 Task: Buy 2 Shaving Lotions for Women's from Shave & Hair Removal section under best seller category for shipping address: Melody Gonzalez, 1982 Bartlett Avenue, Southfield, Michigan 48076, Cell Number 2485598029. Pay from credit card ending with 5759, CVV 953
Action: Mouse moved to (18, 109)
Screenshot: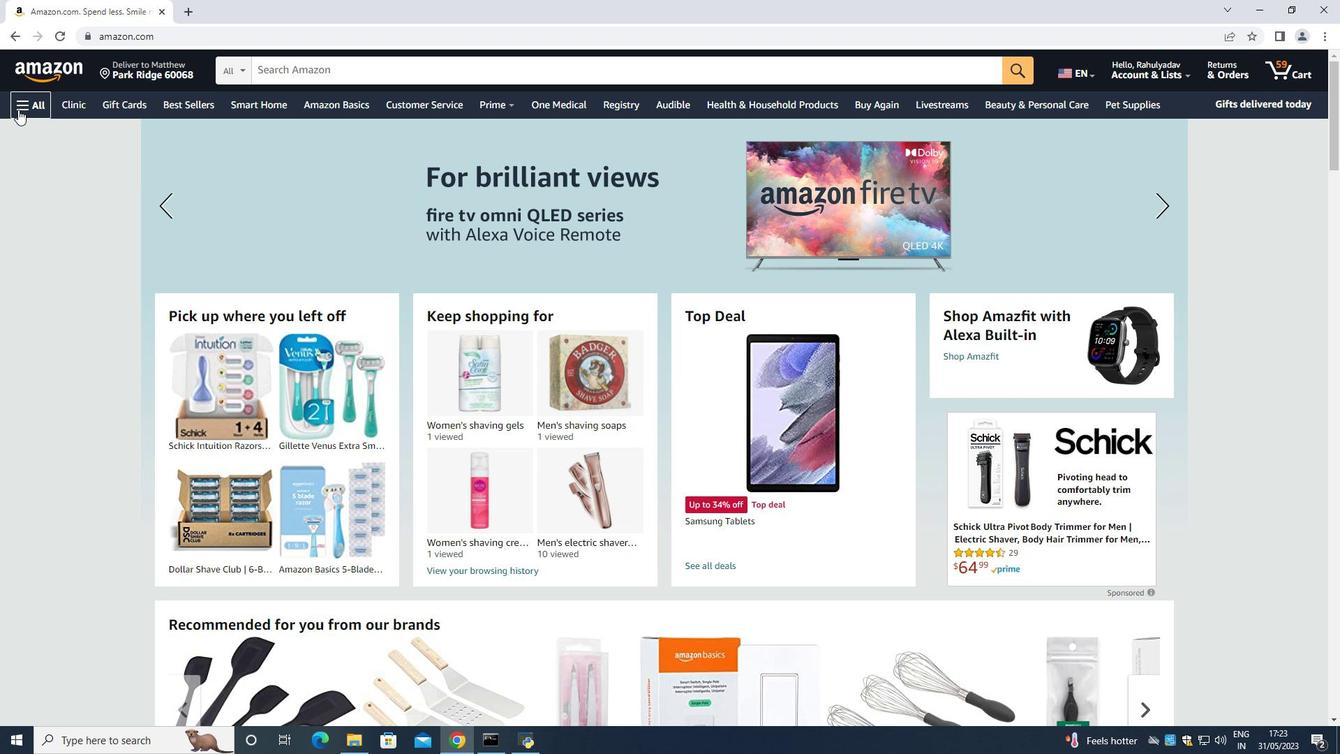 
Action: Mouse pressed left at (18, 109)
Screenshot: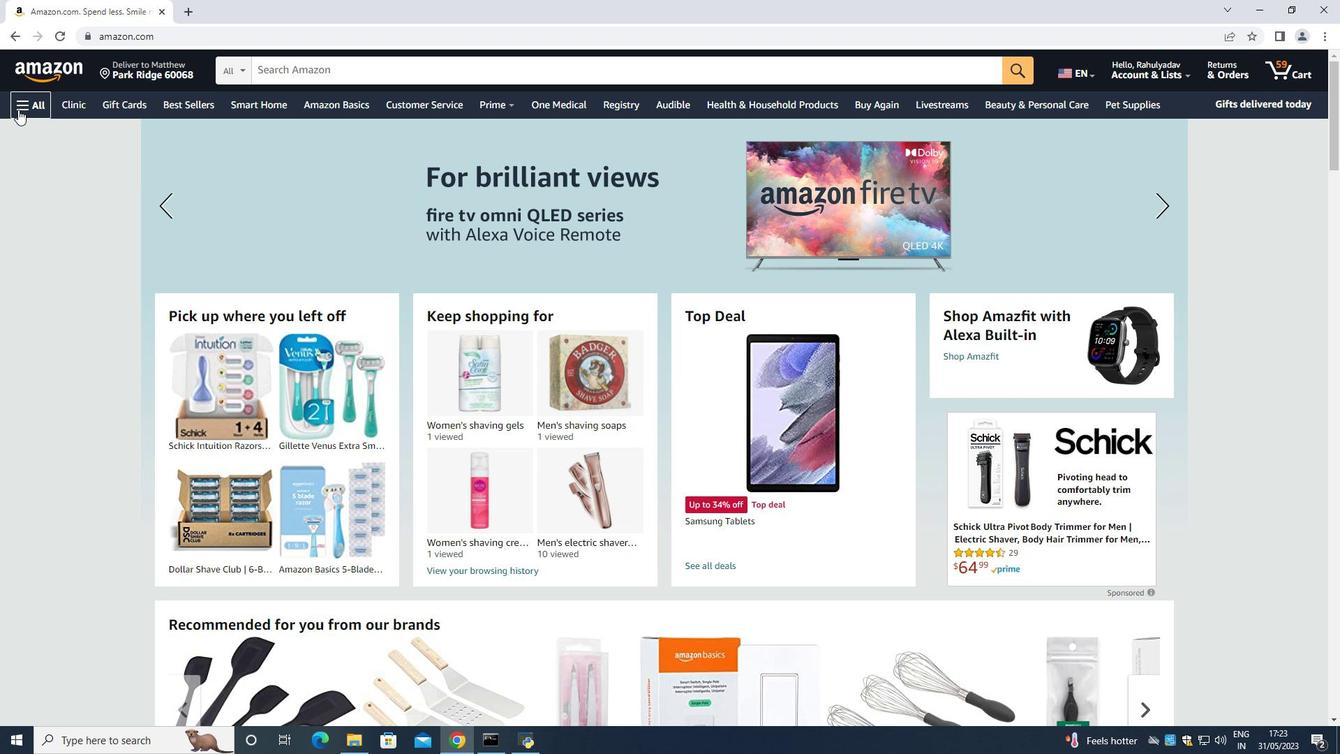 
Action: Mouse moved to (43, 143)
Screenshot: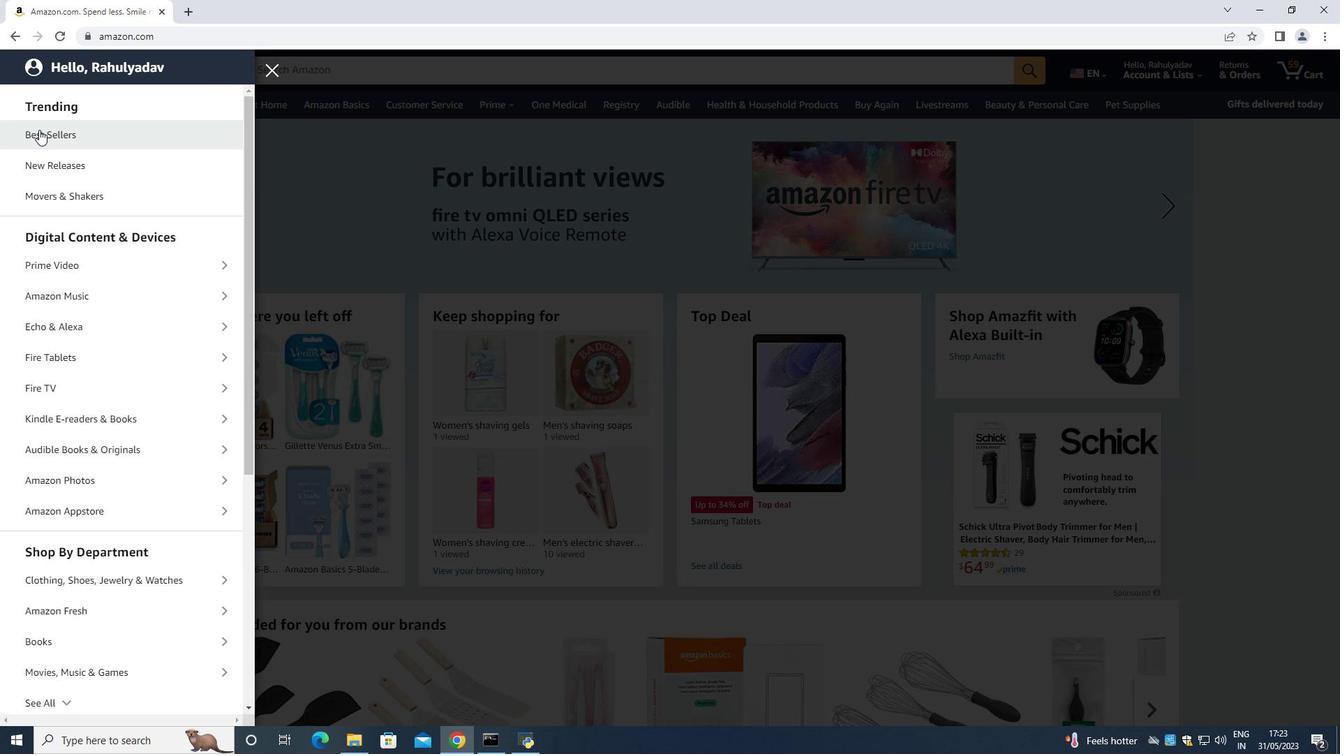 
Action: Mouse pressed left at (43, 143)
Screenshot: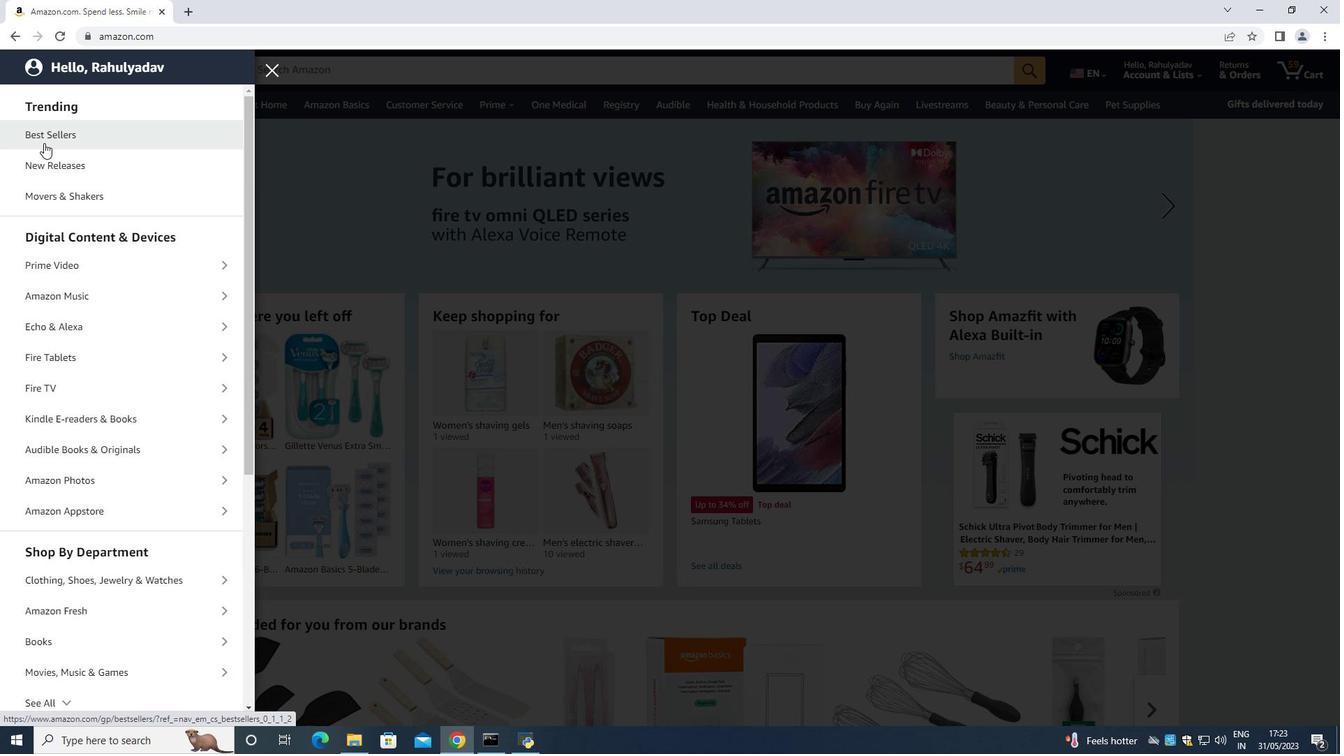 
Action: Mouse moved to (377, 71)
Screenshot: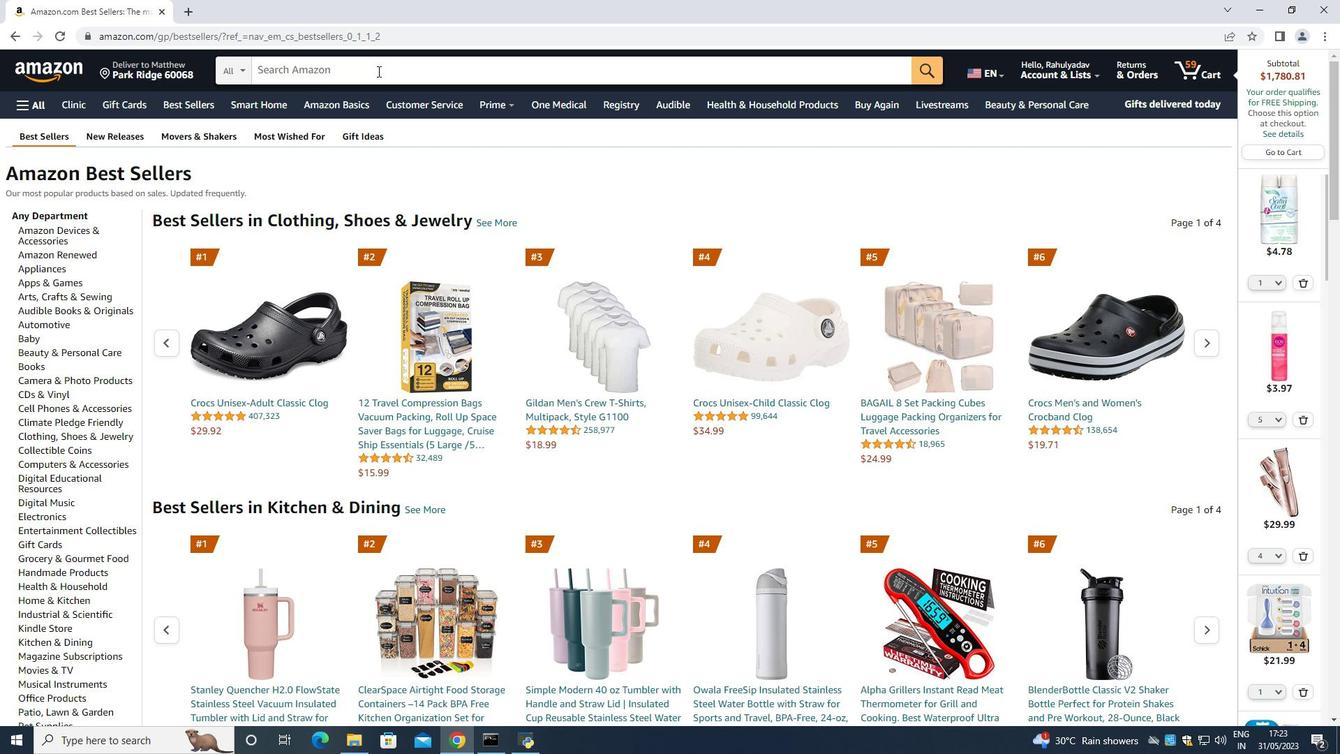 
Action: Mouse pressed left at (377, 71)
Screenshot: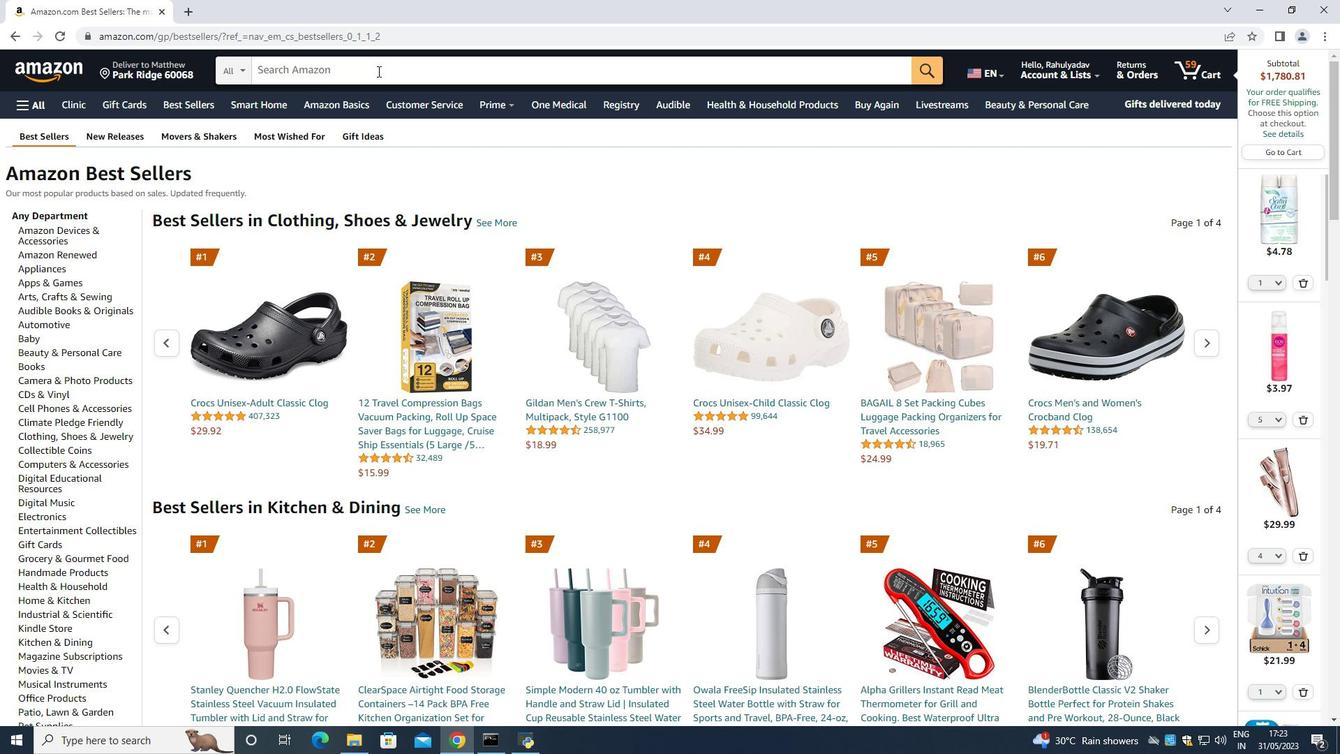 
Action: Mouse moved to (377, 71)
Screenshot: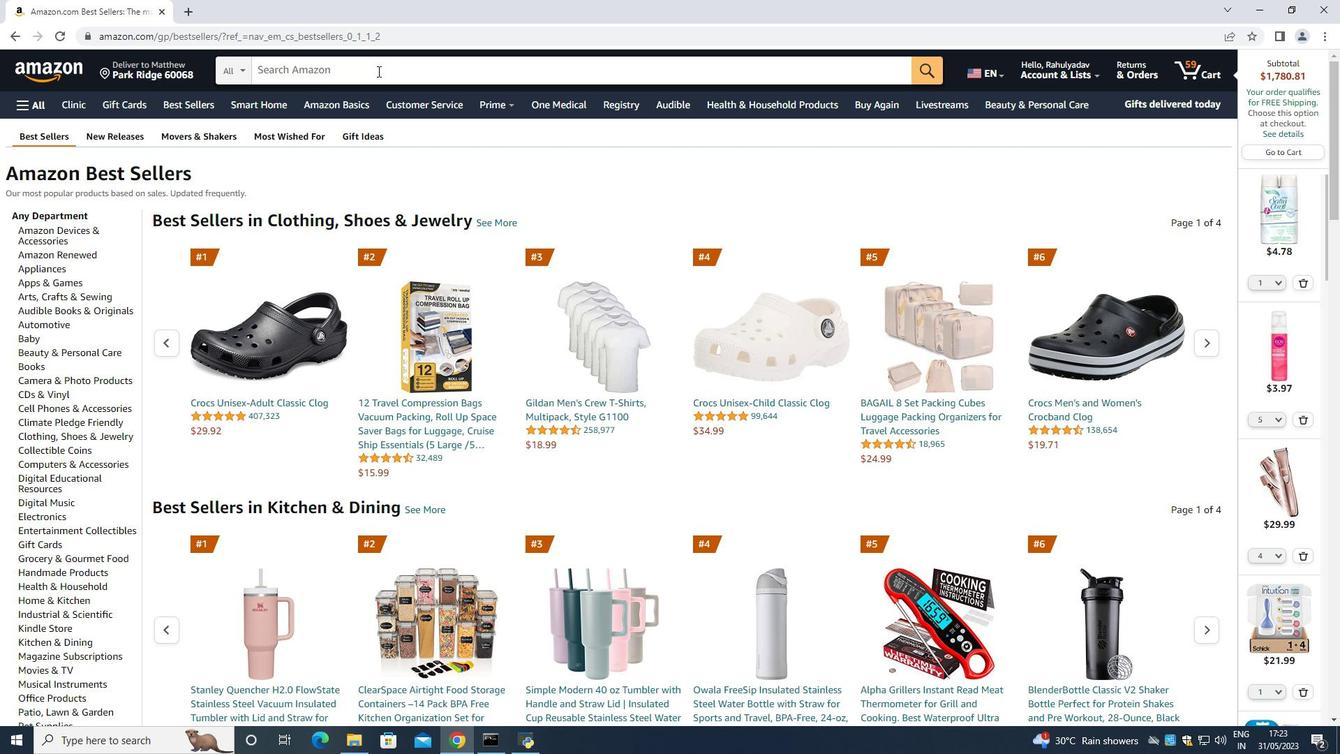 
Action: Key pressed <Key.shift>s<Key.backspace><Key.shift><Key.shift><Key.shift><Key.shift><Key.shift><Key.shift><Key.shift><Key.shift>Shaving<Key.space><Key.shift><Key.shift>Lotions<Key.space><Key.shift><Key.shift><Key.shift><Key.shift><Key.shift>For<Key.space><Key.shift>Women<Key.space><Key.enter>
Screenshot: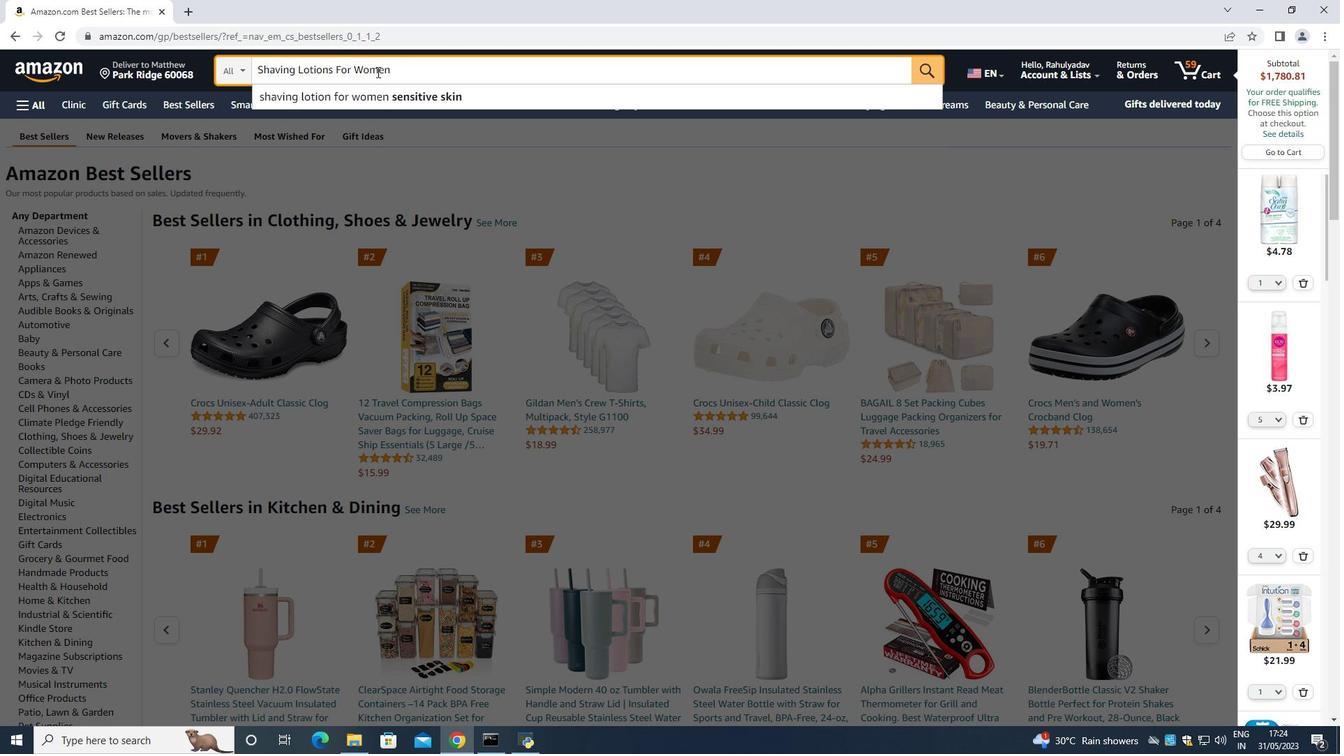 
Action: Mouse moved to (409, 124)
Screenshot: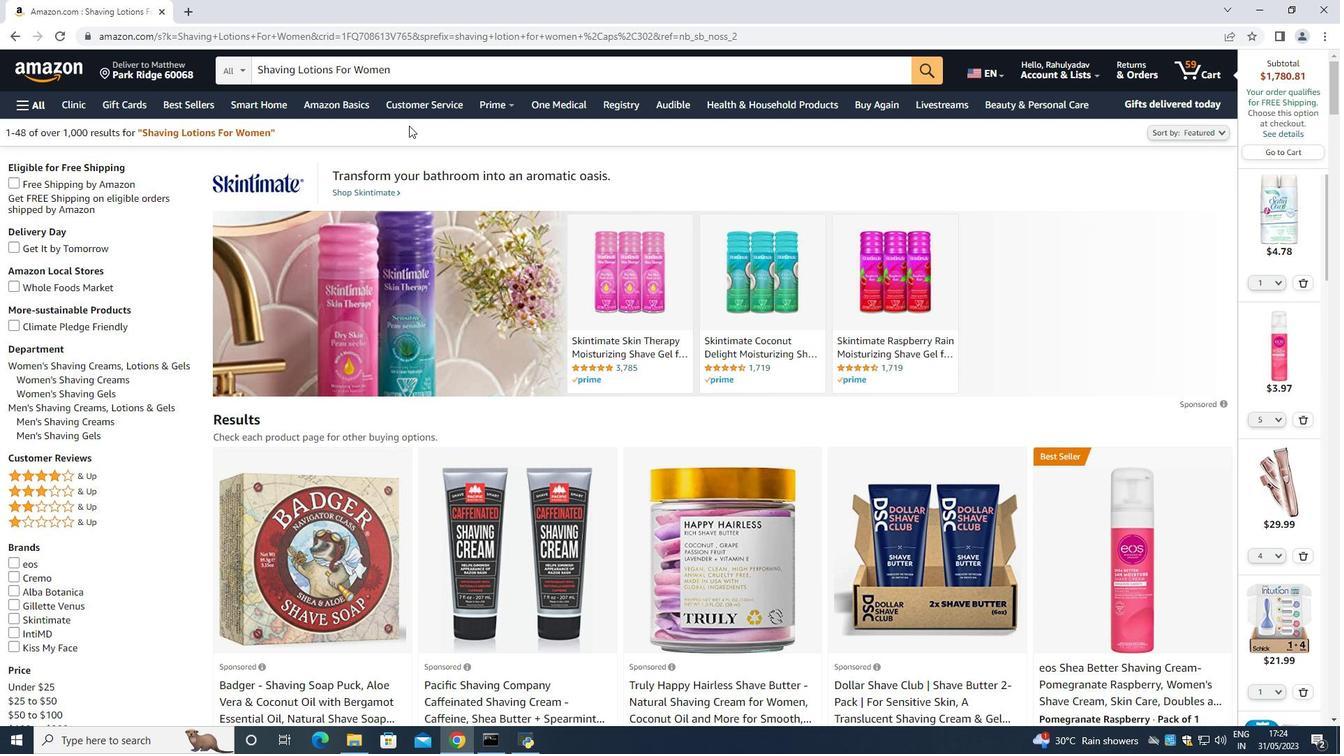
Action: Mouse scrolled (409, 123) with delta (0, 0)
Screenshot: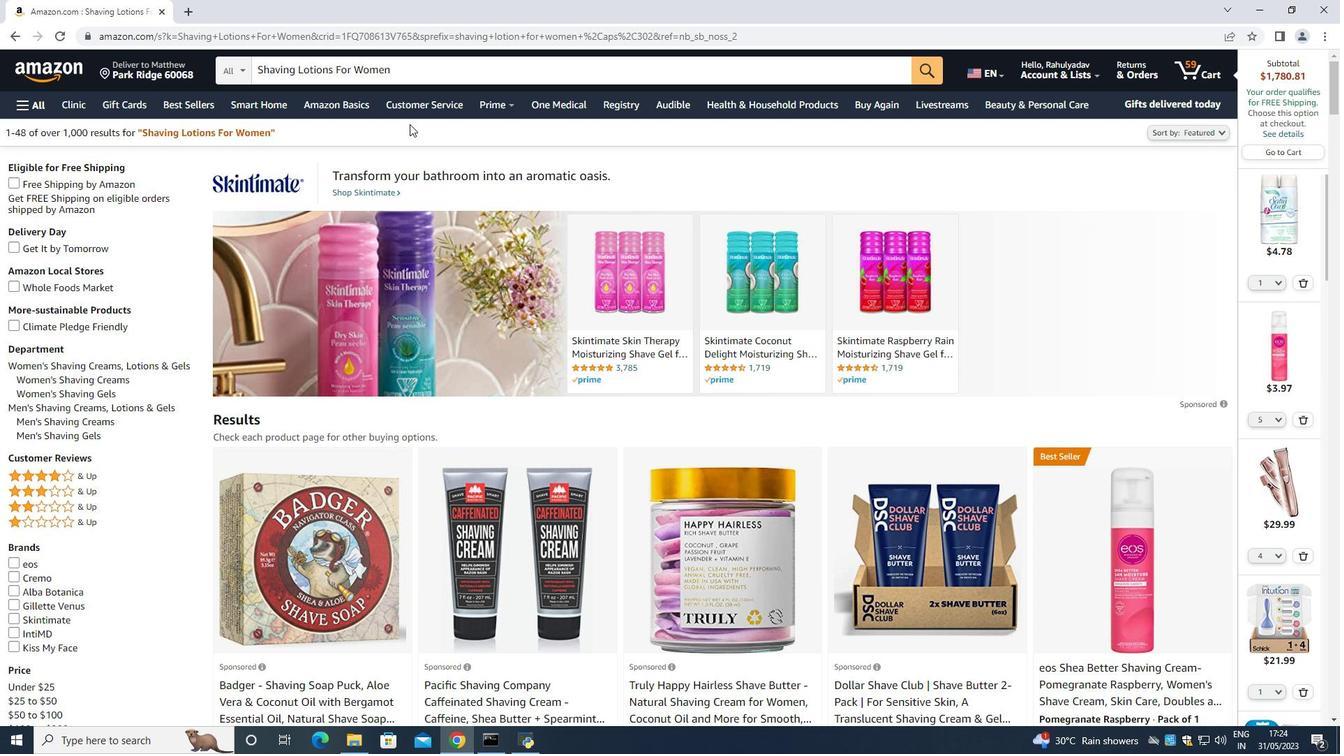 
Action: Mouse scrolled (409, 123) with delta (0, 0)
Screenshot: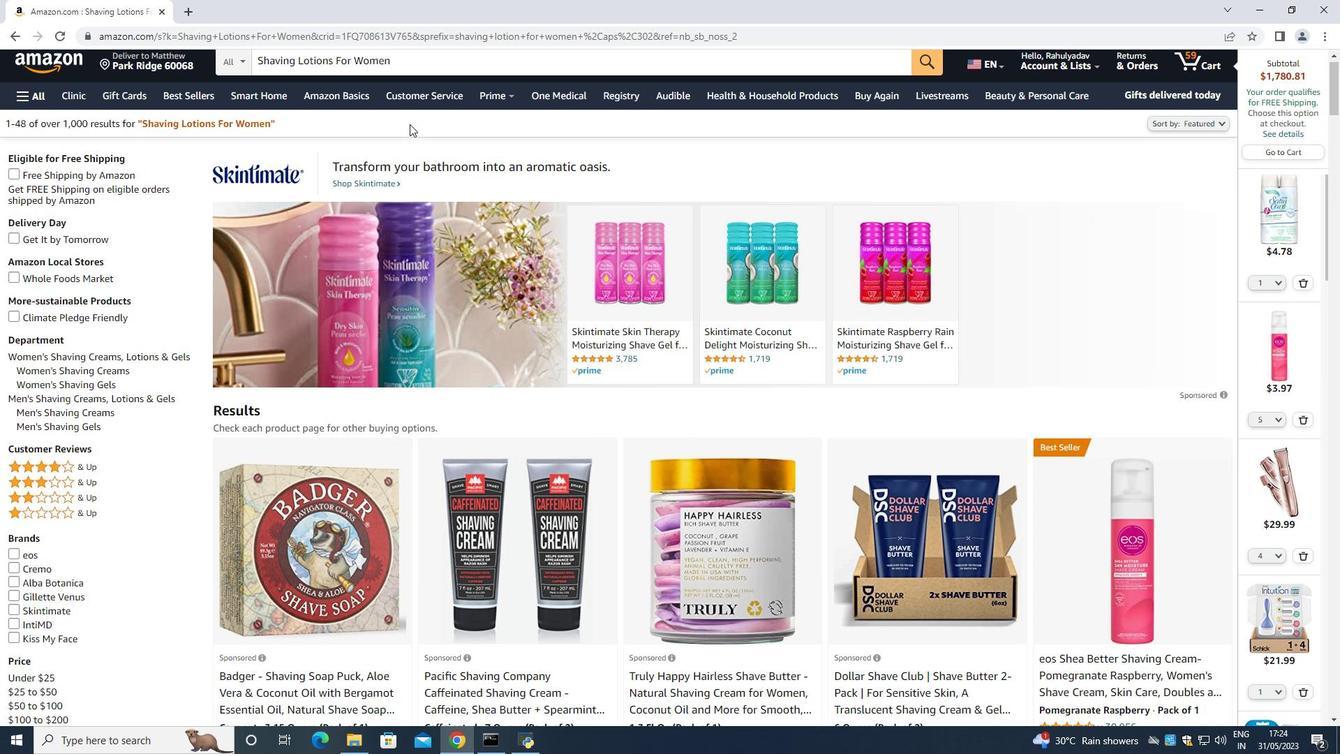 
Action: Mouse scrolled (409, 123) with delta (0, 0)
Screenshot: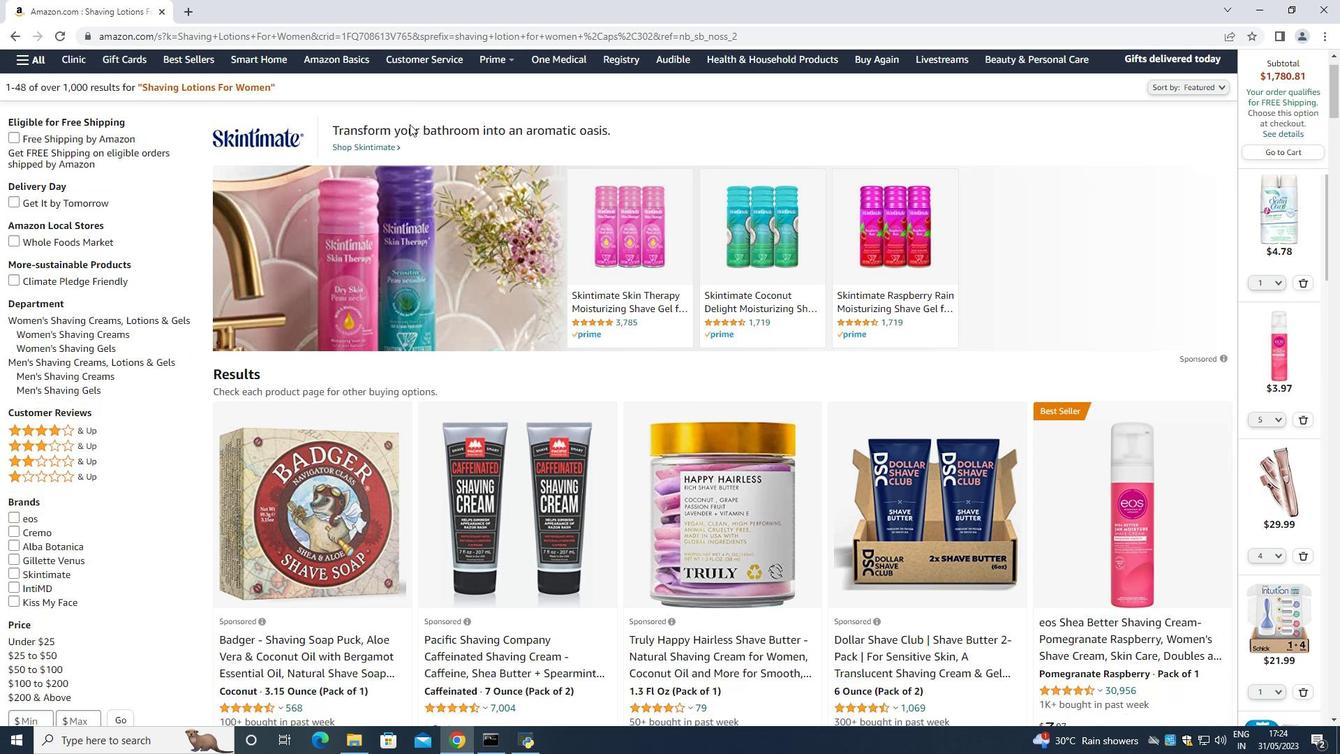 
Action: Mouse moved to (701, 323)
Screenshot: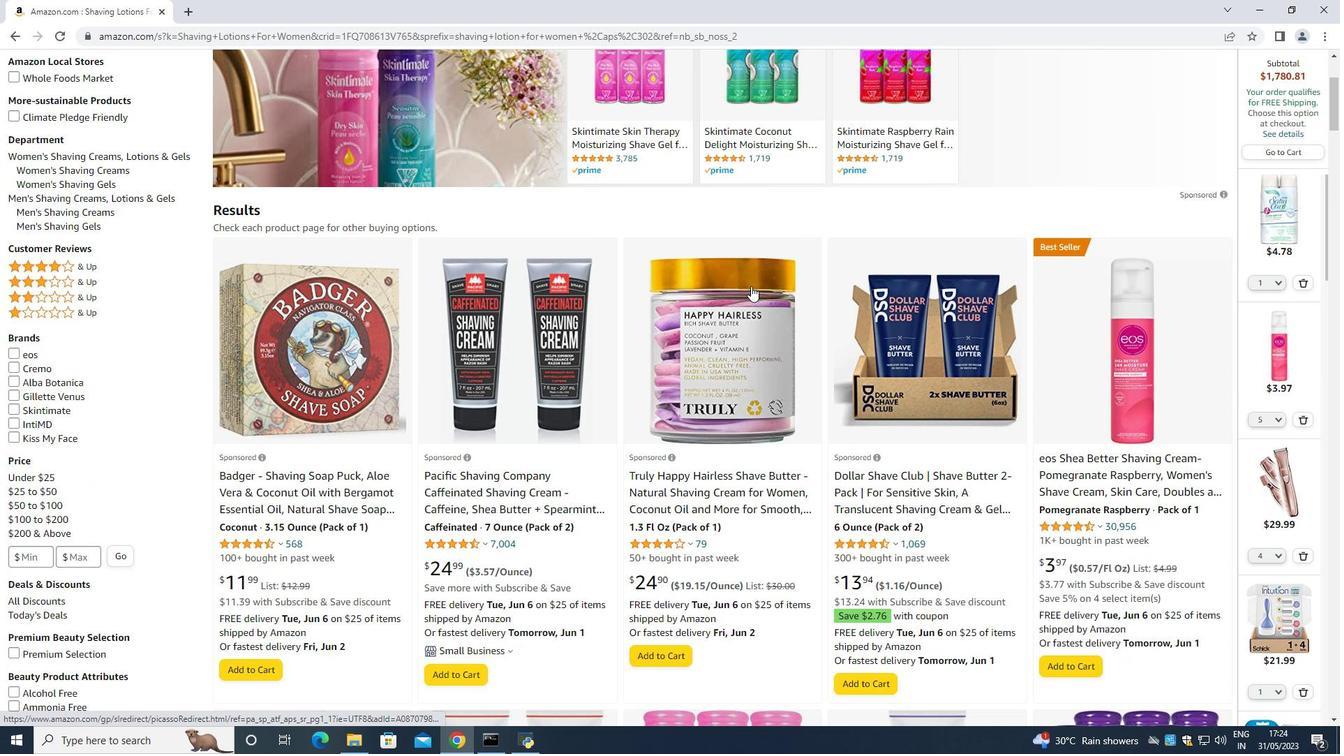 
Action: Mouse scrolled (701, 323) with delta (0, 0)
Screenshot: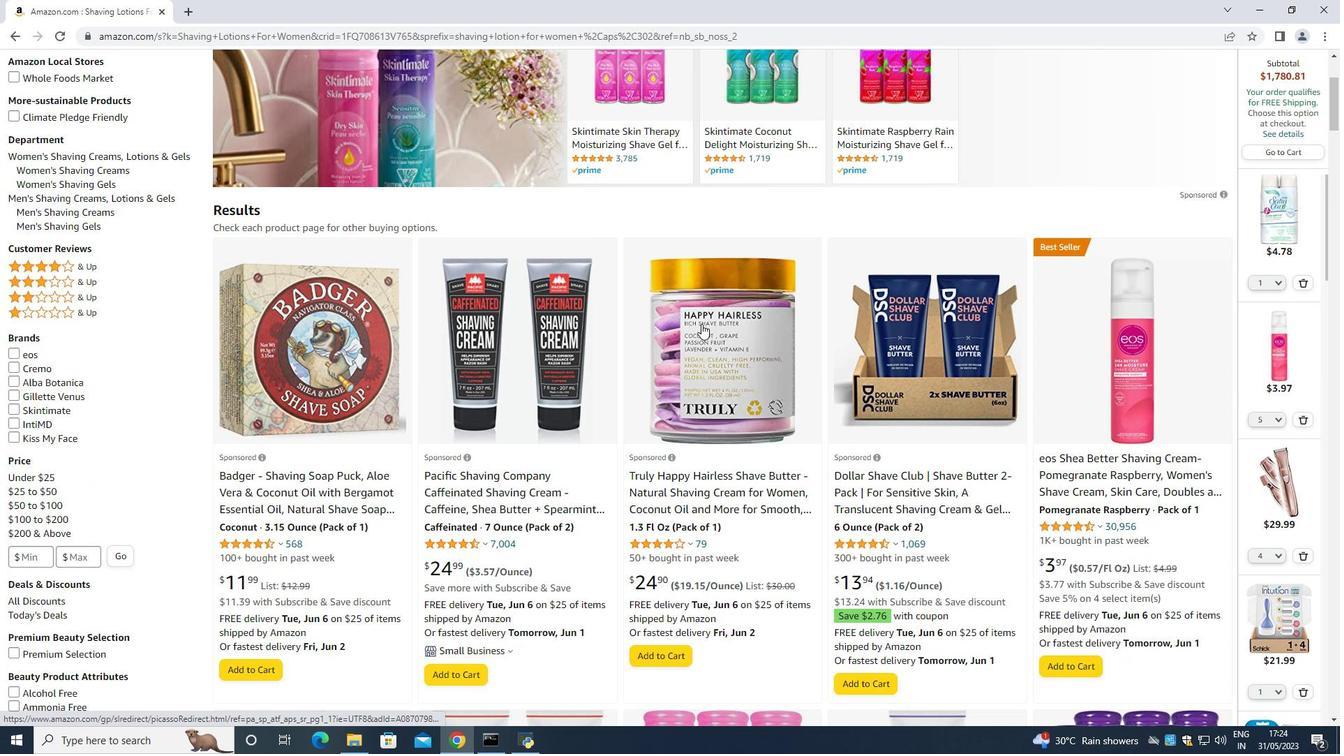 
Action: Mouse scrolled (701, 323) with delta (0, 0)
Screenshot: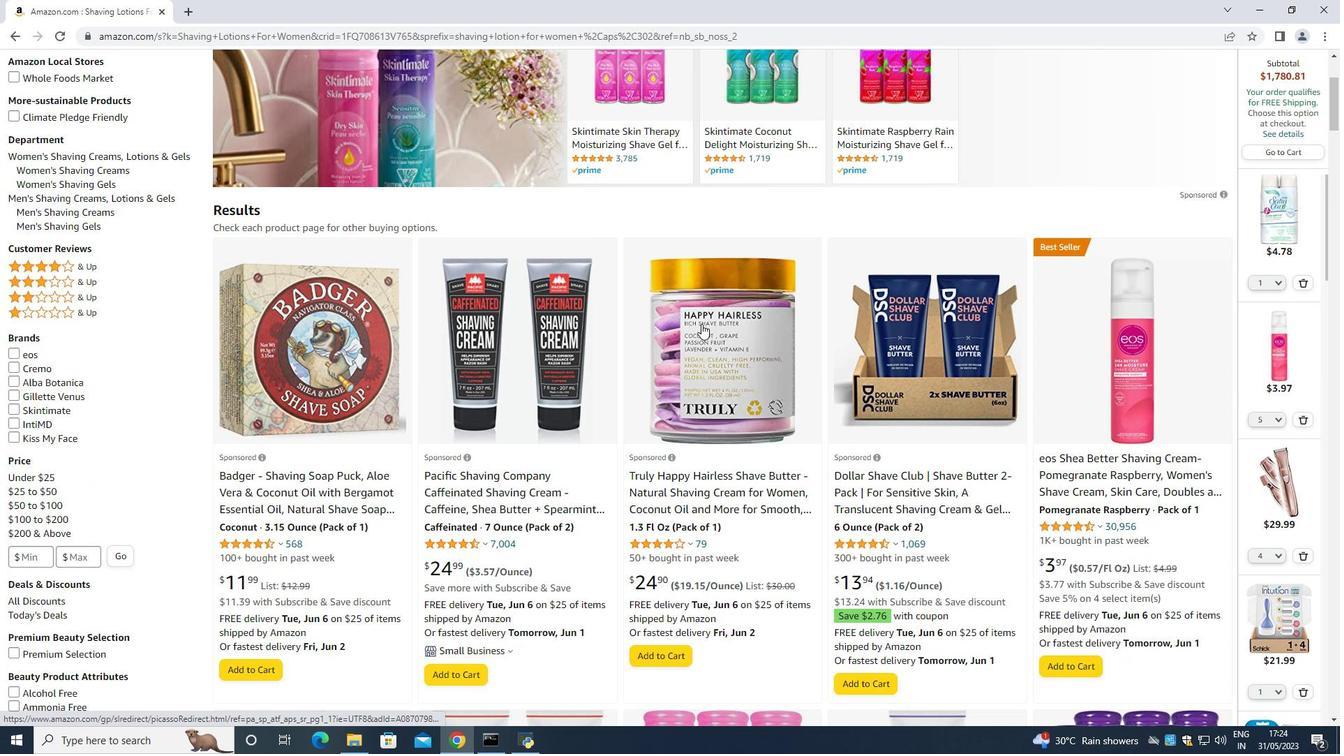 
Action: Mouse moved to (751, 332)
Screenshot: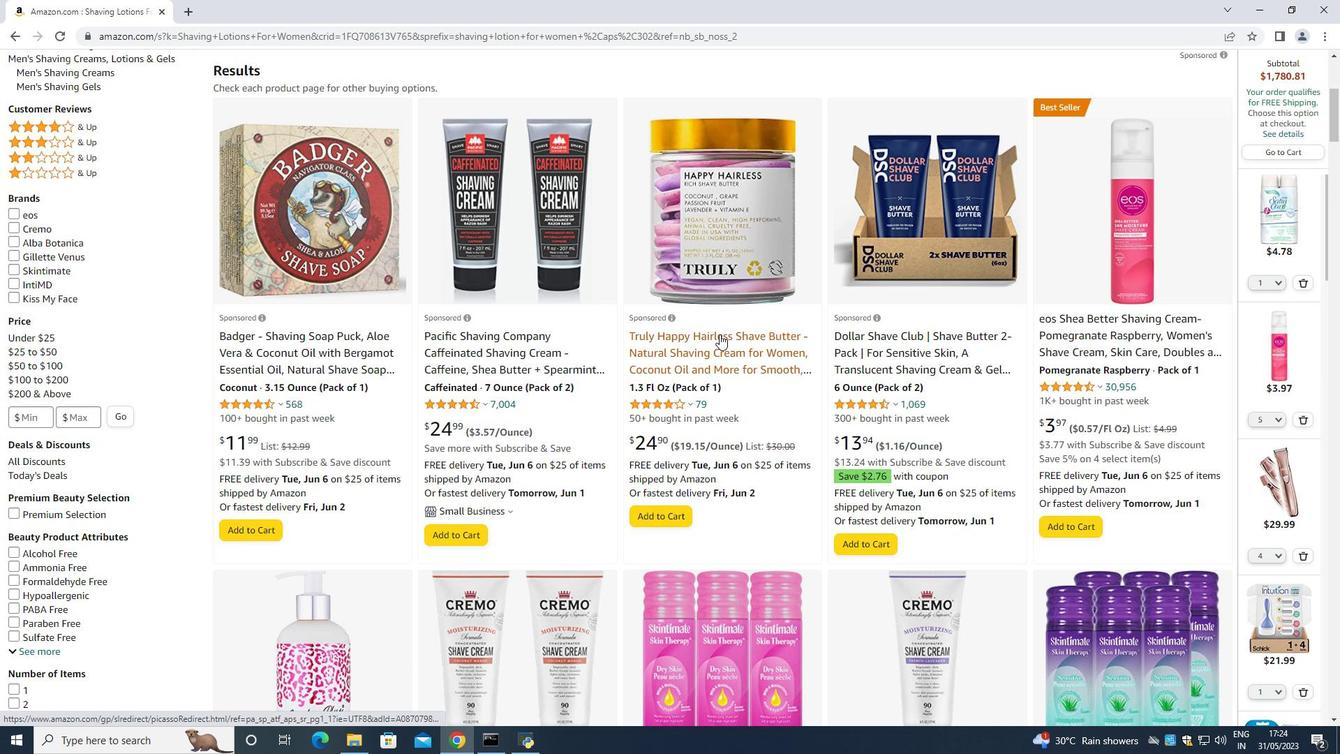 
Action: Mouse scrolled (728, 333) with delta (0, 0)
Screenshot: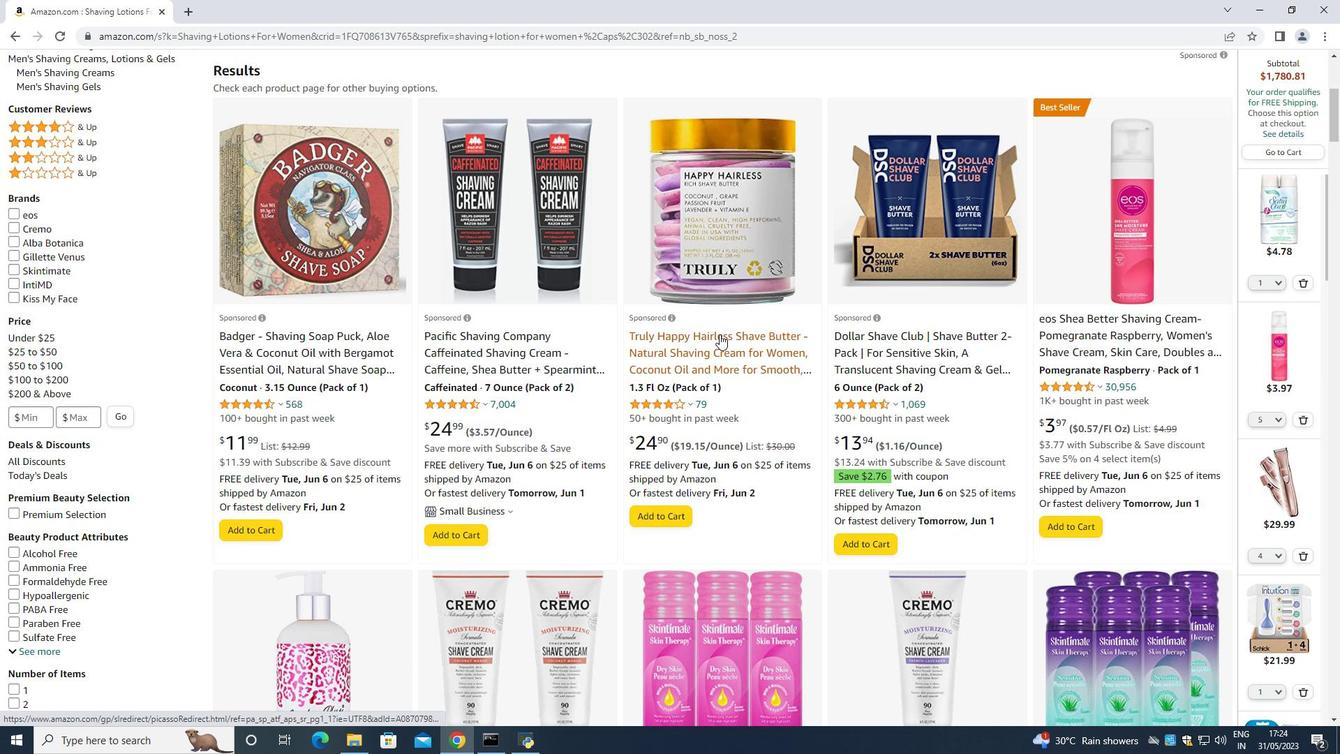 
Action: Mouse moved to (1109, 139)
Screenshot: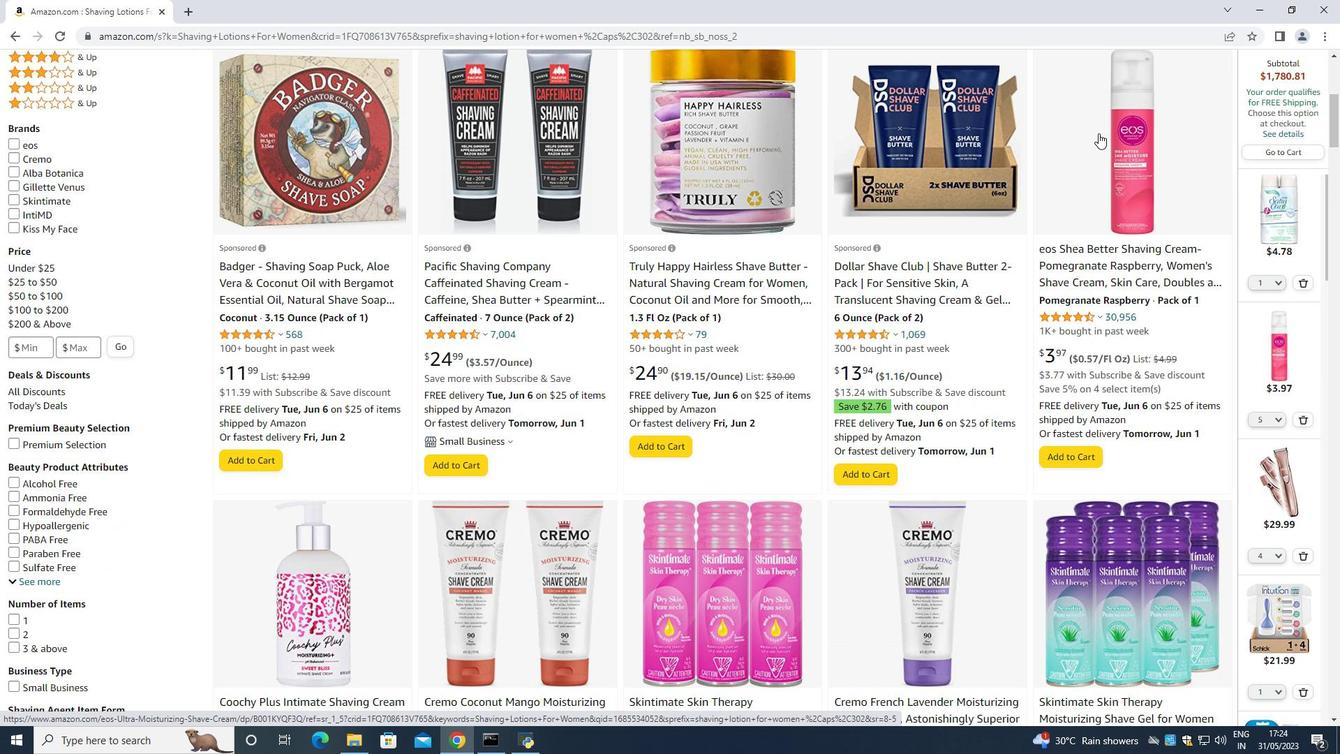 
Action: Mouse scrolled (1109, 140) with delta (0, 0)
Screenshot: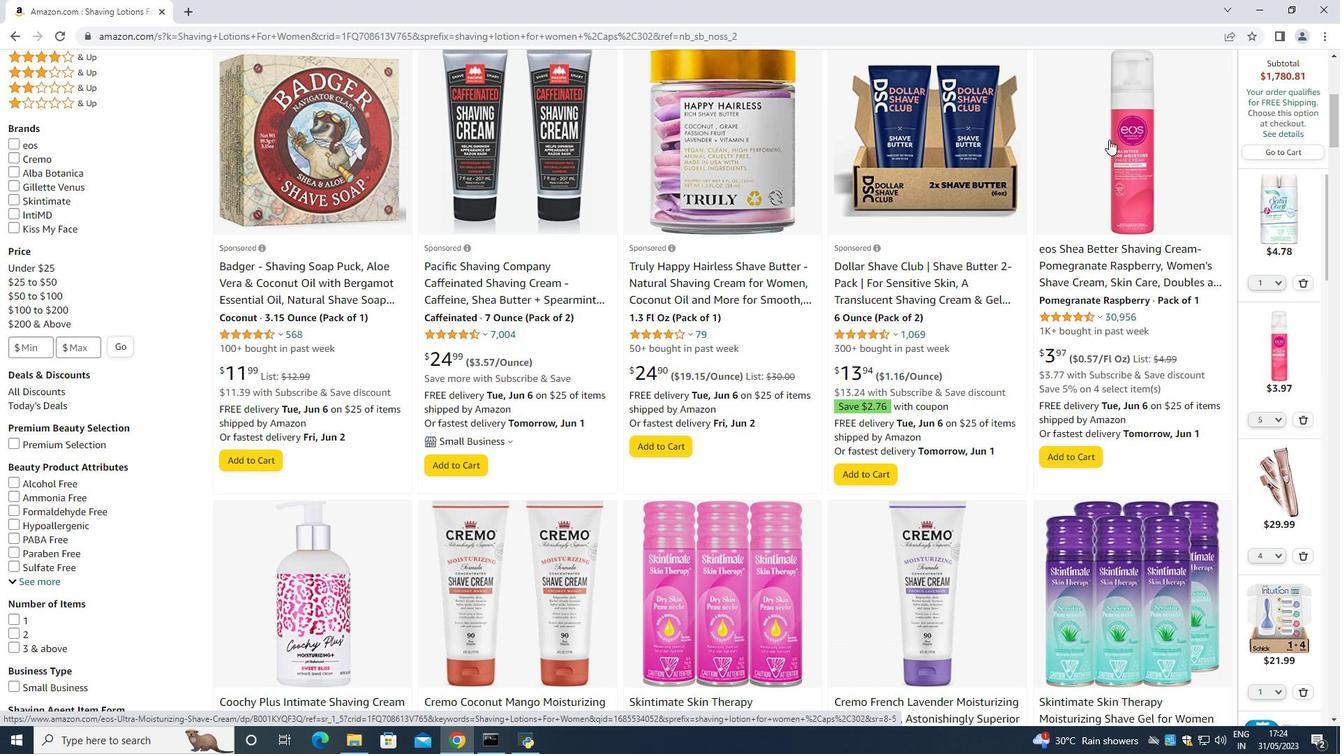 
Action: Mouse scrolled (1109, 140) with delta (0, 0)
Screenshot: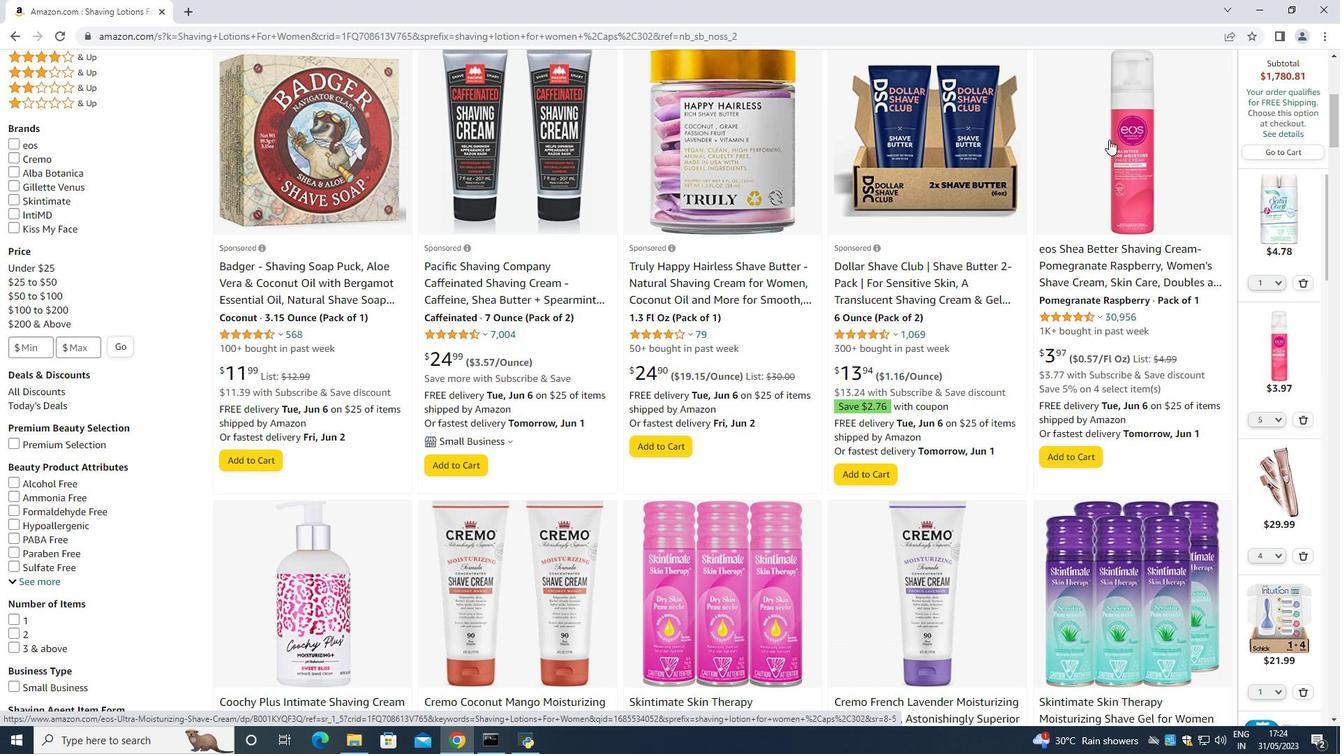 
Action: Mouse scrolled (1109, 140) with delta (0, 0)
Screenshot: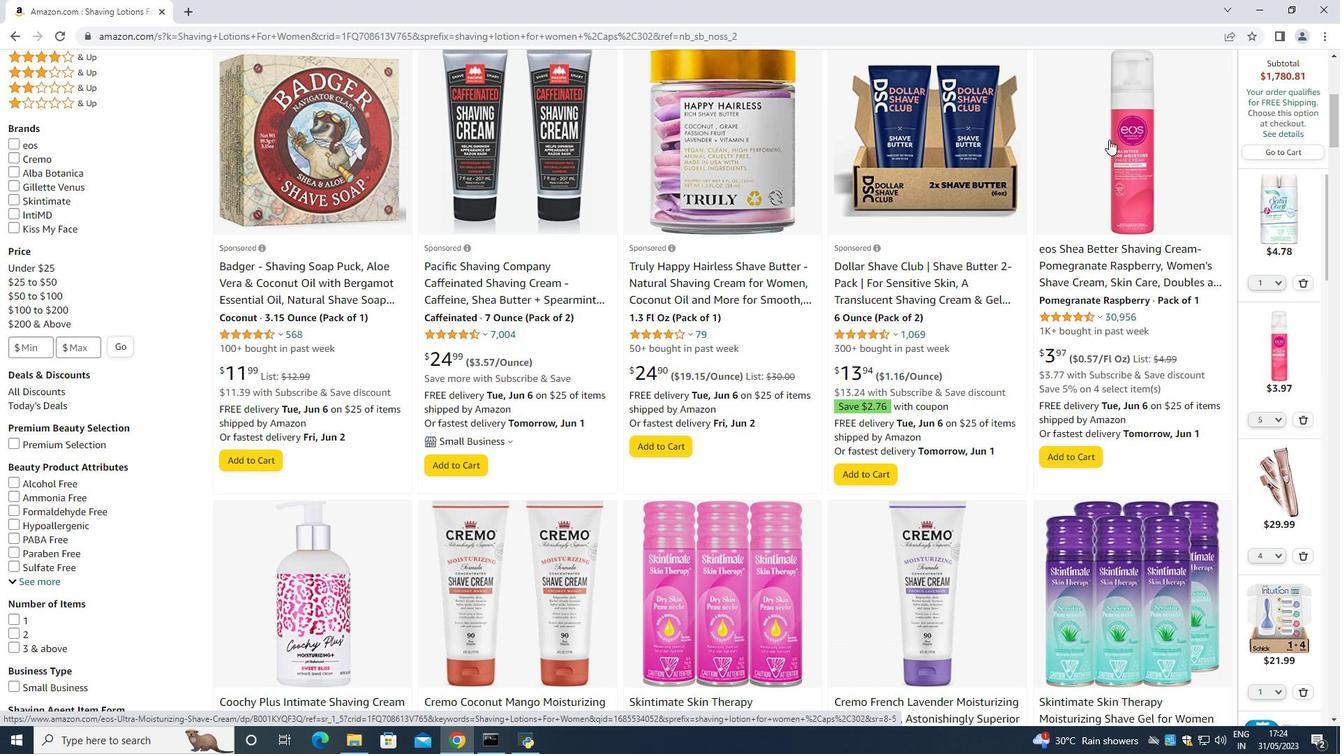 
Action: Mouse scrolled (1109, 140) with delta (0, 0)
Screenshot: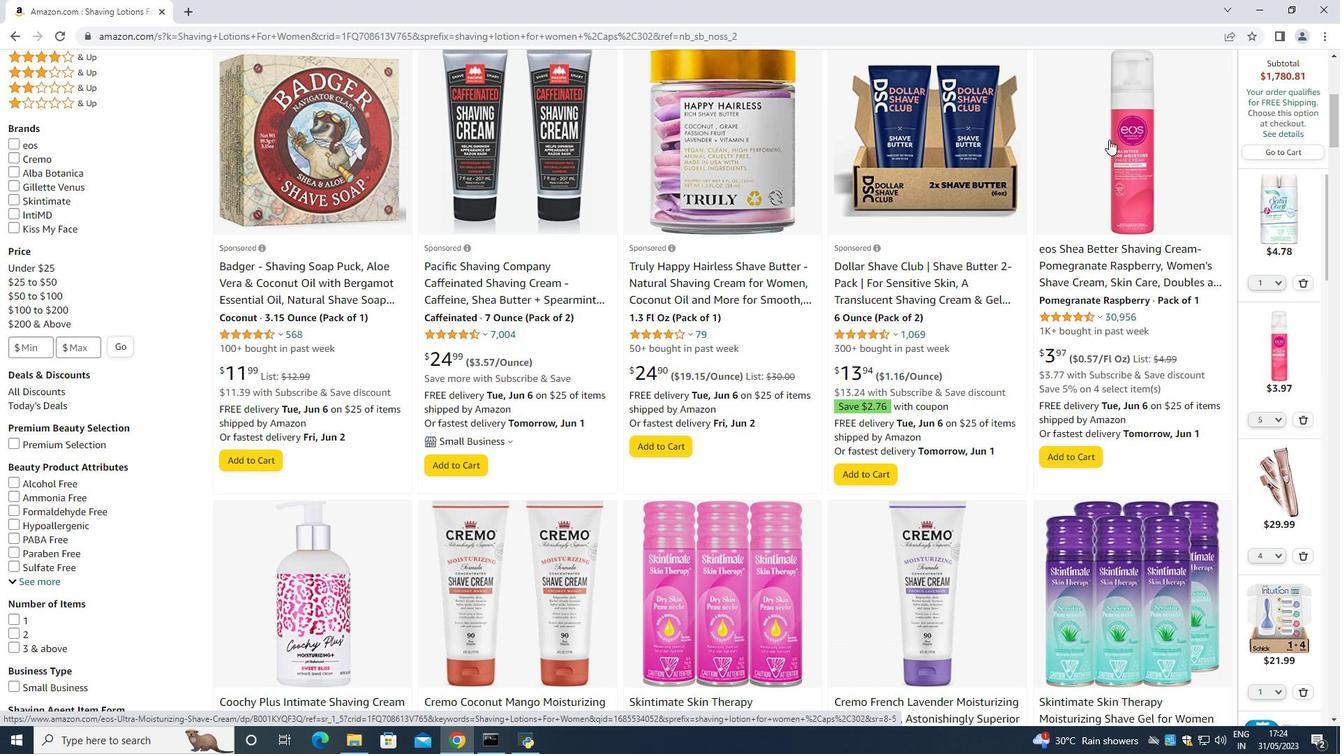 
Action: Mouse moved to (779, 336)
Screenshot: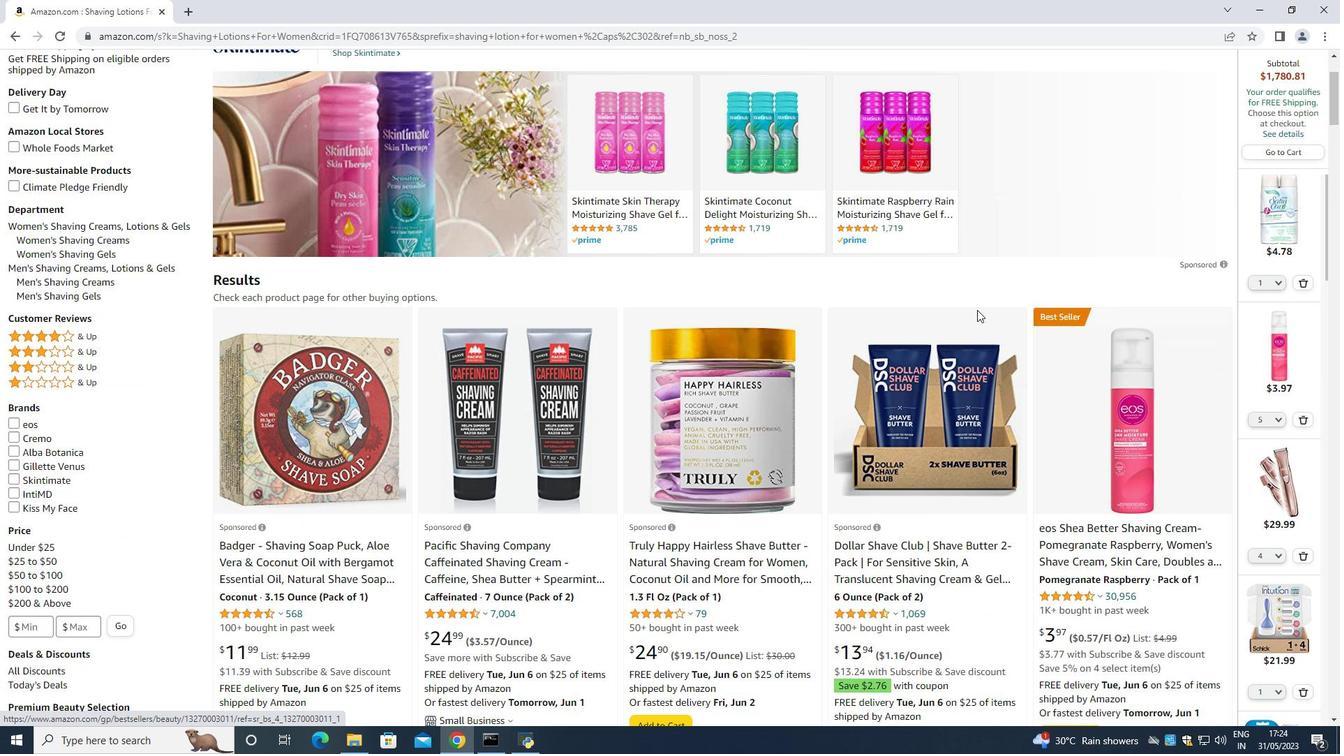 
Action: Mouse scrolled (779, 335) with delta (0, 0)
Screenshot: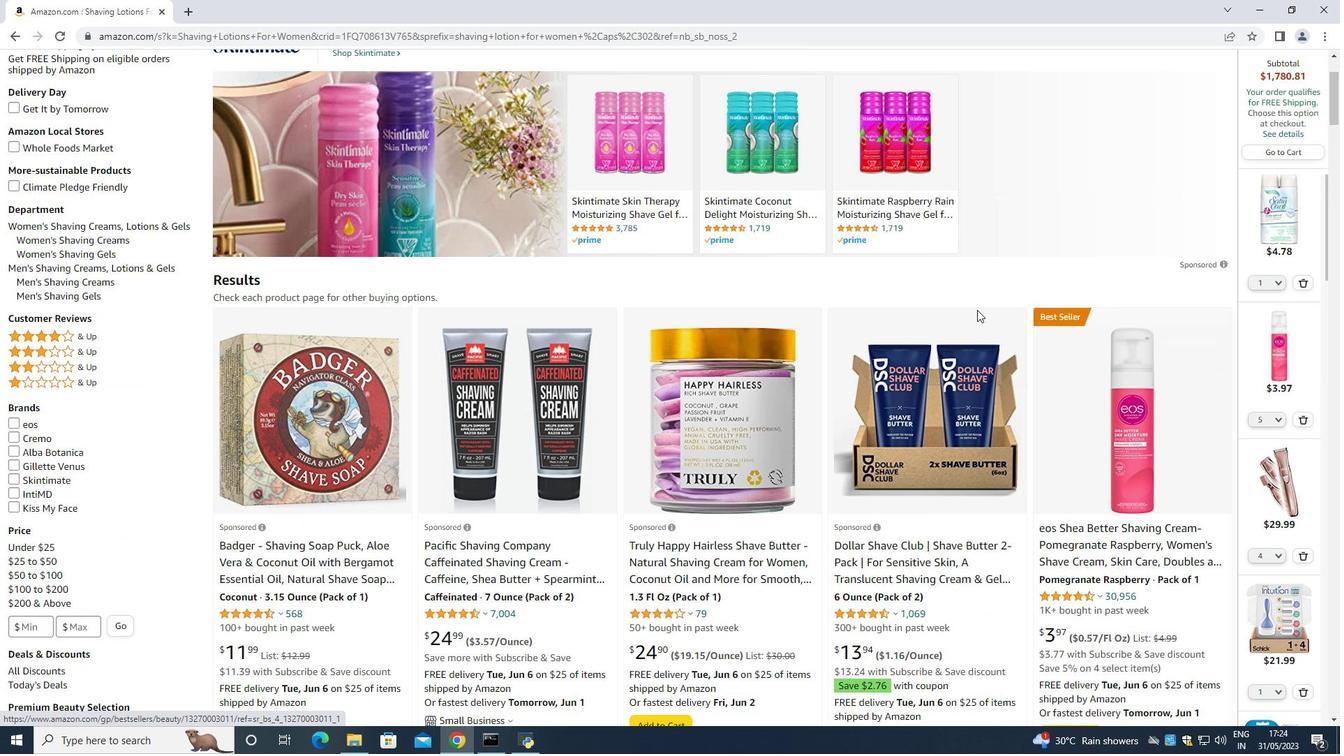 
Action: Mouse scrolled (779, 335) with delta (0, 0)
Screenshot: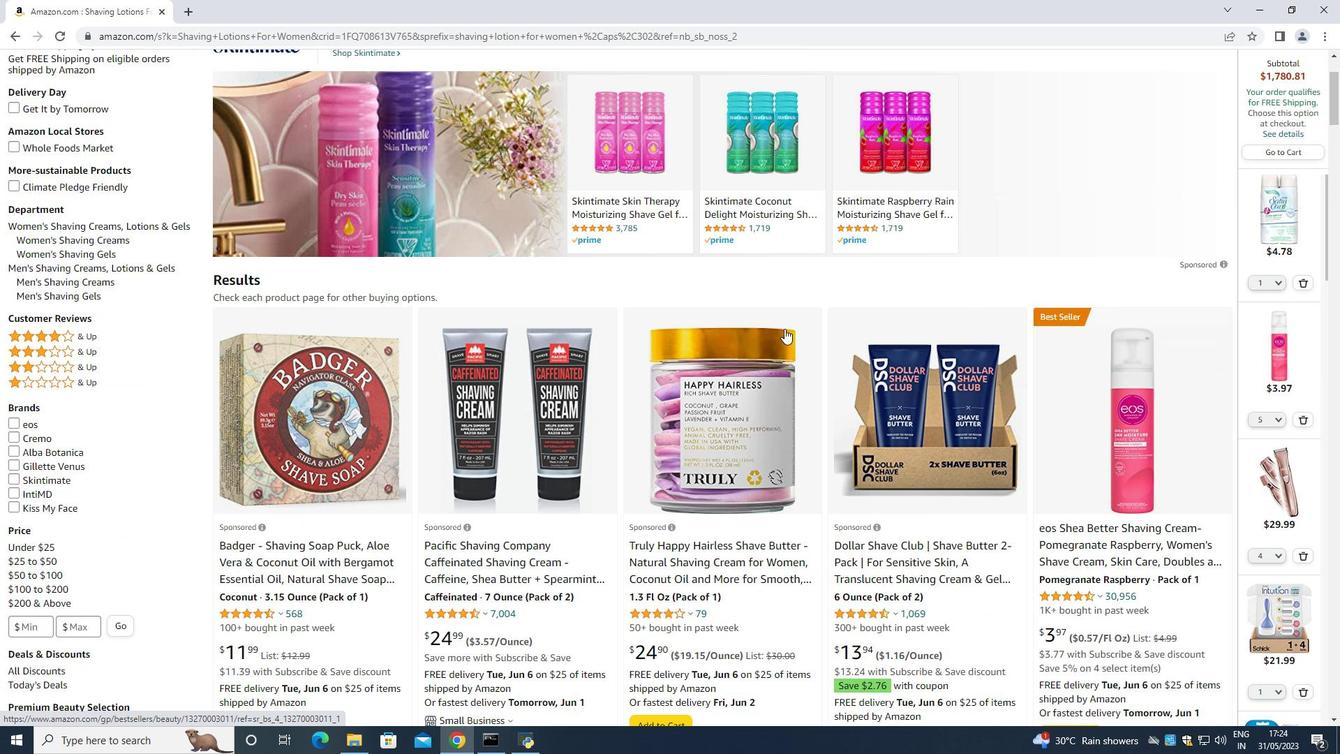 
Action: Mouse scrolled (779, 335) with delta (0, 0)
Screenshot: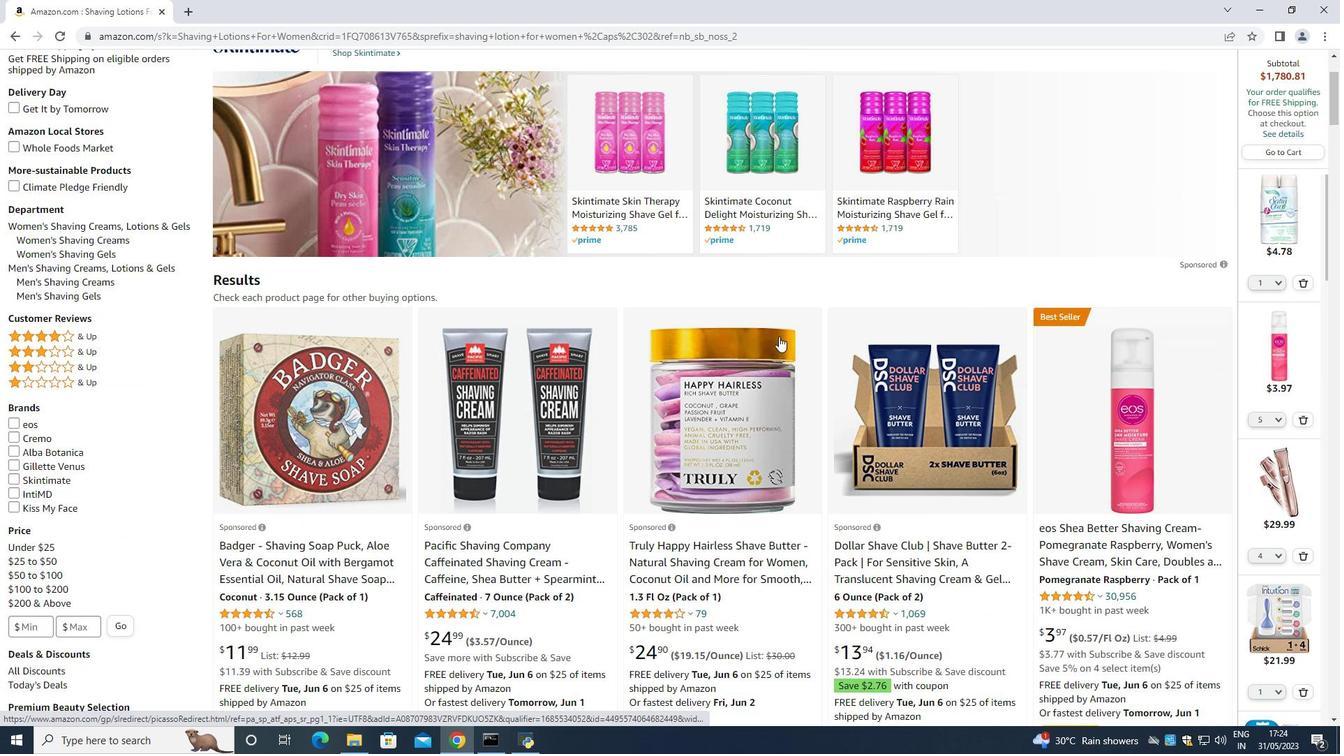 
Action: Mouse scrolled (779, 335) with delta (0, 0)
Screenshot: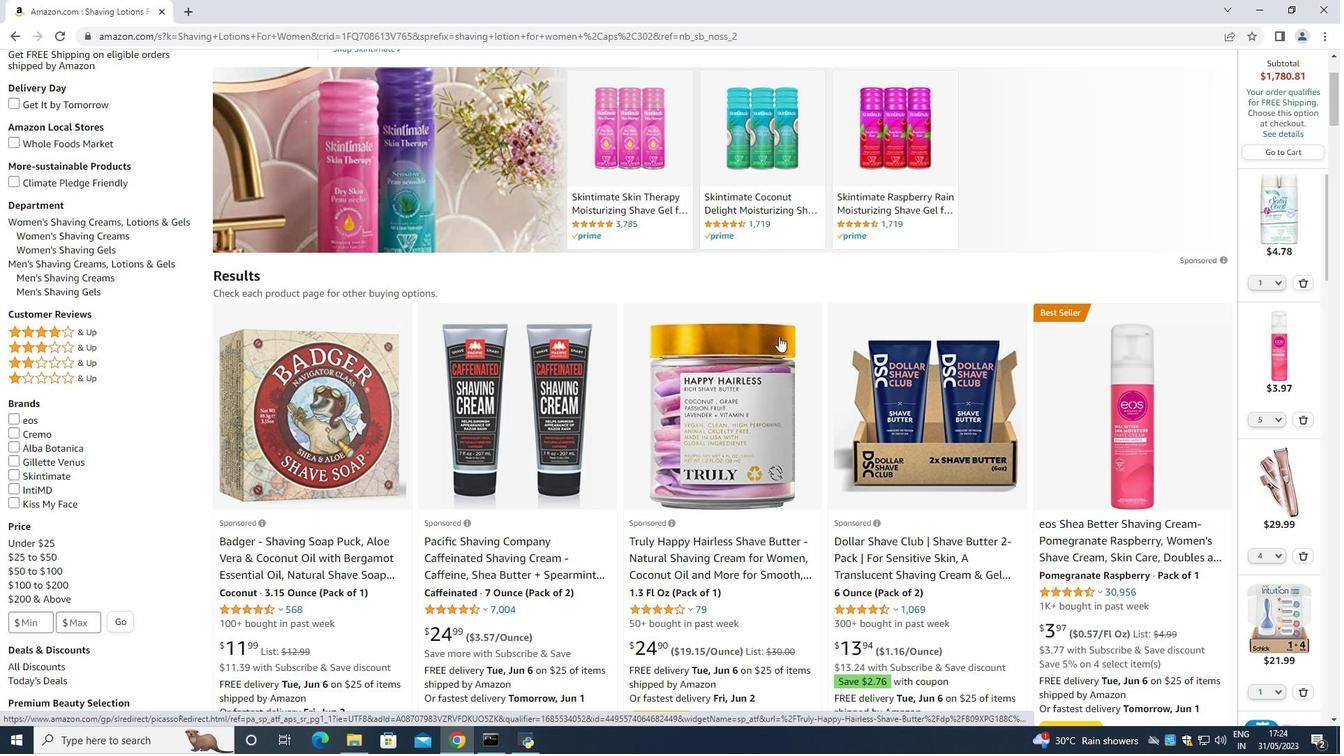 
Action: Mouse scrolled (779, 335) with delta (0, 0)
Screenshot: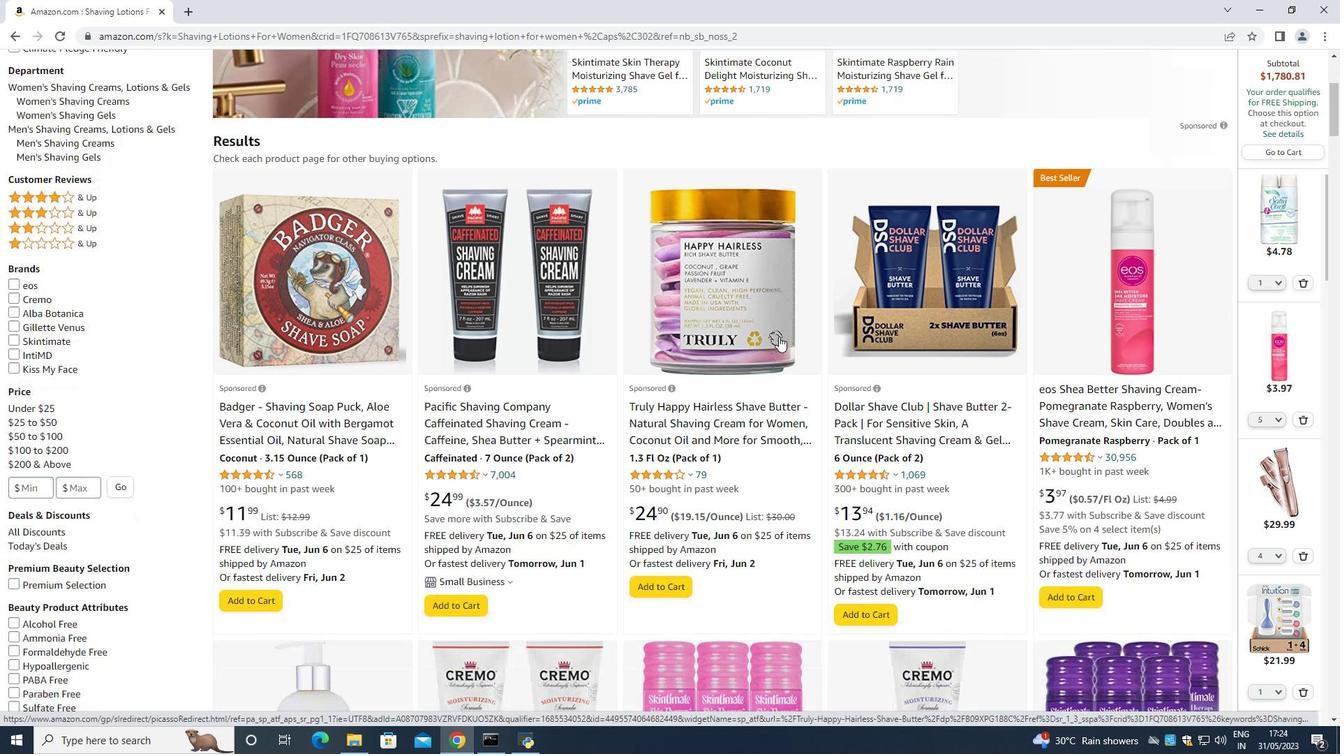 
Action: Mouse scrolled (779, 335) with delta (0, 0)
Screenshot: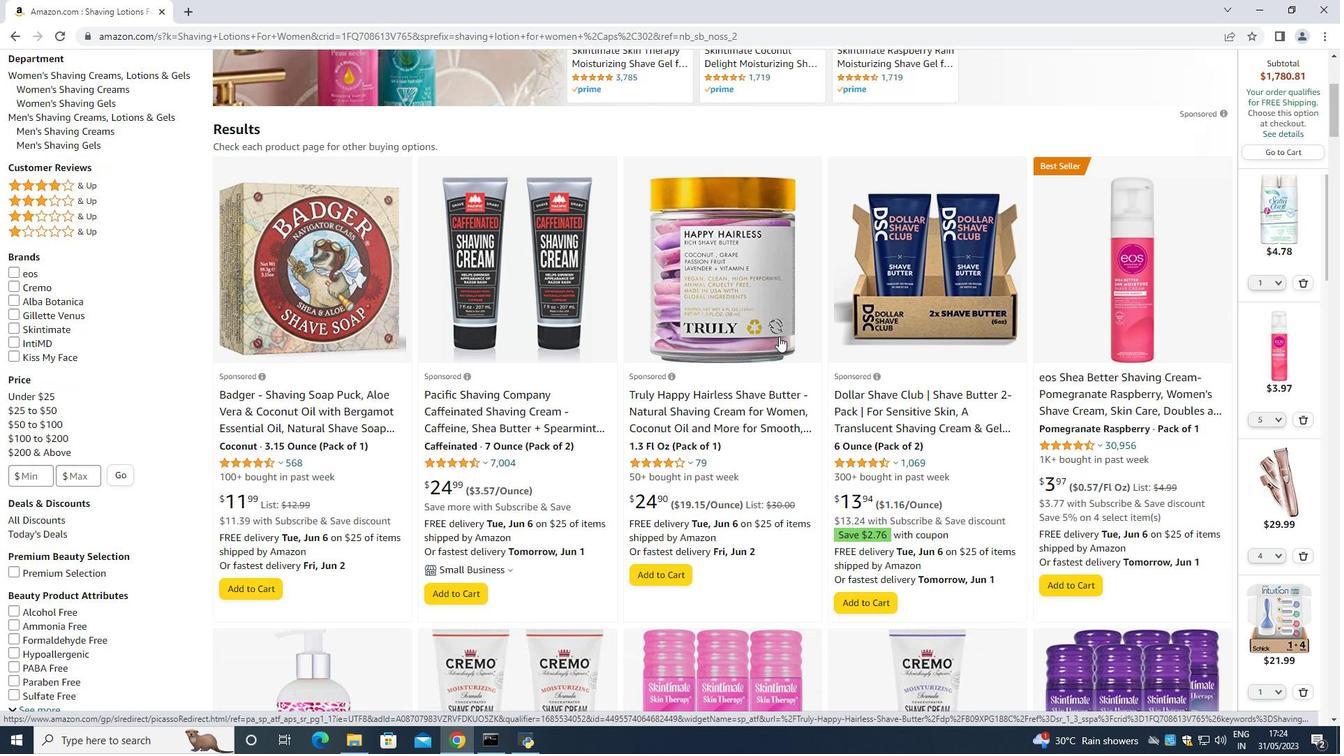 
Action: Mouse moved to (778, 336)
Screenshot: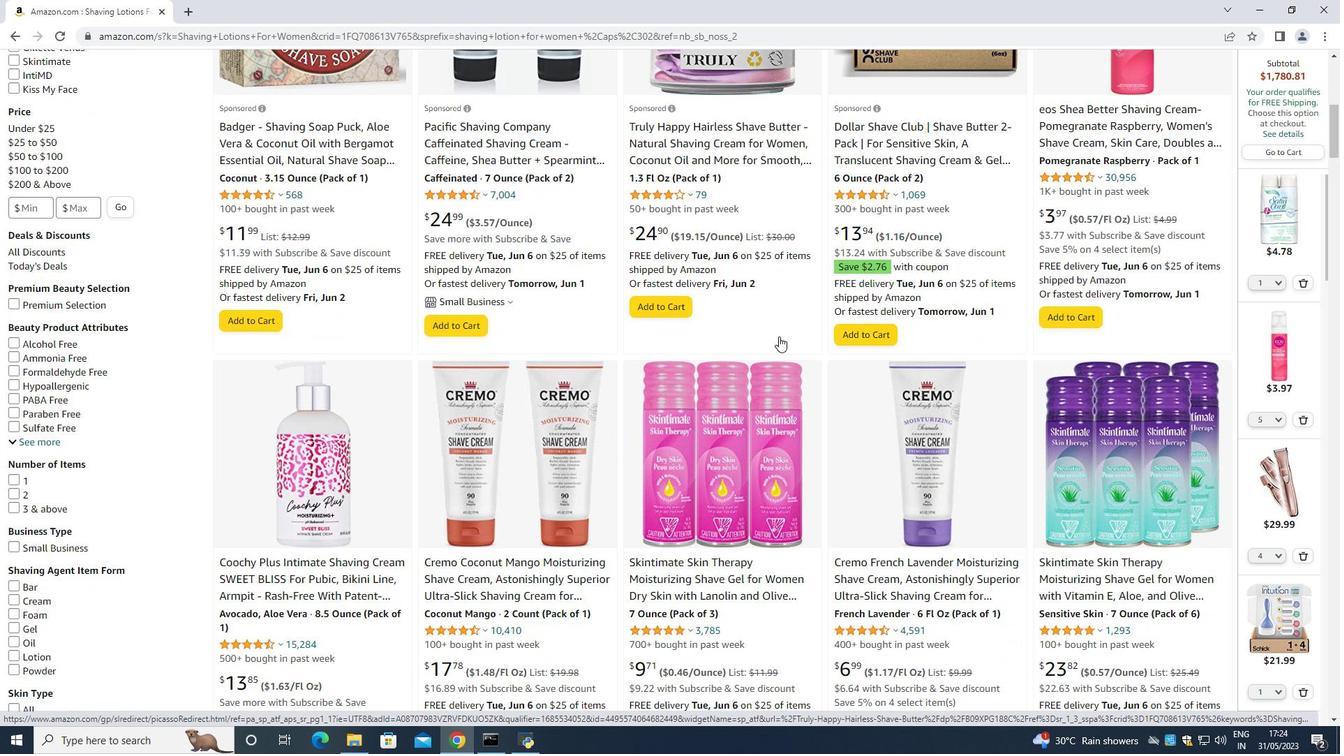 
Action: Mouse scrolled (778, 335) with delta (0, 0)
Screenshot: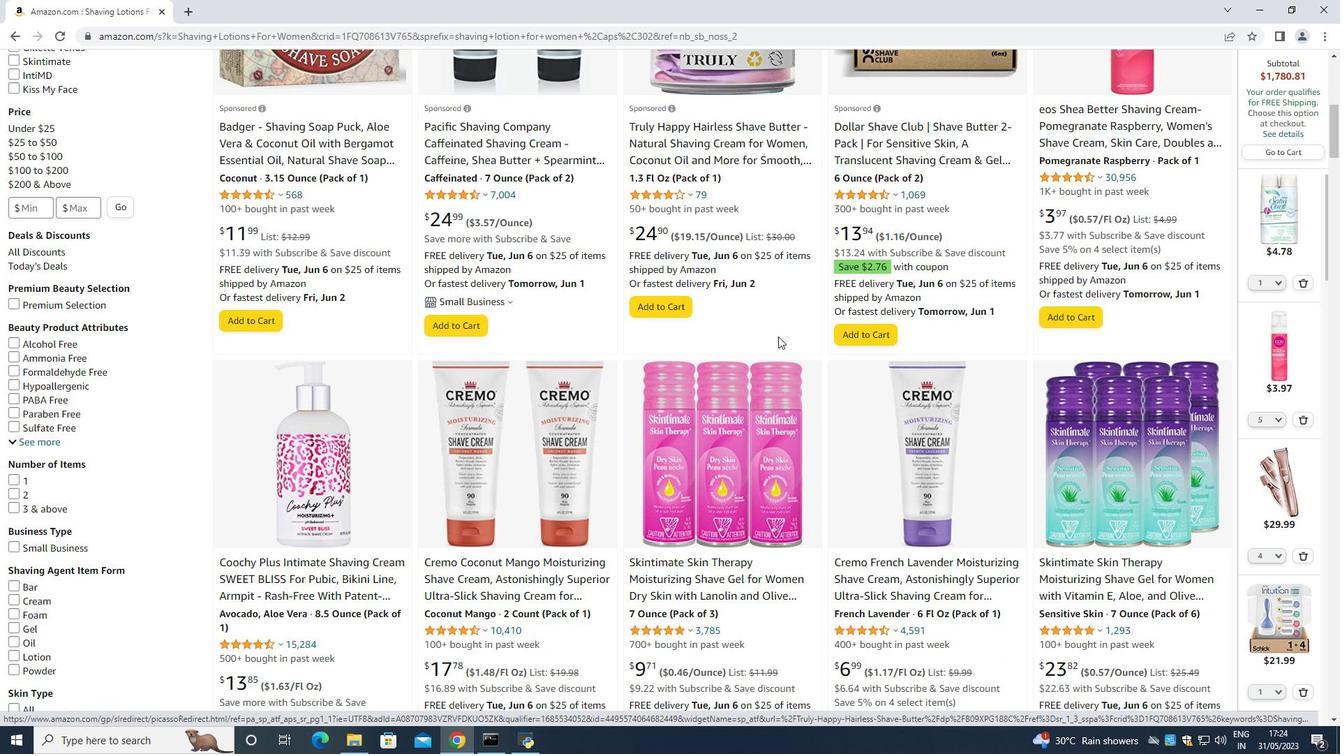 
Action: Mouse moved to (777, 337)
Screenshot: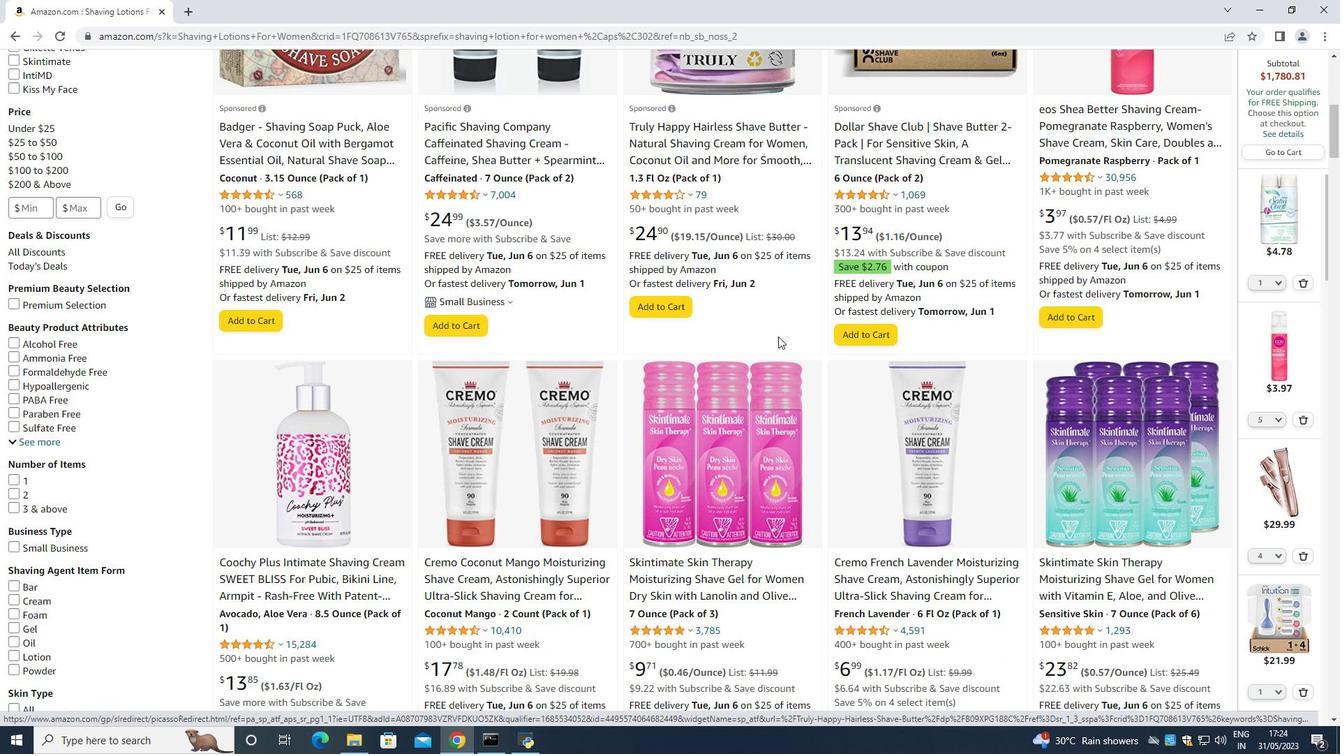 
Action: Mouse scrolled (777, 336) with delta (0, 0)
Screenshot: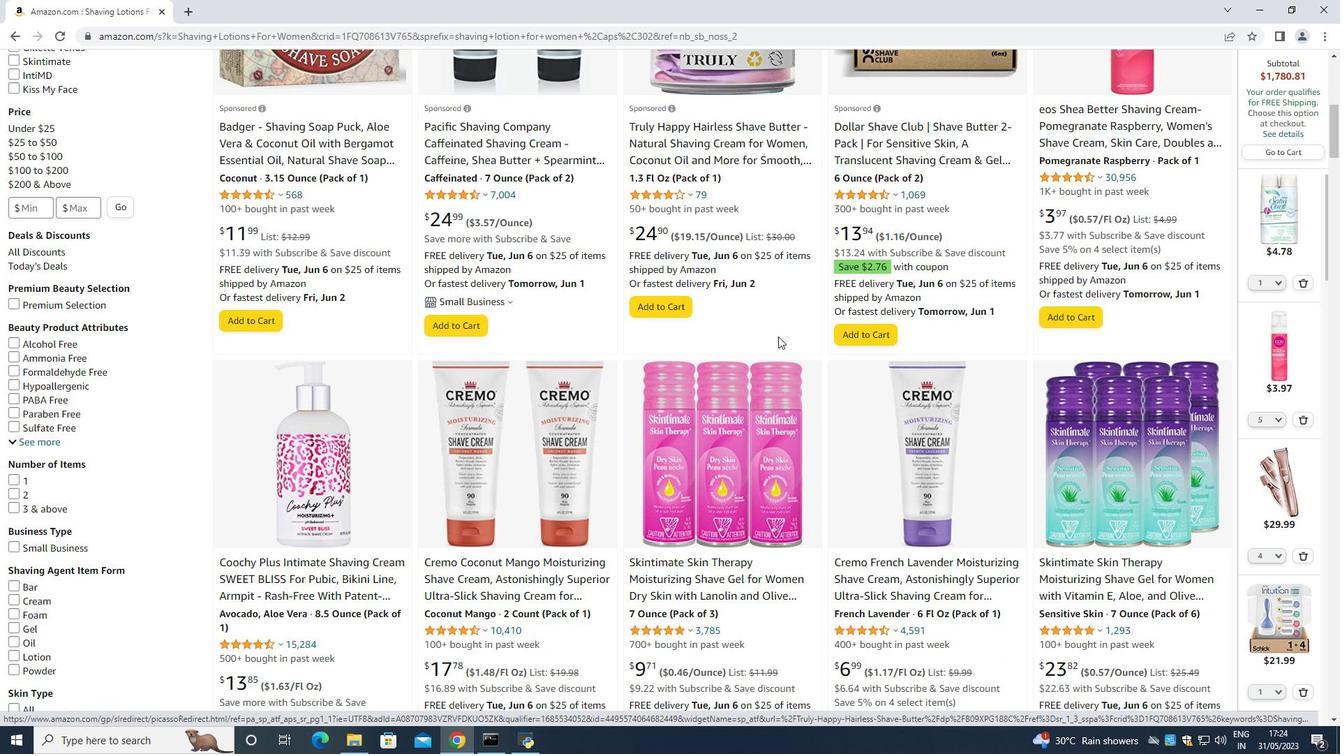 
Action: Mouse moved to (777, 338)
Screenshot: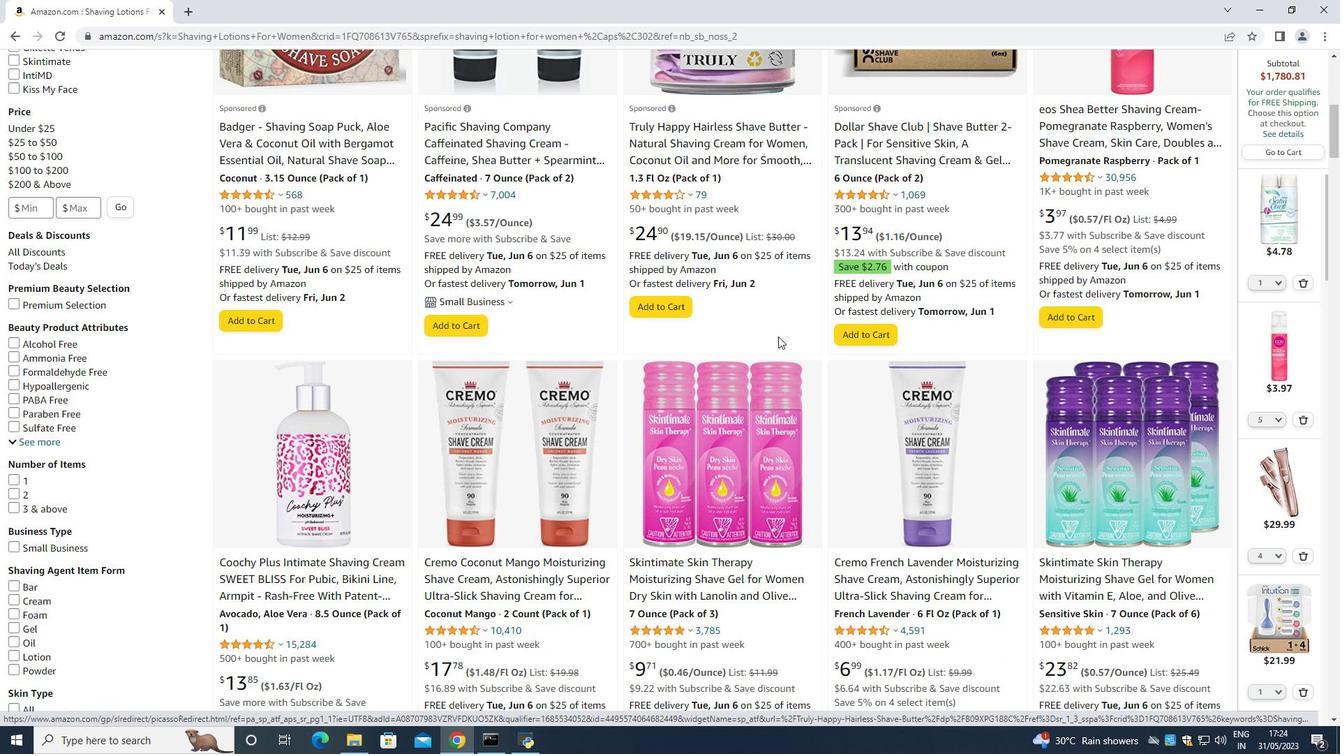
Action: Mouse scrolled (777, 337) with delta (0, 0)
Screenshot: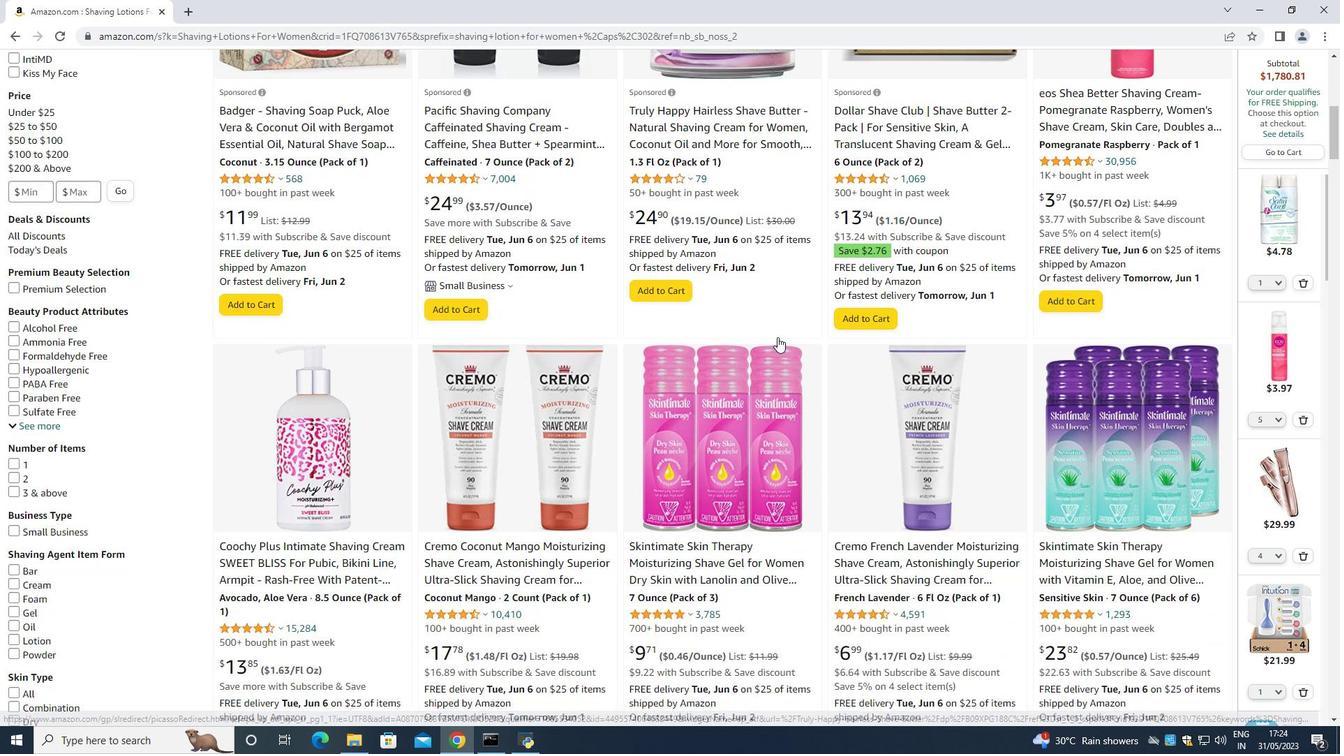 
Action: Mouse scrolled (777, 337) with delta (0, 0)
Screenshot: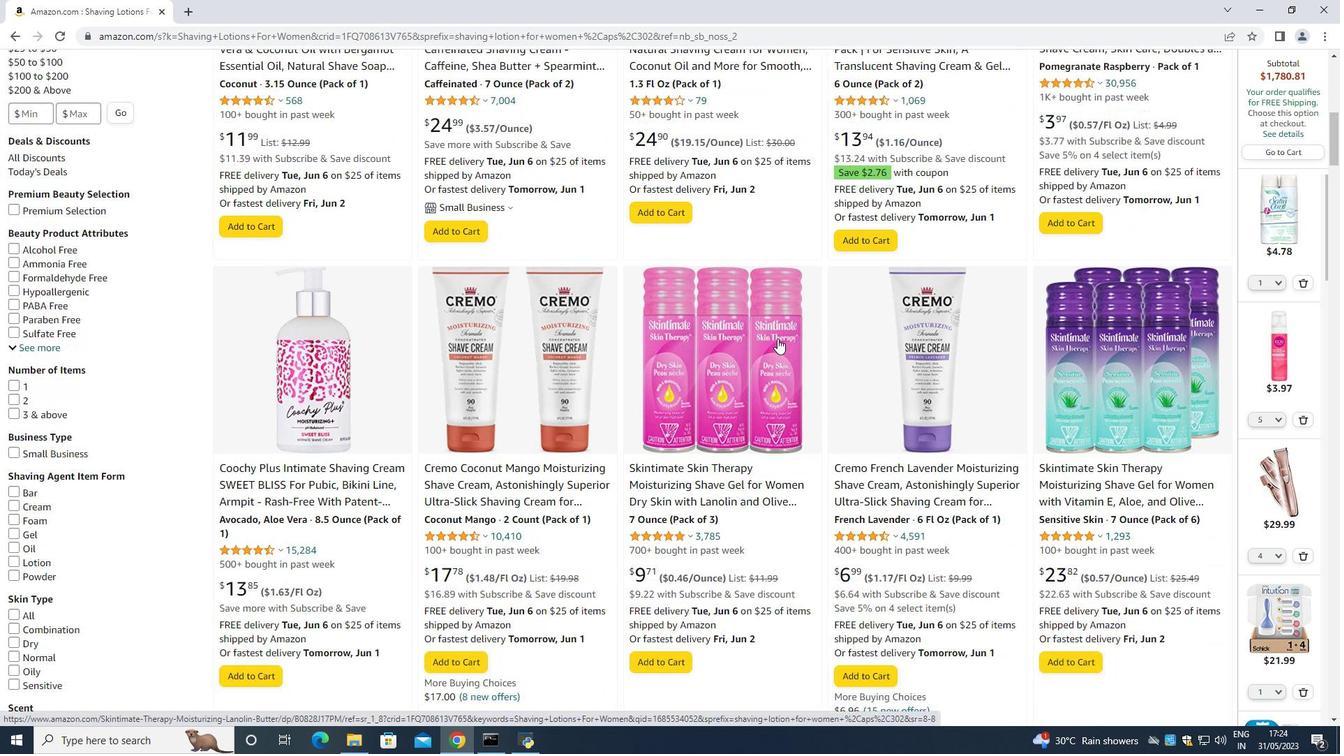 
Action: Mouse scrolled (777, 337) with delta (0, 0)
Screenshot: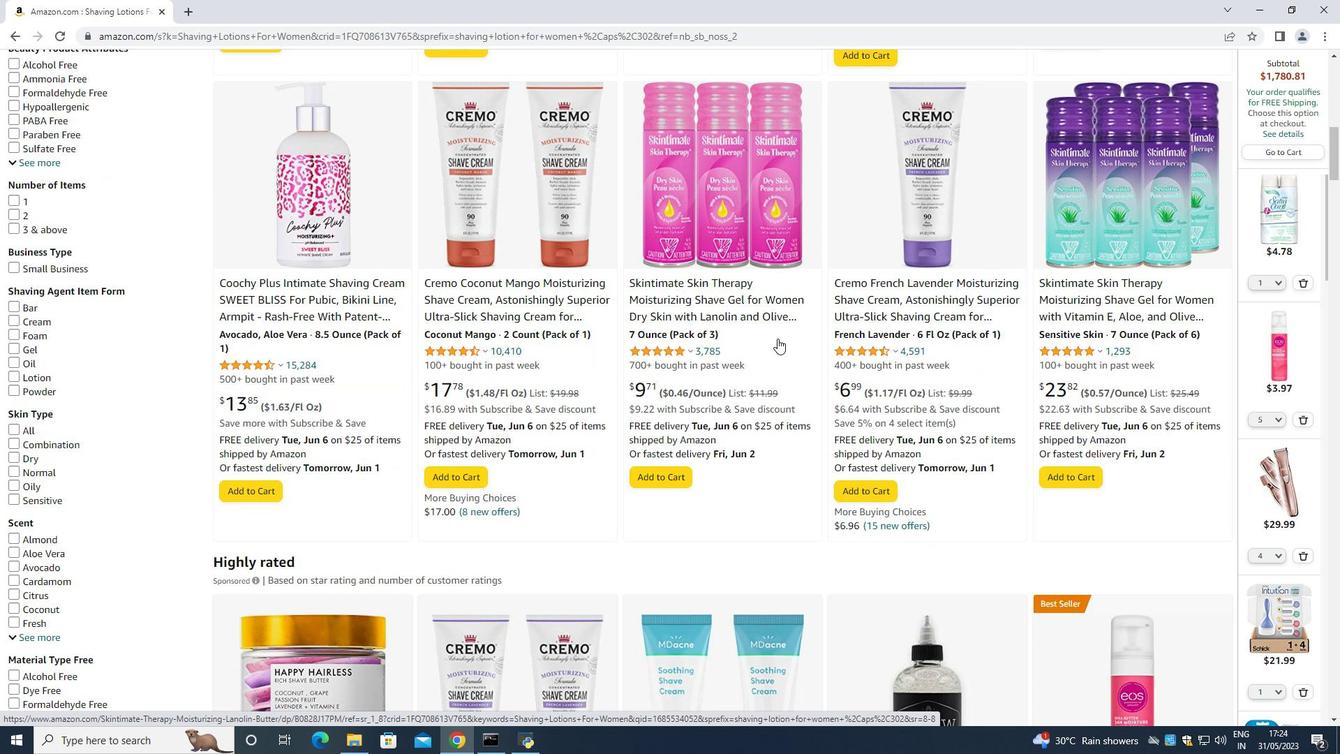 
Action: Mouse scrolled (777, 337) with delta (0, 0)
Screenshot: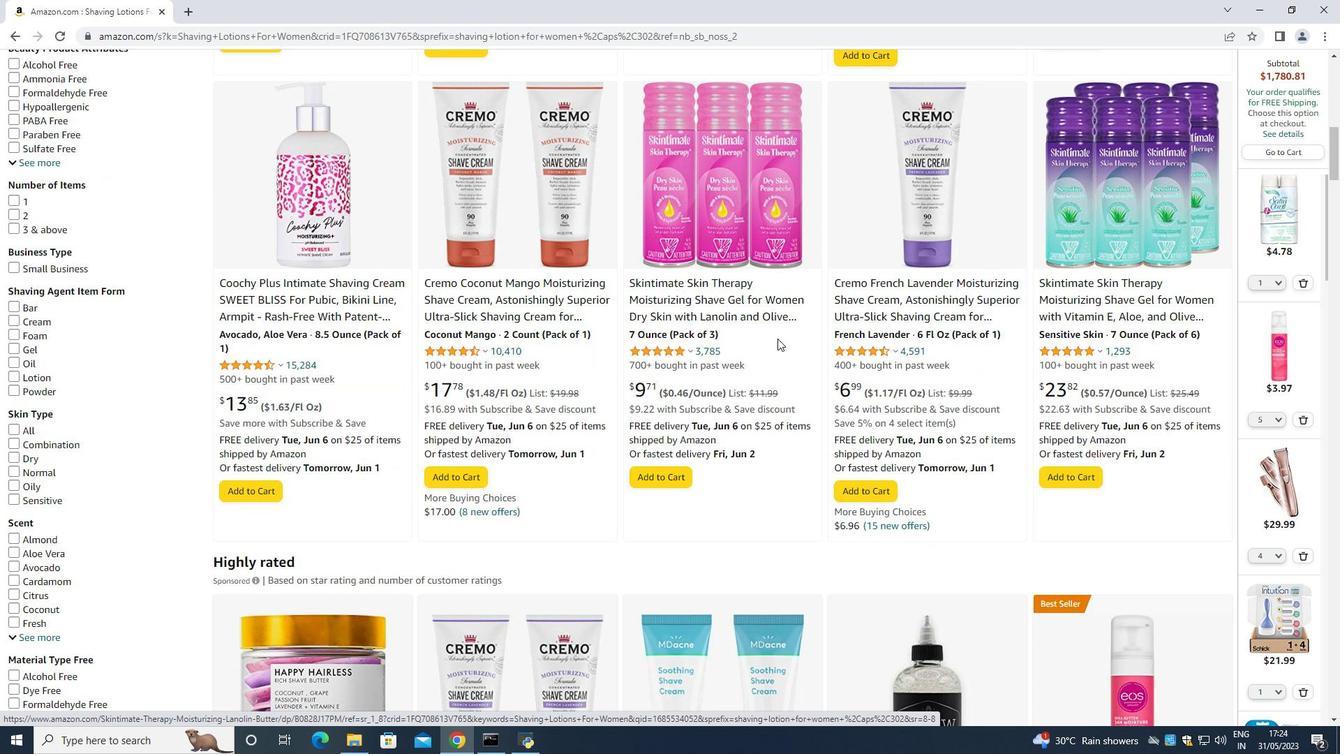 
Action: Mouse scrolled (777, 337) with delta (0, 0)
Screenshot: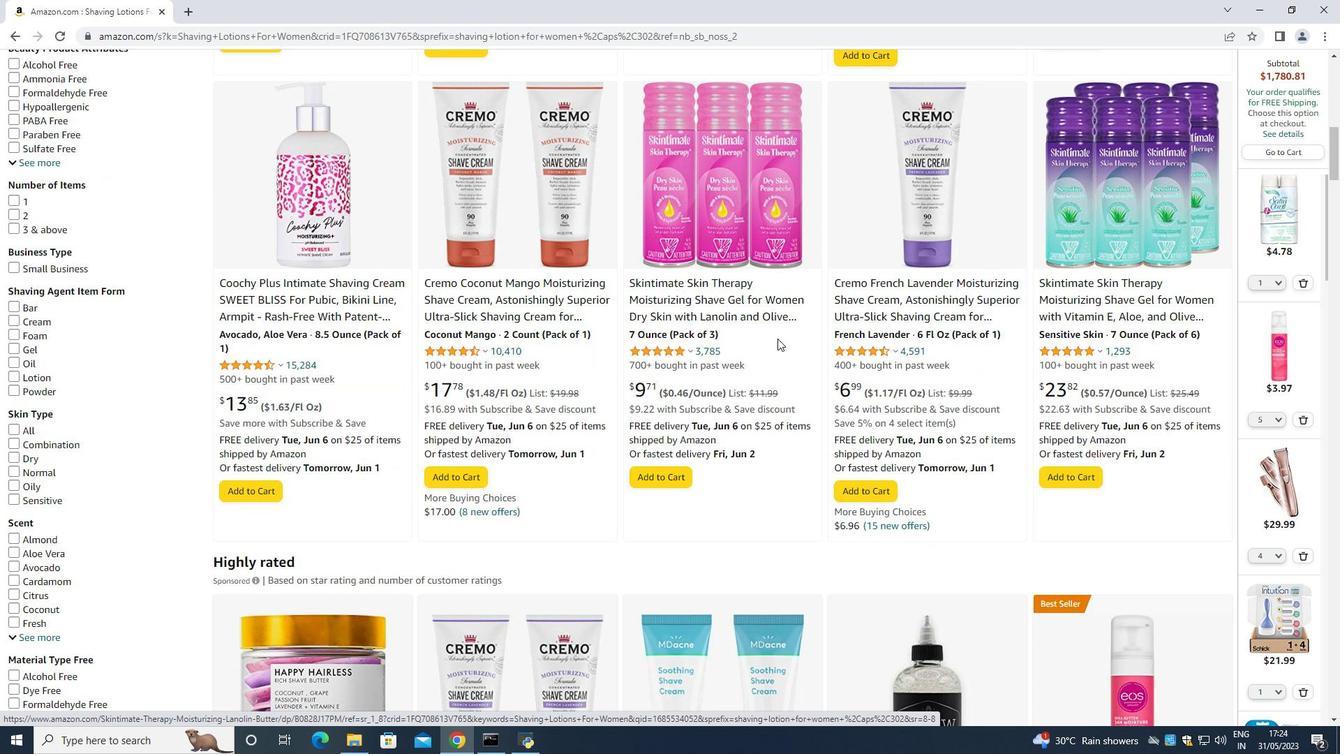 
Action: Mouse moved to (776, 341)
Screenshot: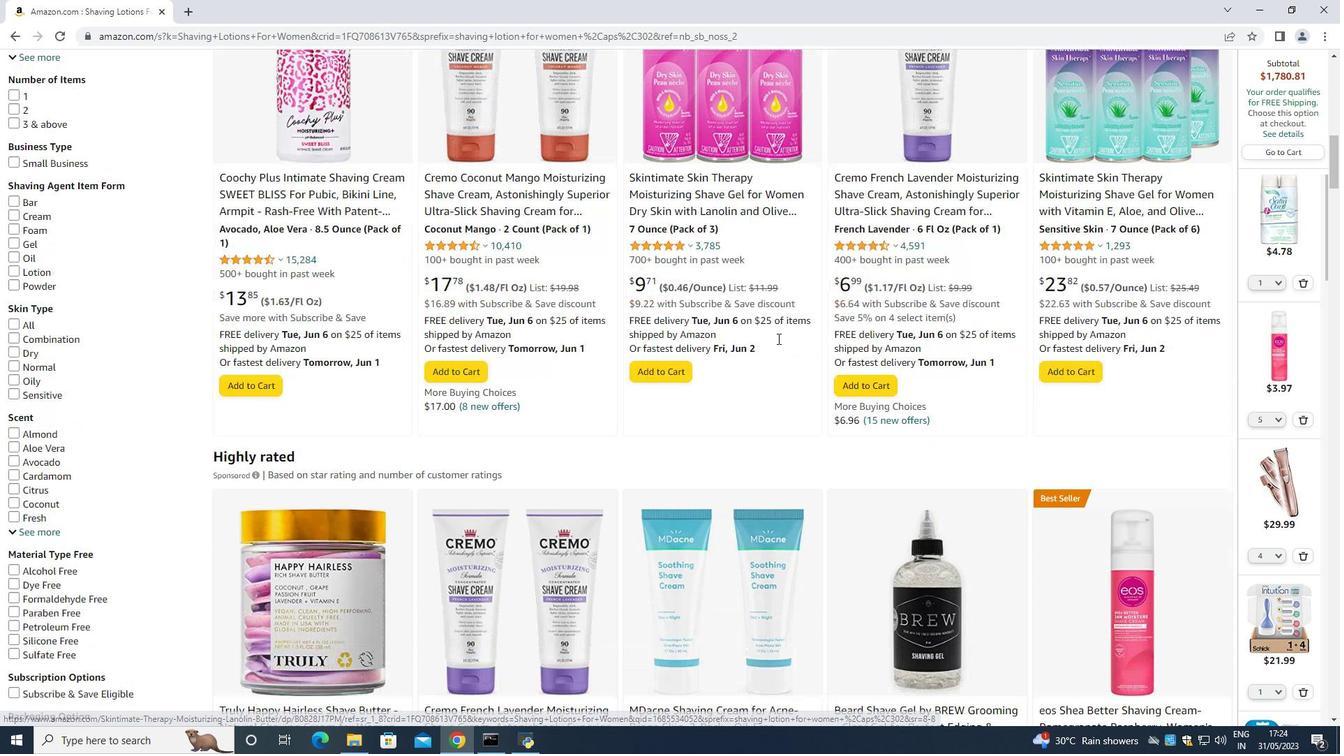 
Action: Mouse scrolled (776, 340) with delta (0, 0)
Screenshot: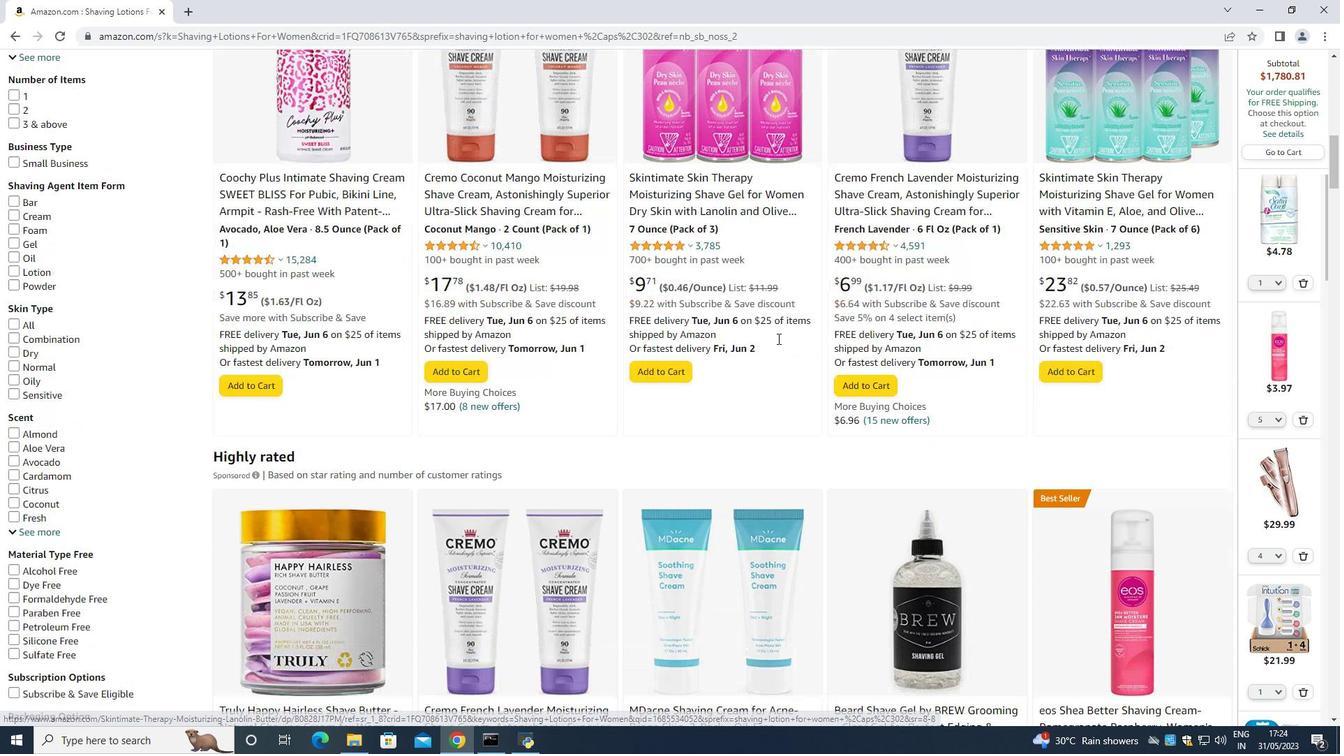
Action: Mouse scrolled (776, 340) with delta (0, 0)
Screenshot: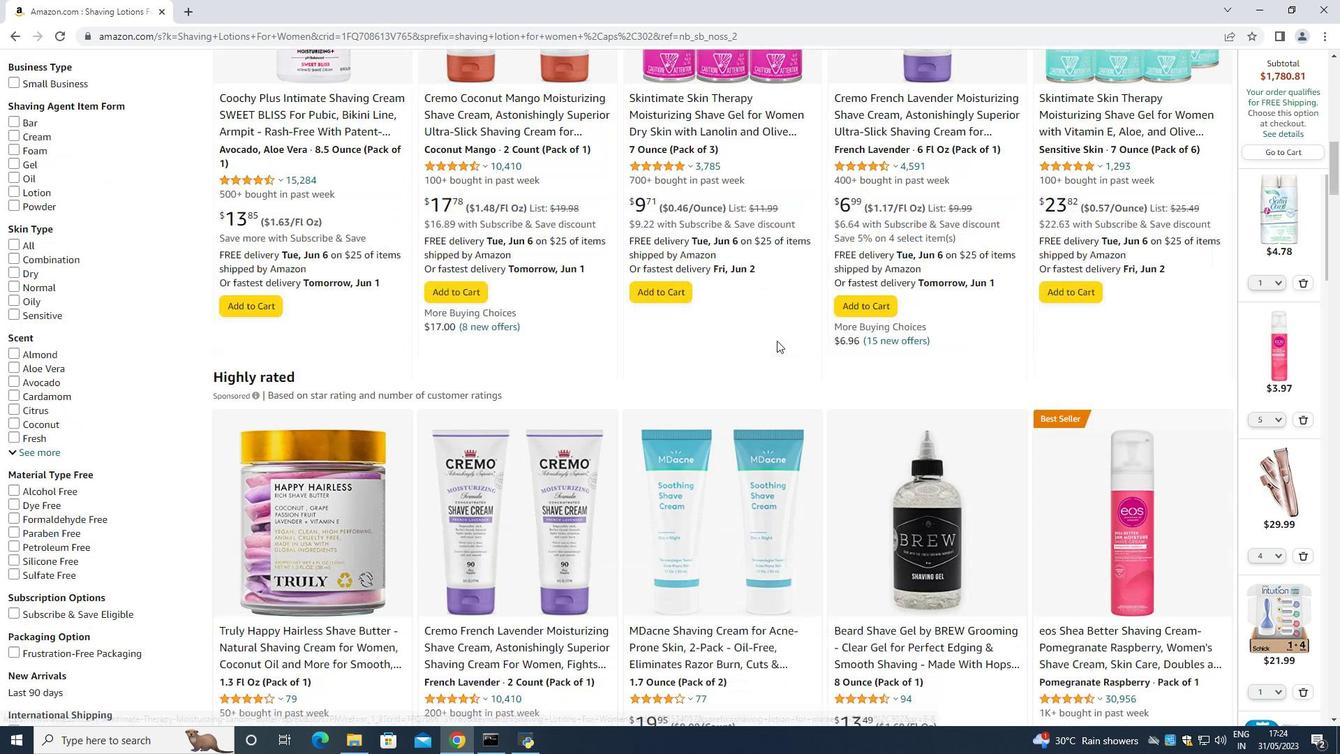 
Action: Mouse moved to (776, 343)
Screenshot: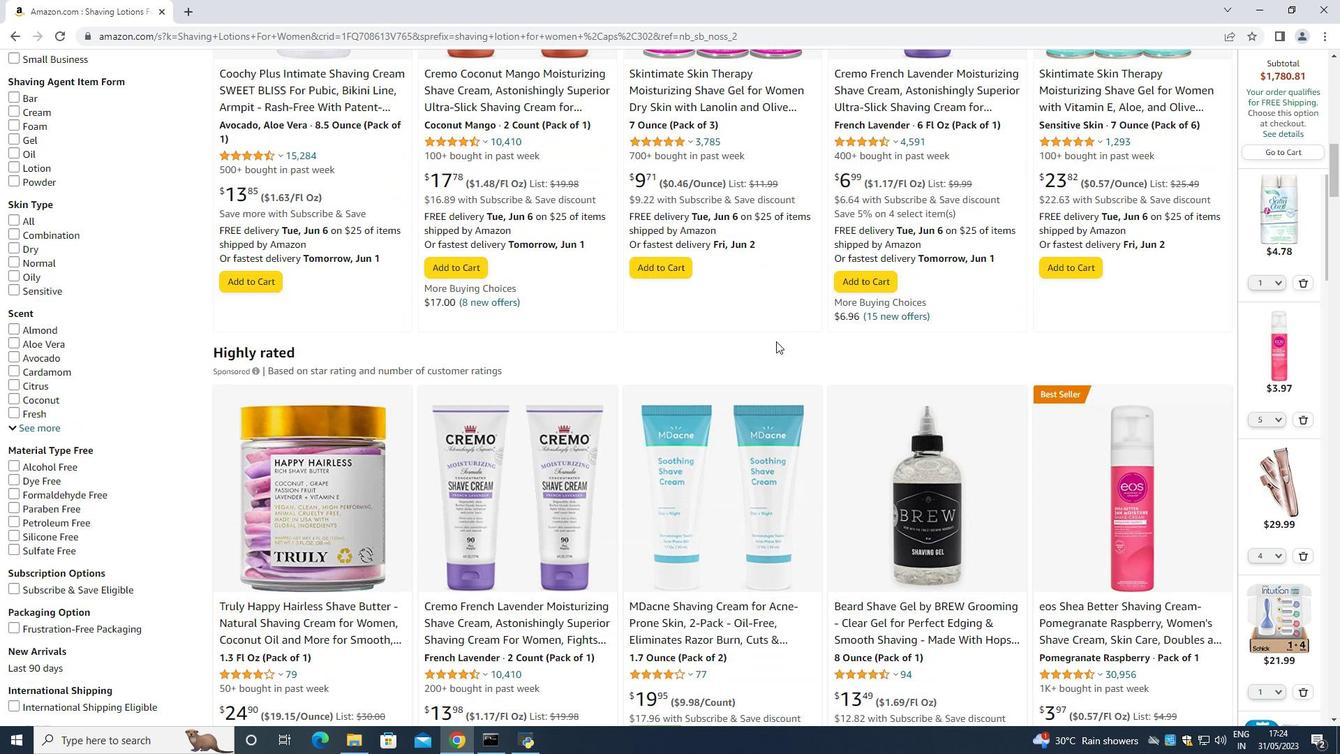 
Action: Mouse scrolled (775, 341) with delta (0, 0)
Screenshot: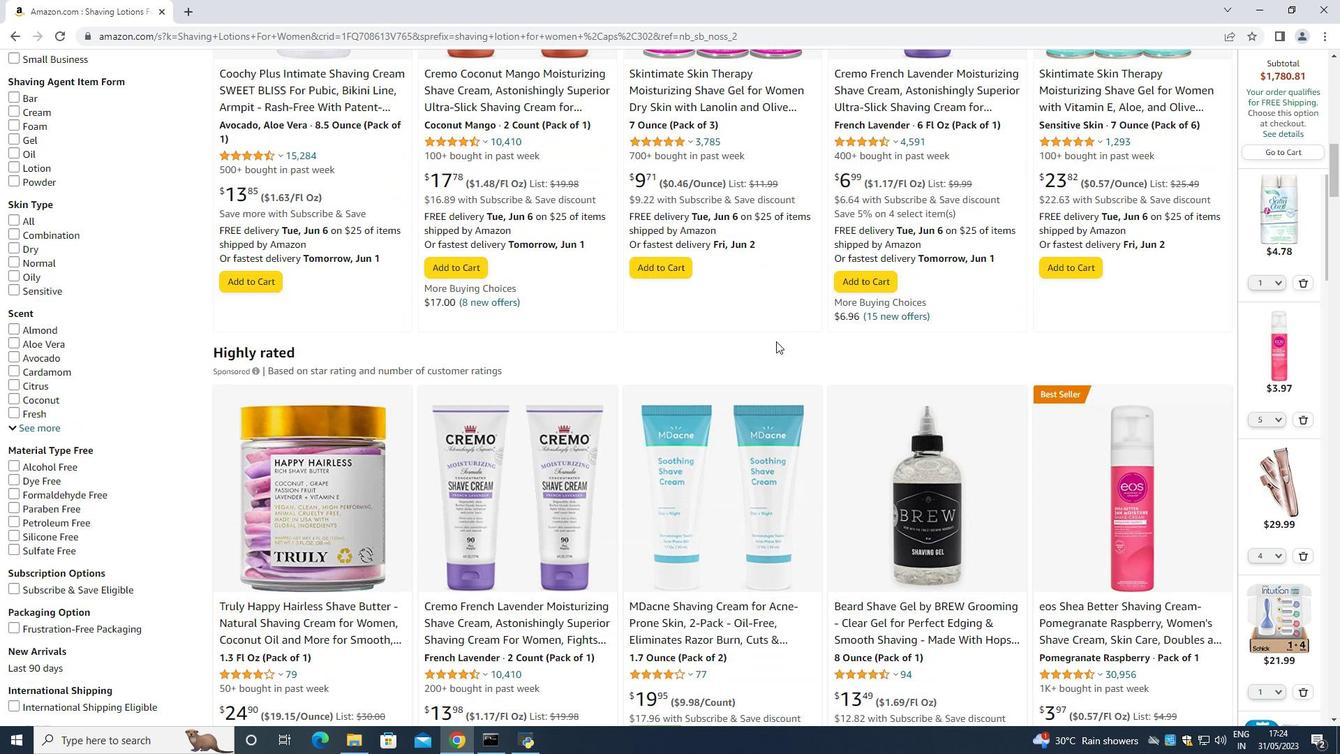 
Action: Mouse moved to (777, 343)
Screenshot: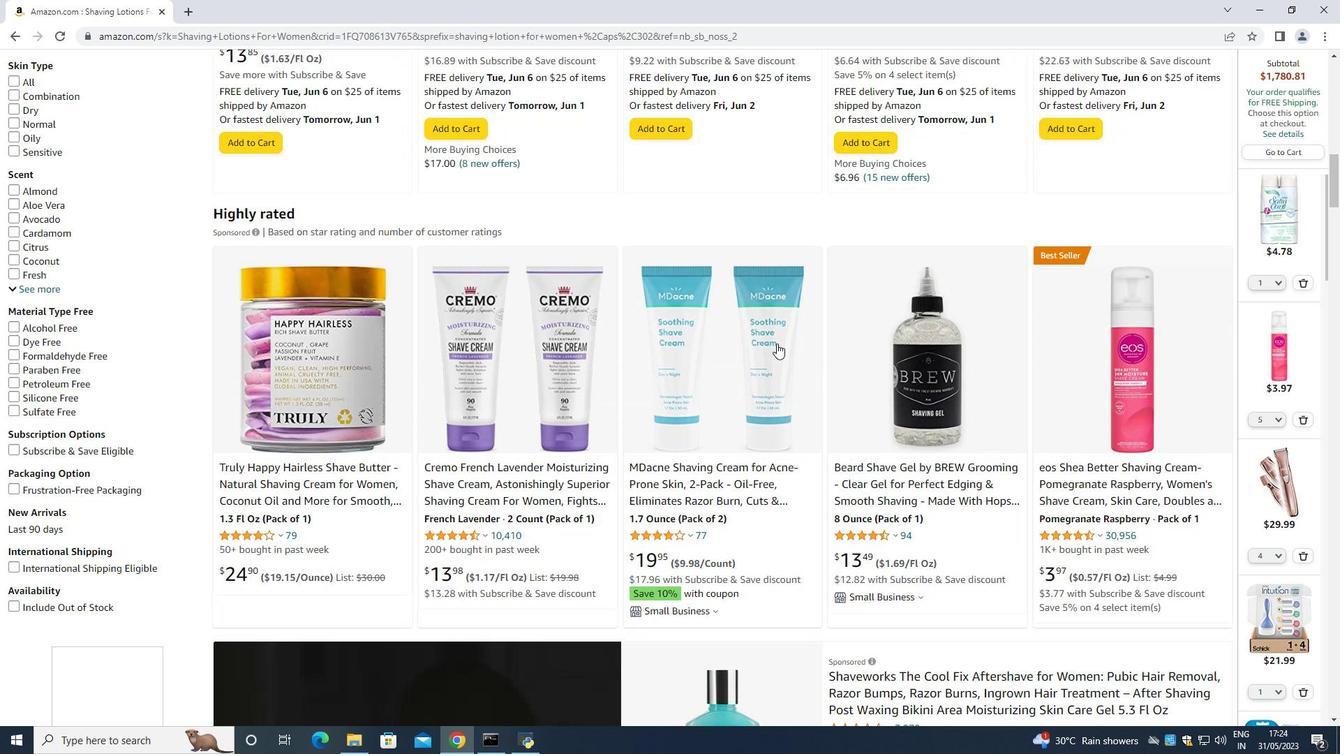 
Action: Mouse scrolled (777, 342) with delta (0, 0)
Screenshot: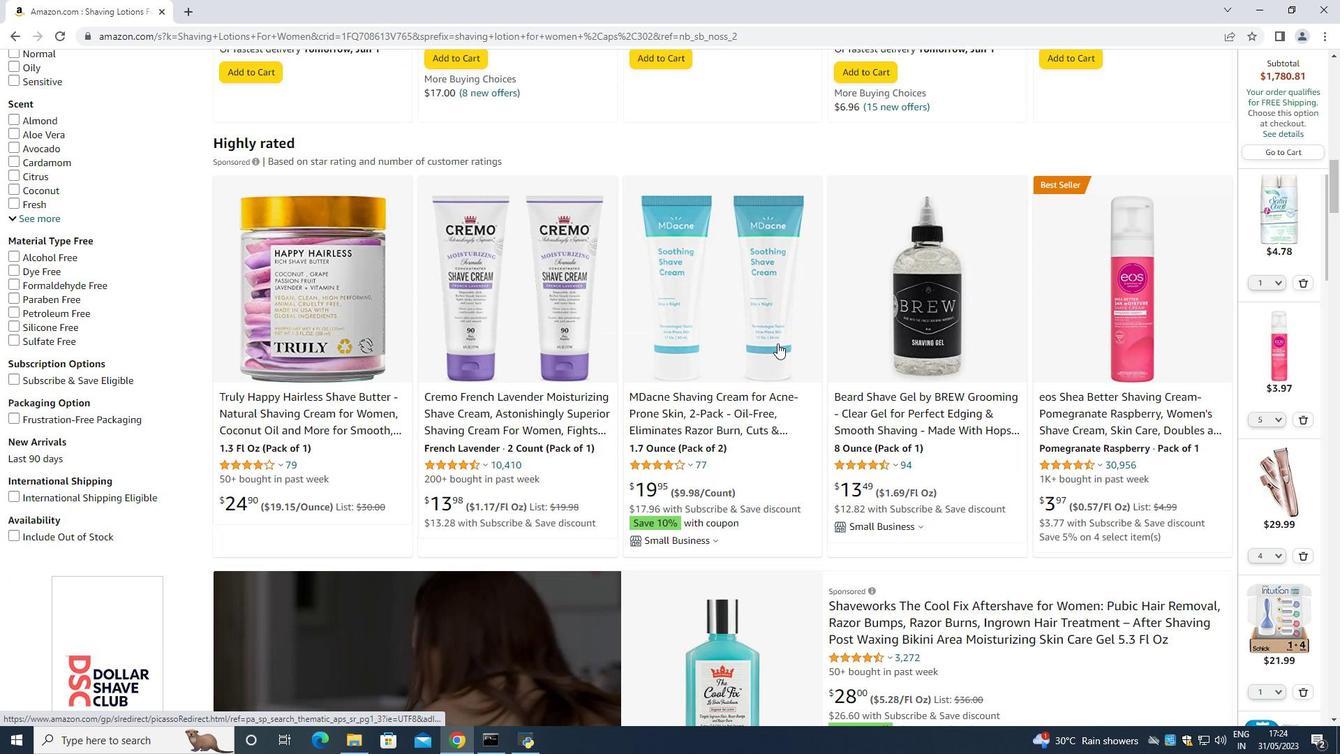
Action: Mouse scrolled (777, 342) with delta (0, 0)
Screenshot: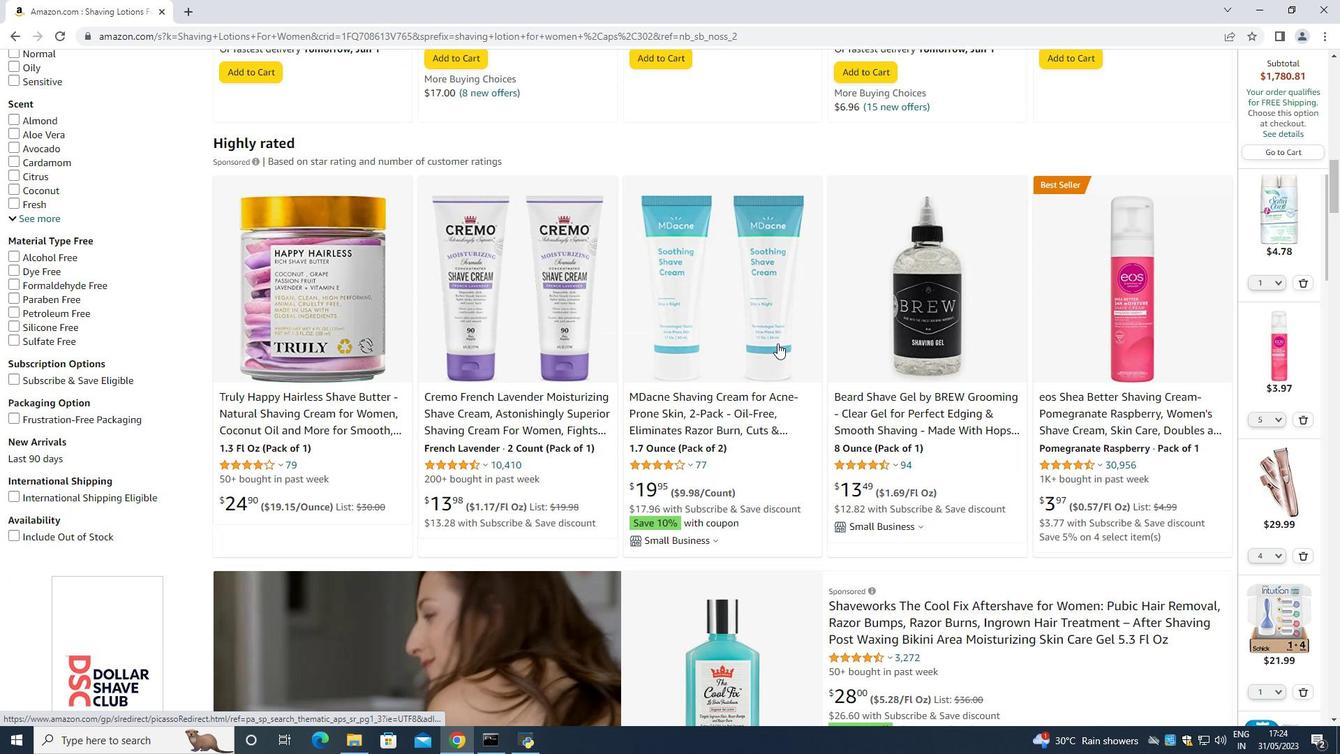 
Action: Mouse scrolled (777, 342) with delta (0, 0)
Screenshot: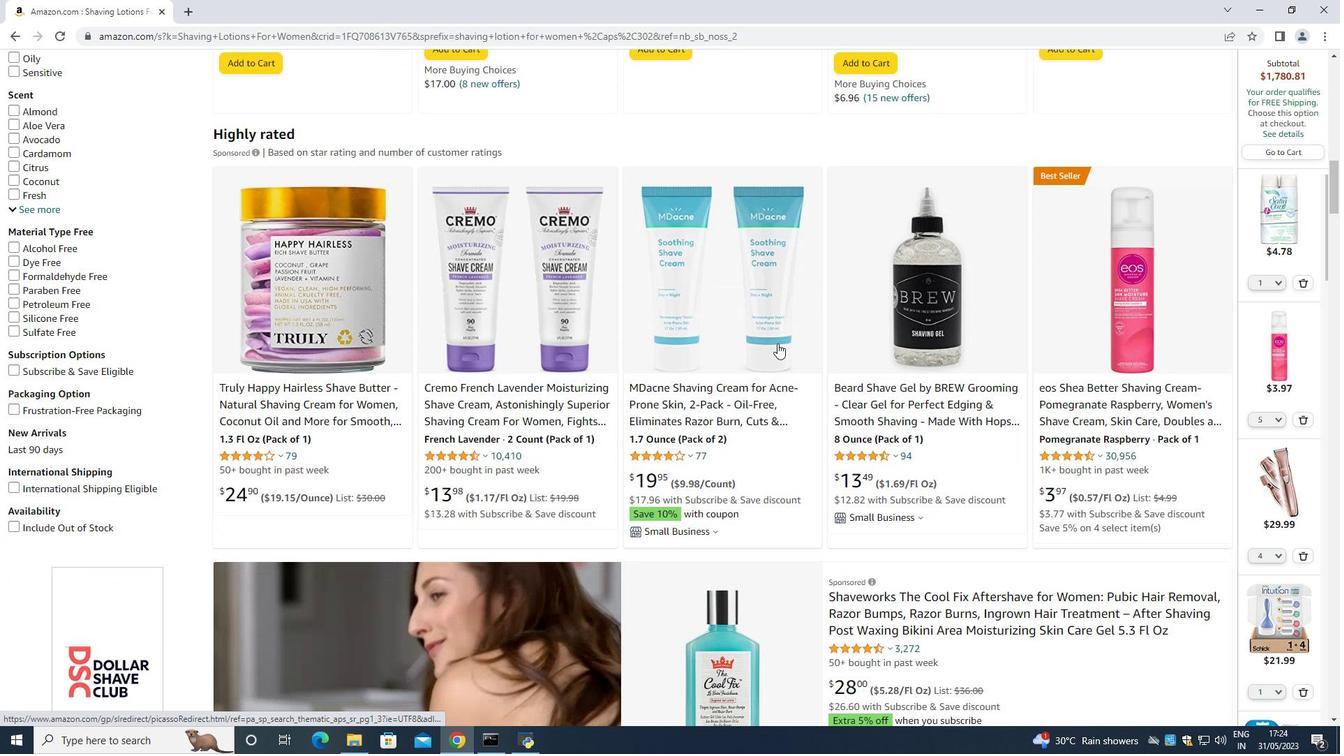 
Action: Mouse scrolled (777, 342) with delta (0, 0)
Screenshot: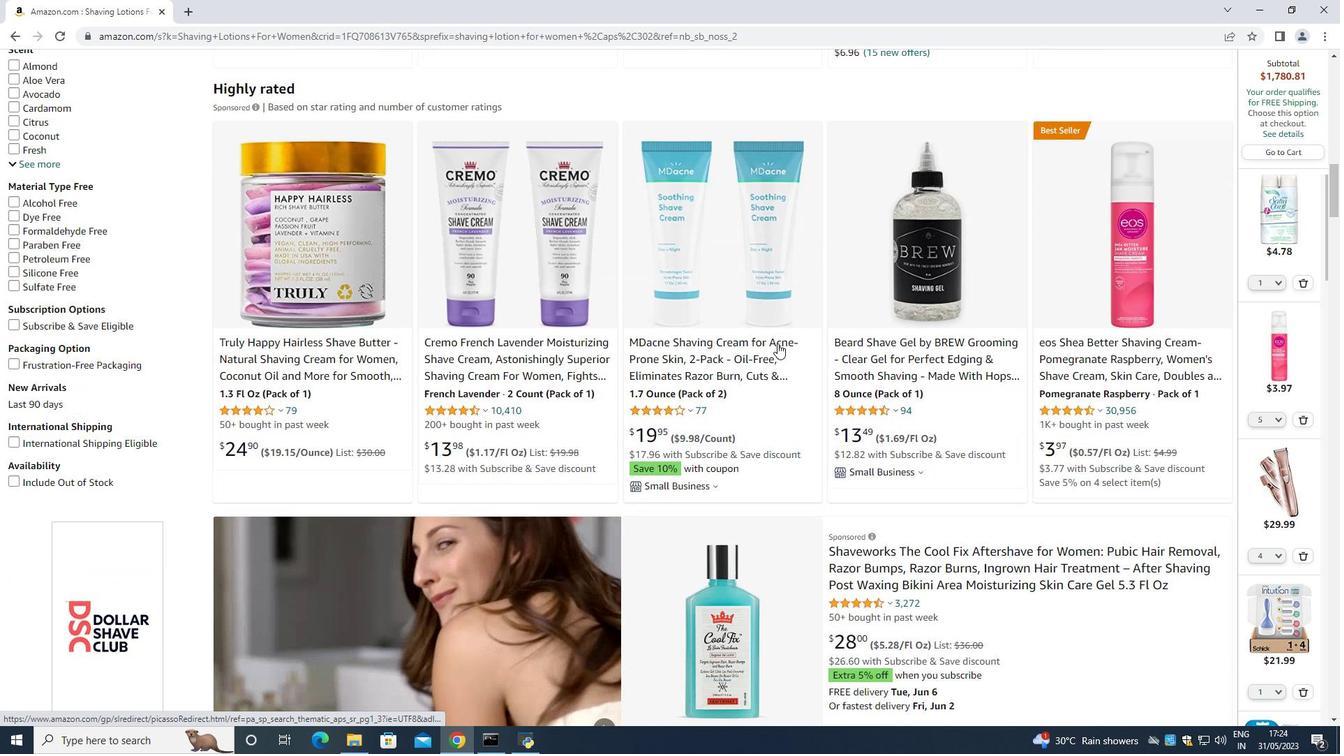 
Action: Mouse moved to (782, 332)
Screenshot: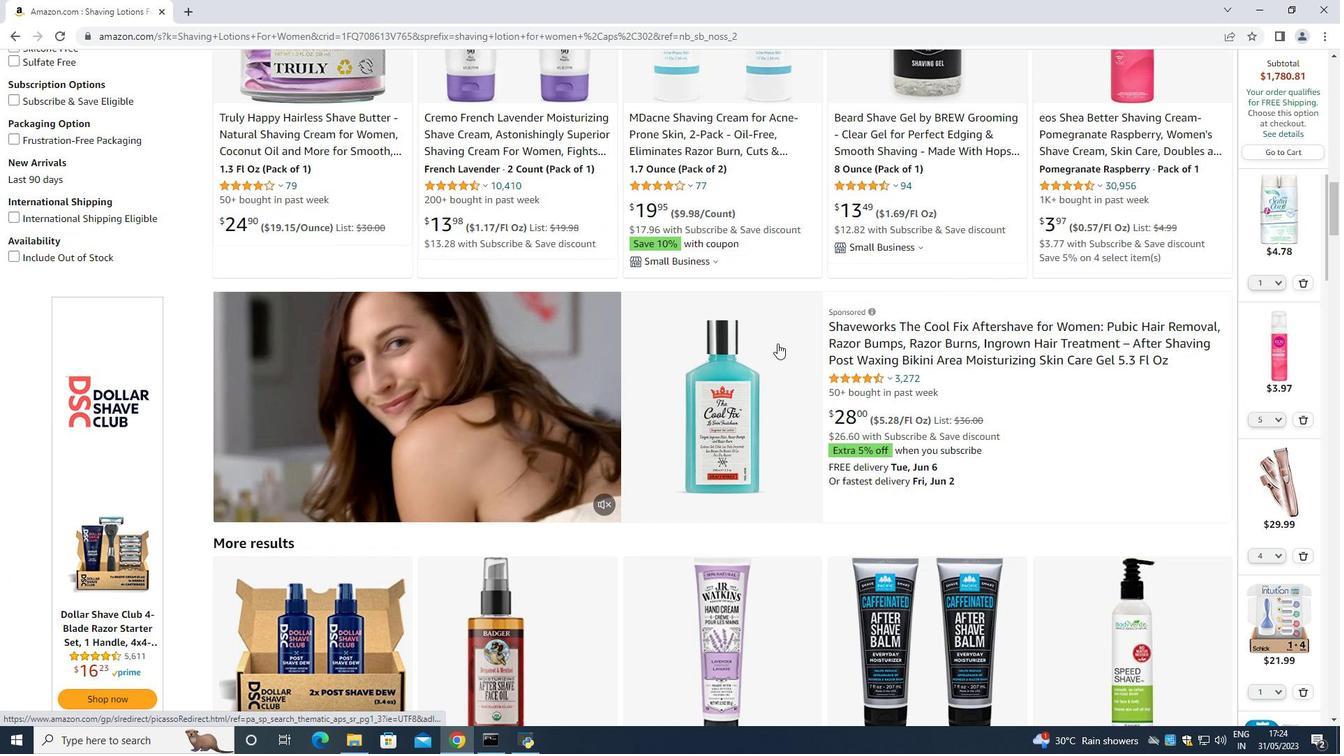
Action: Mouse scrolled (782, 331) with delta (0, 0)
Screenshot: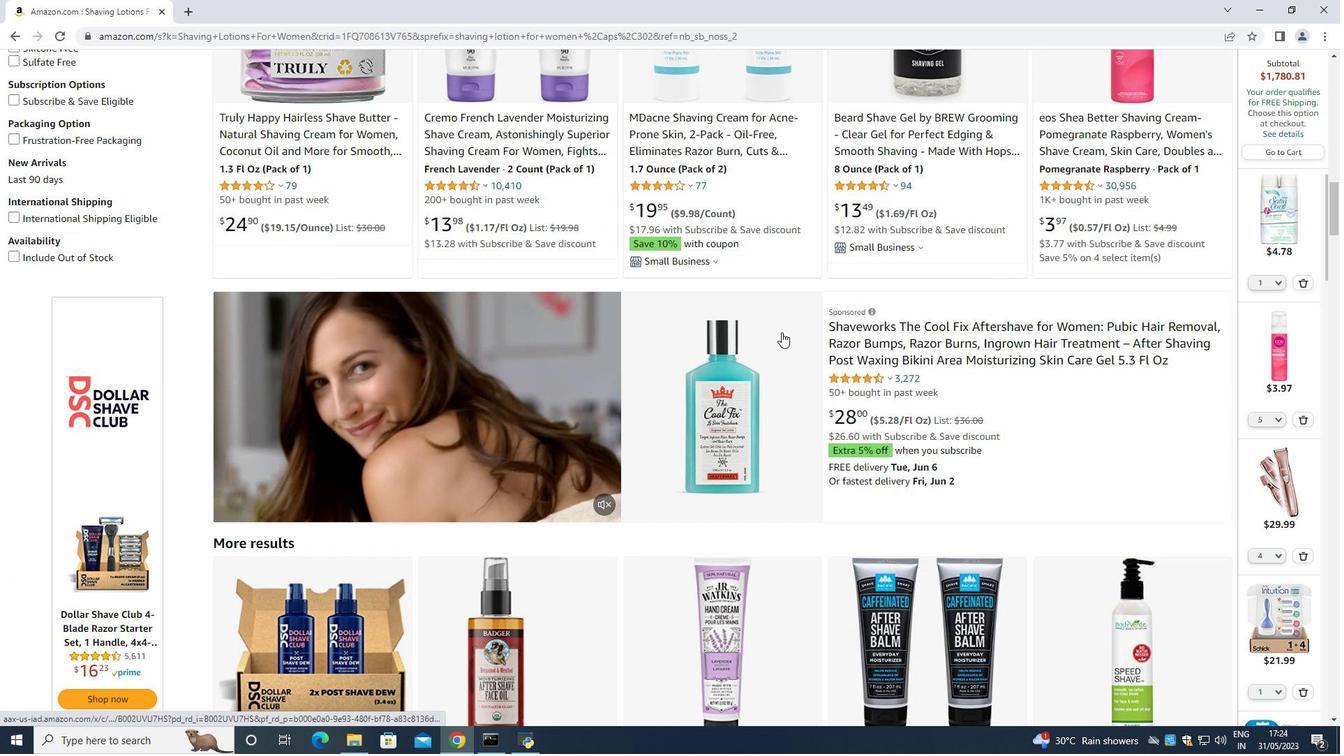 
Action: Mouse scrolled (782, 331) with delta (0, 0)
Screenshot: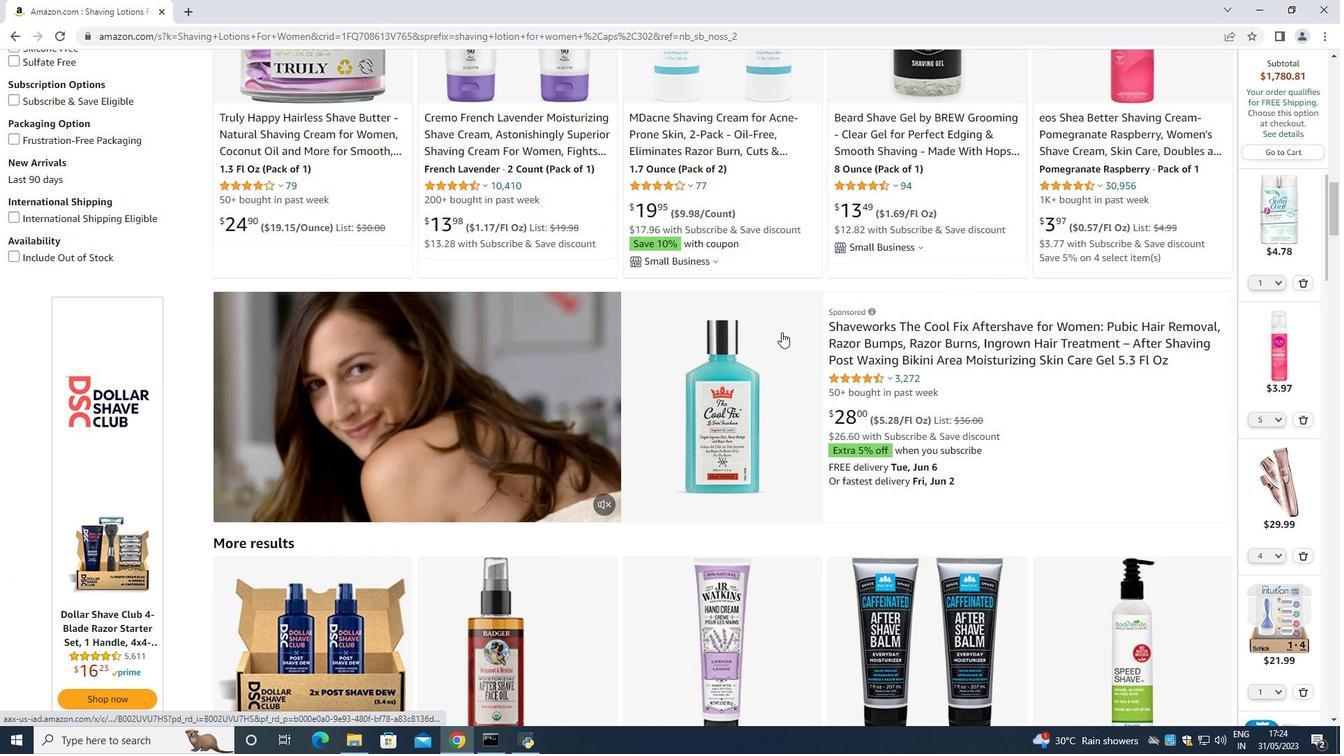 
Action: Mouse scrolled (782, 331) with delta (0, 0)
Screenshot: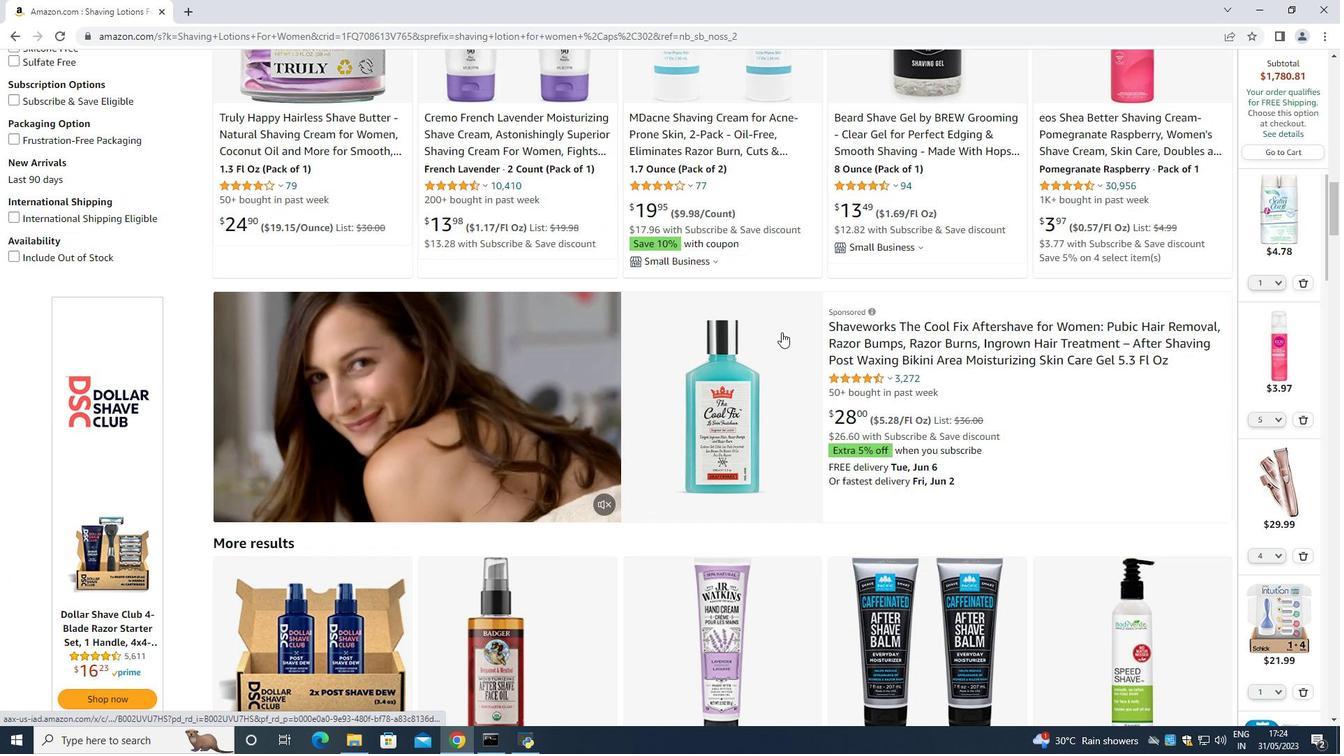 
Action: Mouse scrolled (782, 331) with delta (0, 0)
Screenshot: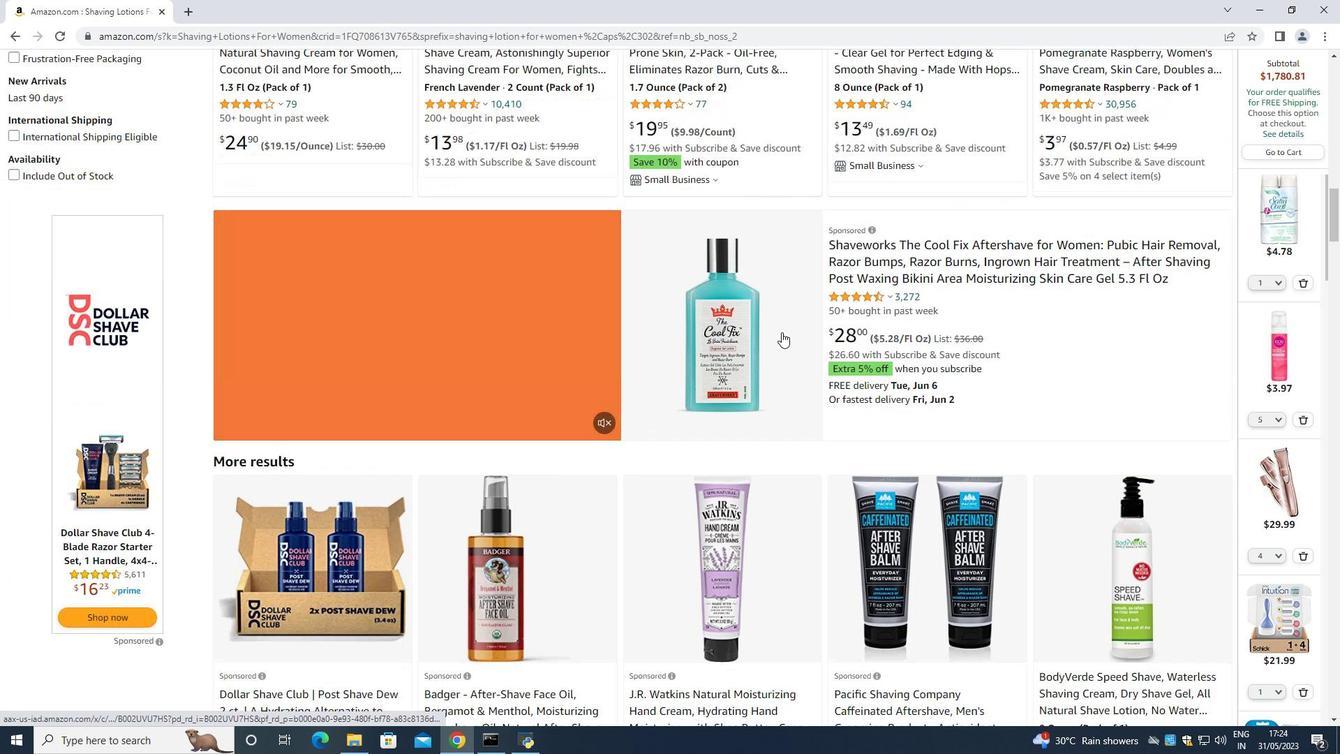 
Action: Mouse scrolled (782, 331) with delta (0, 0)
Screenshot: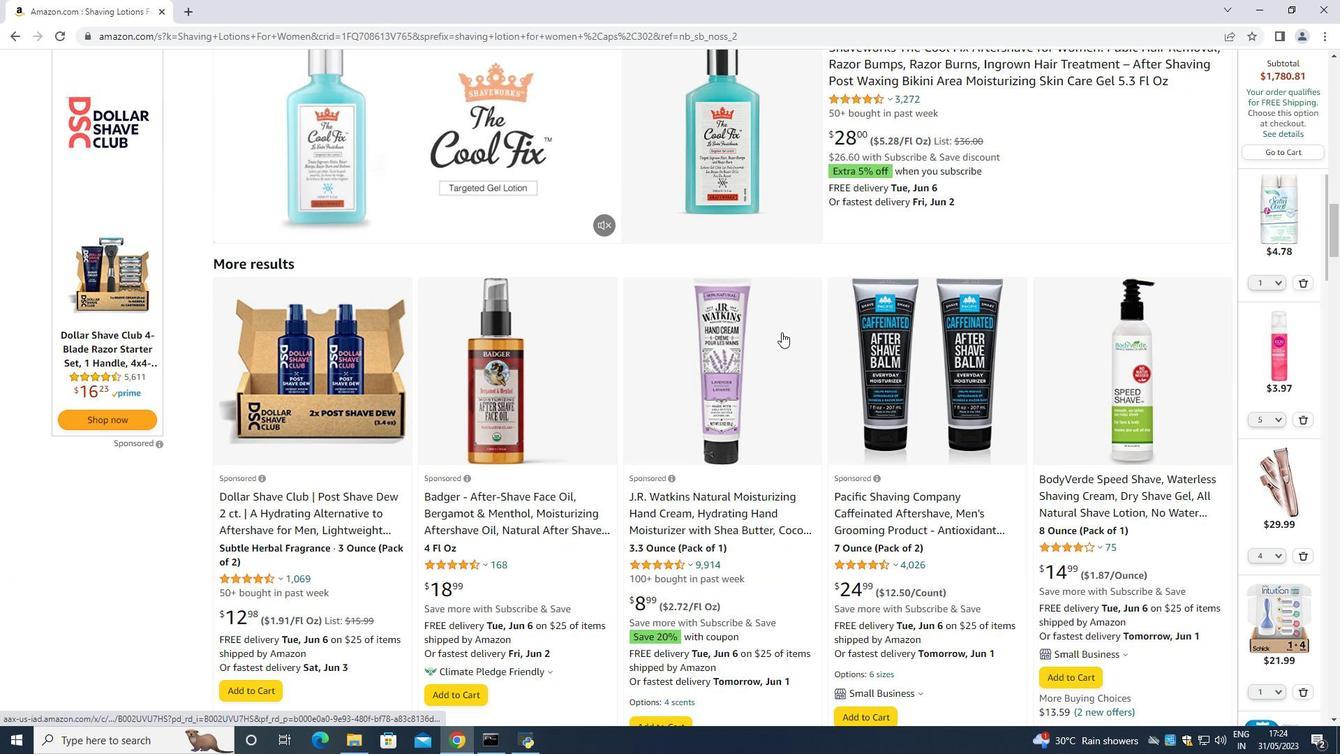 
Action: Mouse scrolled (782, 331) with delta (0, 0)
Screenshot: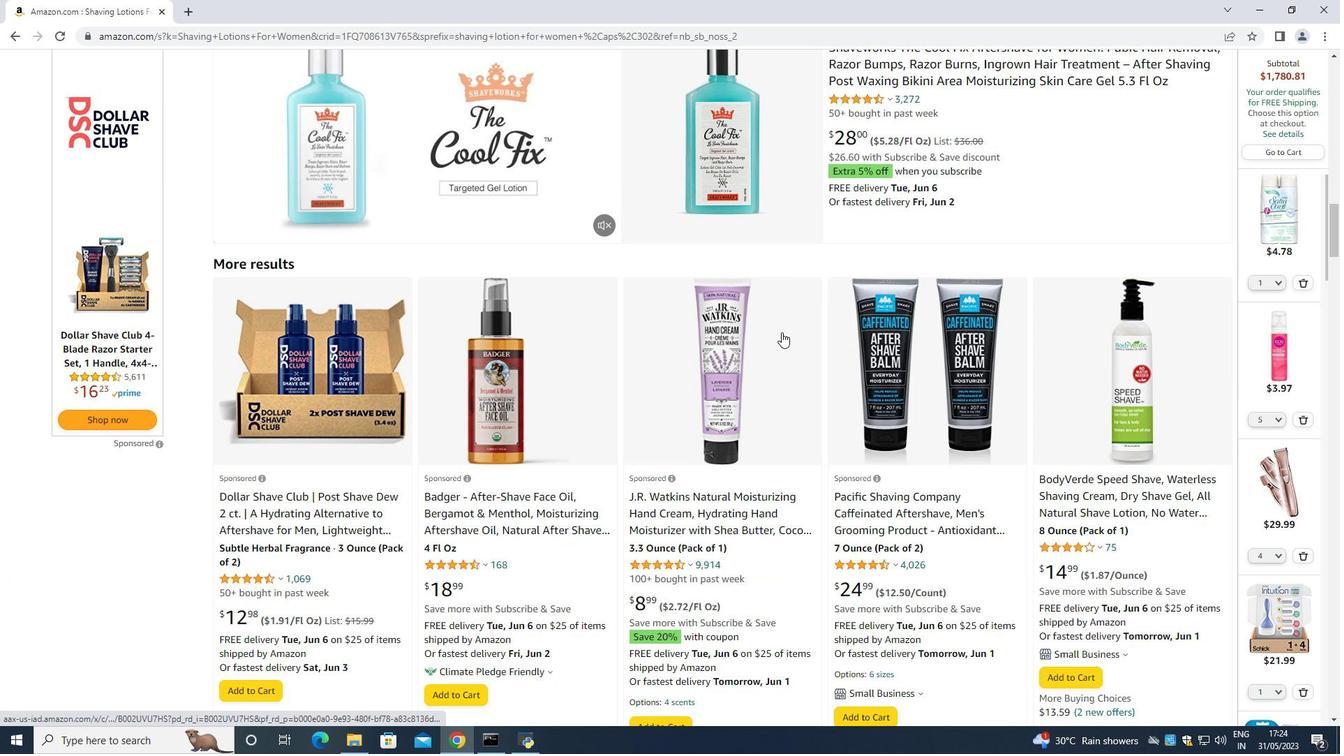 
Action: Mouse scrolled (782, 331) with delta (0, 0)
Screenshot: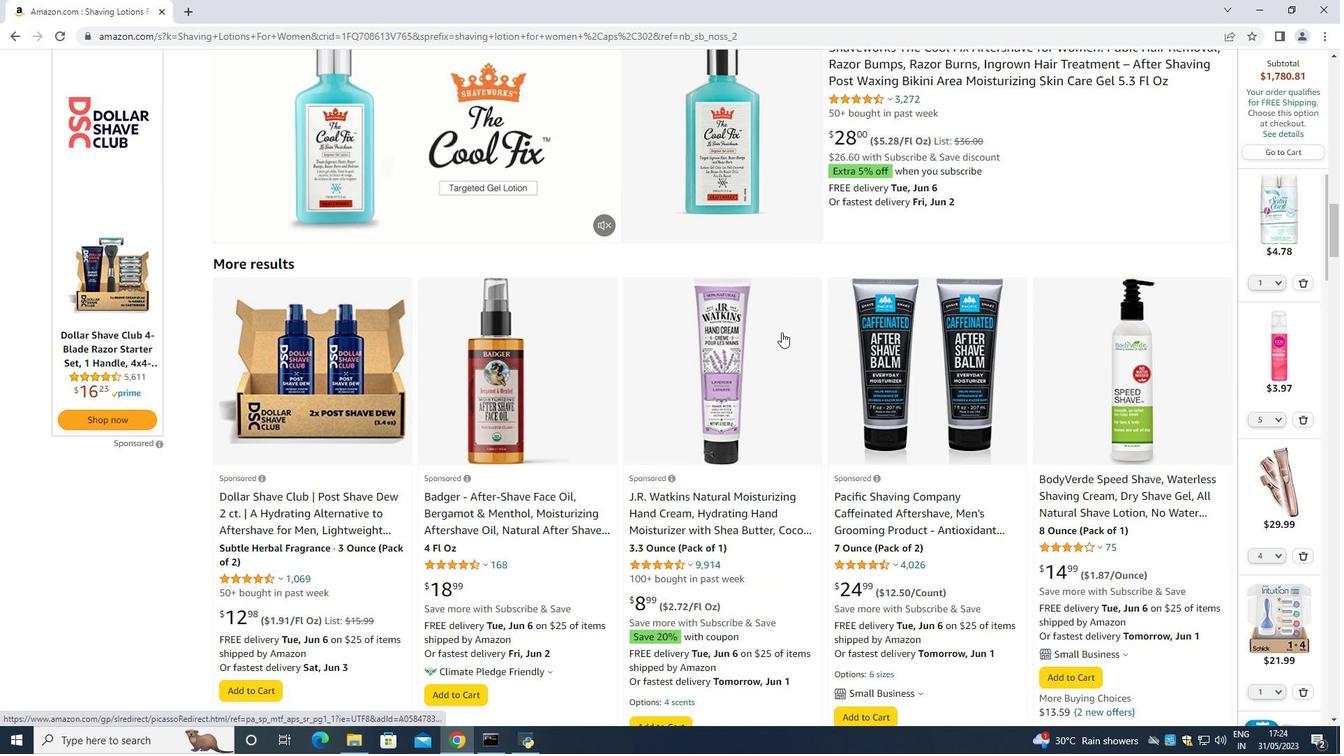 
Action: Mouse scrolled (782, 331) with delta (0, 0)
Screenshot: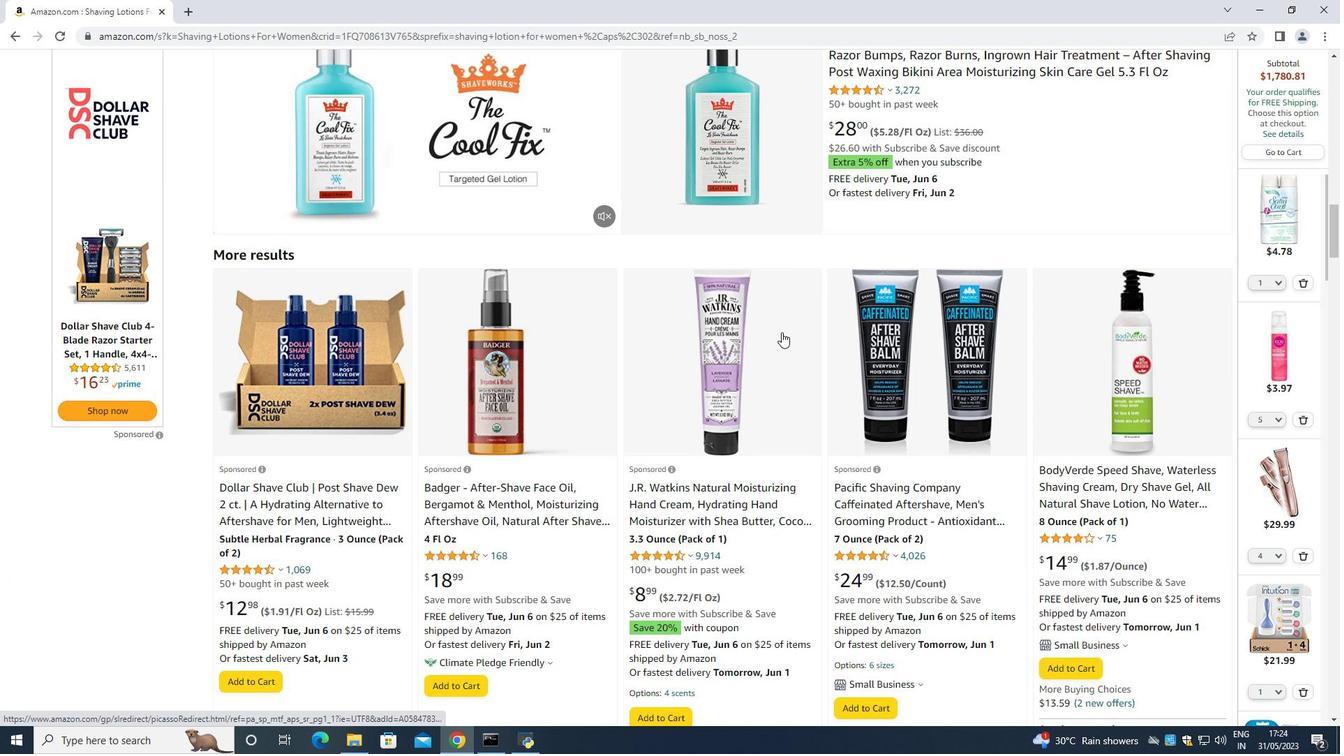 
Action: Mouse scrolled (782, 331) with delta (0, 0)
Screenshot: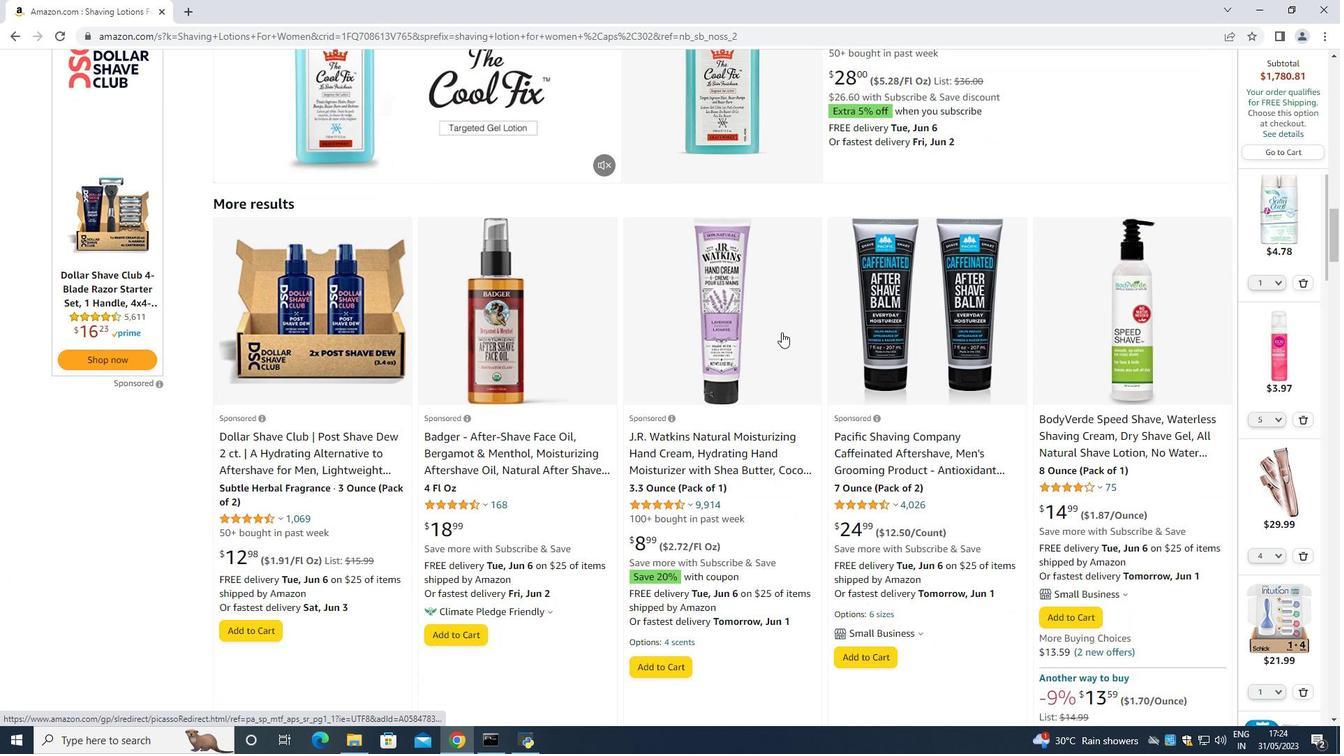 
Action: Mouse scrolled (782, 331) with delta (0, 0)
Screenshot: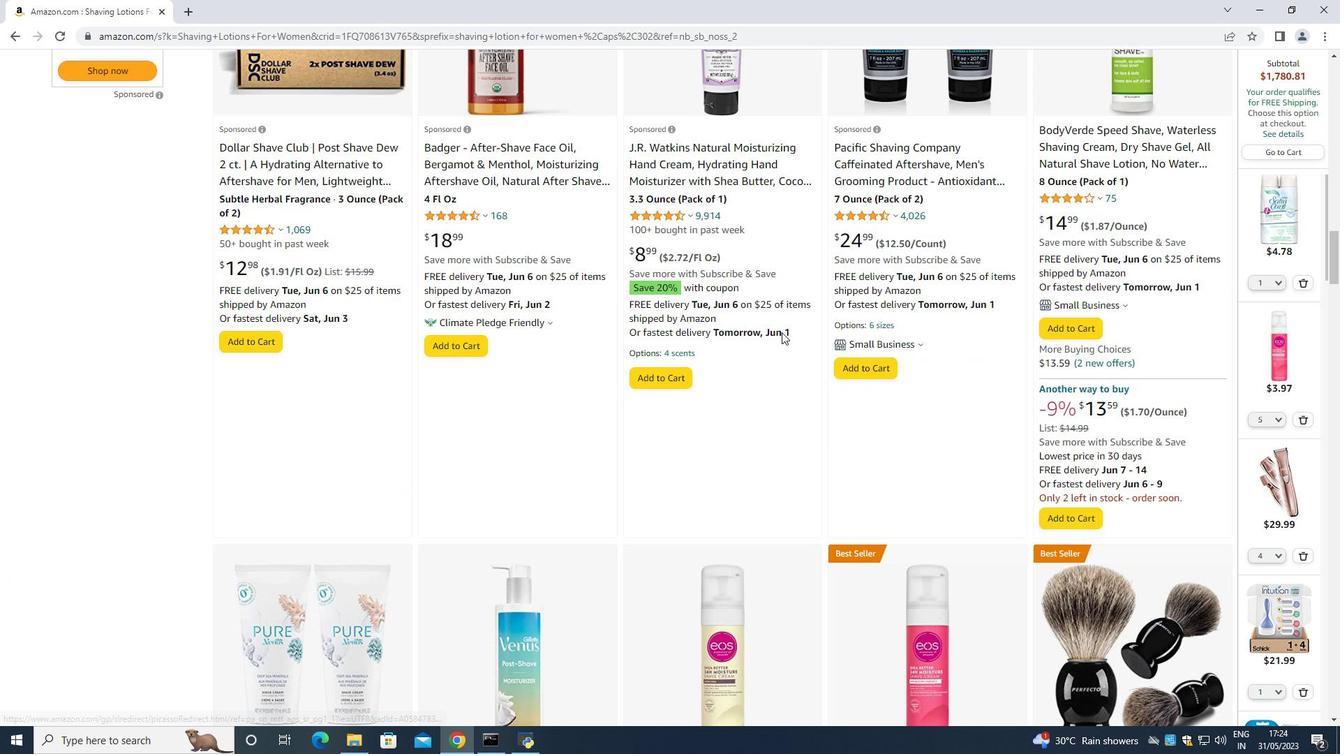
Action: Mouse scrolled (782, 331) with delta (0, 0)
Screenshot: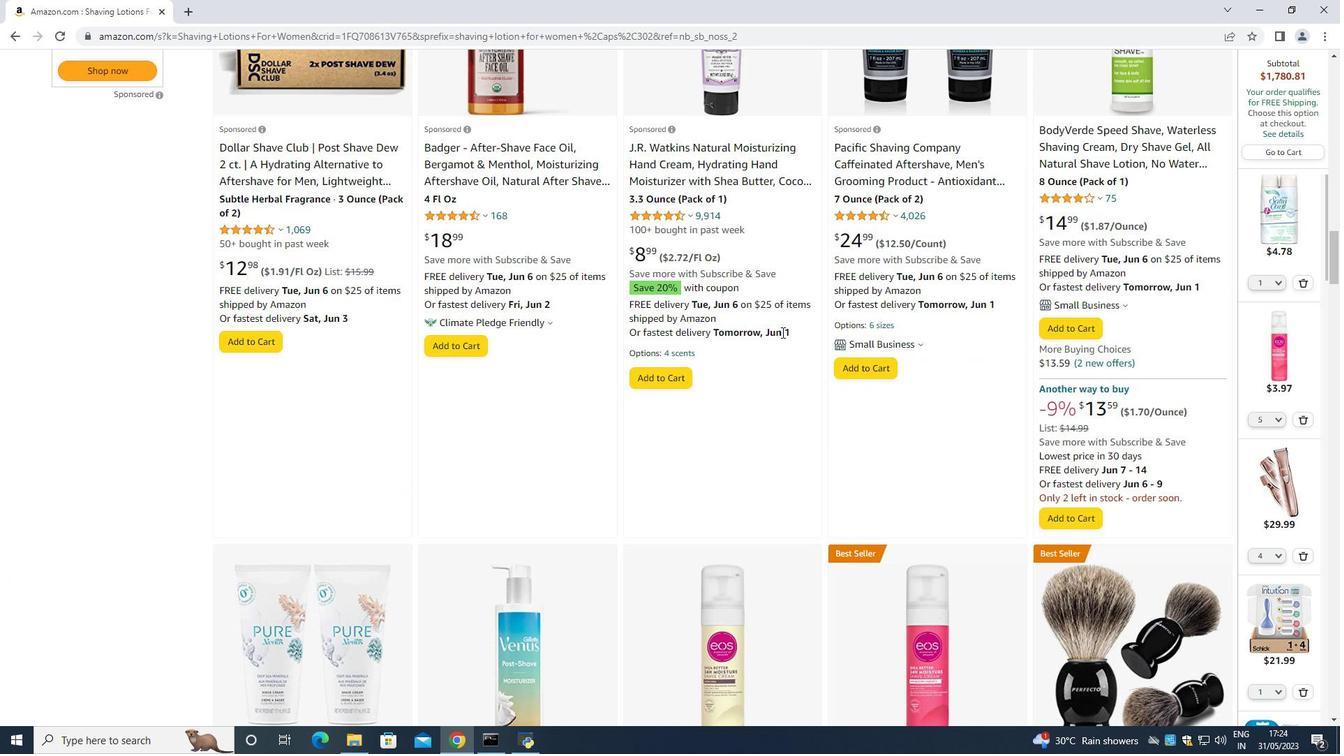 
Action: Mouse scrolled (782, 331) with delta (0, 0)
Screenshot: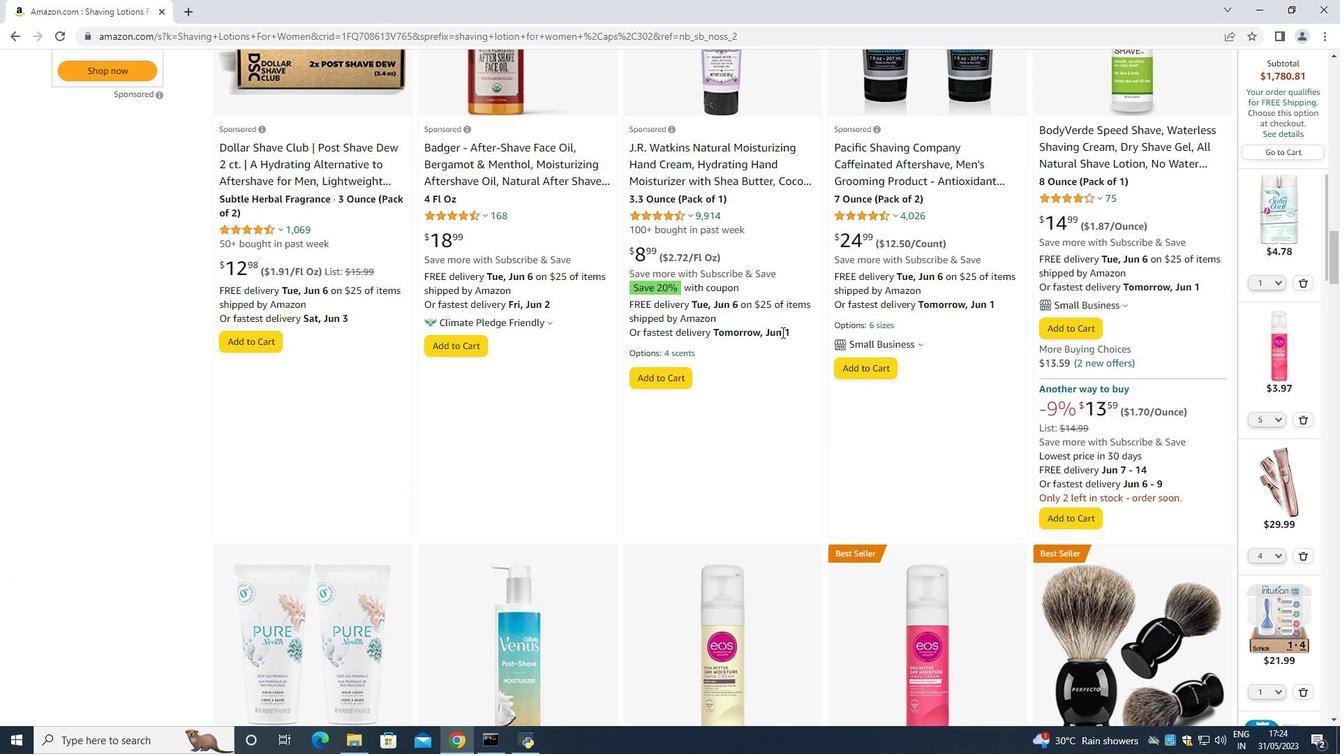 
Action: Mouse moved to (782, 331)
Screenshot: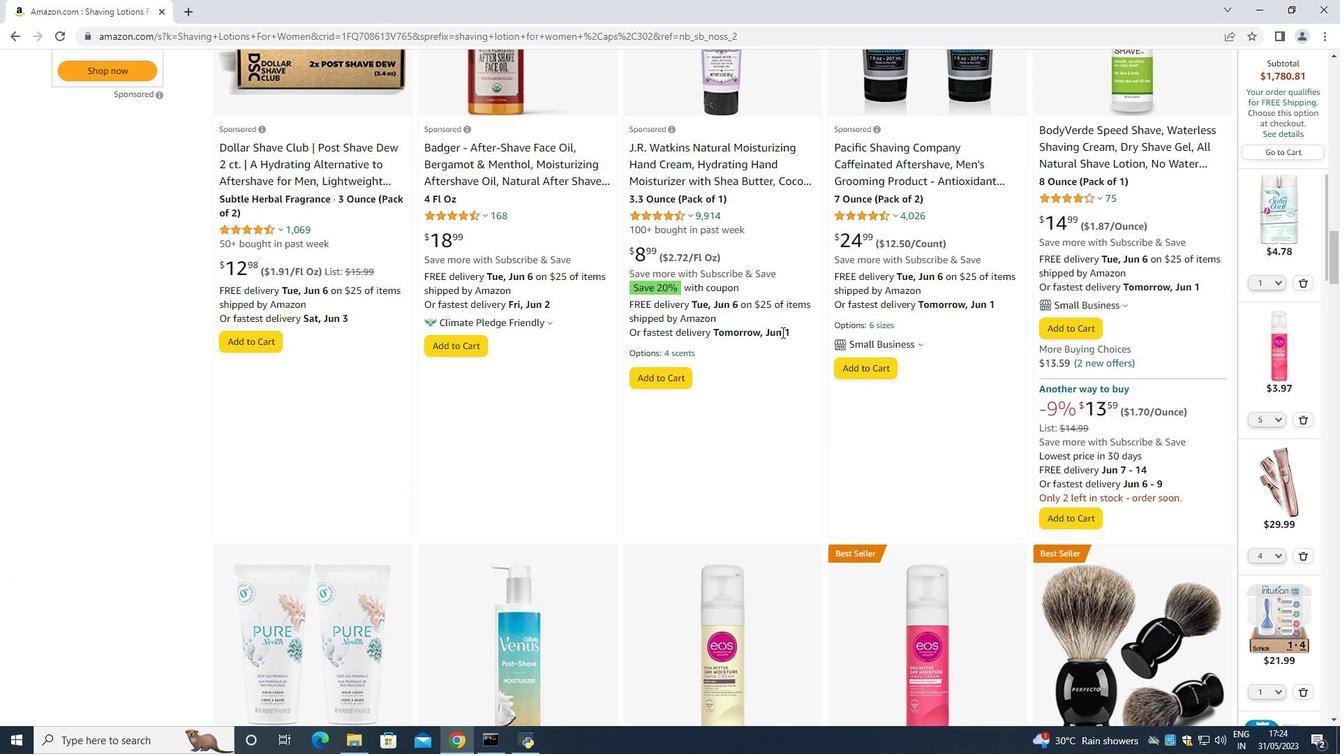 
Action: Mouse scrolled (782, 330) with delta (0, 0)
Screenshot: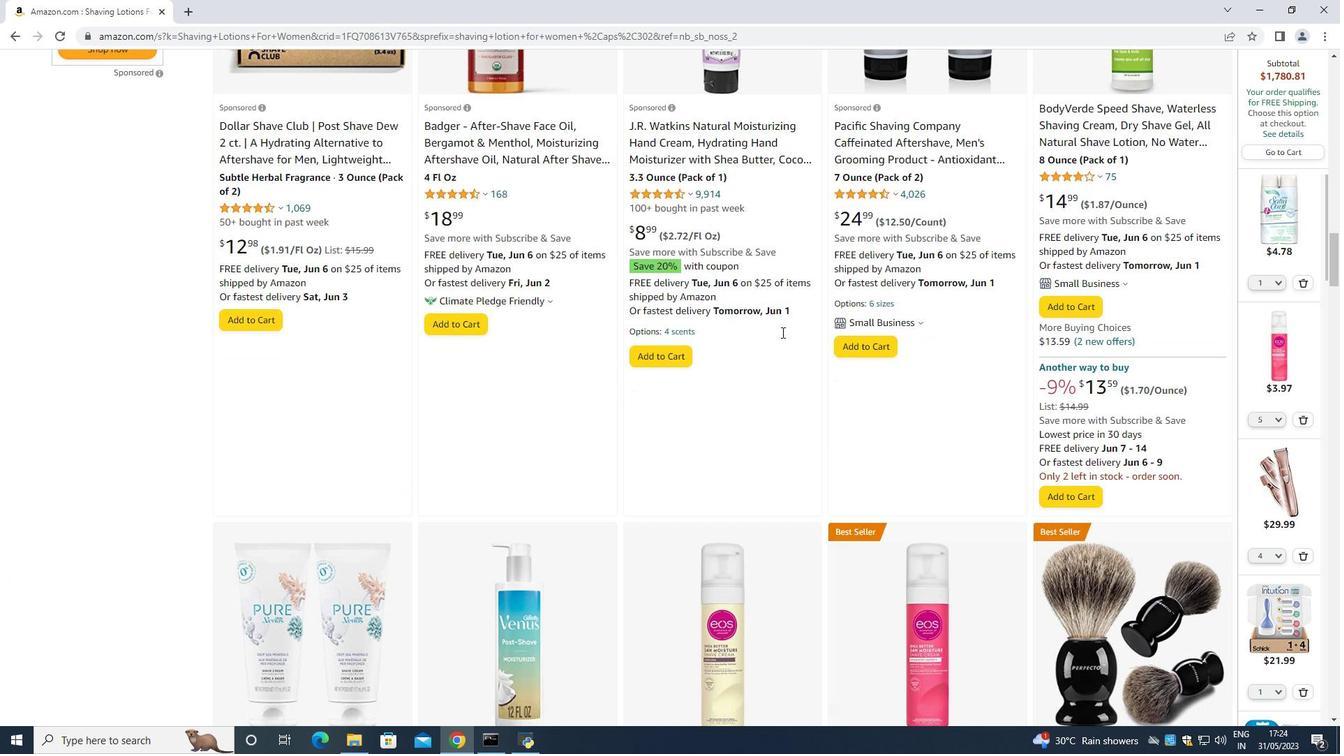 
Action: Mouse moved to (909, 385)
Screenshot: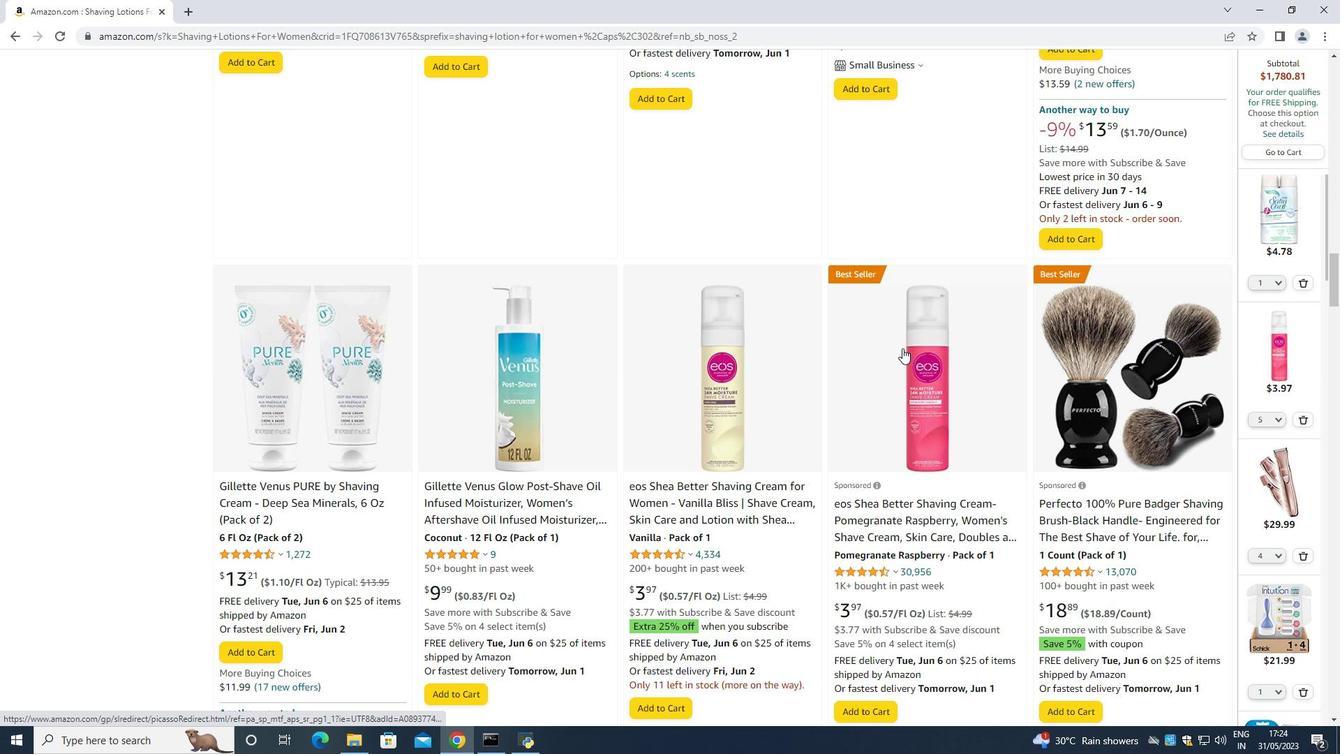 
Action: Mouse scrolled (907, 367) with delta (0, 0)
Screenshot: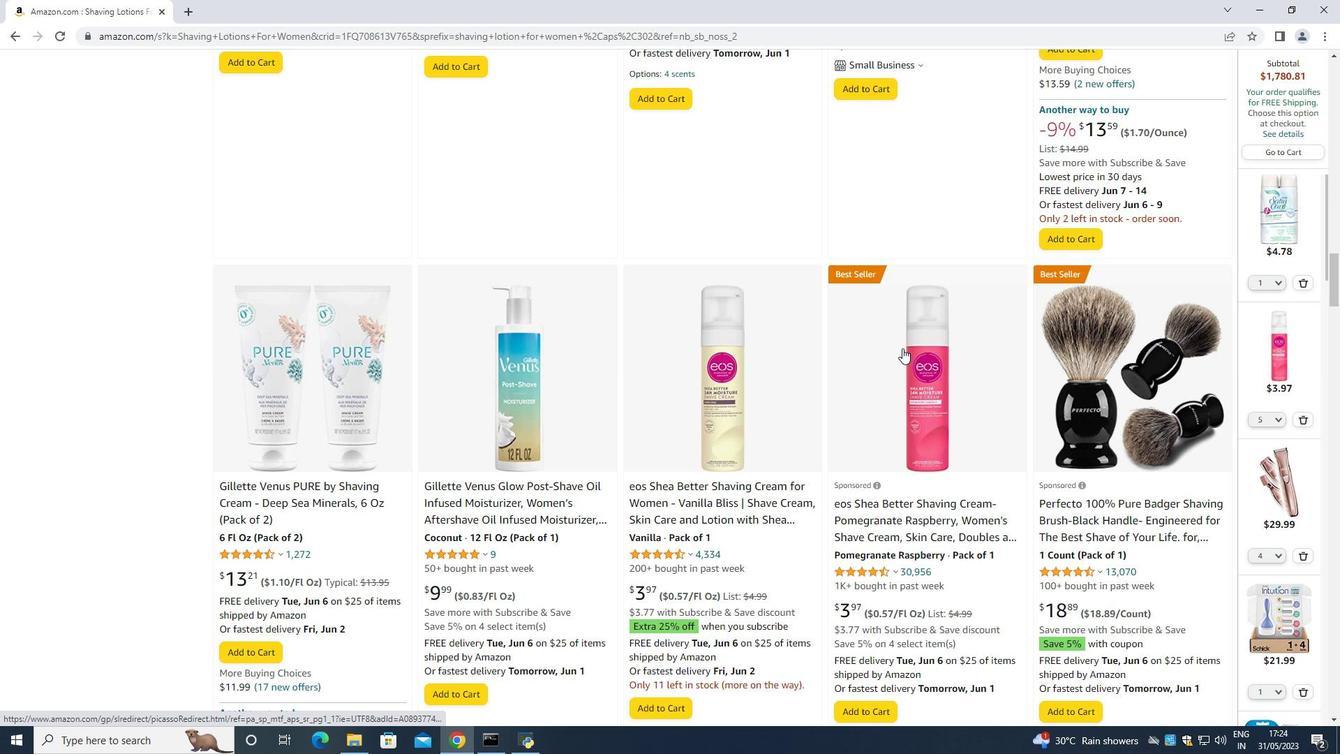 
Action: Mouse moved to (911, 395)
Screenshot: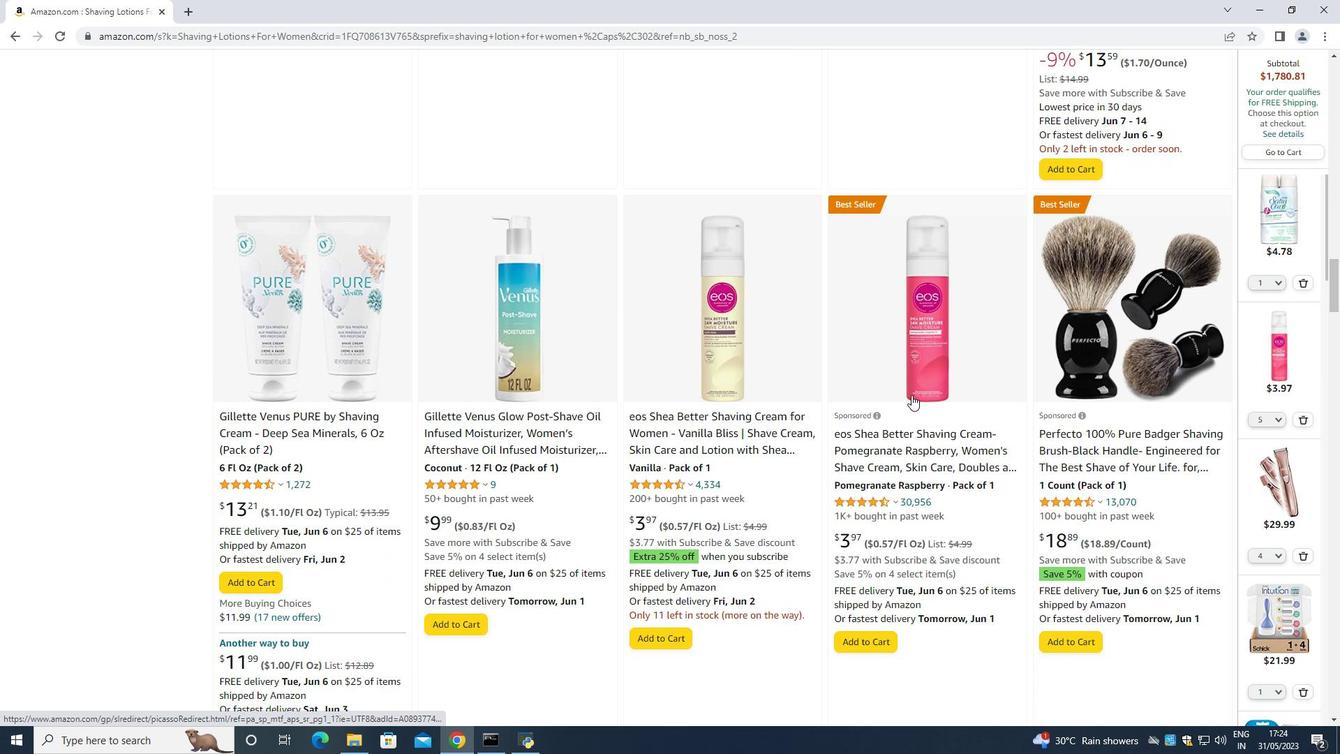 
Action: Mouse scrolled (911, 395) with delta (0, 0)
Screenshot: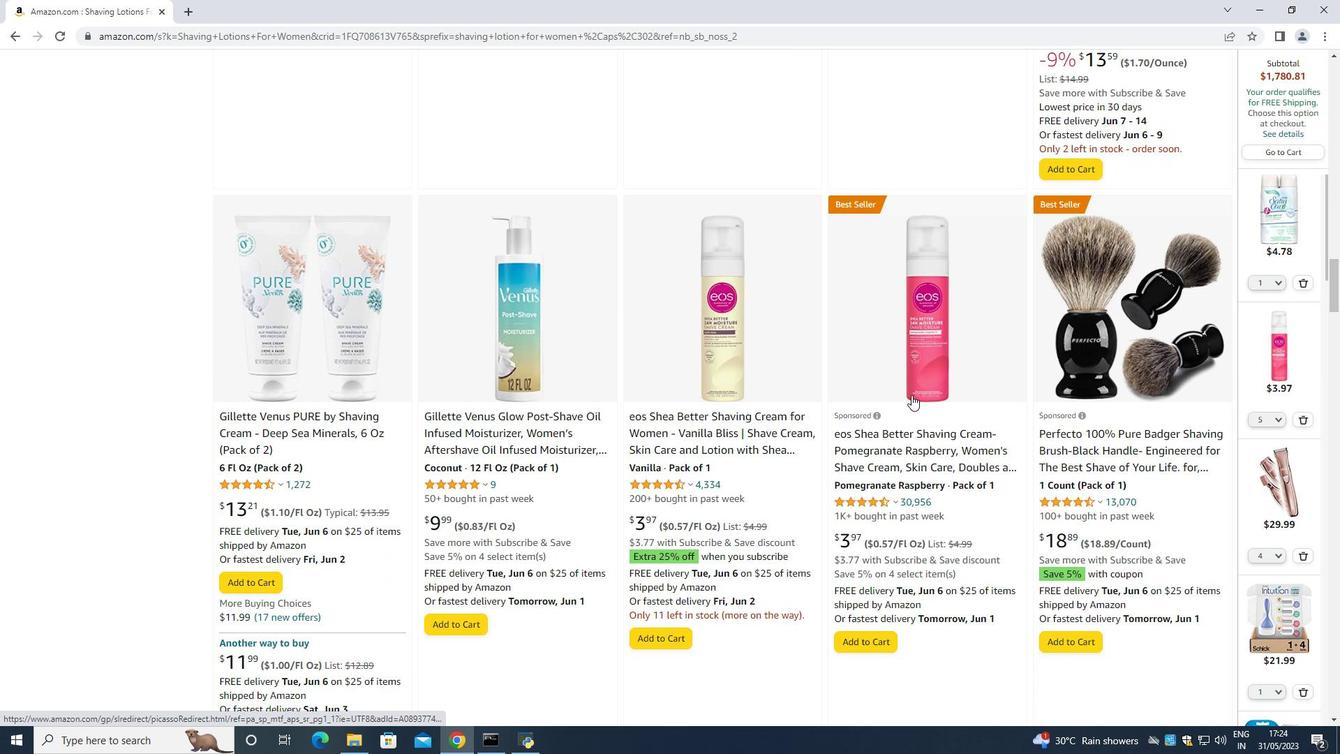 
Action: Mouse moved to (913, 388)
Screenshot: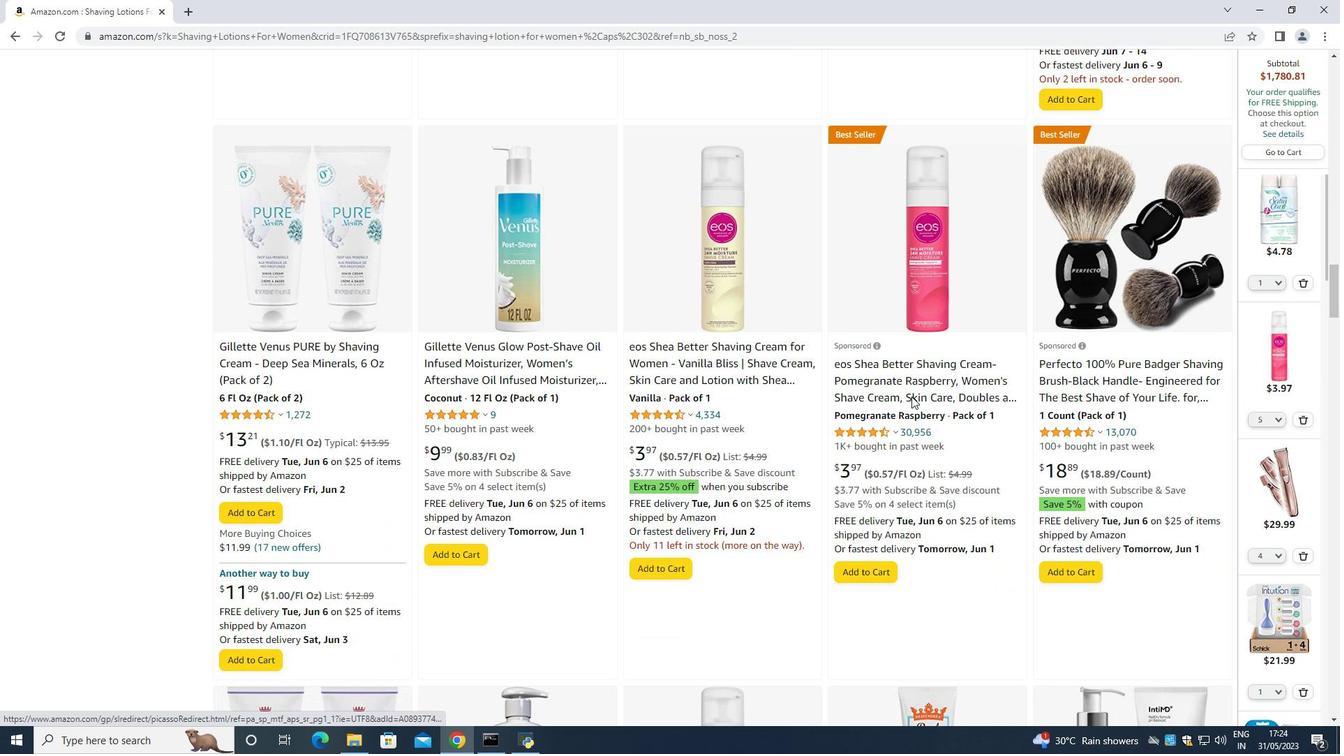 
Action: Mouse pressed left at (913, 388)
Screenshot: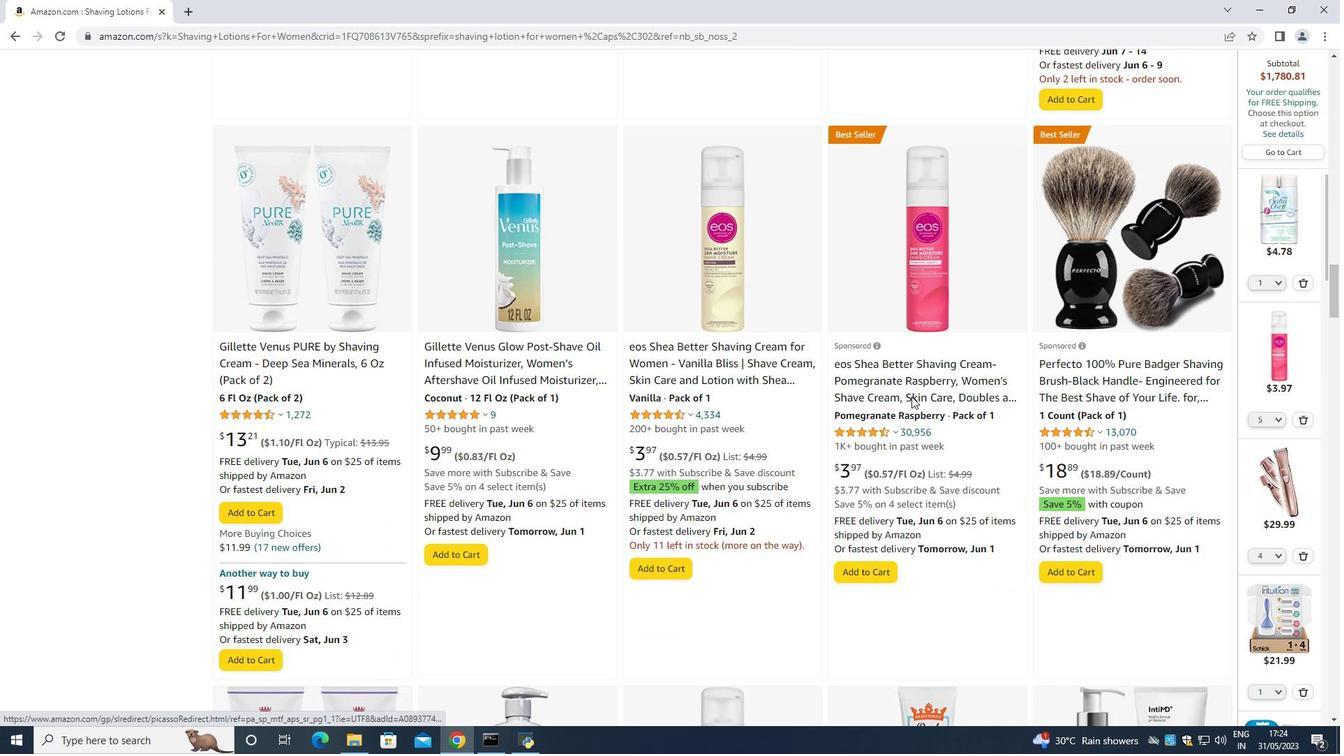 
Action: Mouse moved to (911, 375)
Screenshot: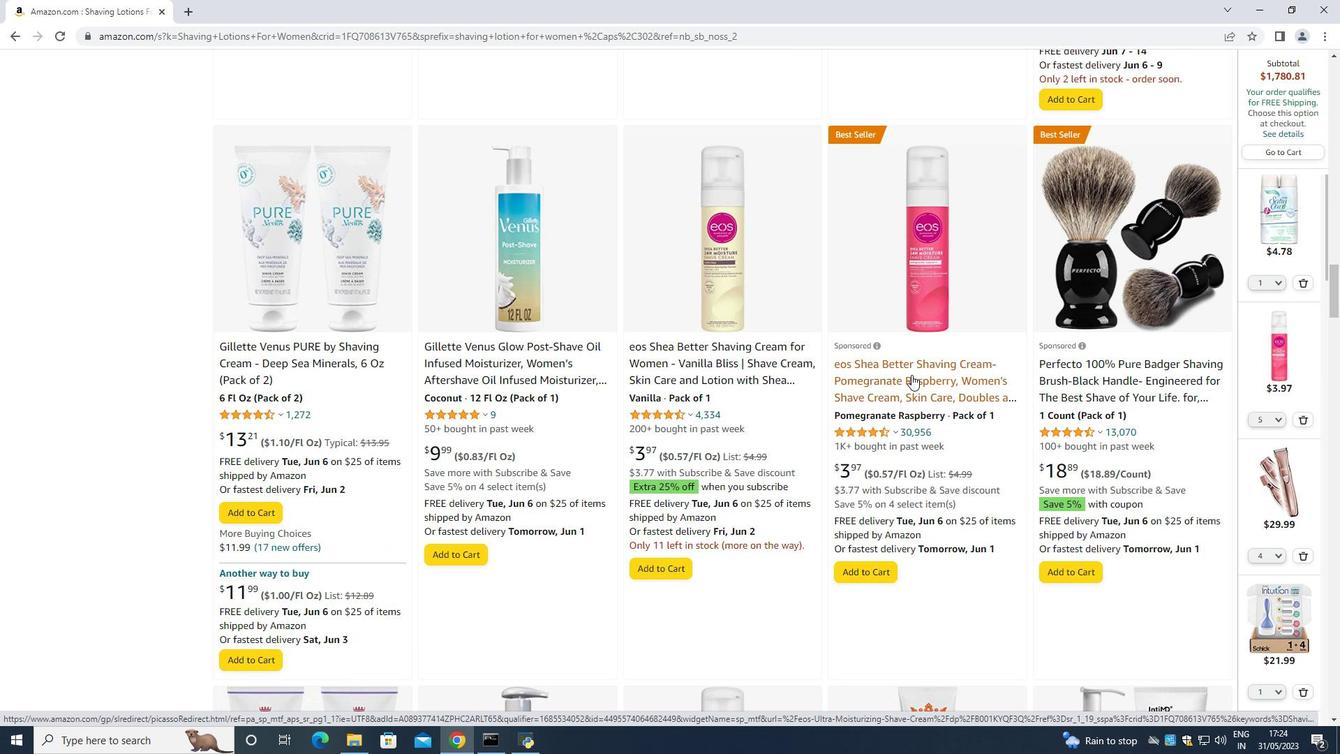 
Action: Mouse pressed left at (911, 375)
Screenshot: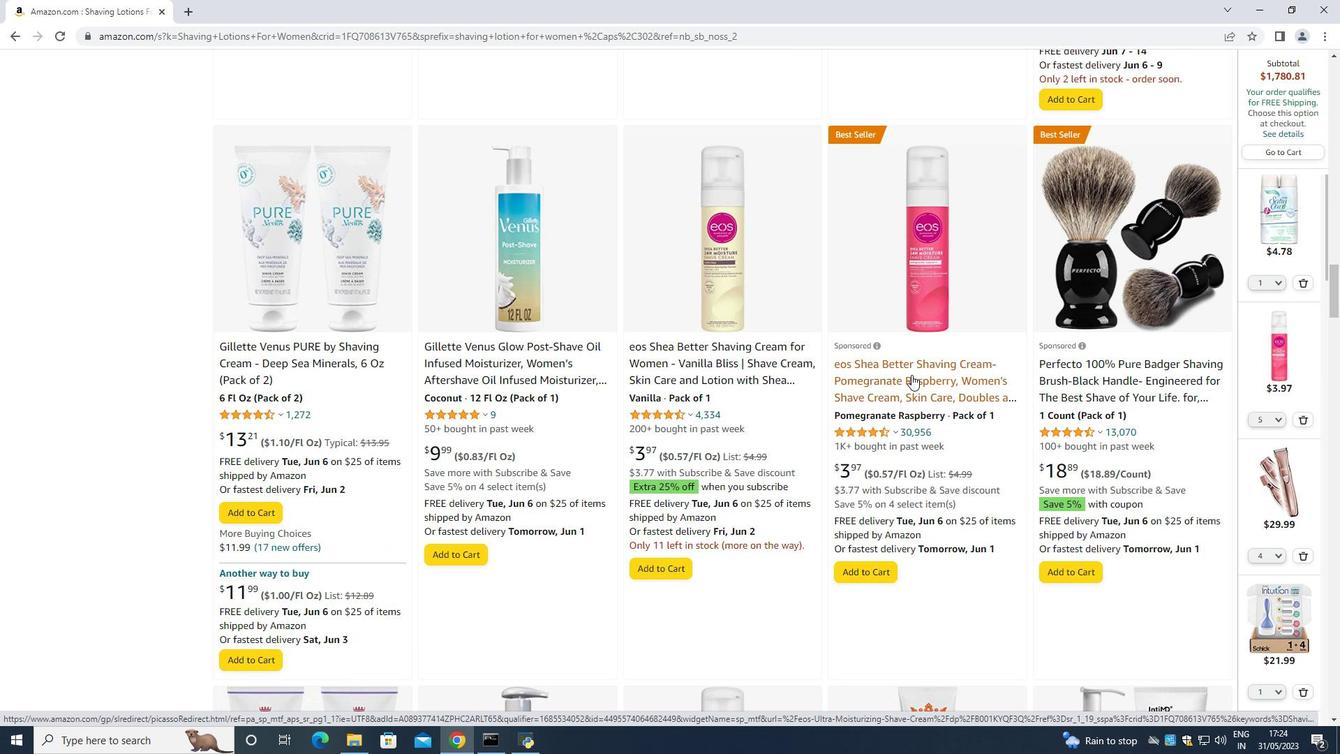 
Action: Mouse moved to (827, 397)
Screenshot: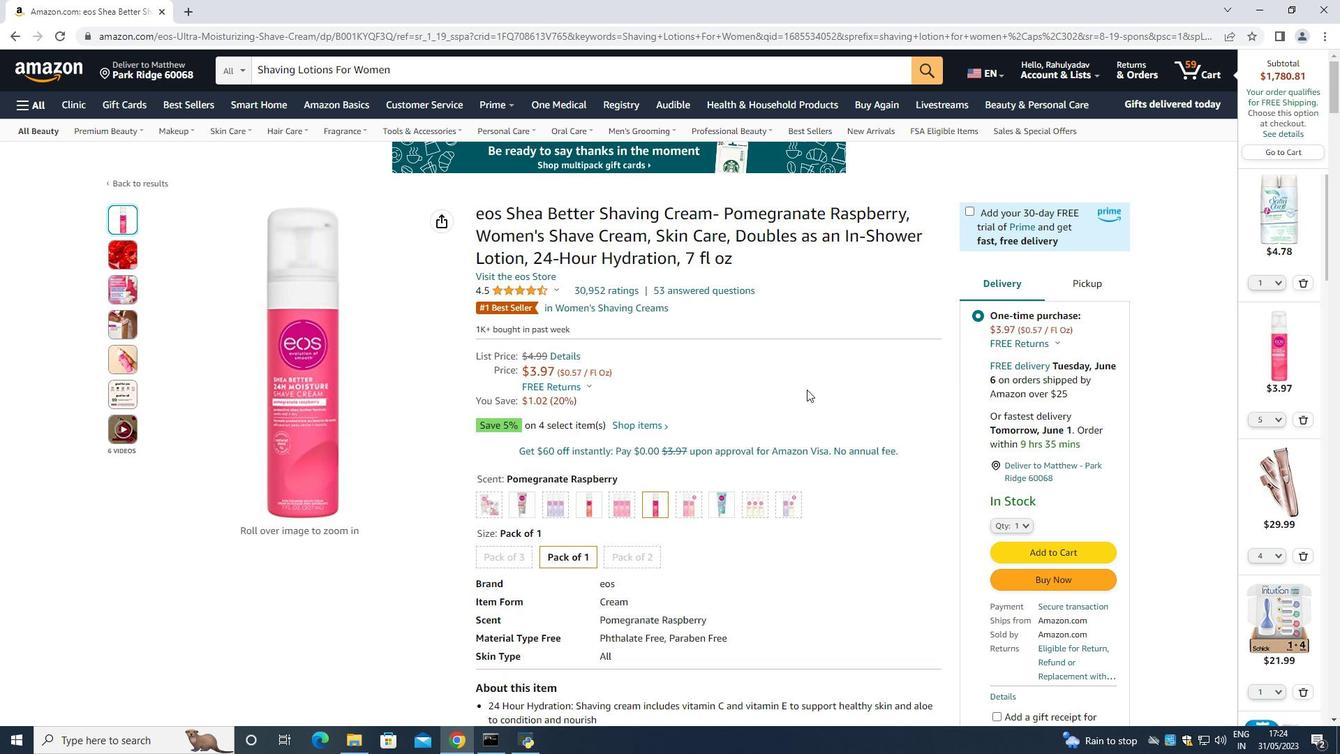 
Action: Mouse scrolled (827, 396) with delta (0, 0)
Screenshot: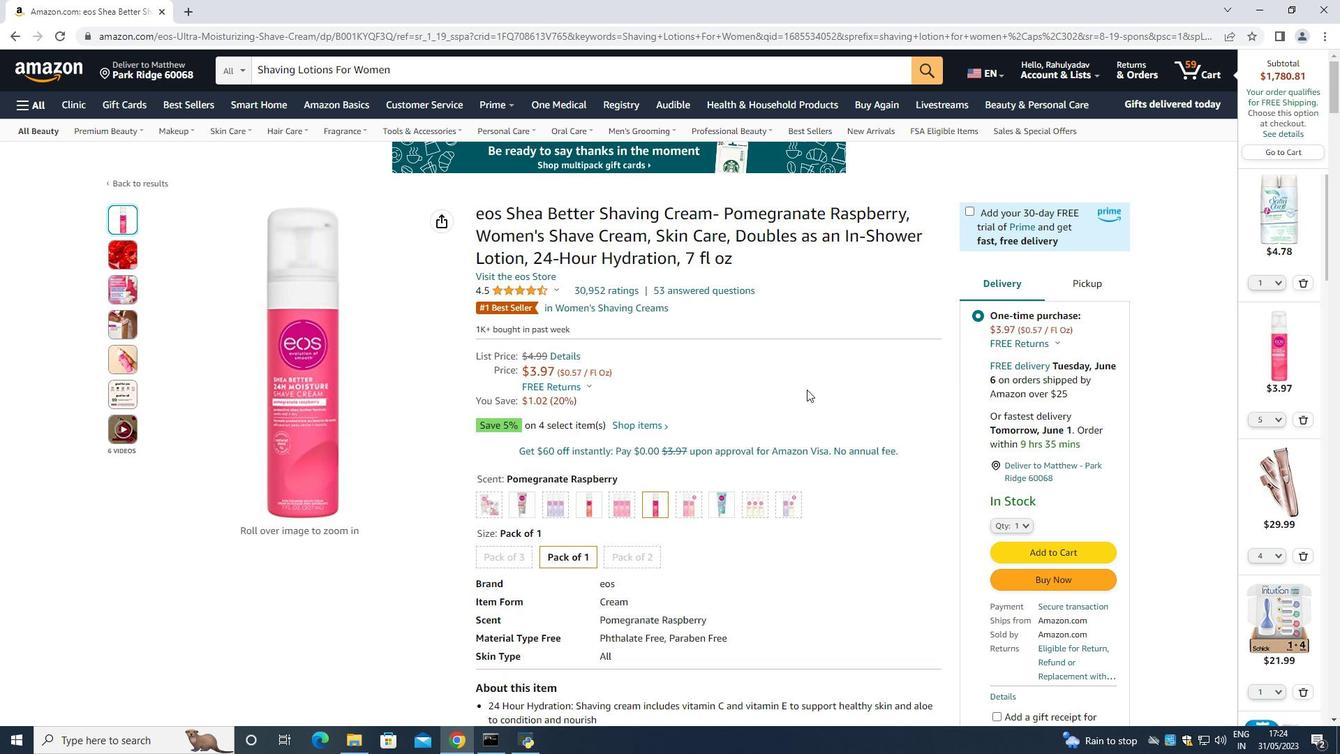 
Action: Mouse scrolled (827, 397) with delta (0, 0)
Screenshot: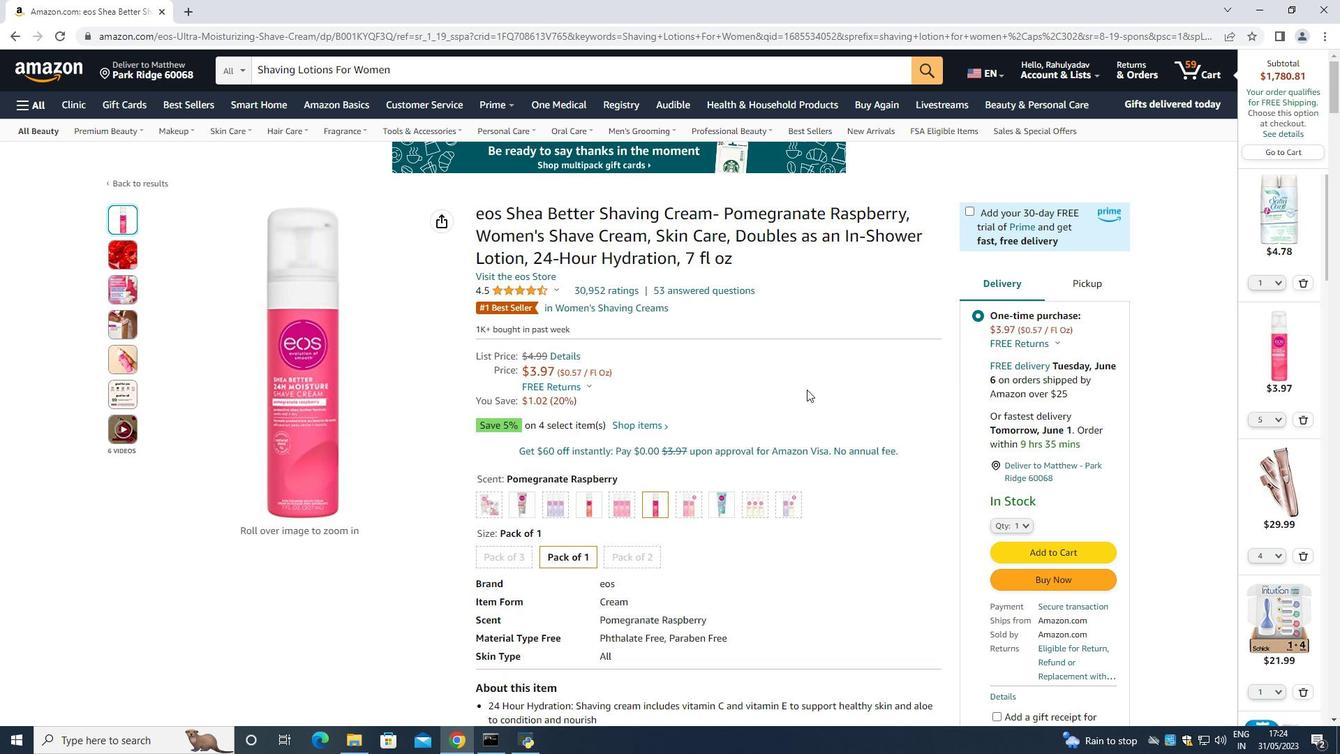
Action: Mouse moved to (832, 397)
Screenshot: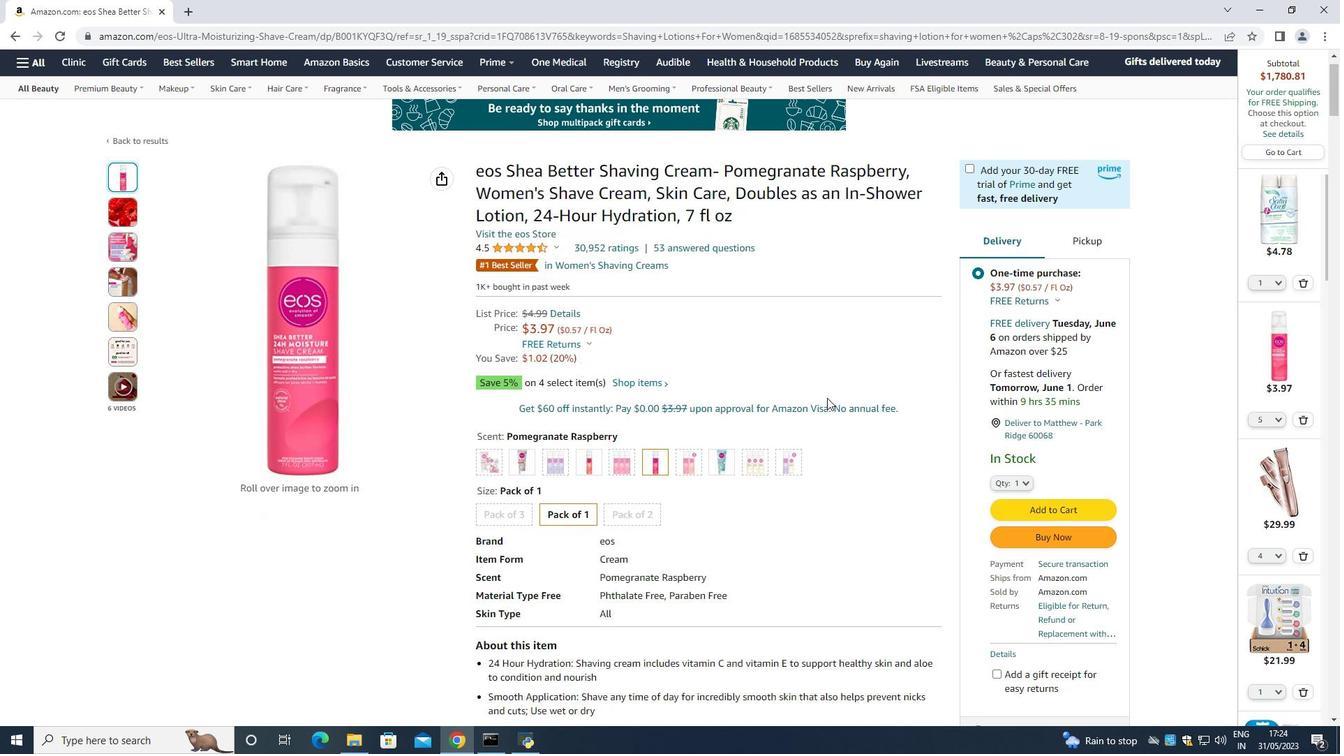 
Action: Mouse scrolled (828, 397) with delta (0, 0)
Screenshot: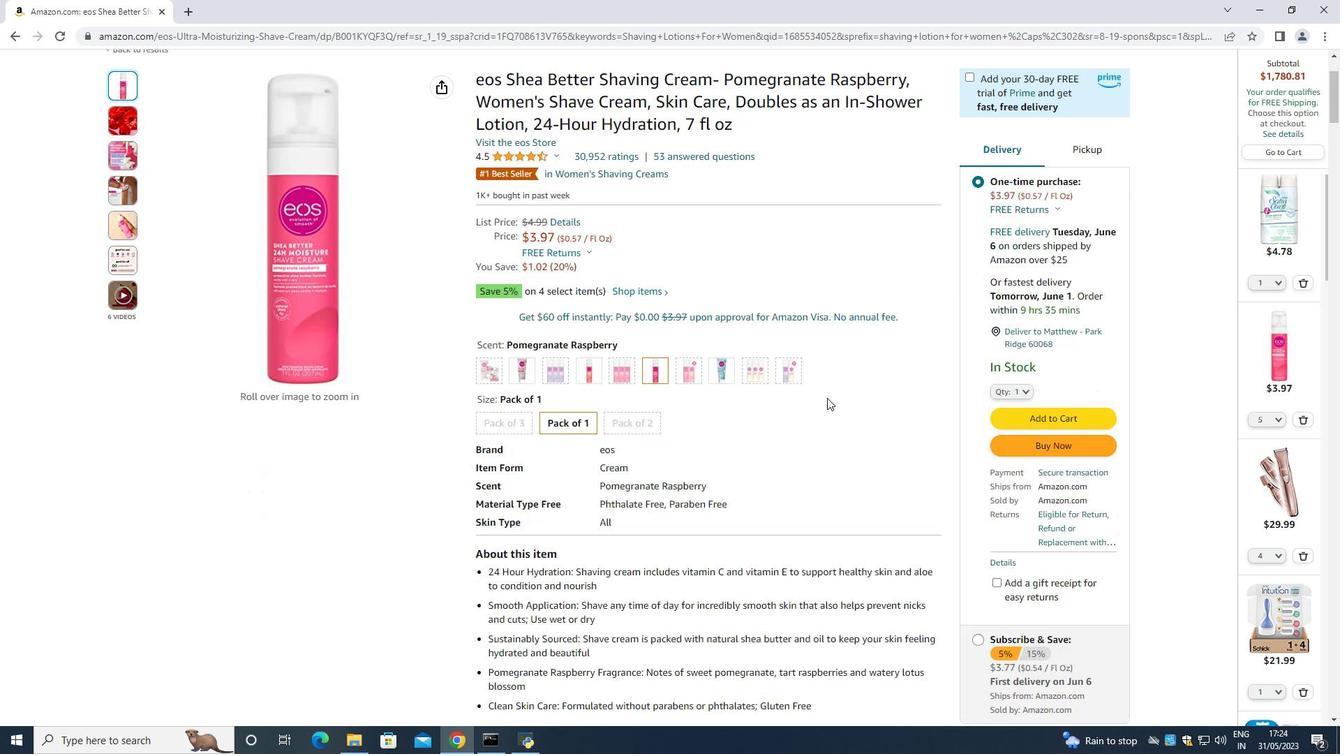 
Action: Mouse moved to (904, 198)
Screenshot: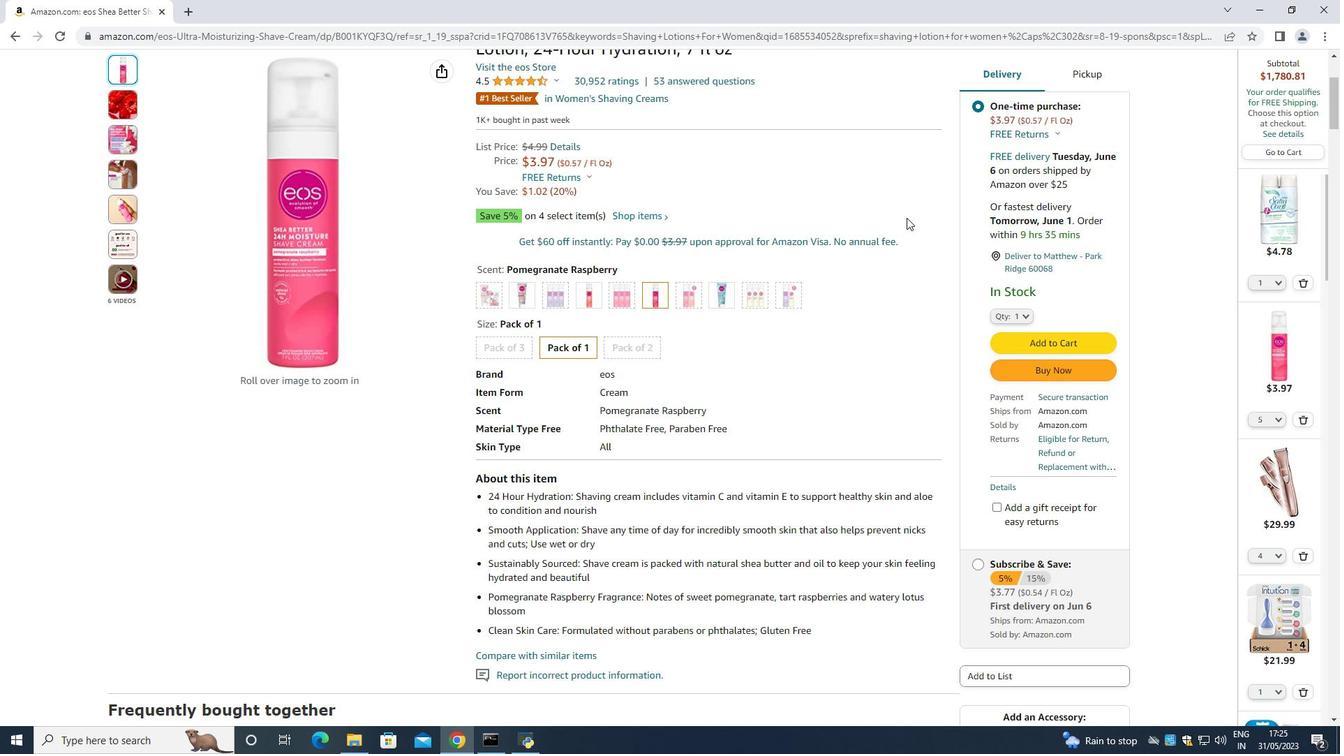 
Action: Mouse scrolled (904, 197) with delta (0, 0)
Screenshot: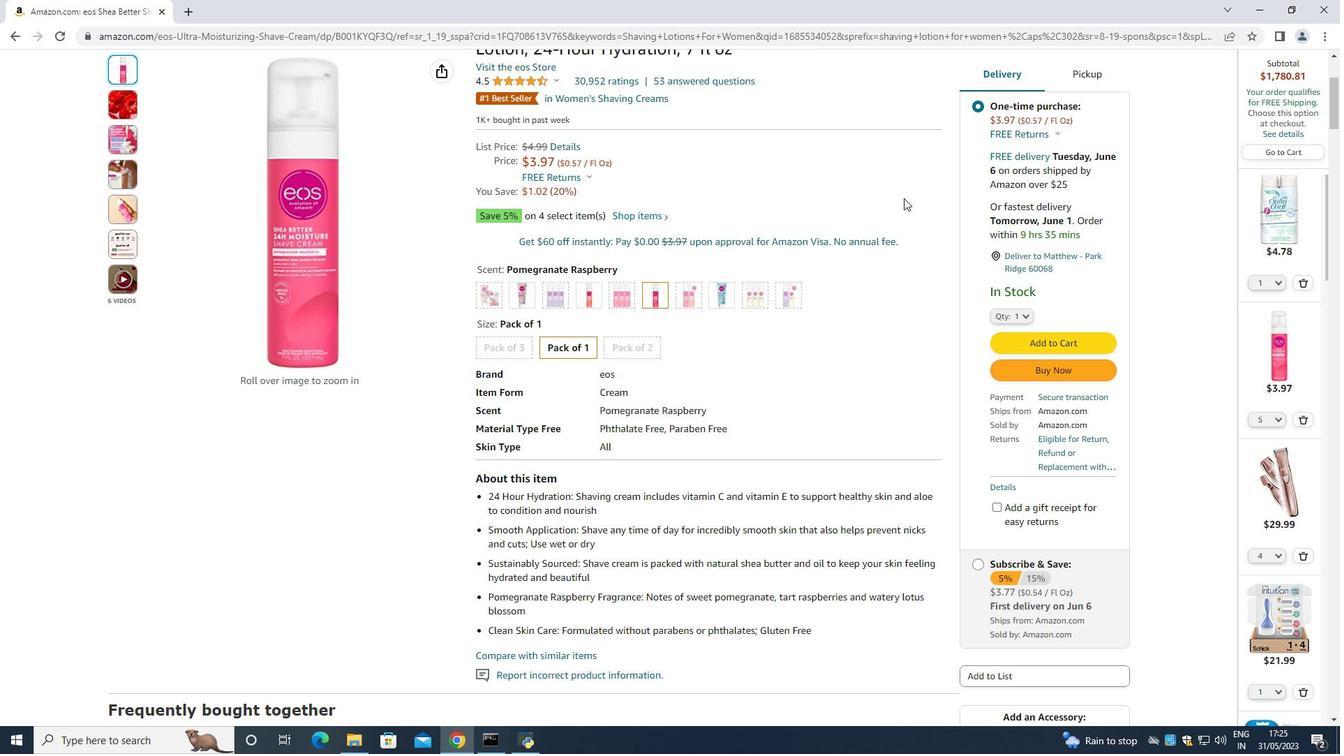 
Action: Mouse scrolled (904, 197) with delta (0, 0)
Screenshot: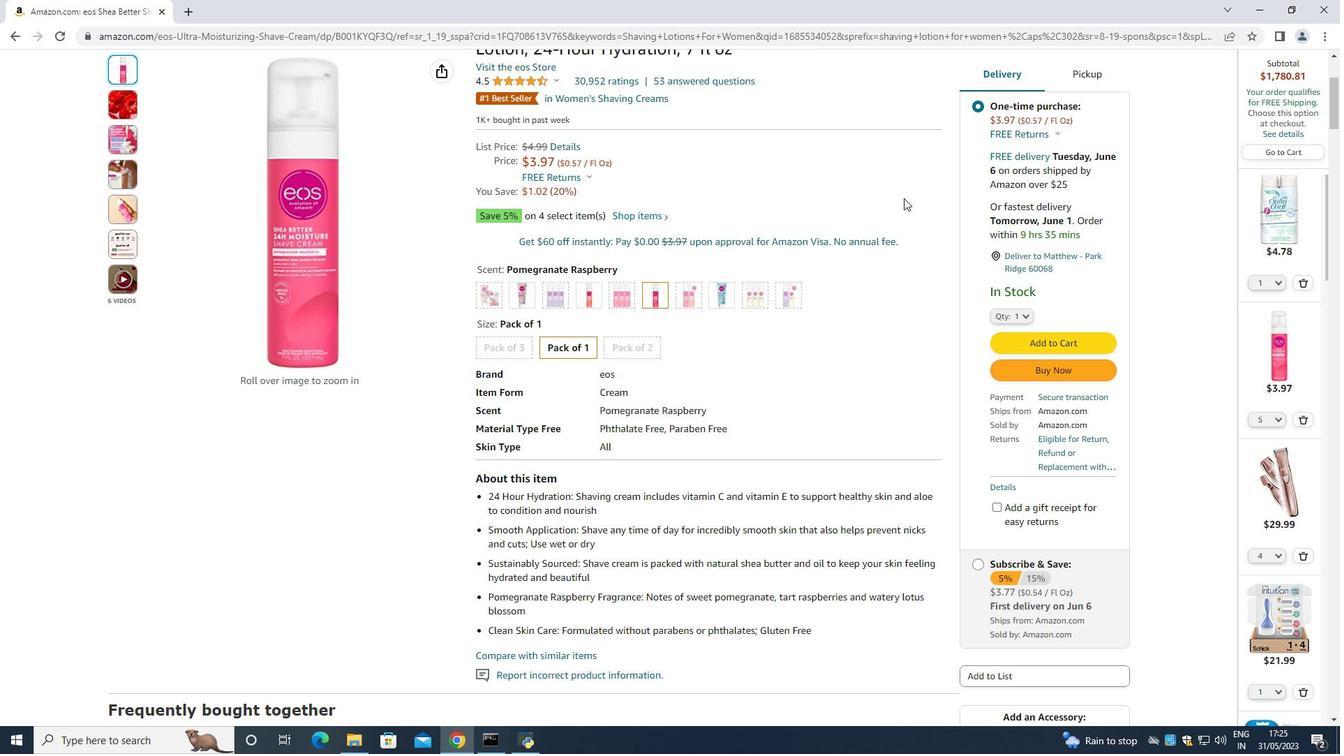 
Action: Mouse scrolled (904, 197) with delta (0, 0)
Screenshot: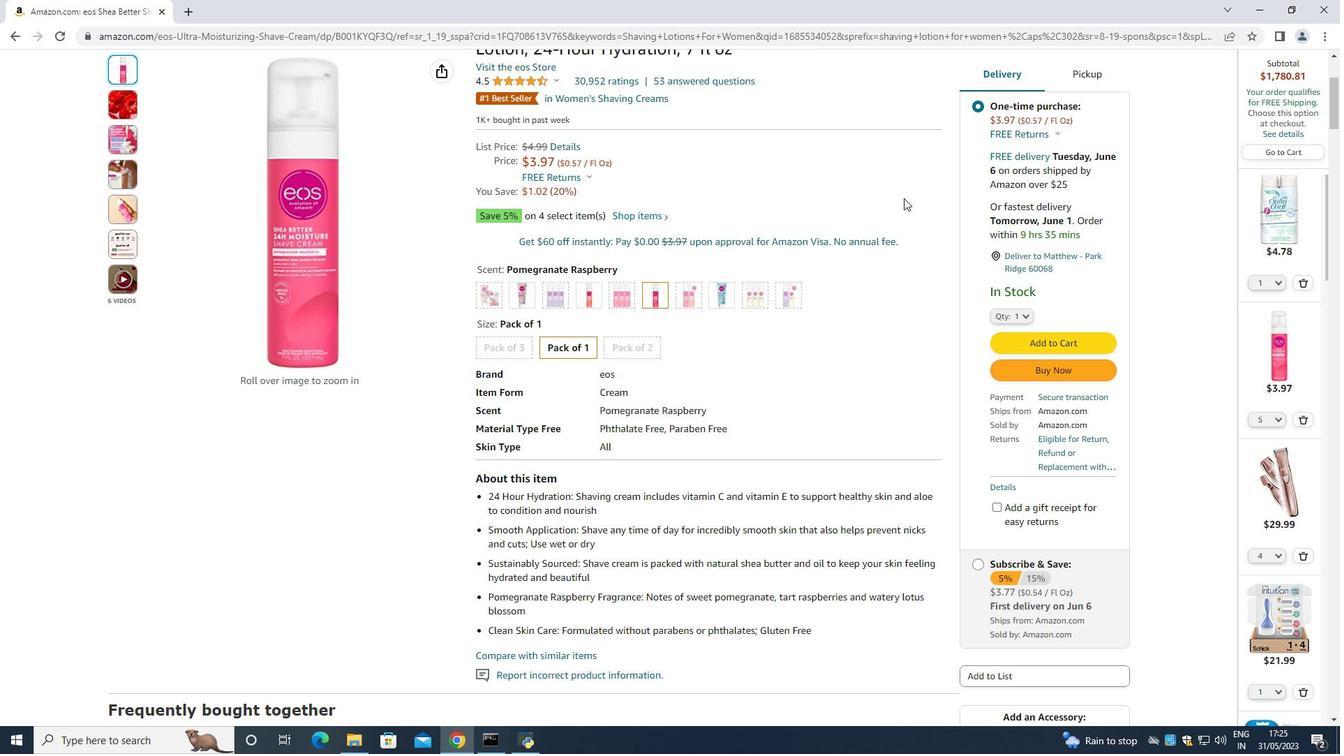 
Action: Mouse moved to (997, 98)
Screenshot: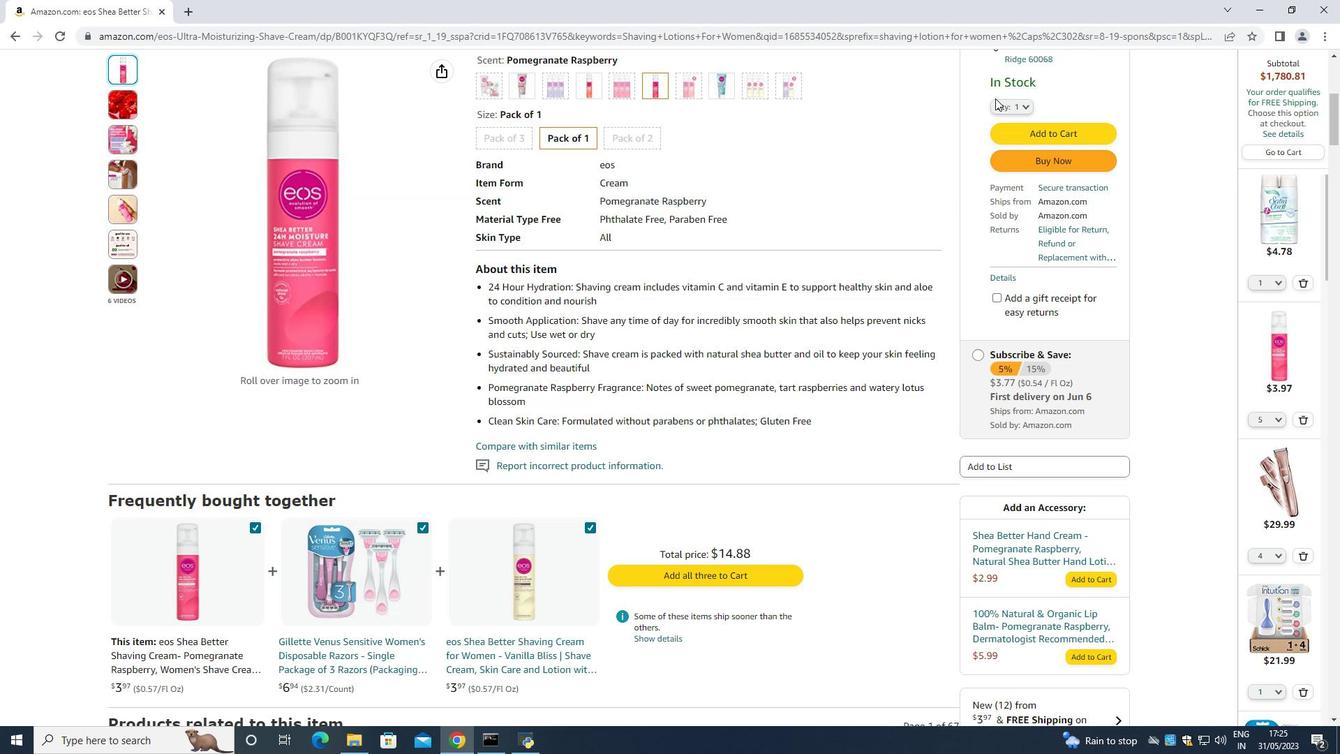 
Action: Mouse pressed left at (997, 98)
Screenshot: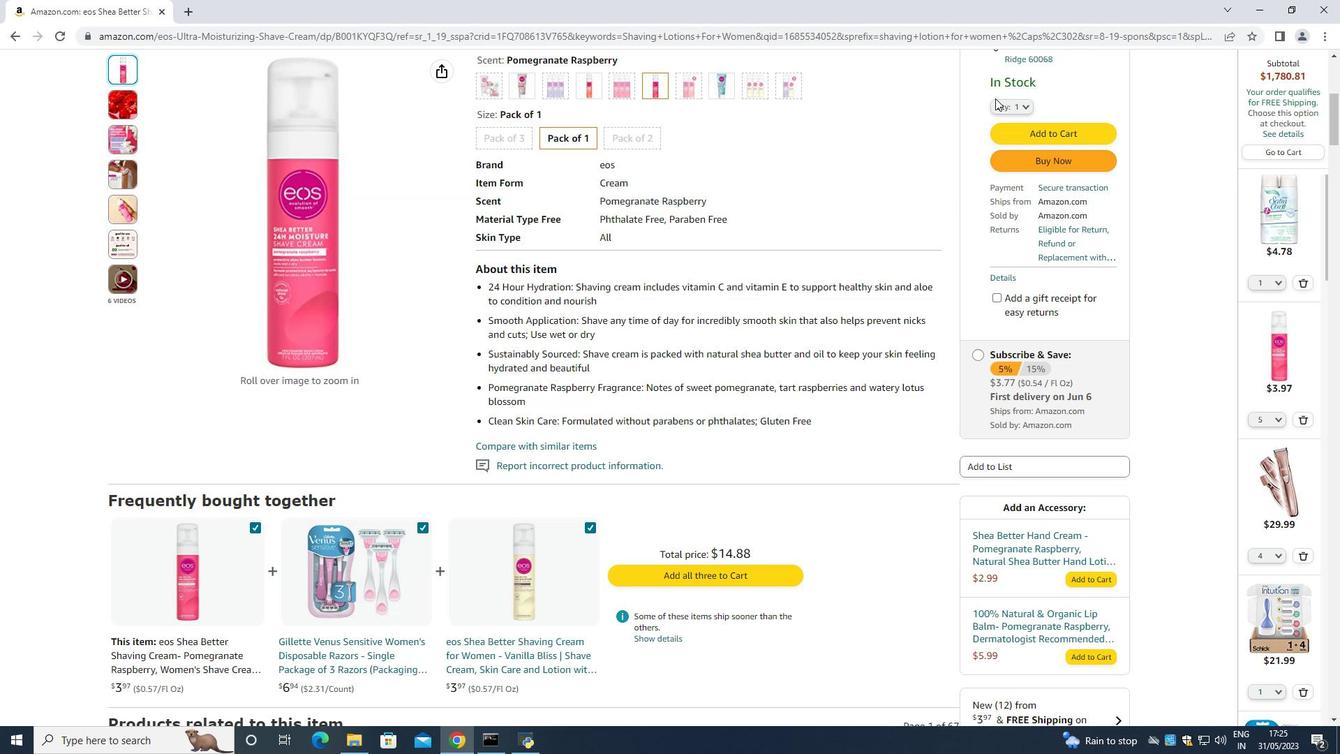 
Action: Mouse moved to (1007, 104)
Screenshot: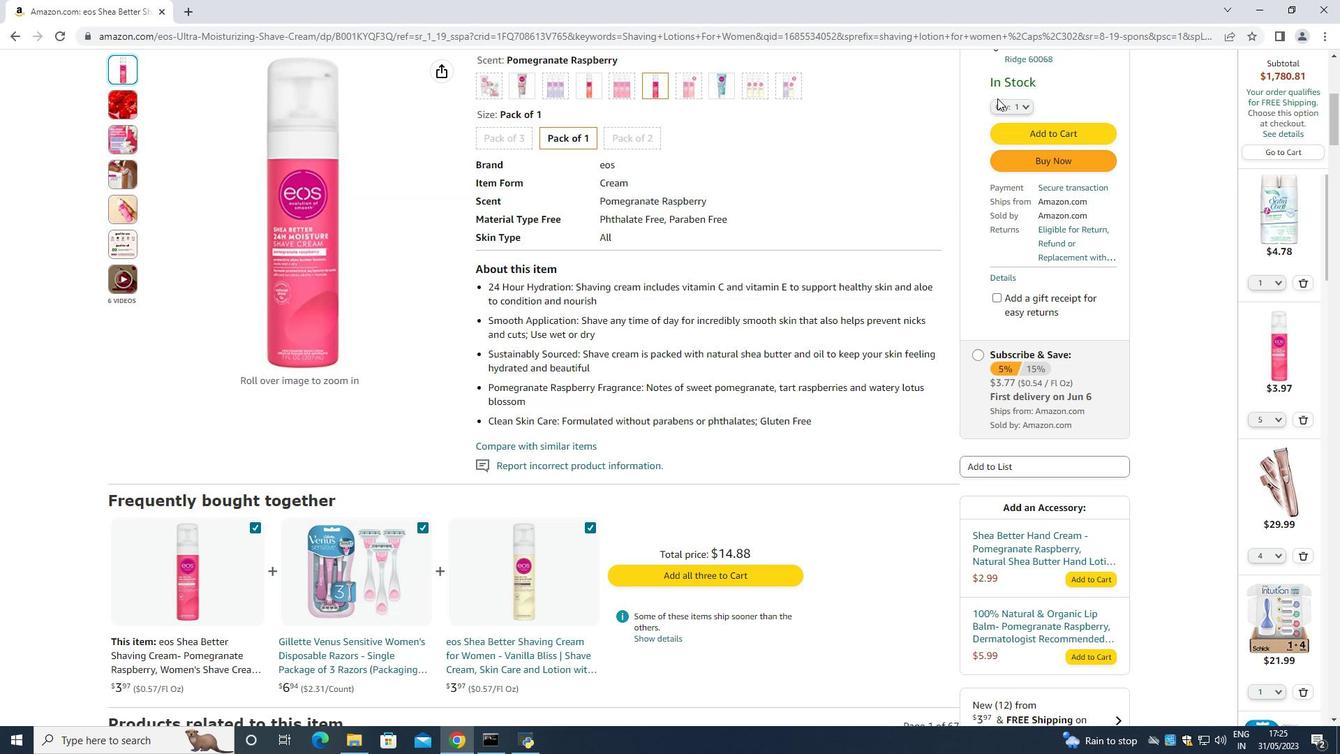 
Action: Mouse pressed left at (1007, 104)
Screenshot: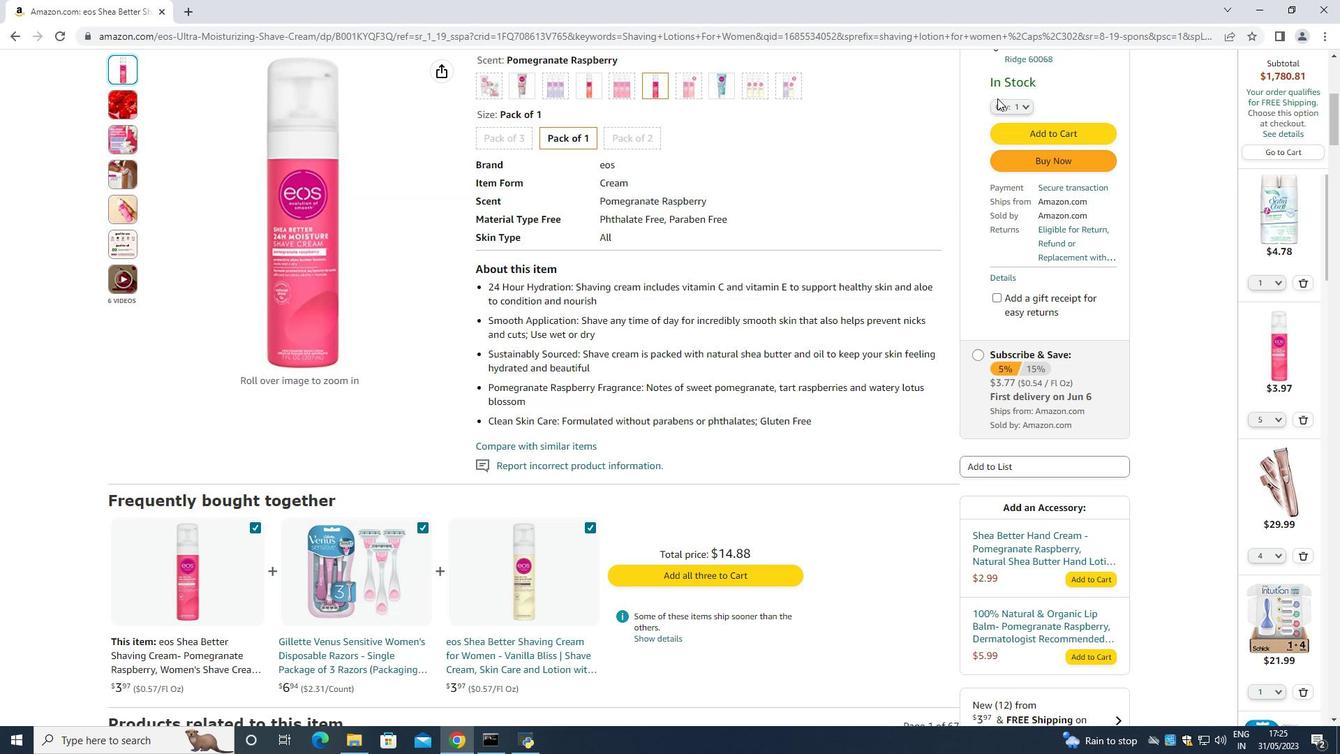 
Action: Mouse moved to (1008, 129)
Screenshot: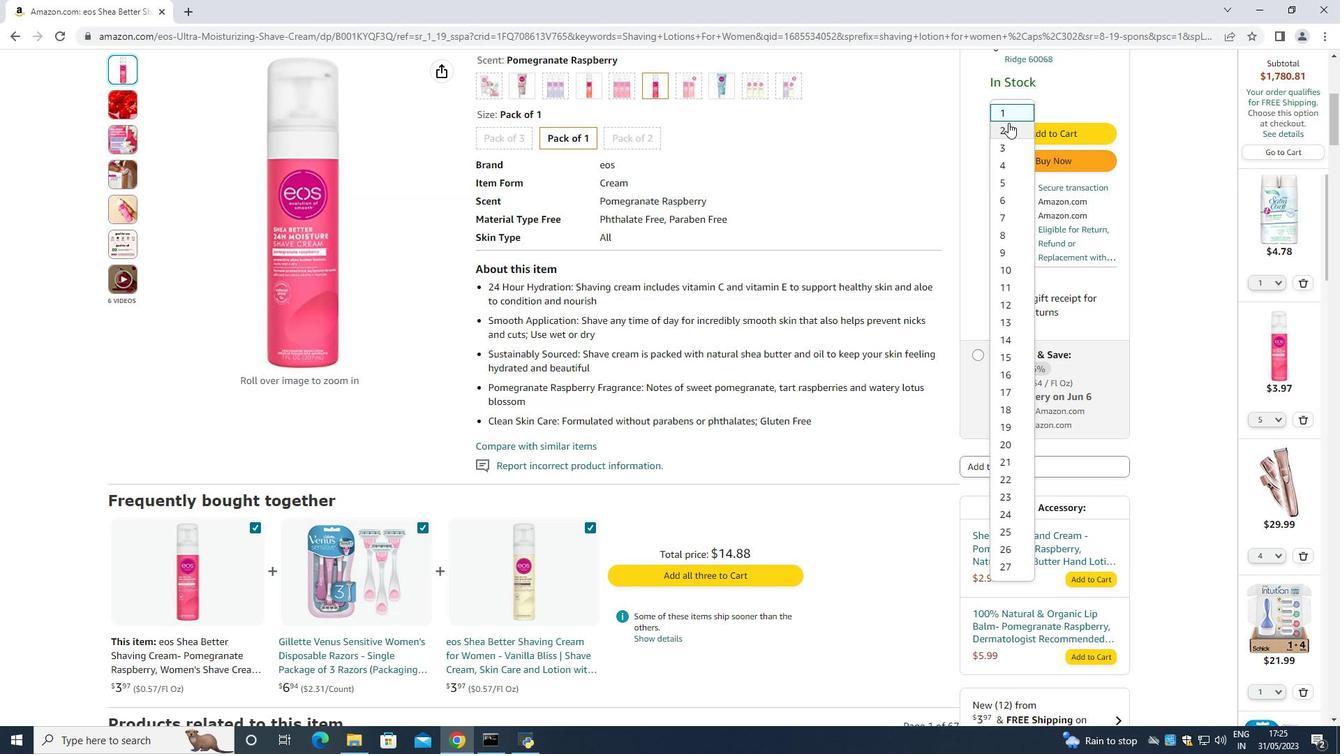 
Action: Mouse pressed left at (1008, 129)
Screenshot: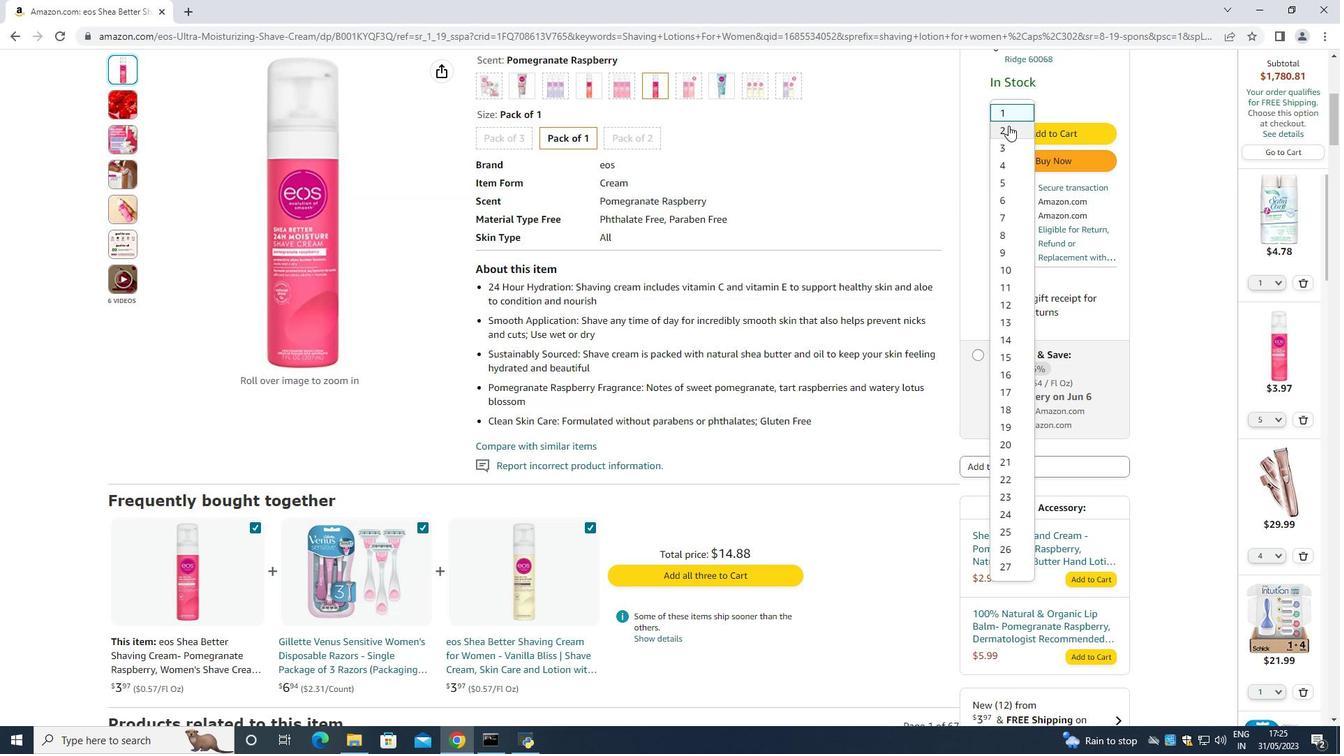 
Action: Mouse moved to (1047, 158)
Screenshot: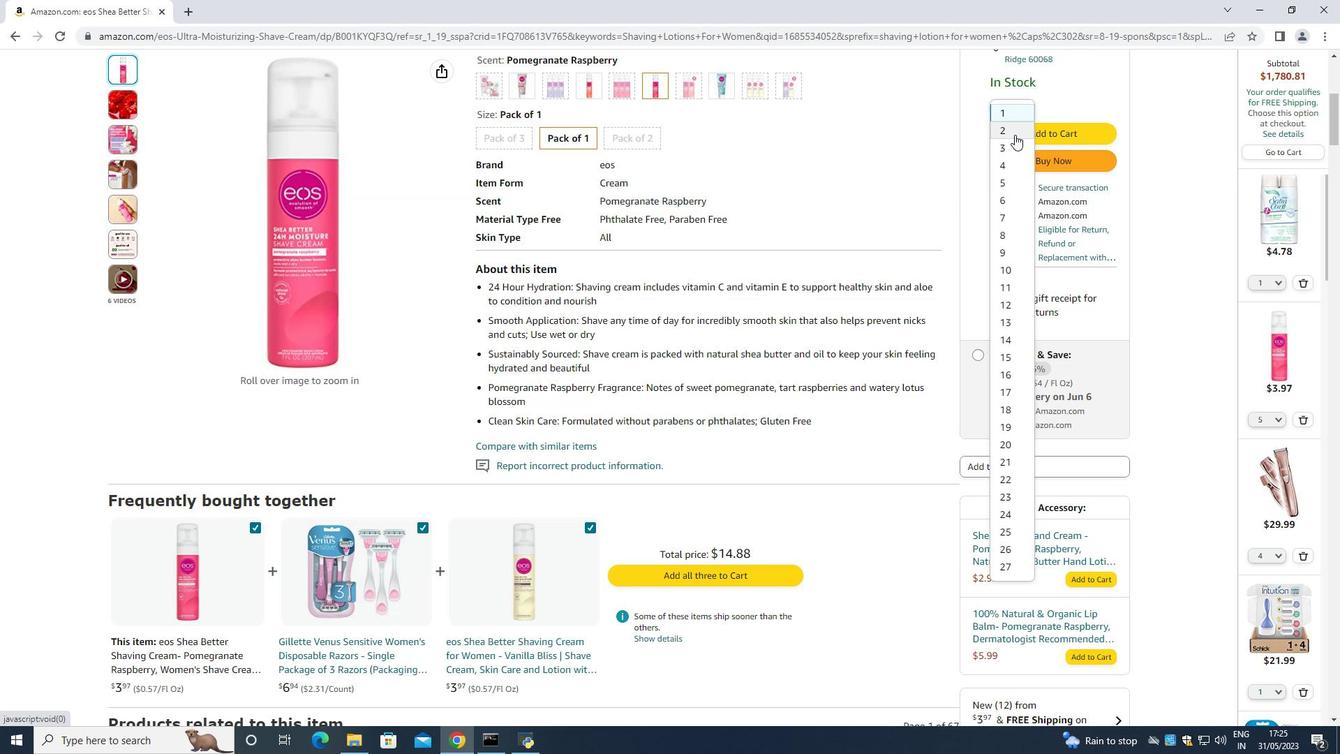 
Action: Mouse pressed left at (1047, 158)
Screenshot: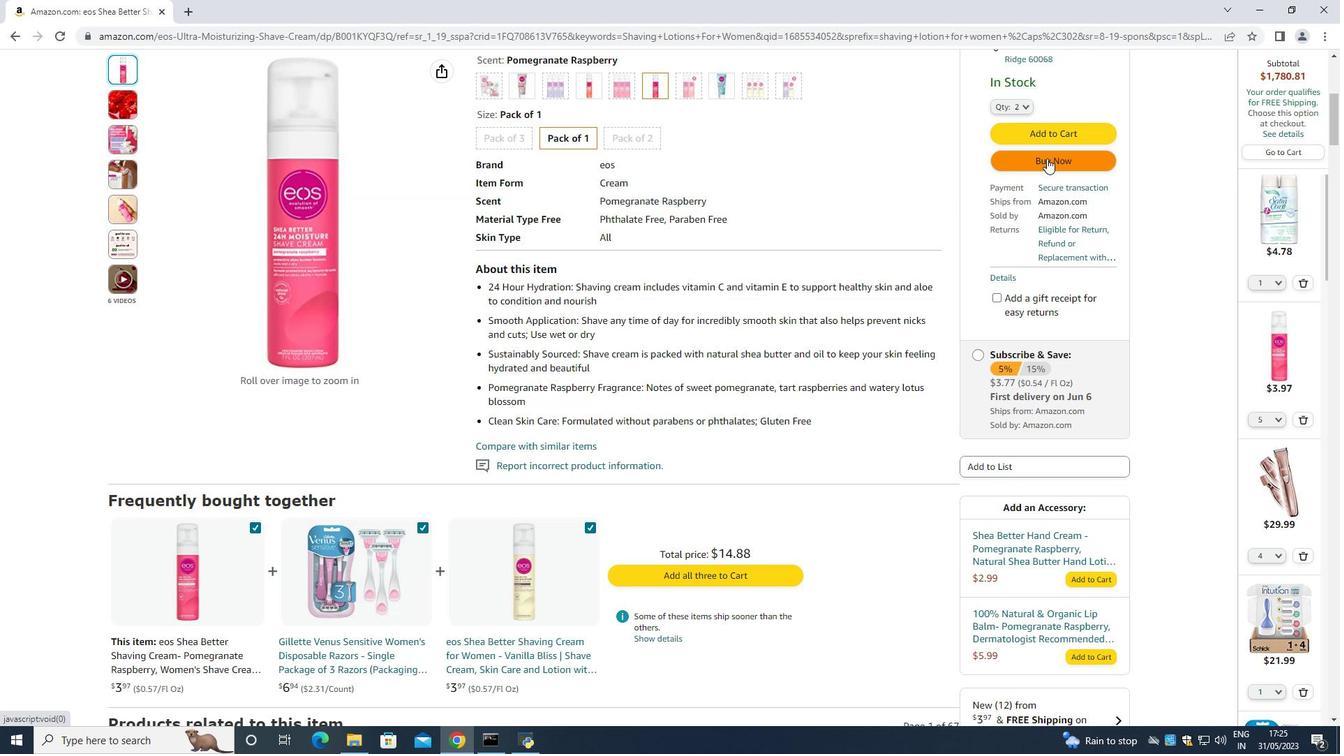 
Action: Mouse moved to (790, 116)
Screenshot: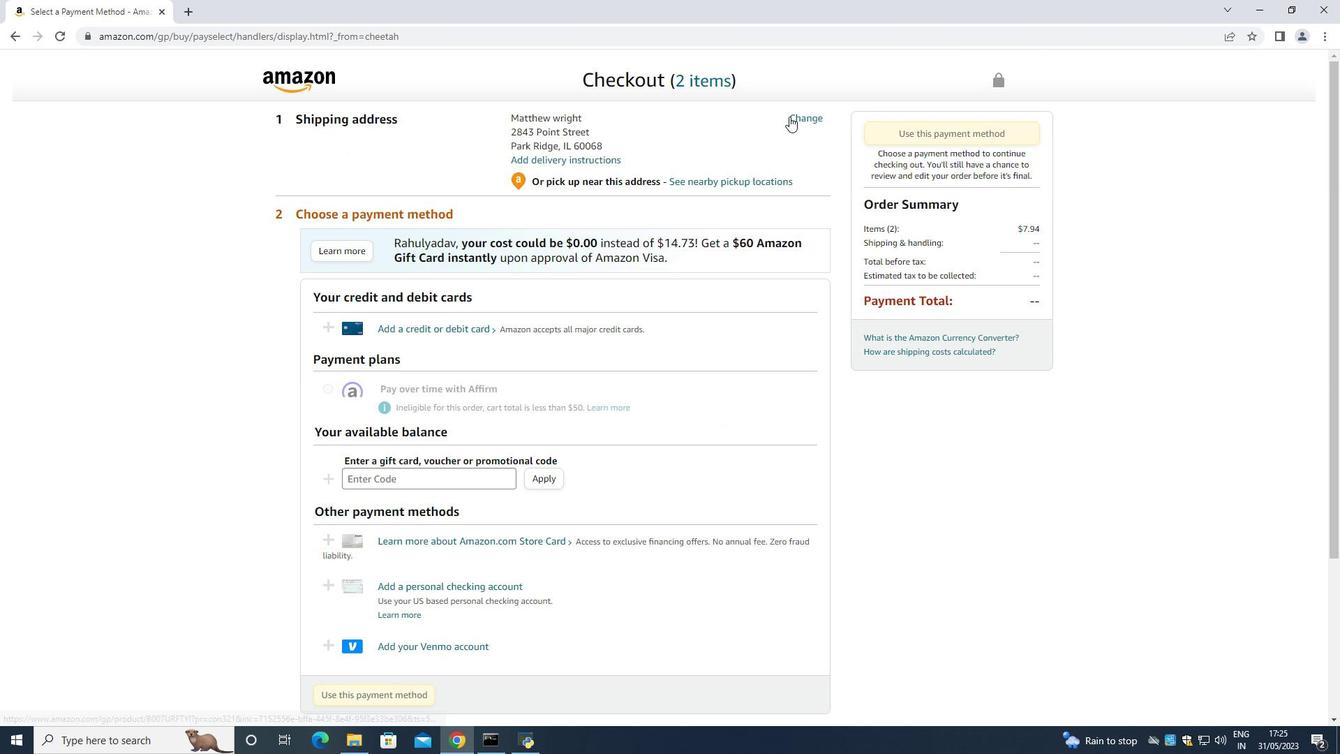 
Action: Mouse pressed left at (790, 116)
Screenshot: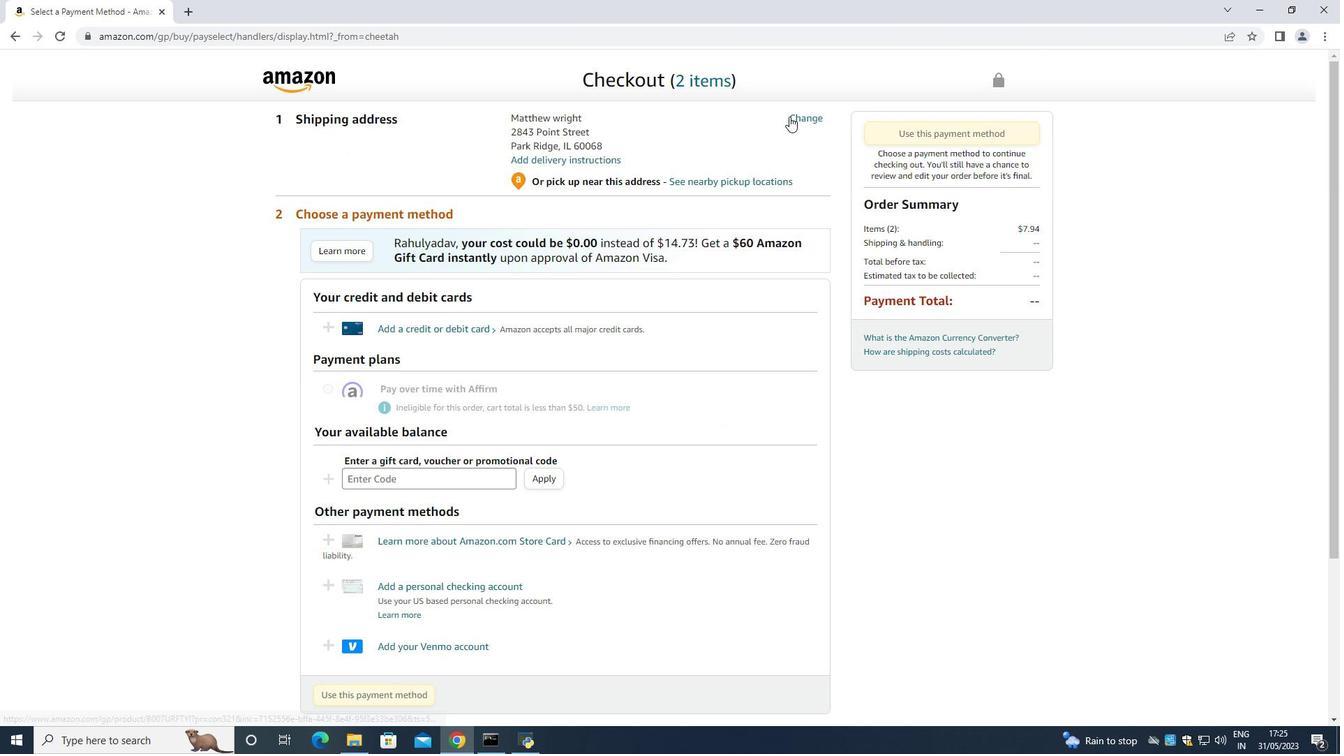 
Action: Mouse moved to (757, 180)
Screenshot: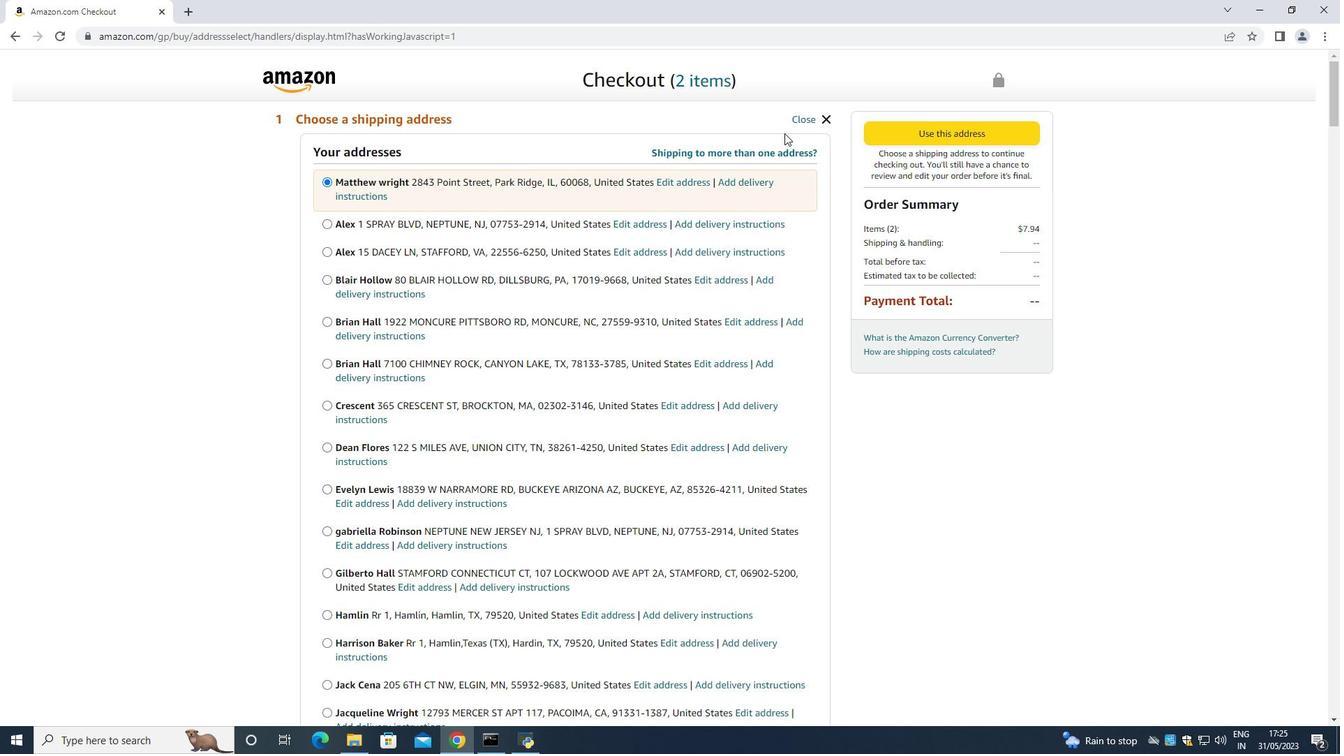
Action: Mouse scrolled (757, 179) with delta (0, 0)
Screenshot: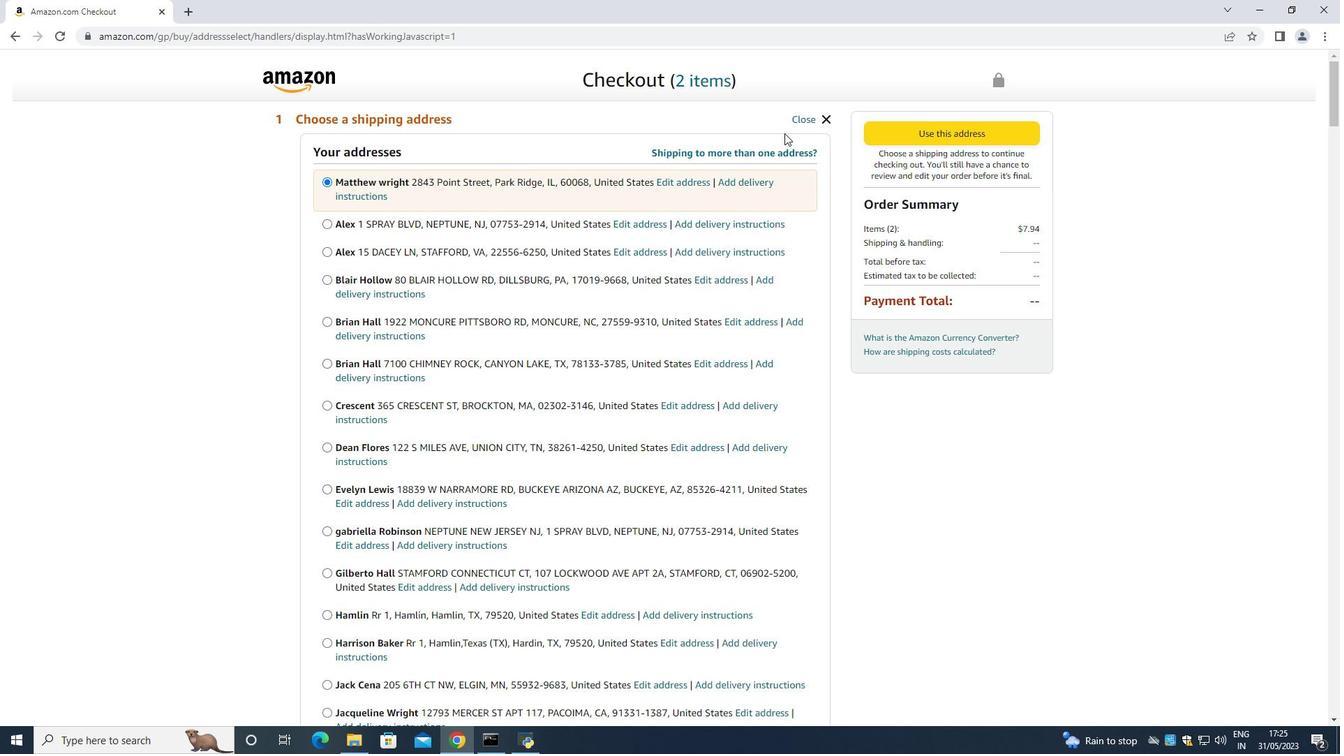 
Action: Mouse moved to (756, 181)
Screenshot: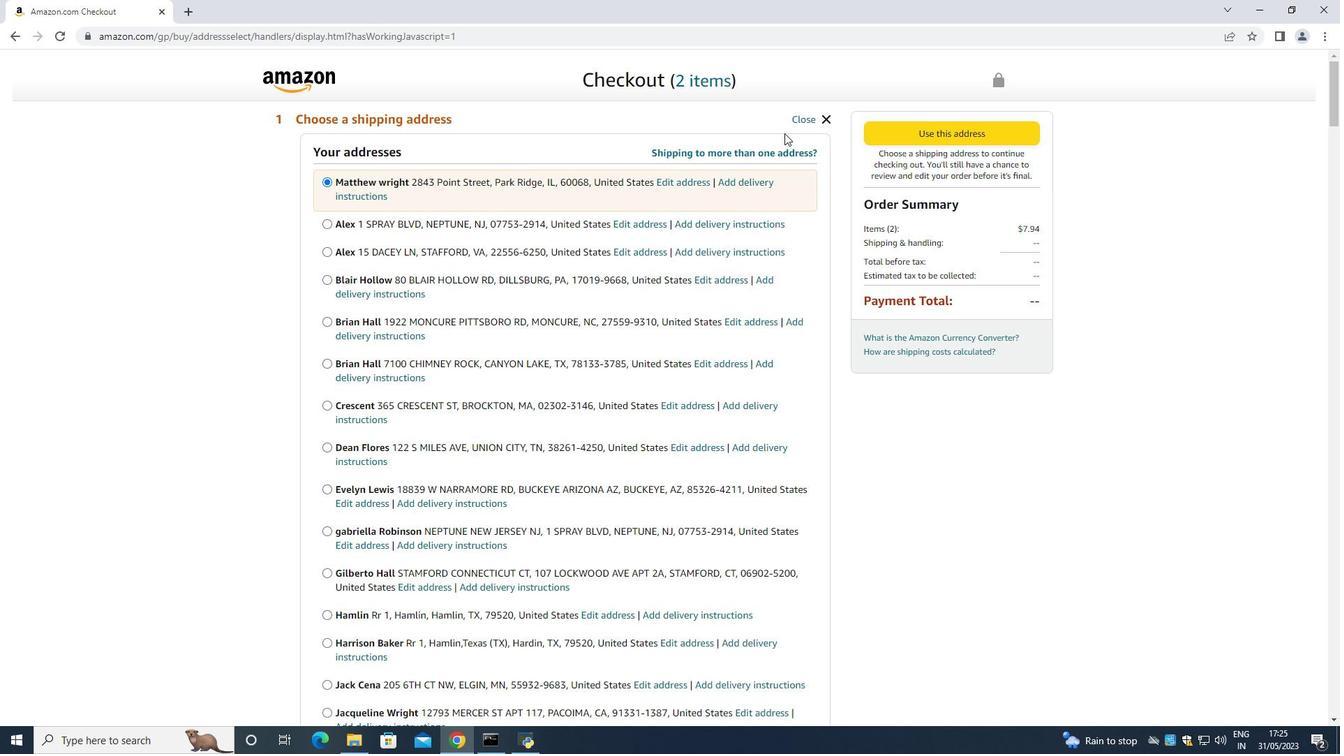 
Action: Mouse scrolled (756, 180) with delta (0, 0)
Screenshot: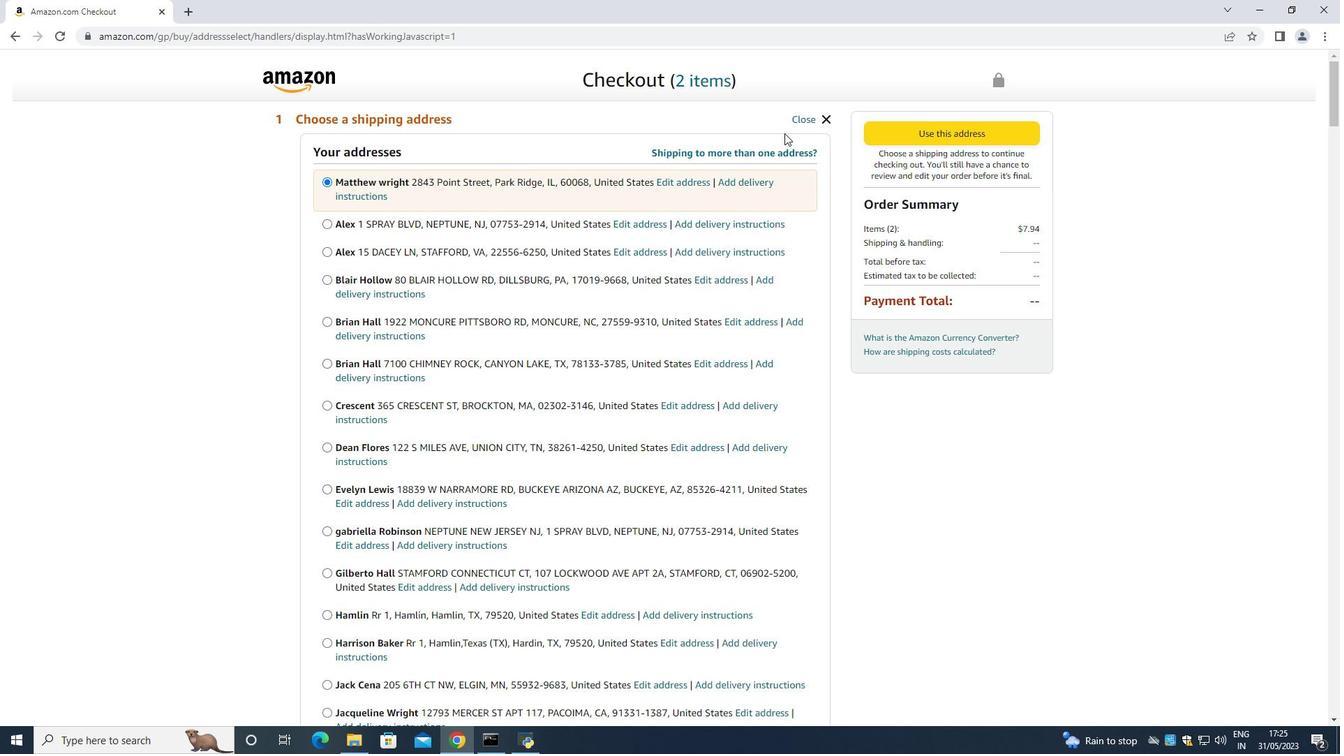 
Action: Mouse moved to (756, 181)
Screenshot: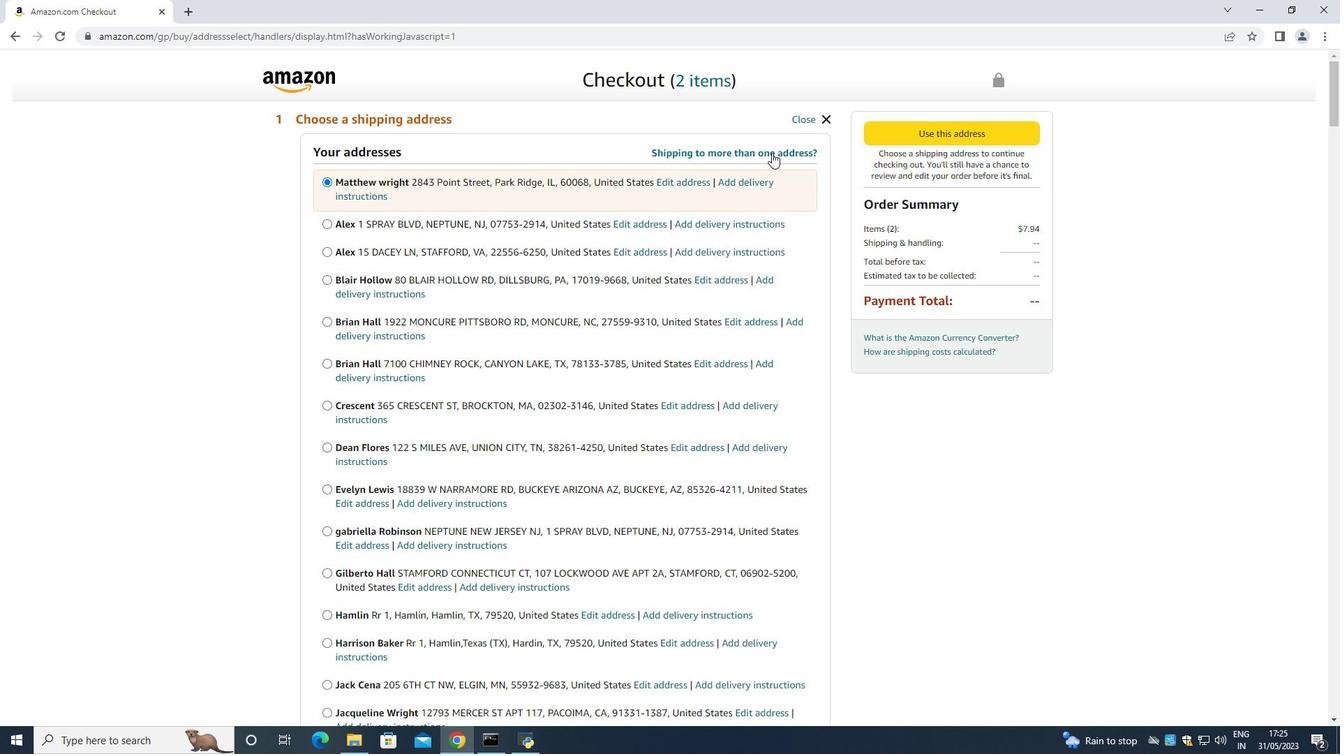 
Action: Mouse scrolled (756, 180) with delta (0, 0)
Screenshot: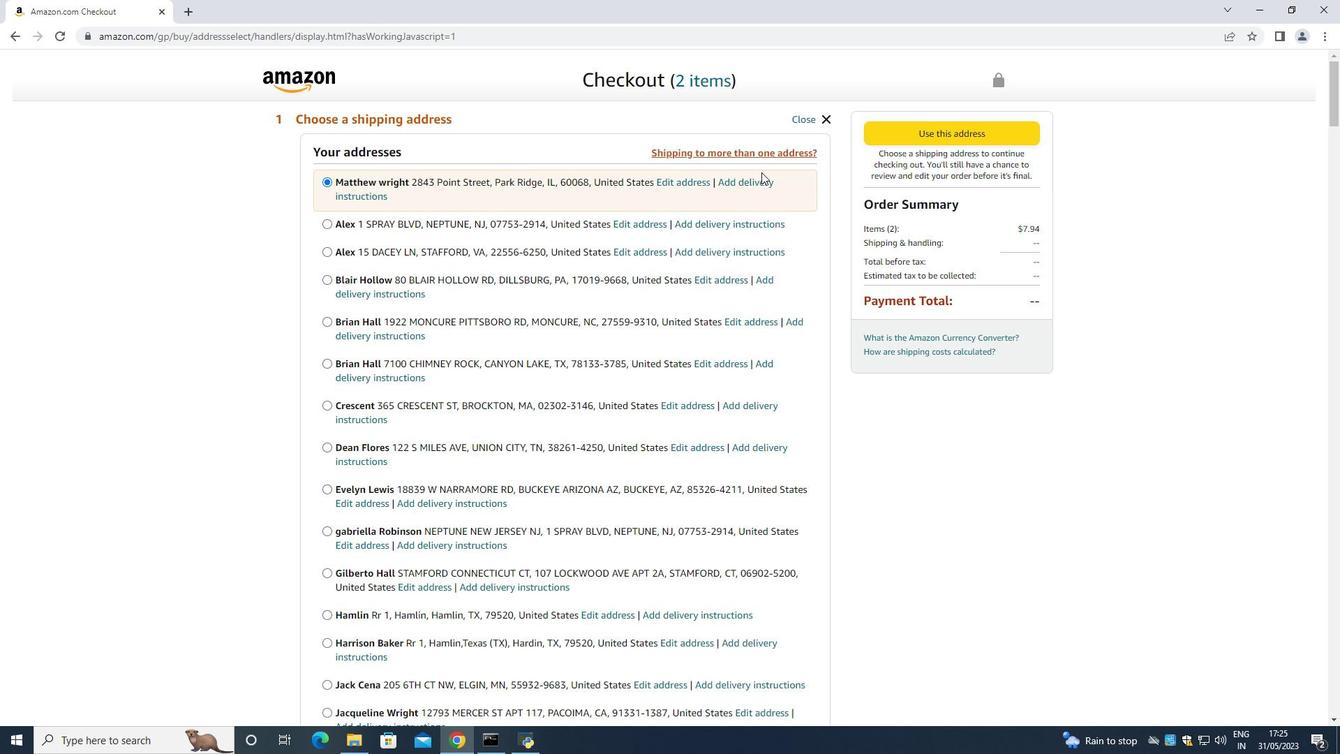
Action: Mouse scrolled (756, 180) with delta (0, 0)
Screenshot: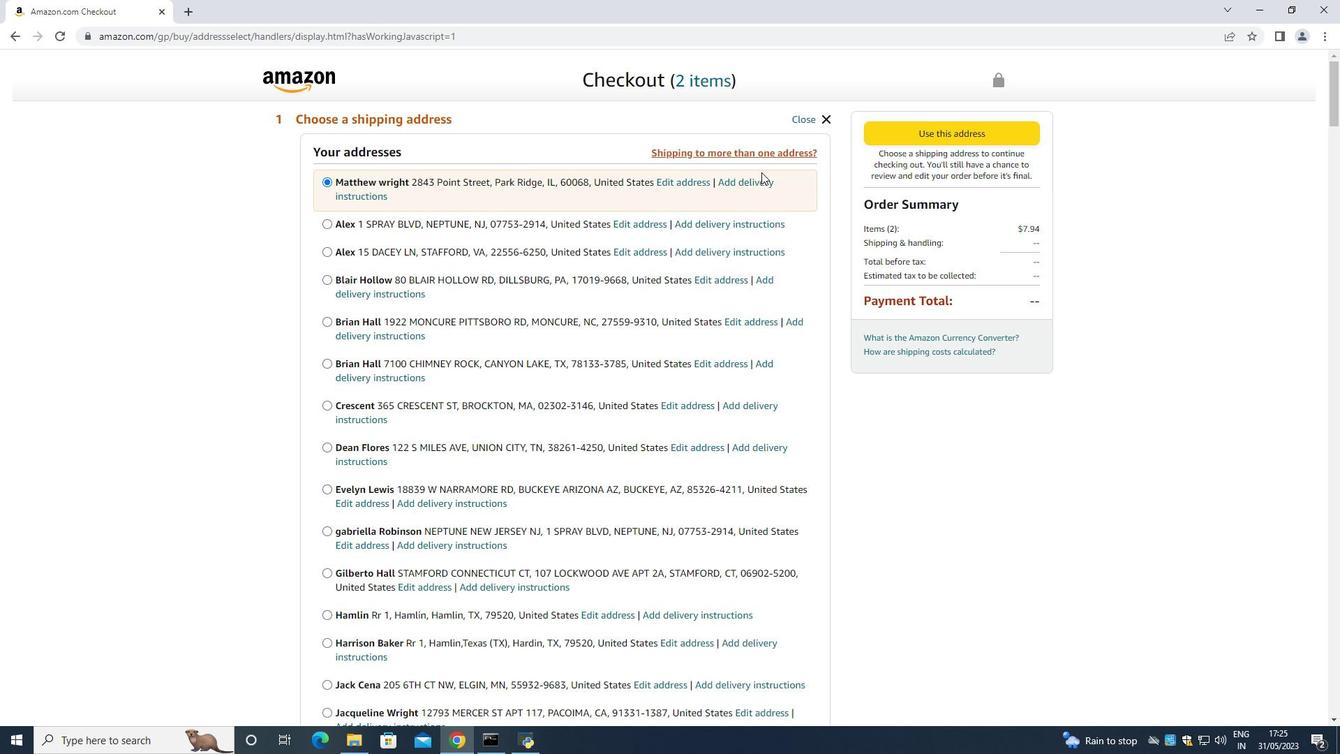 
Action: Mouse scrolled (756, 180) with delta (0, 0)
Screenshot: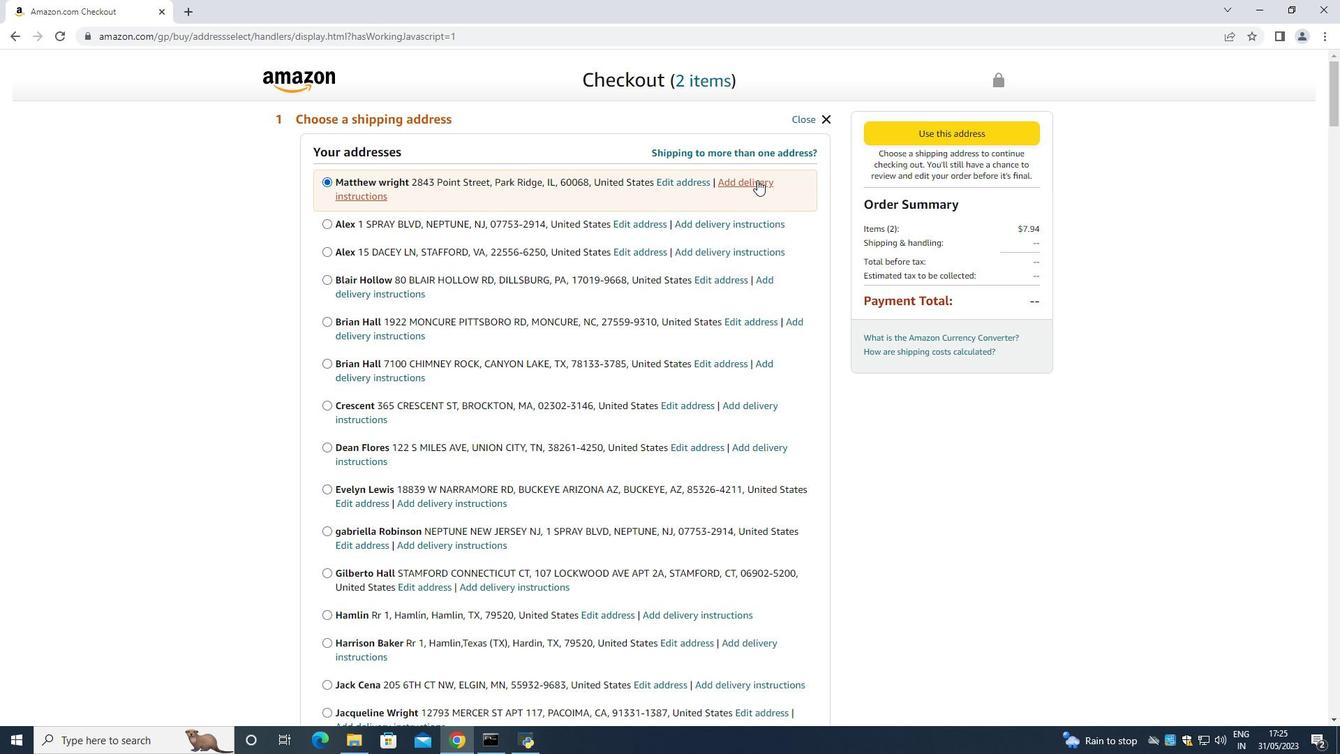 
Action: Mouse scrolled (756, 180) with delta (0, 0)
Screenshot: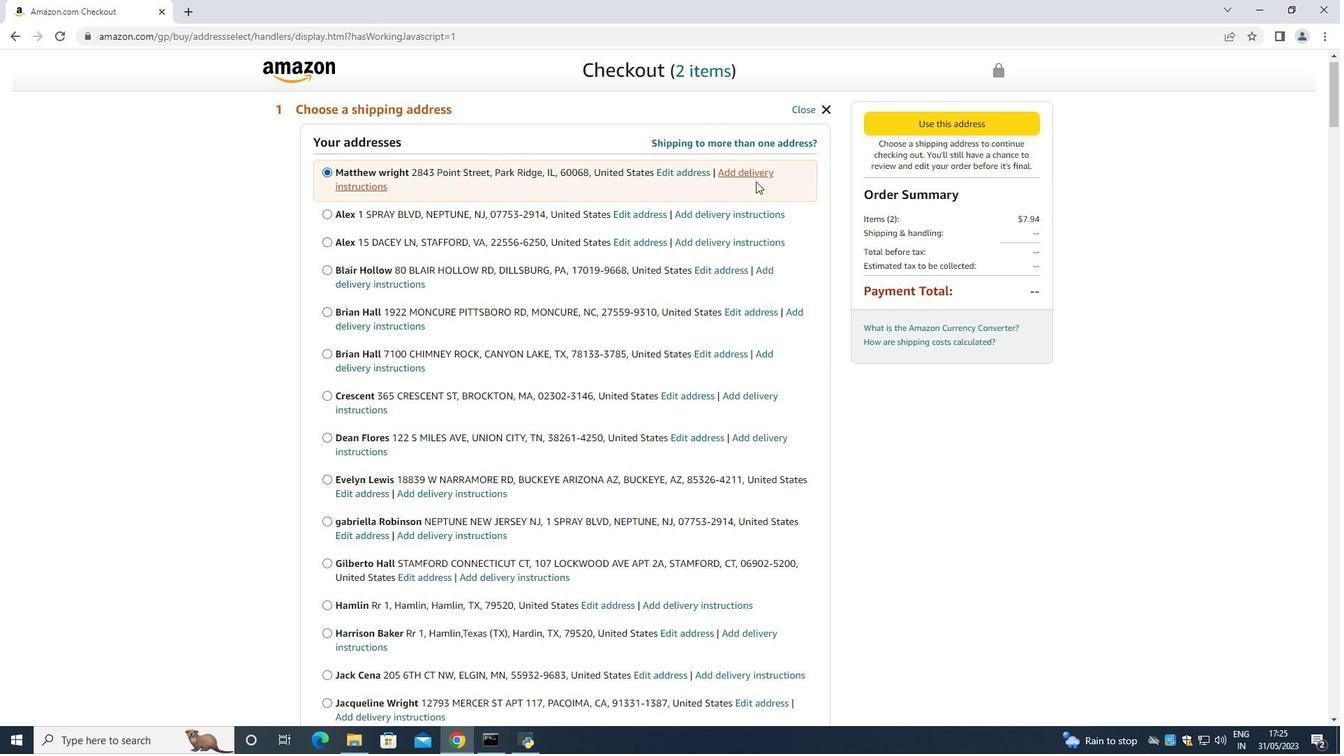 
Action: Mouse moved to (755, 181)
Screenshot: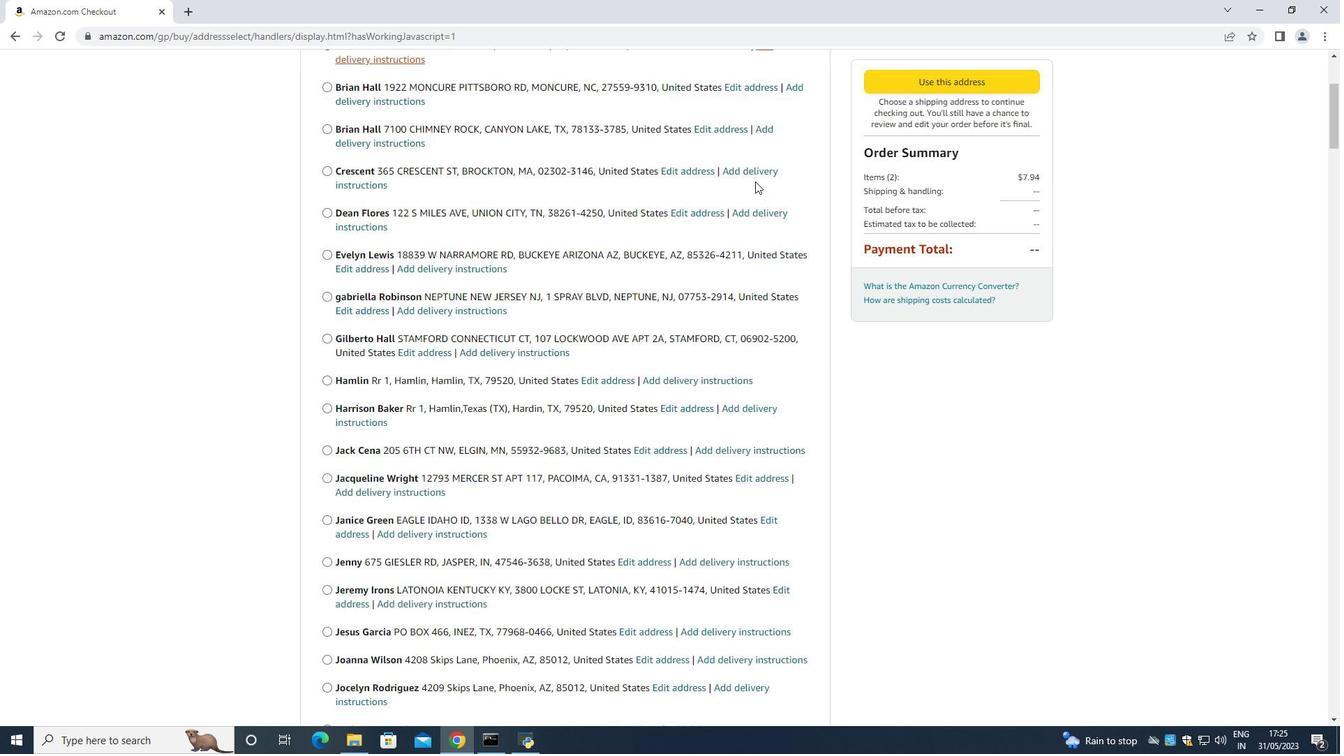 
Action: Mouse scrolled (755, 180) with delta (0, 0)
Screenshot: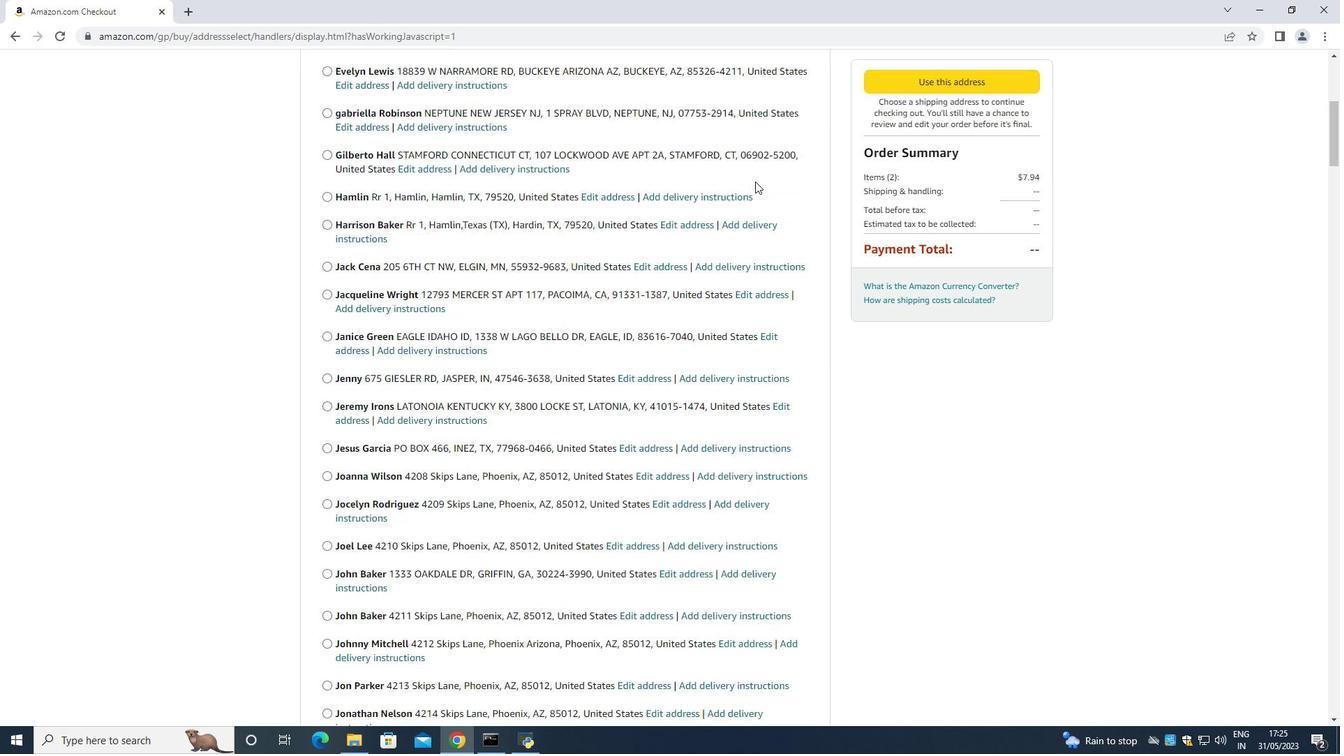 
Action: Mouse moved to (754, 181)
Screenshot: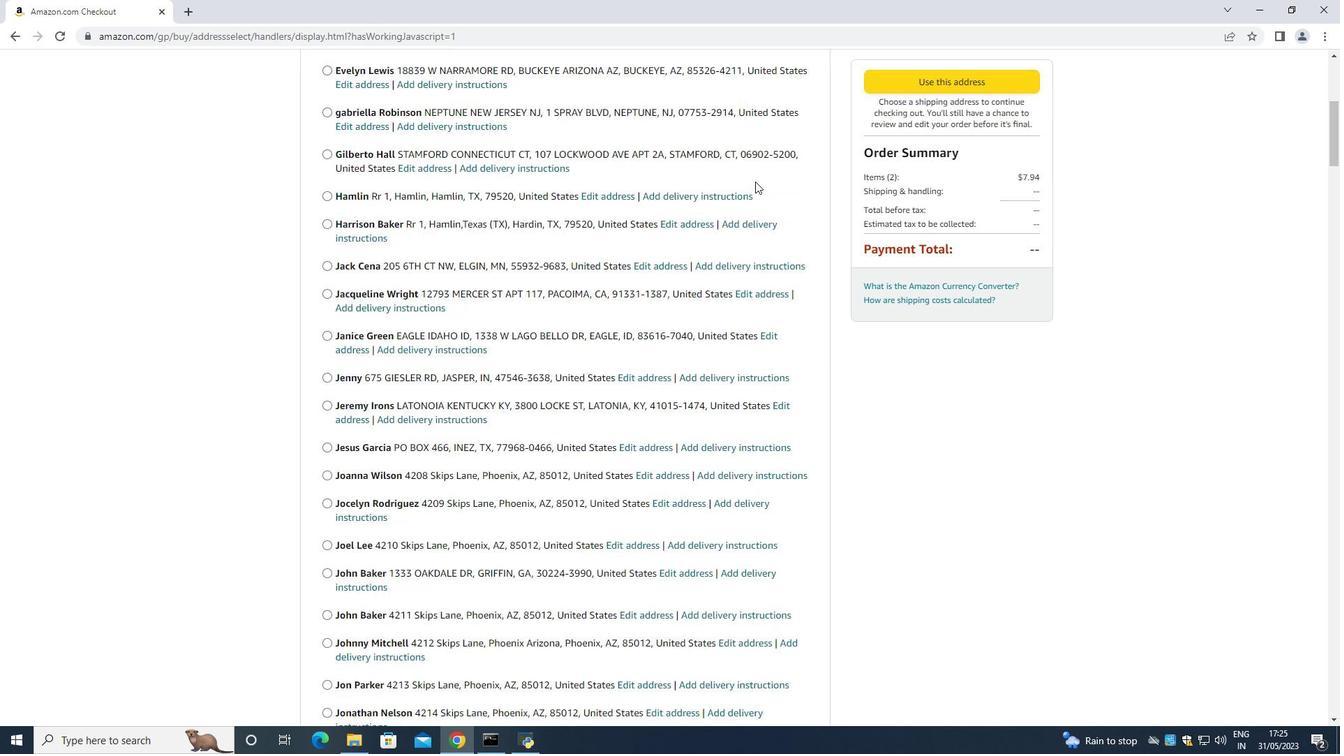 
Action: Mouse scrolled (754, 180) with delta (0, 0)
Screenshot: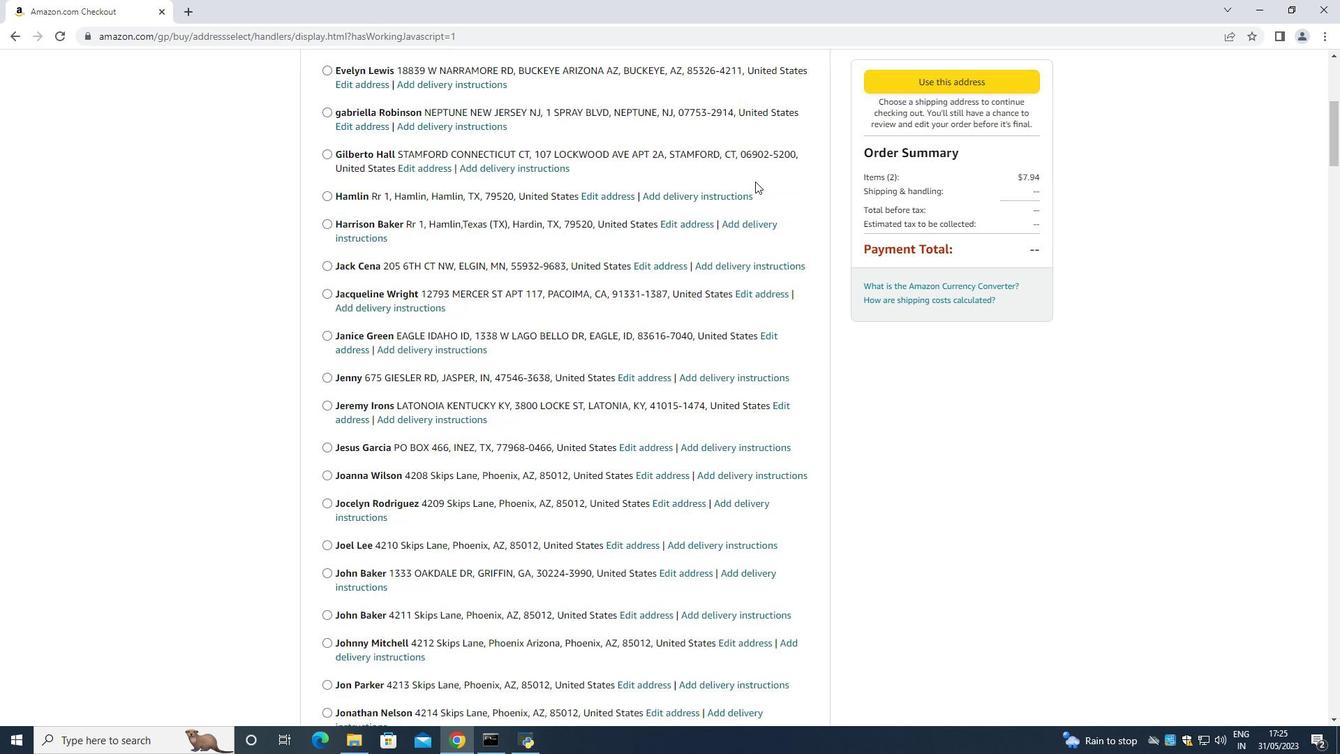 
Action: Mouse scrolled (754, 180) with delta (0, 0)
Screenshot: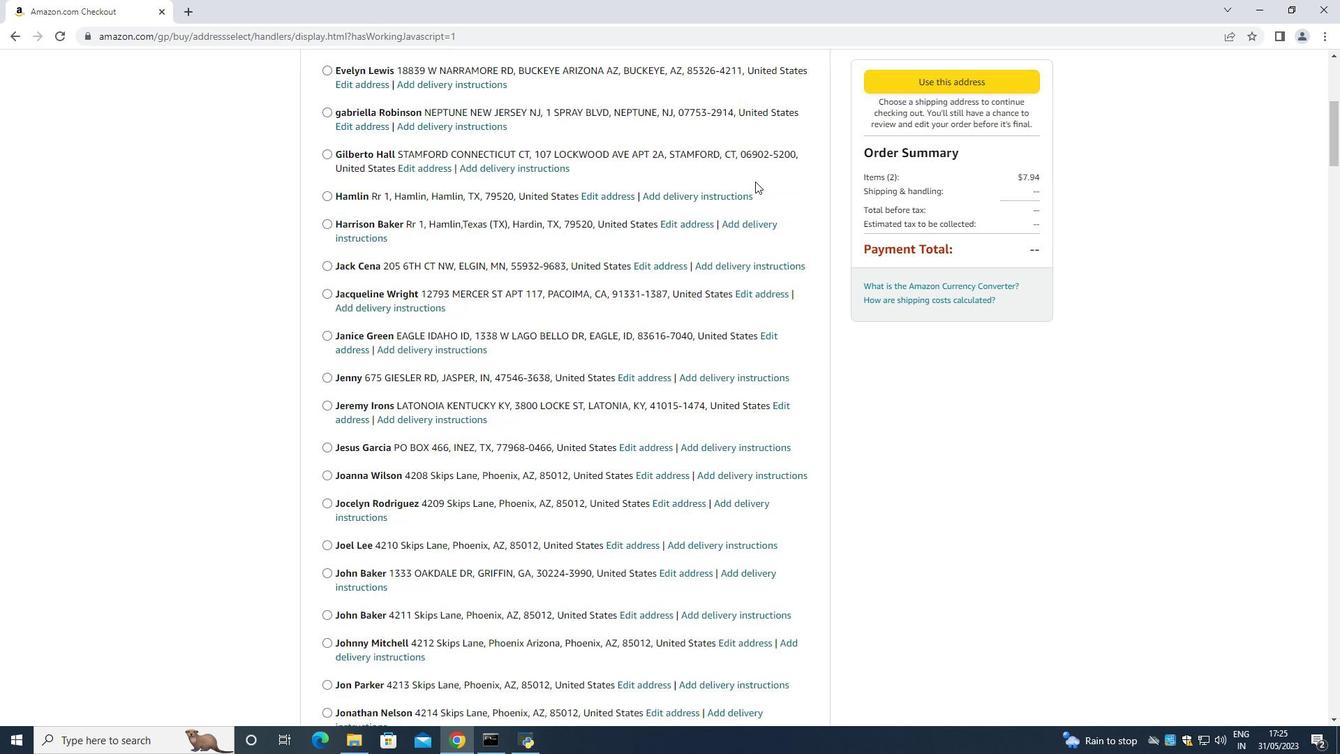 
Action: Mouse moved to (753, 183)
Screenshot: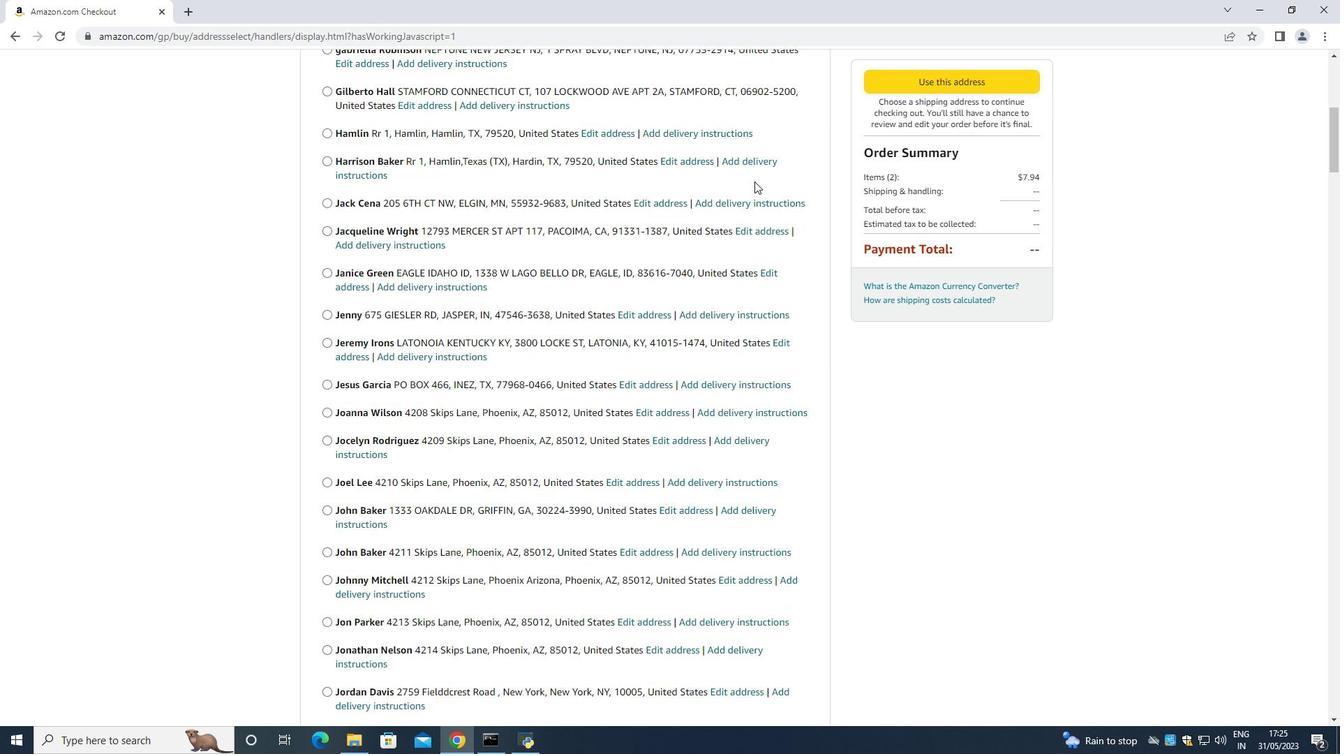 
Action: Mouse scrolled (754, 182) with delta (0, 0)
Screenshot: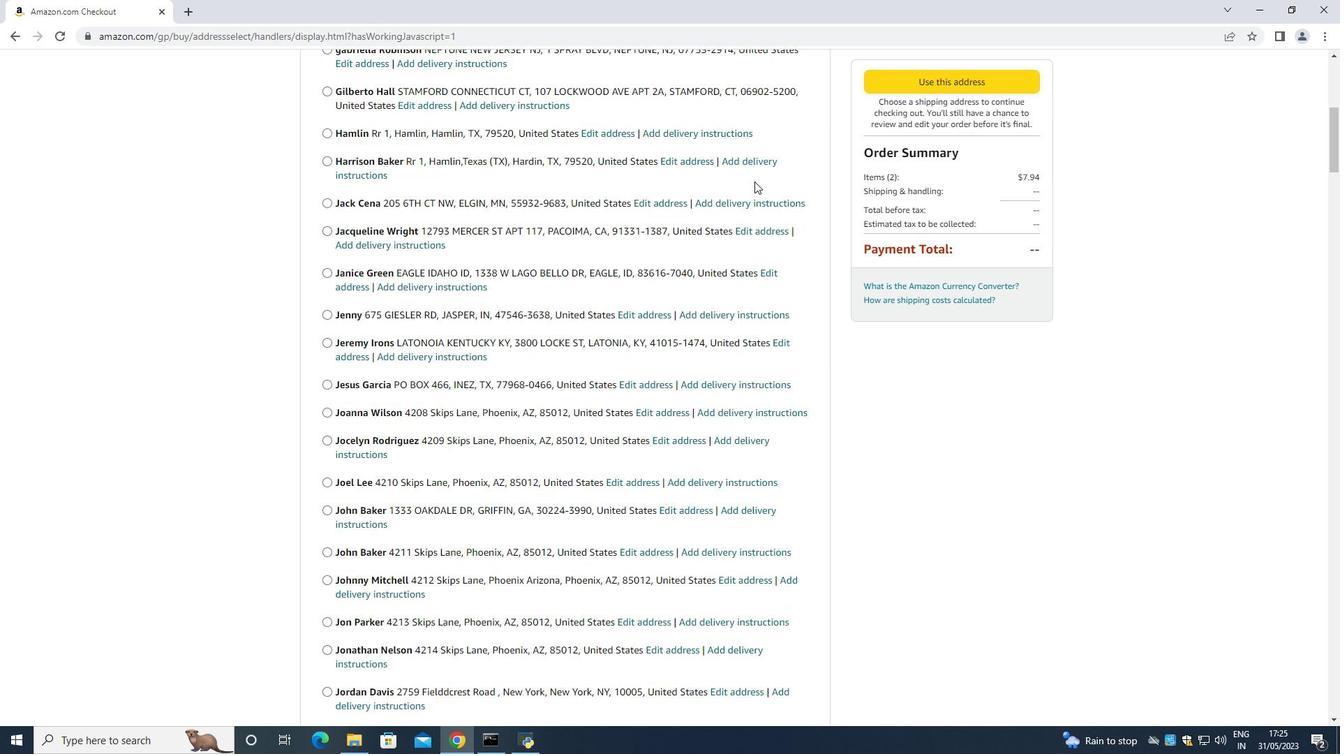 
Action: Mouse moved to (752, 183)
Screenshot: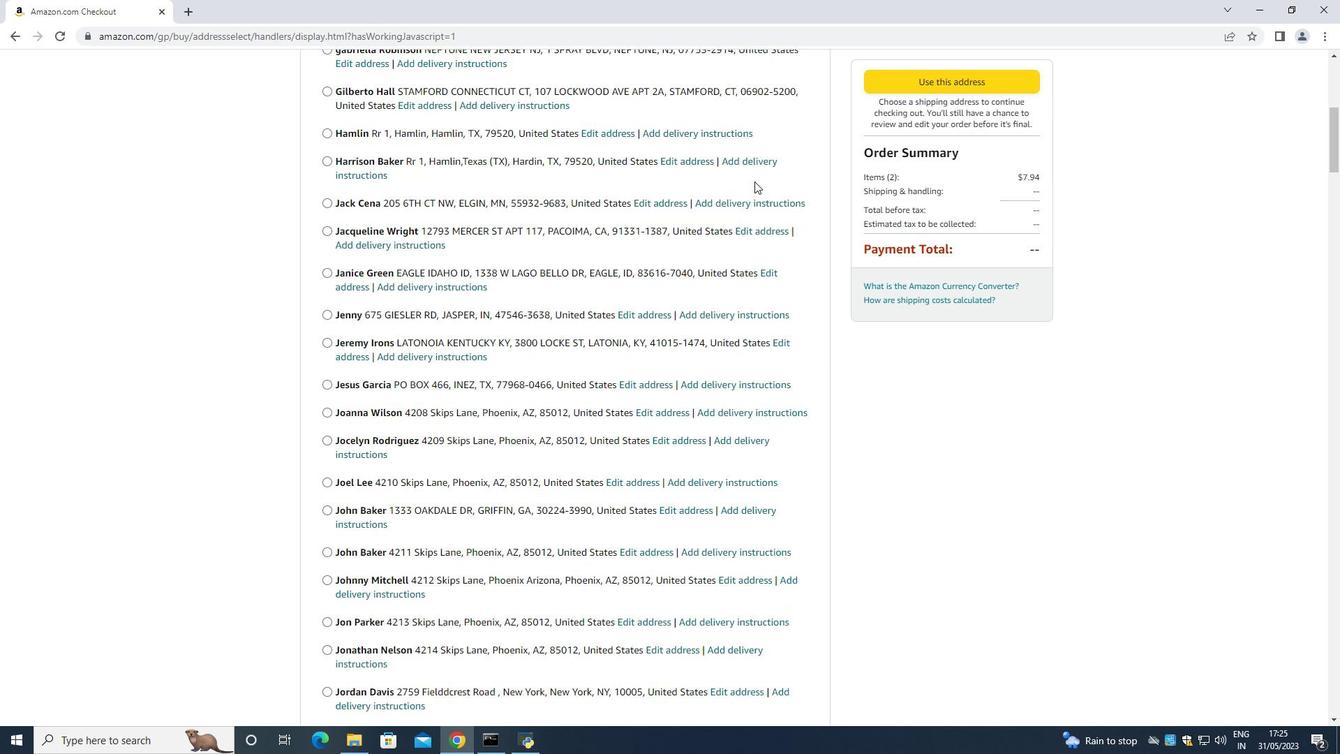 
Action: Mouse scrolled (754, 182) with delta (0, 0)
Screenshot: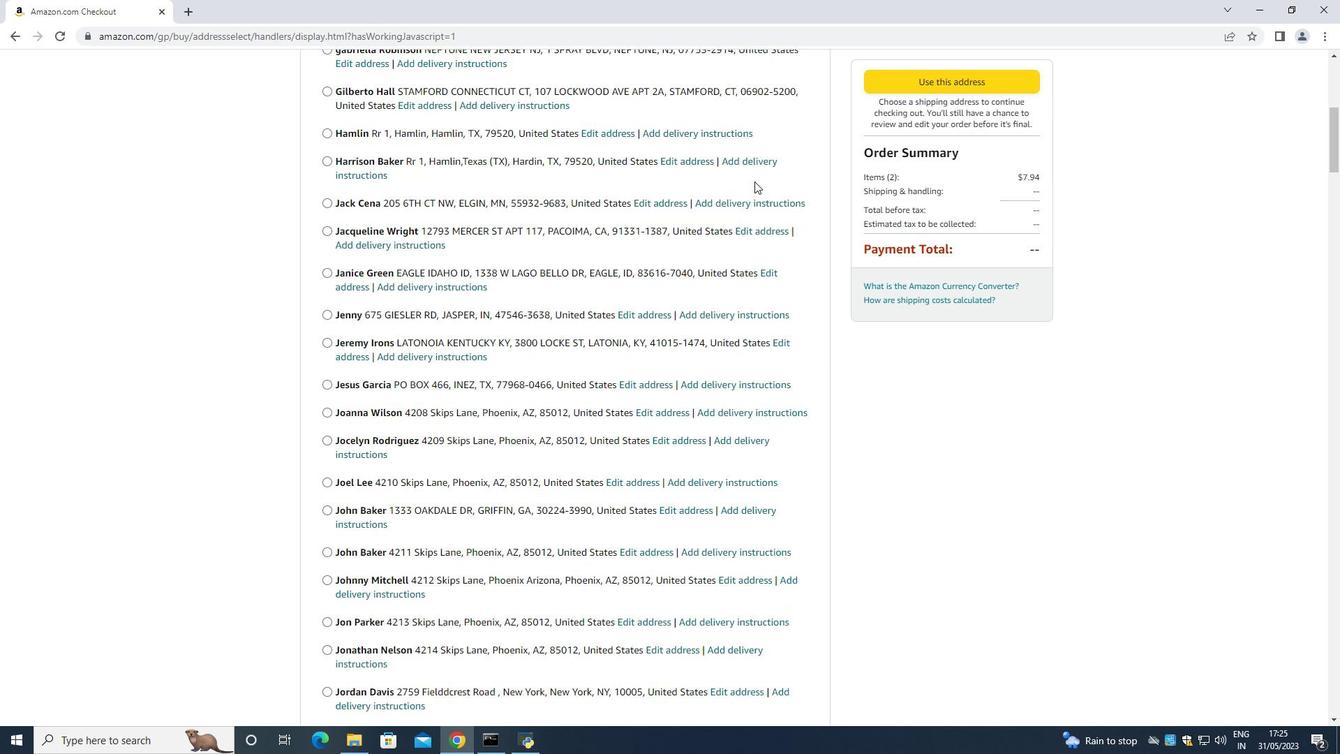 
Action: Mouse scrolled (753, 182) with delta (0, 0)
Screenshot: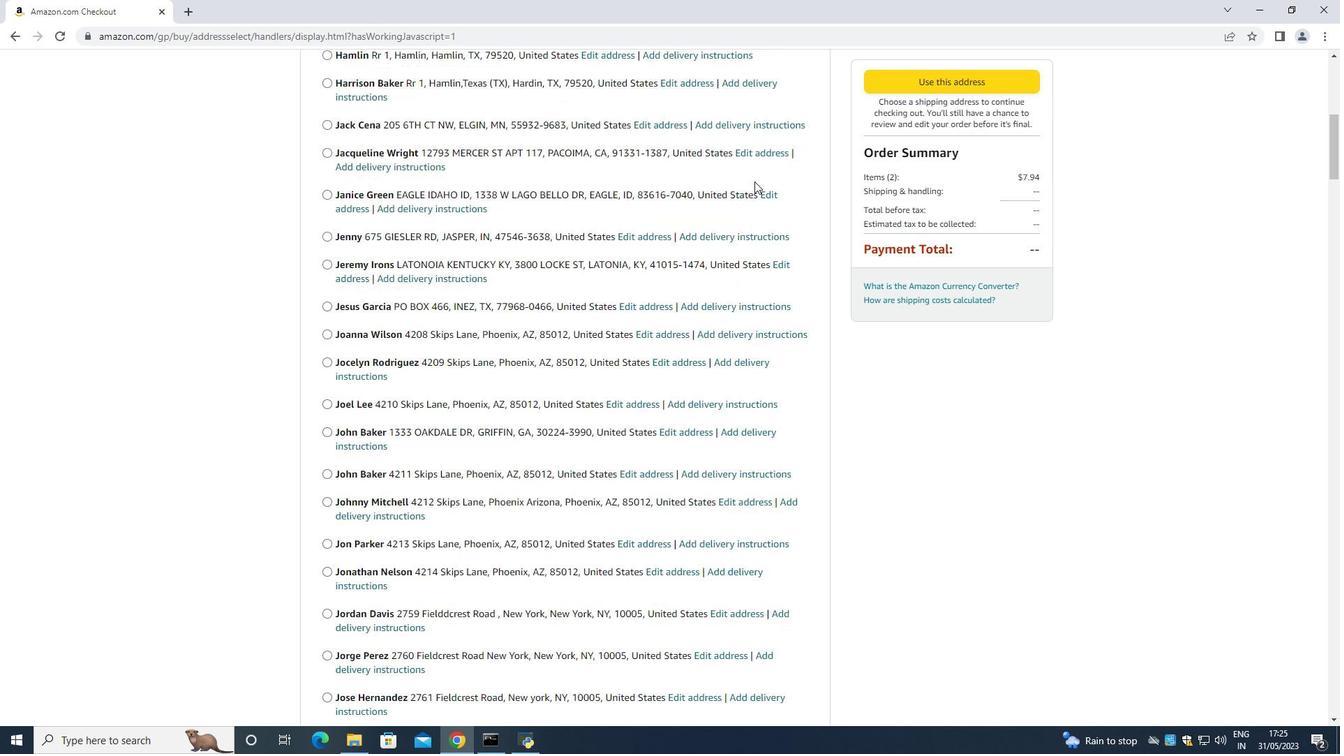 
Action: Mouse moved to (751, 183)
Screenshot: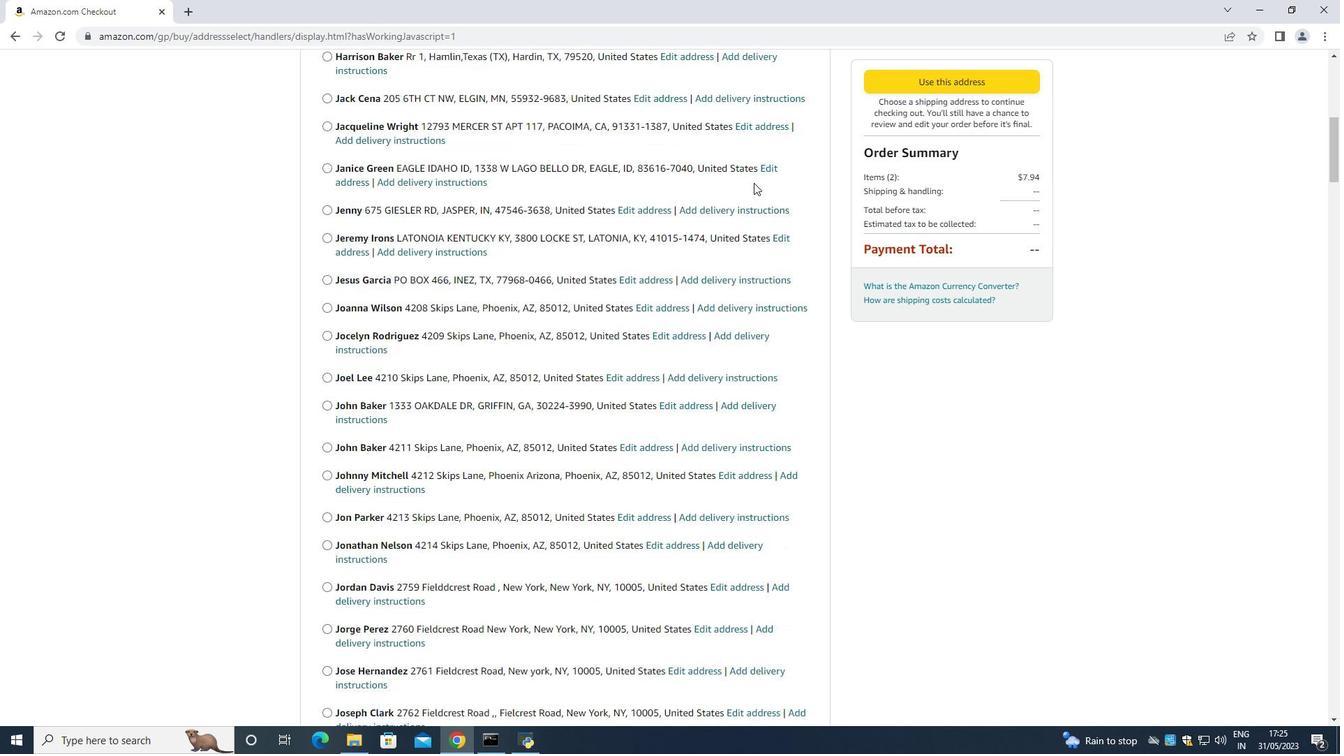 
Action: Mouse scrolled (751, 182) with delta (0, 0)
Screenshot: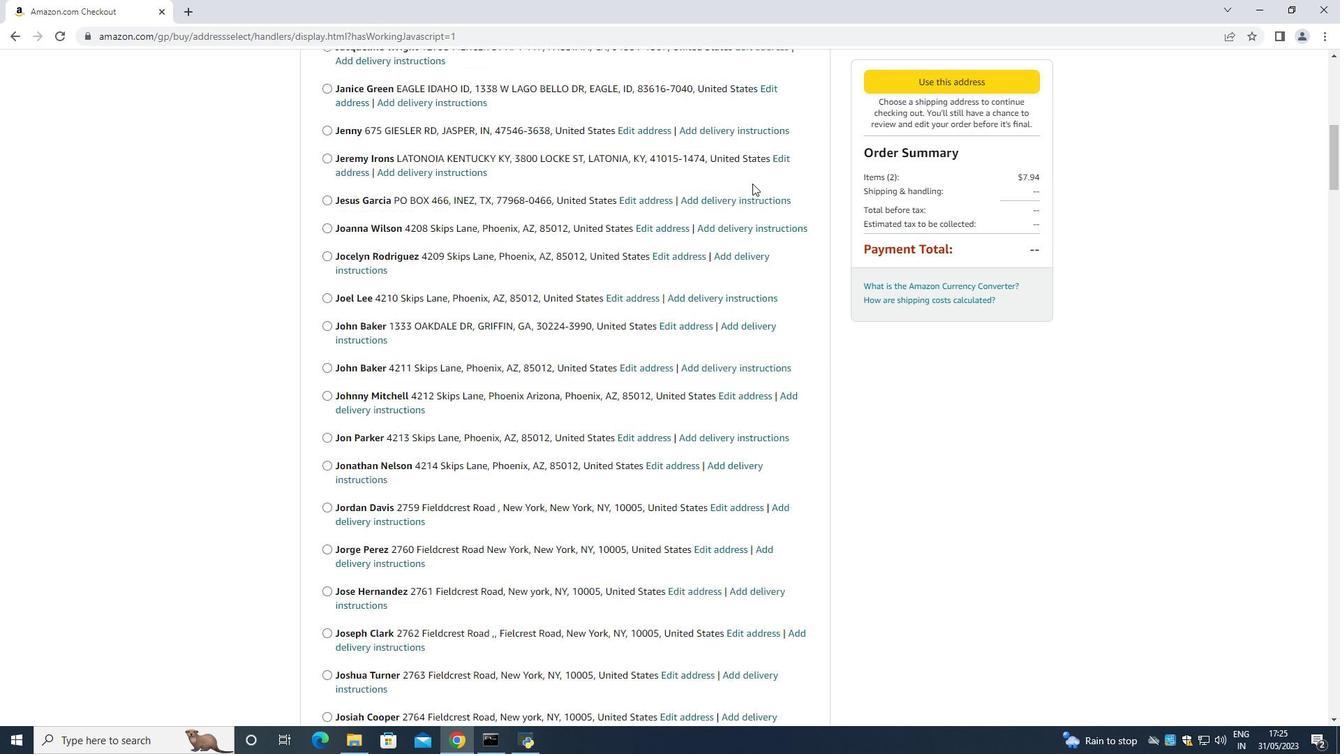 
Action: Mouse scrolled (751, 182) with delta (0, 0)
Screenshot: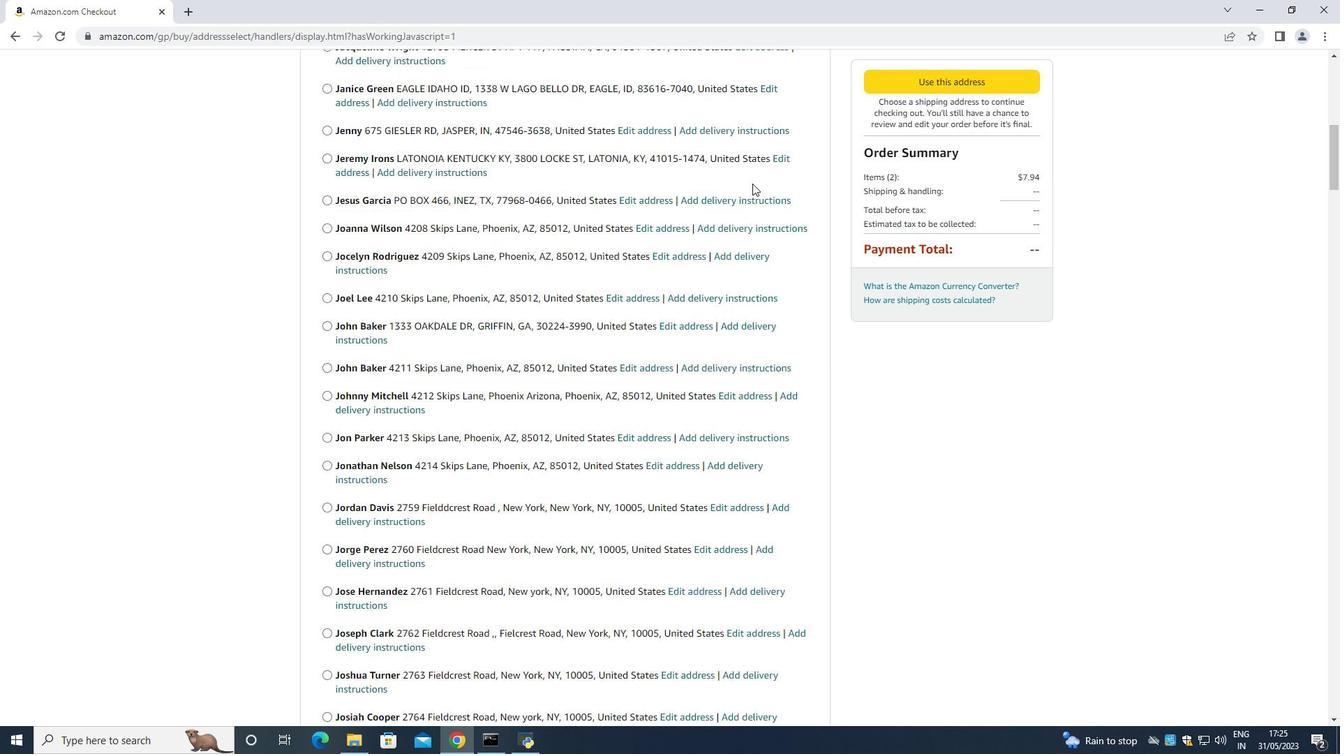 
Action: Mouse moved to (750, 183)
Screenshot: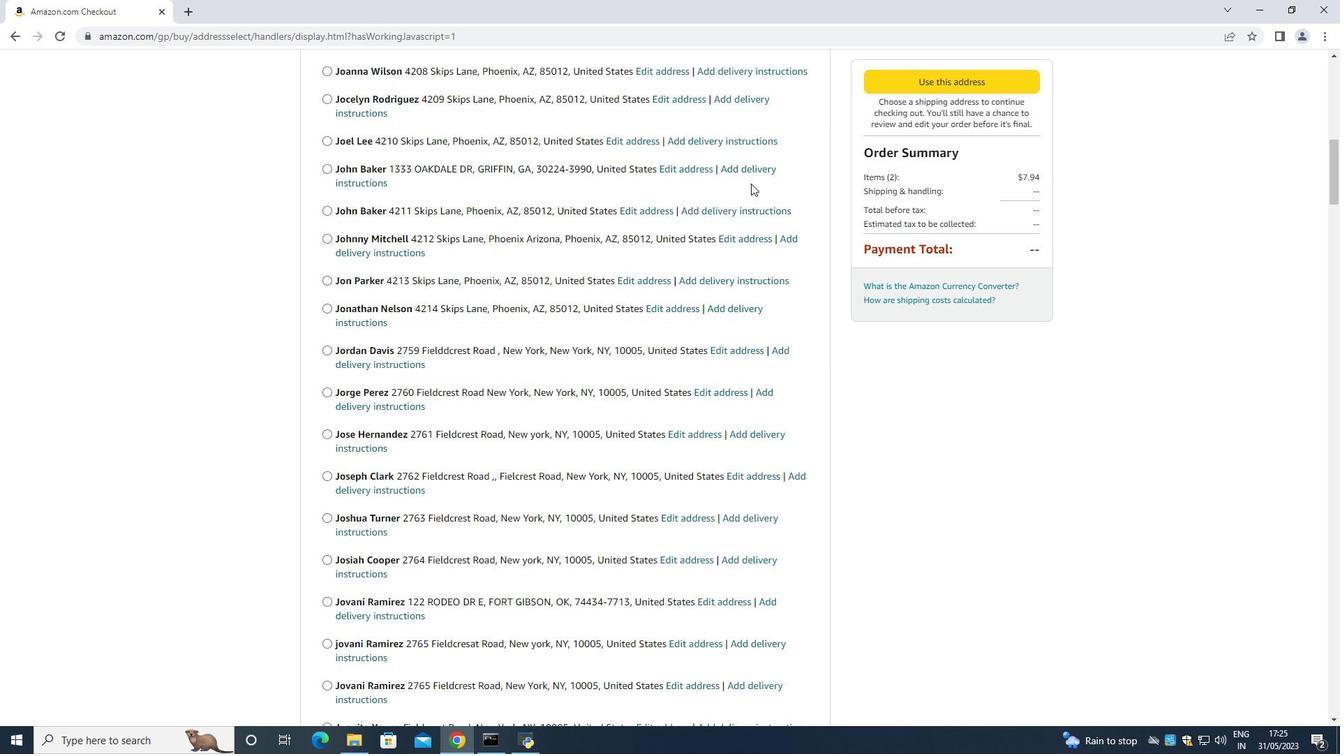 
Action: Mouse scrolled (750, 182) with delta (0, 0)
Screenshot: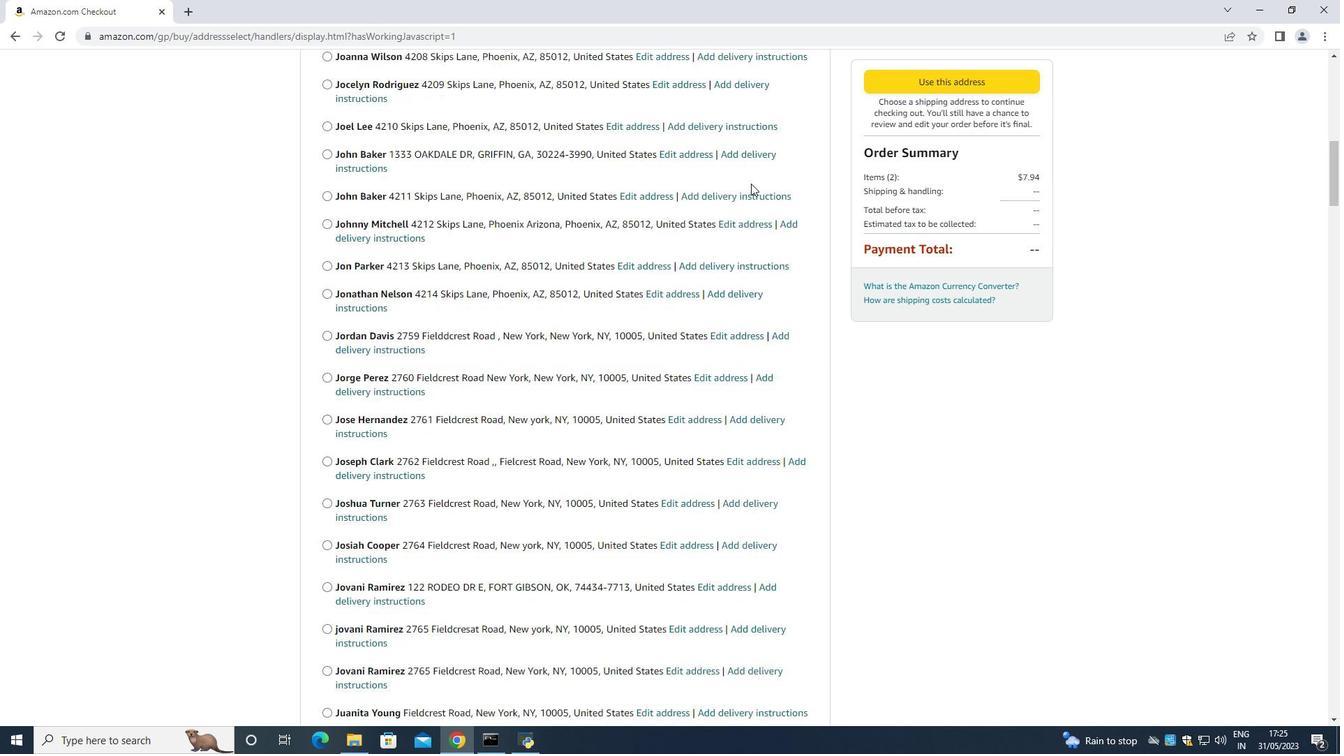 
Action: Mouse scrolled (750, 182) with delta (0, 0)
Screenshot: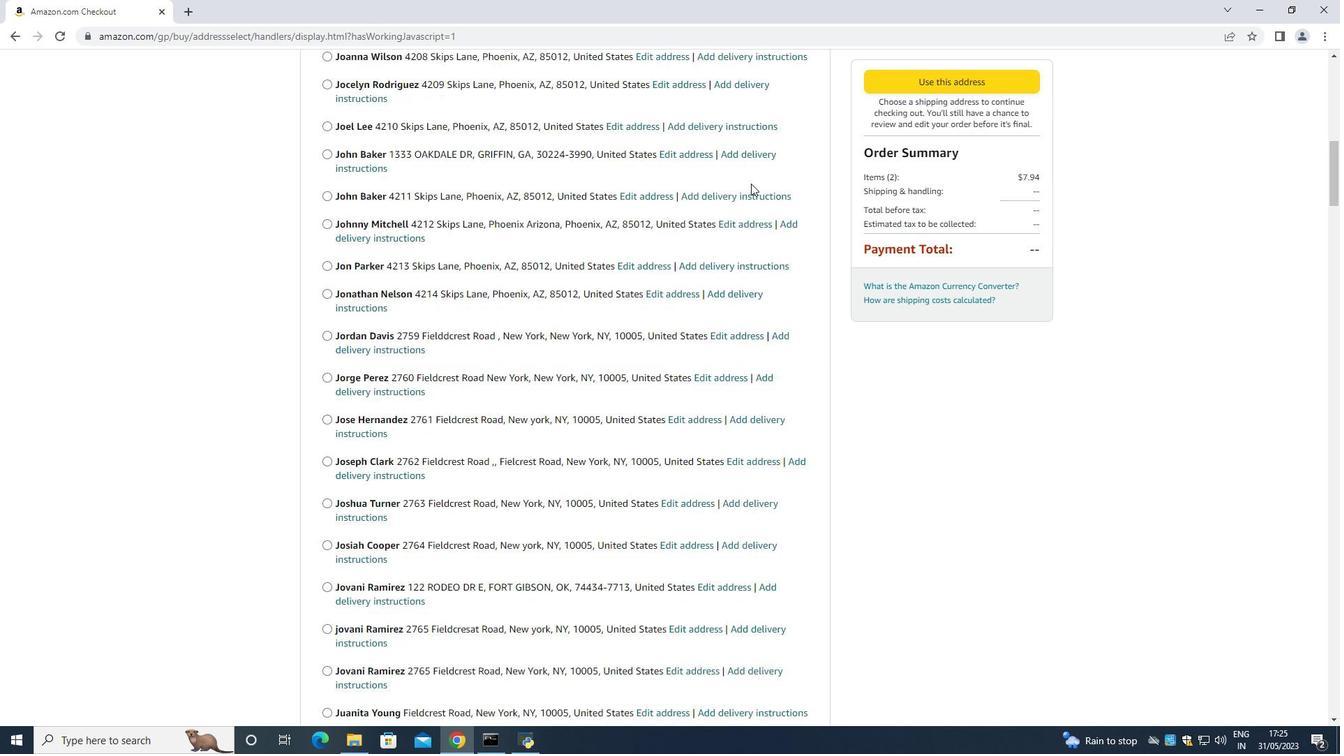
Action: Mouse scrolled (750, 182) with delta (0, 0)
Screenshot: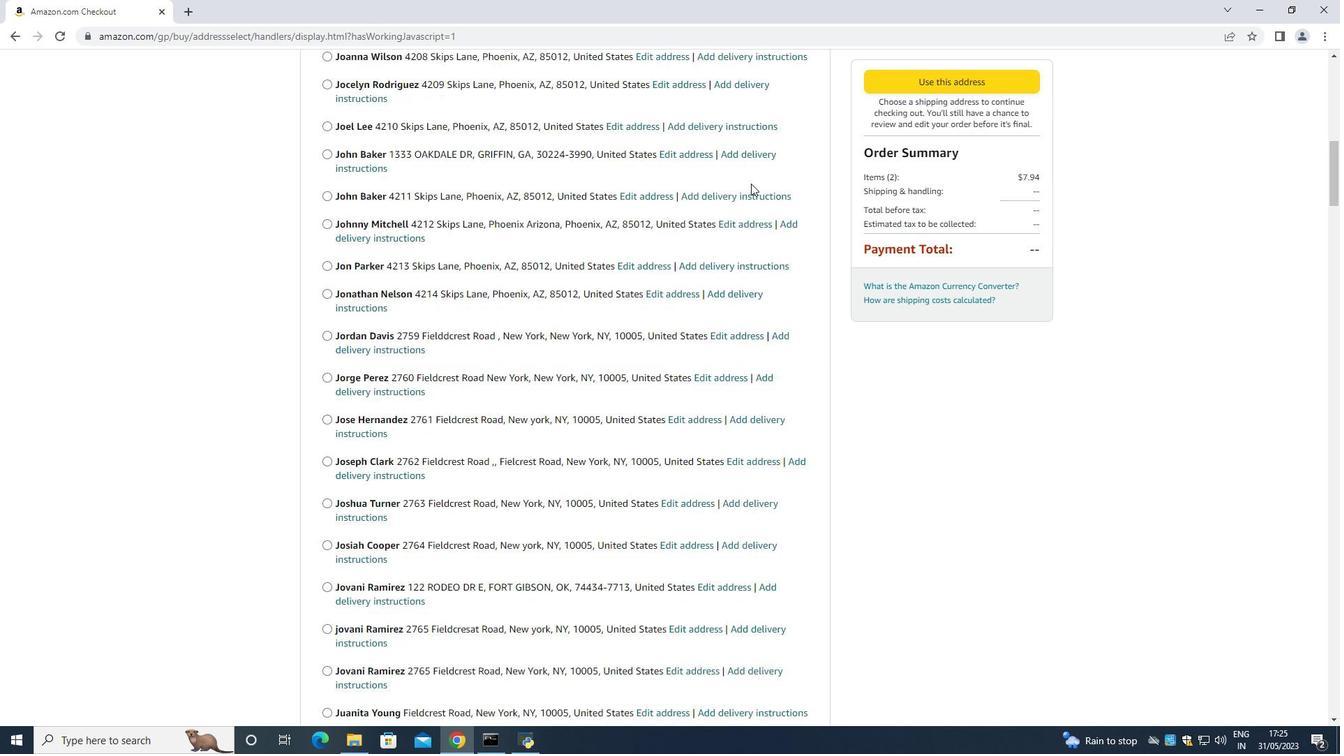 
Action: Mouse scrolled (750, 182) with delta (0, 0)
Screenshot: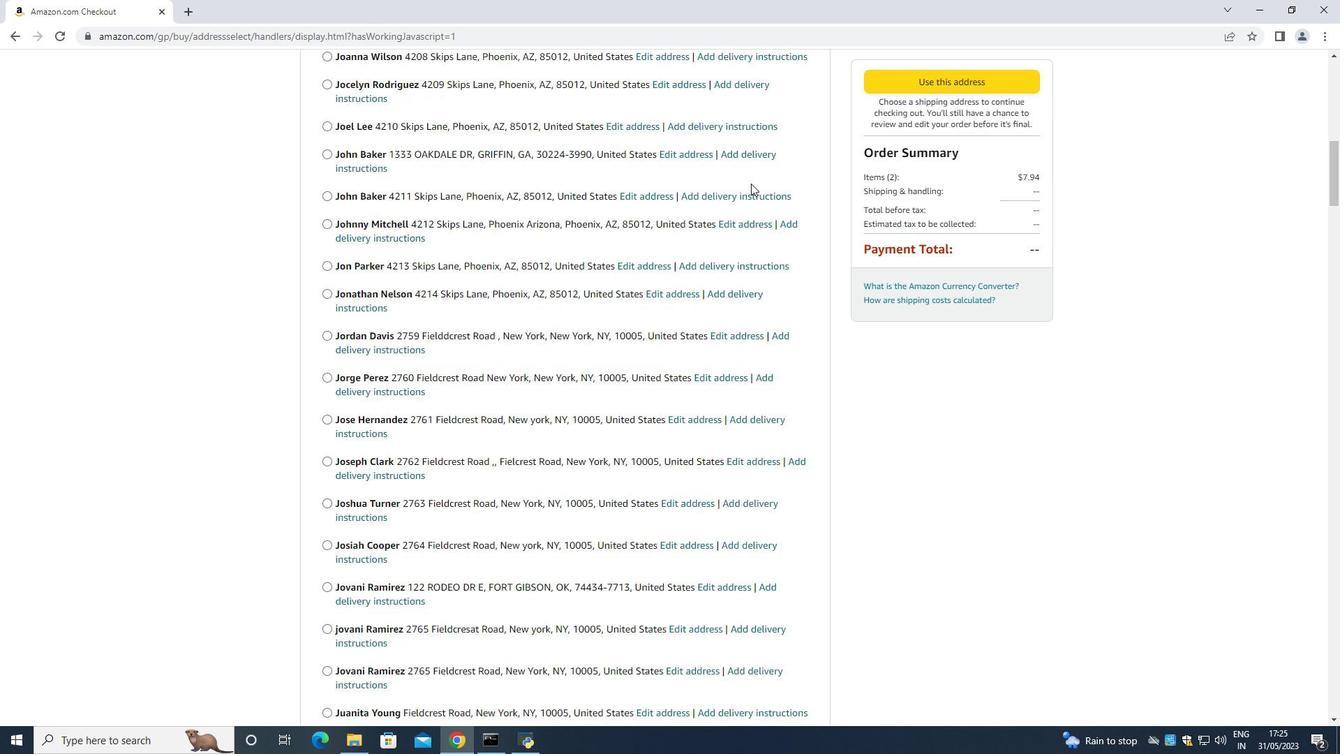 
Action: Mouse moved to (754, 171)
Screenshot: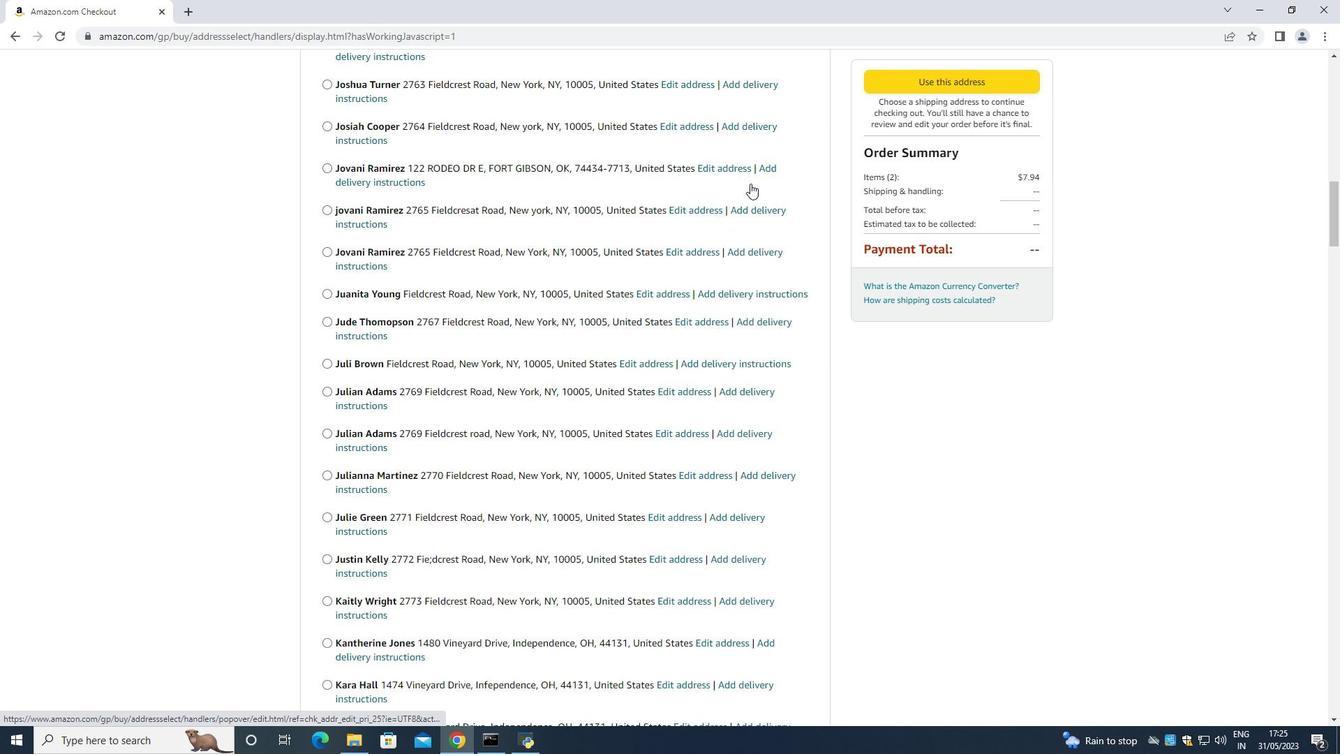 
Action: Mouse scrolled (754, 170) with delta (0, 0)
Screenshot: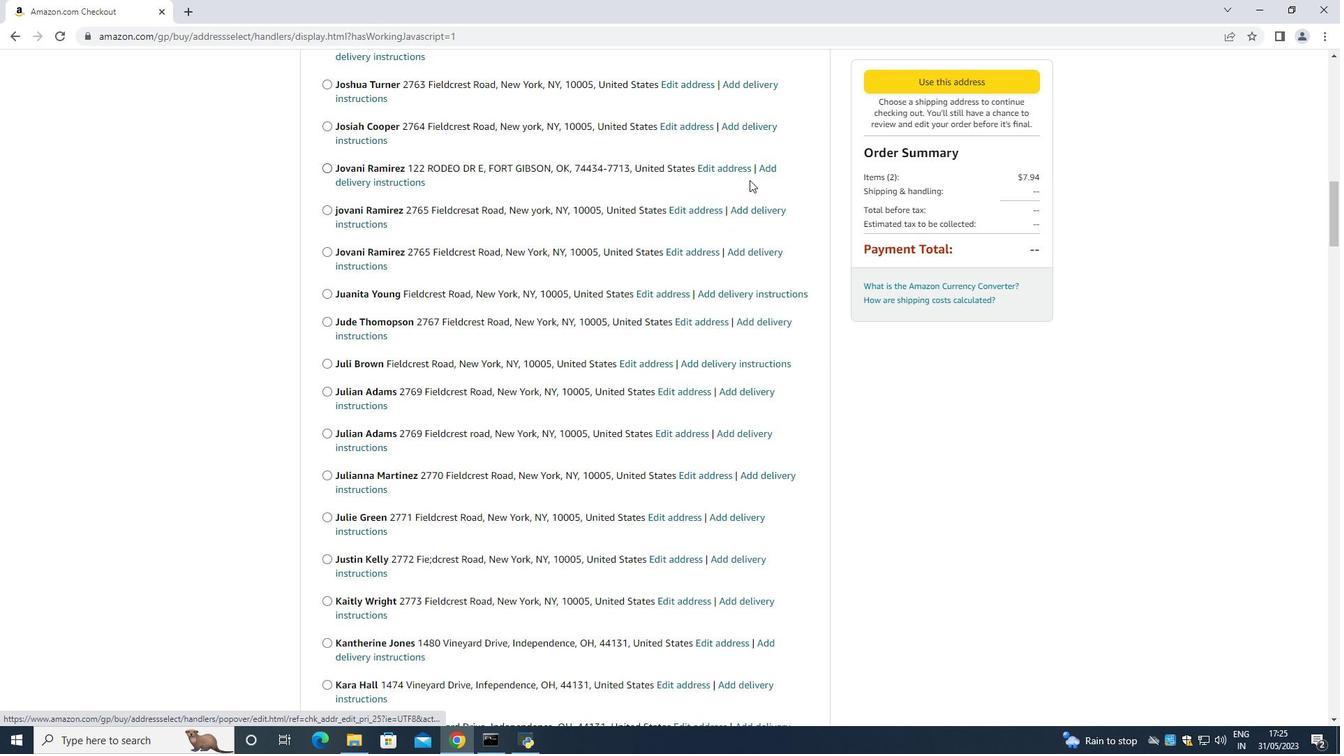 
Action: Mouse moved to (758, 168)
Screenshot: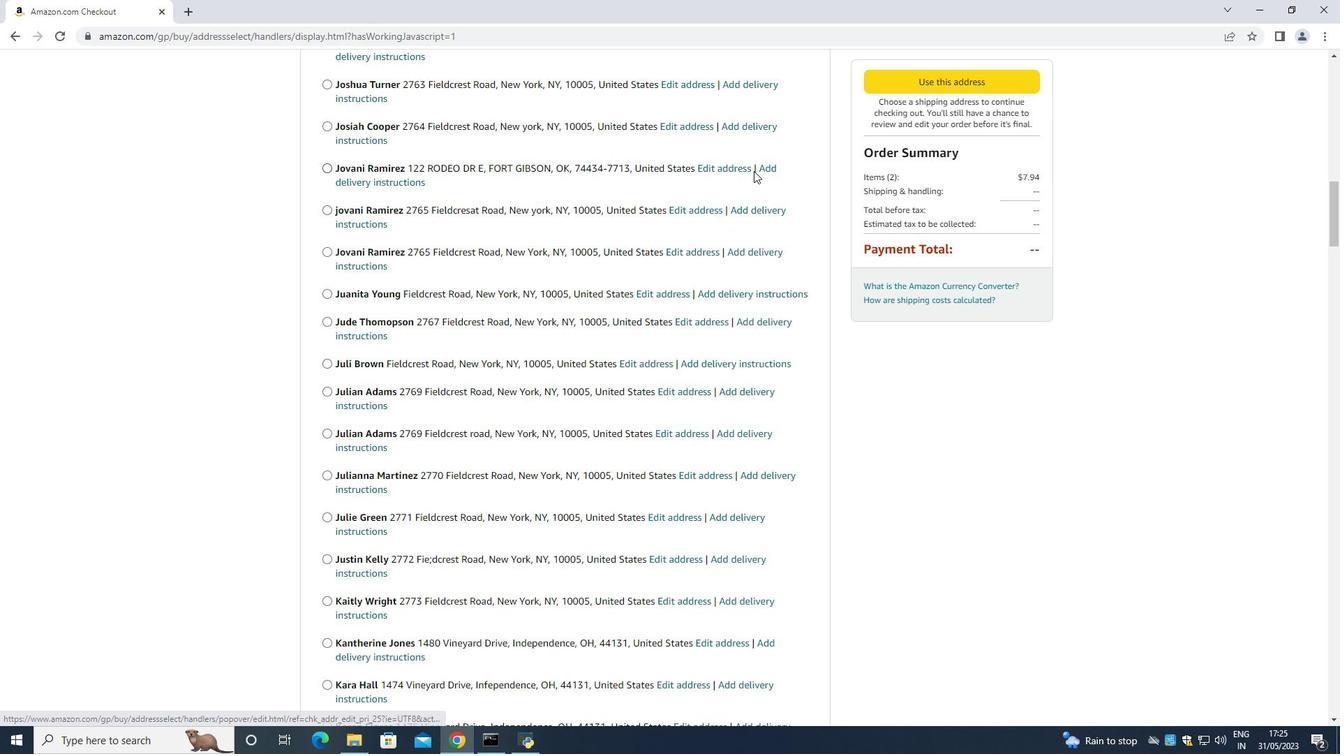 
Action: Mouse scrolled (754, 168) with delta (0, 0)
Screenshot: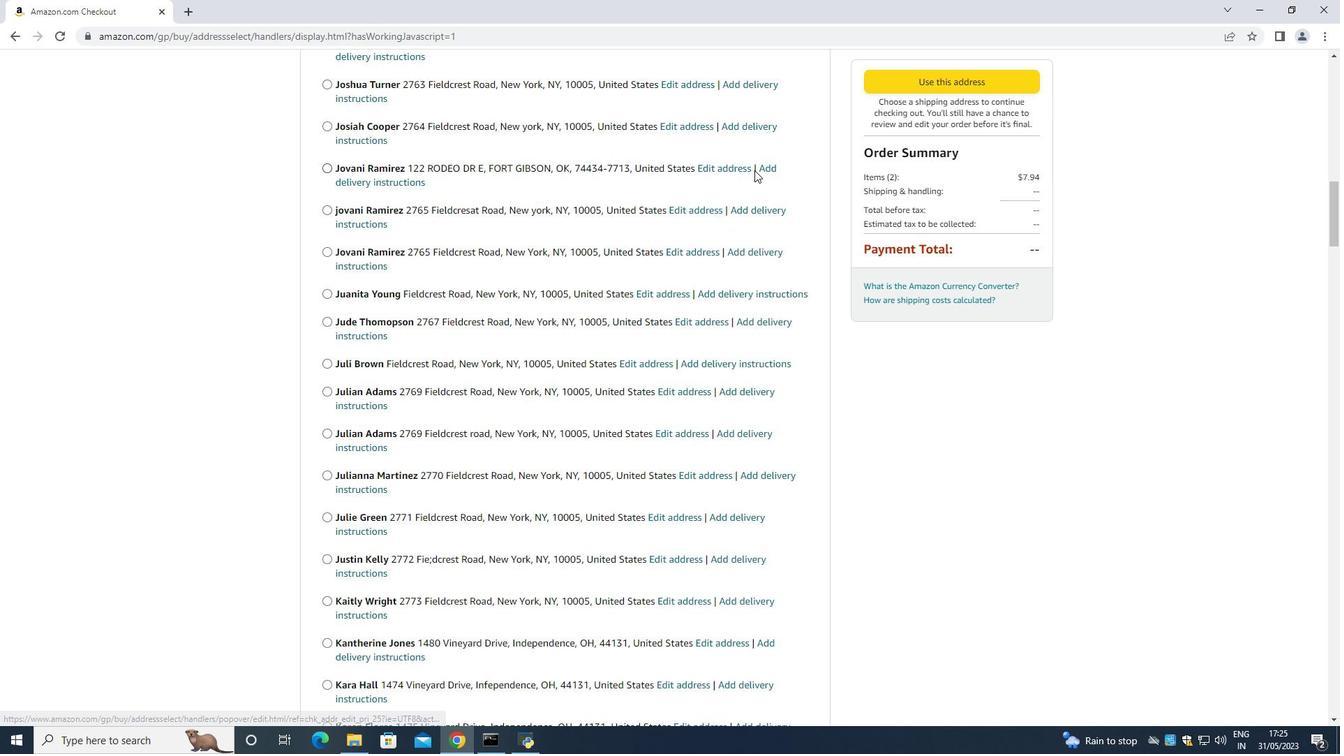 
Action: Mouse moved to (761, 166)
Screenshot: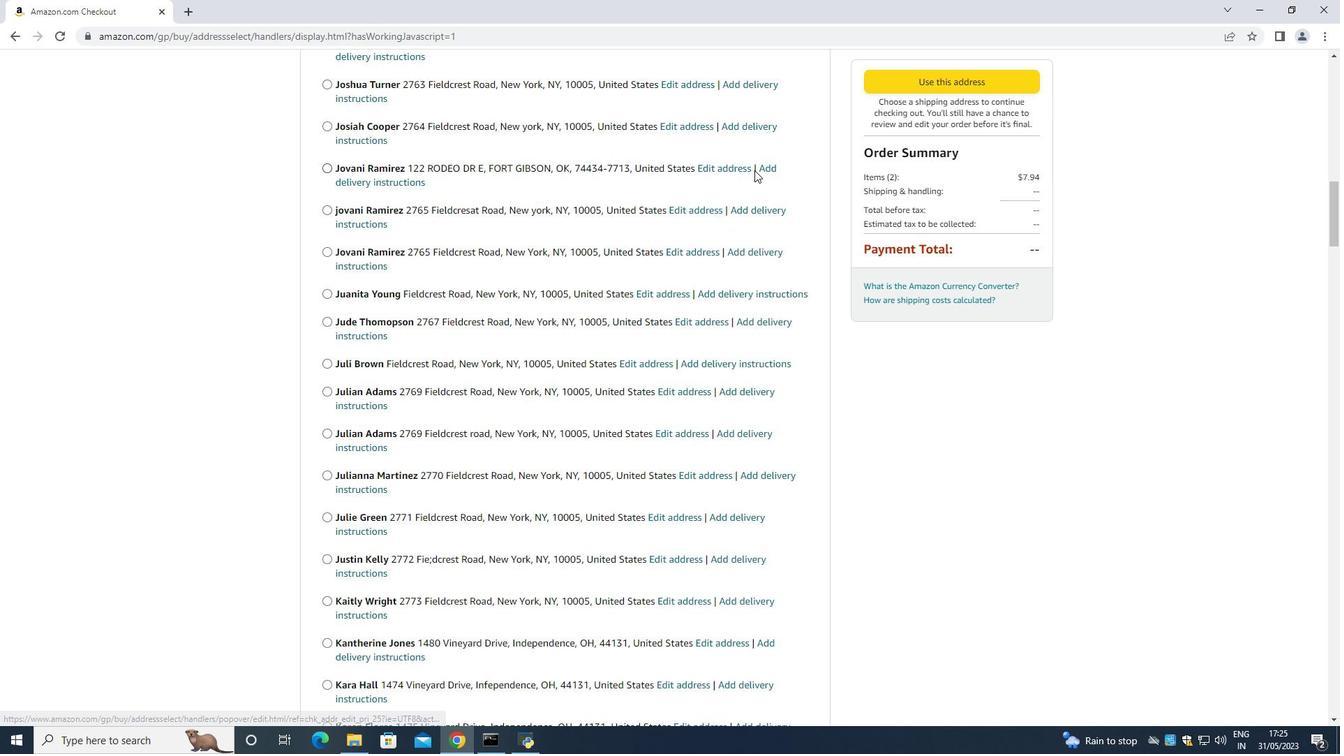 
Action: Mouse scrolled (754, 168) with delta (0, 0)
Screenshot: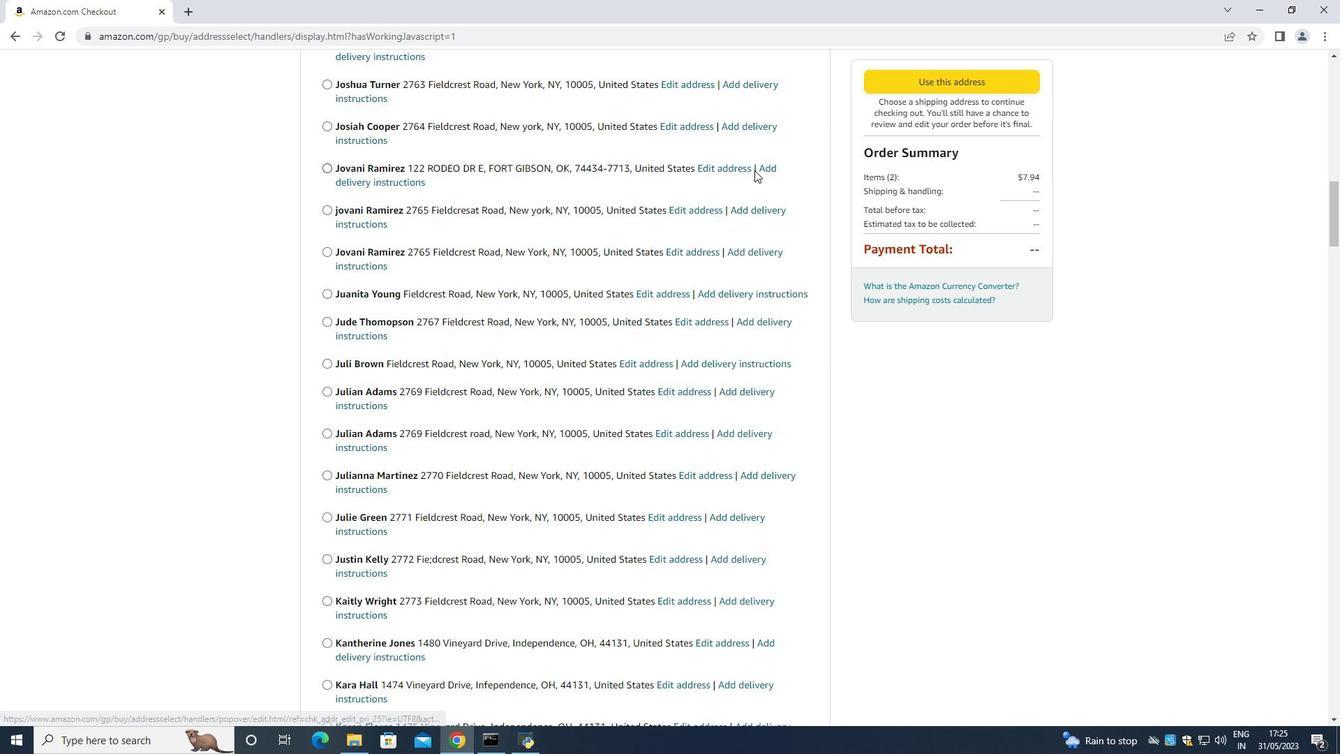 
Action: Mouse scrolled (754, 168) with delta (0, 0)
Screenshot: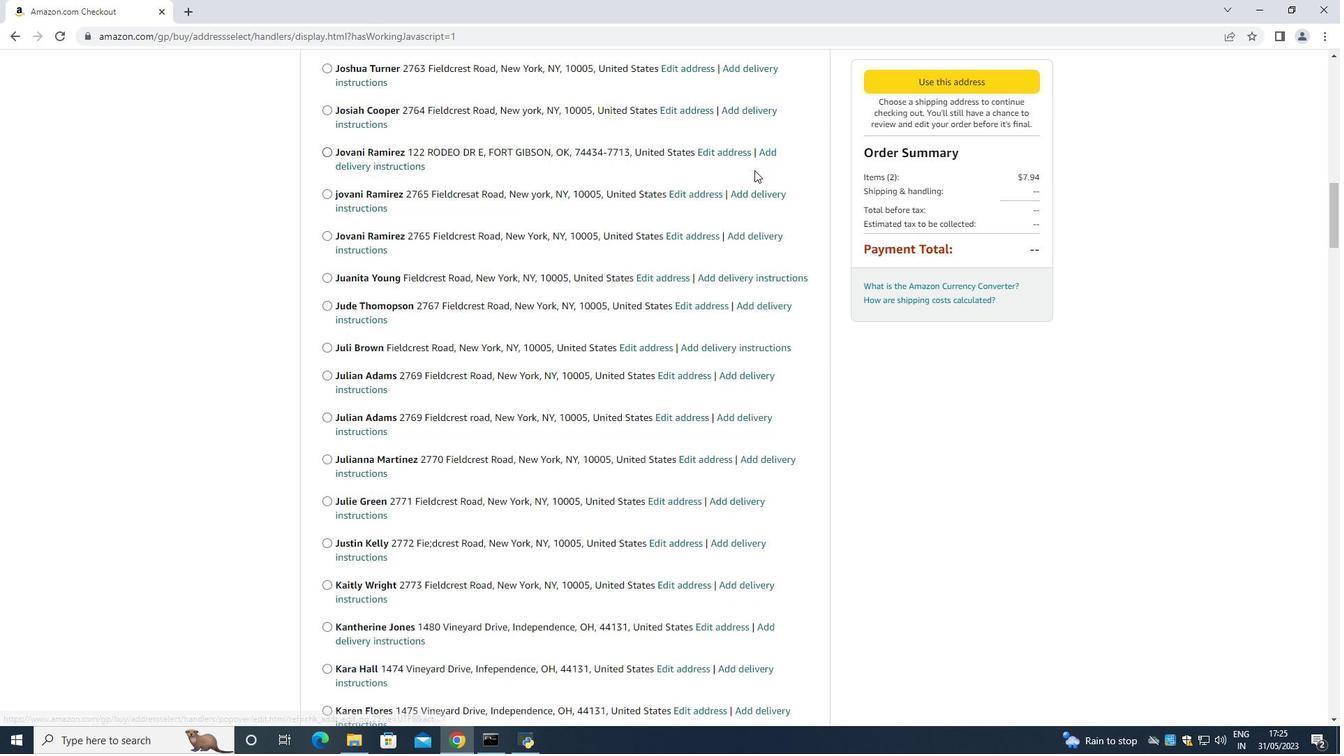 
Action: Mouse scrolled (754, 168) with delta (0, 0)
Screenshot: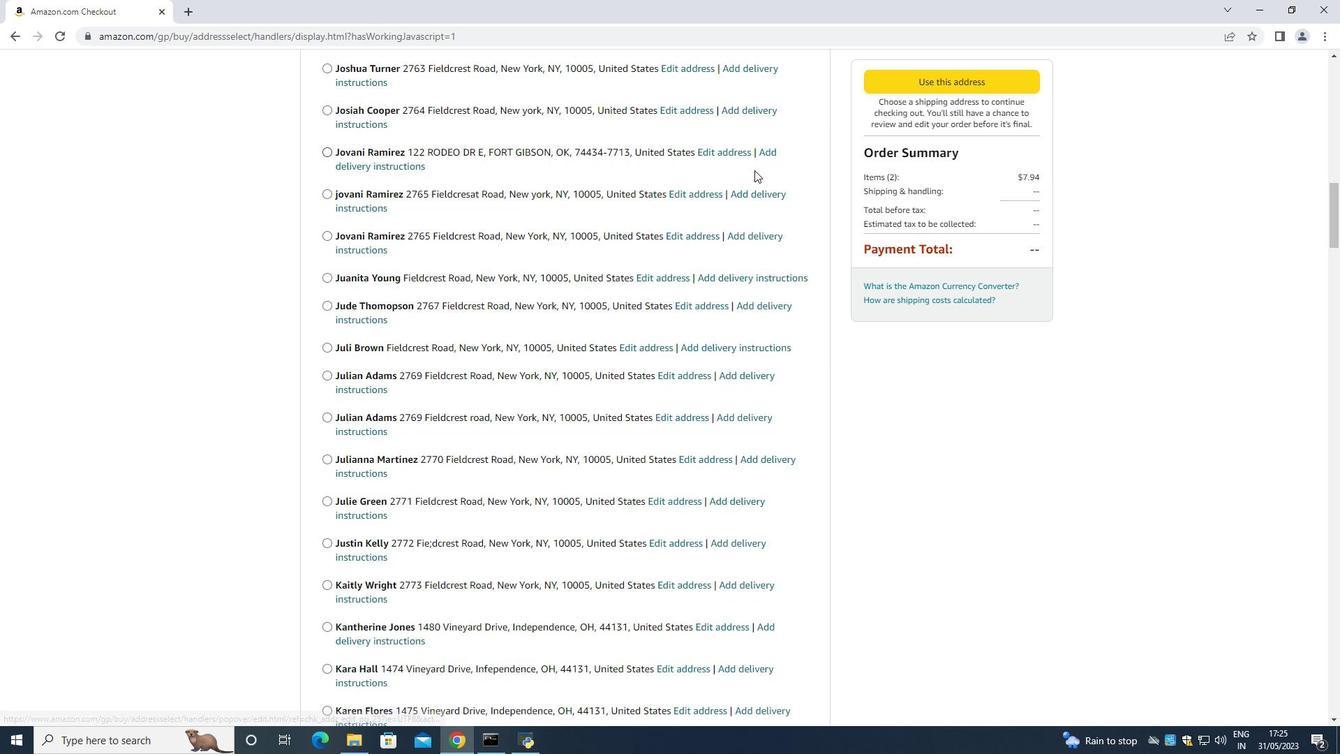 
Action: Mouse scrolled (756, 168) with delta (0, 0)
Screenshot: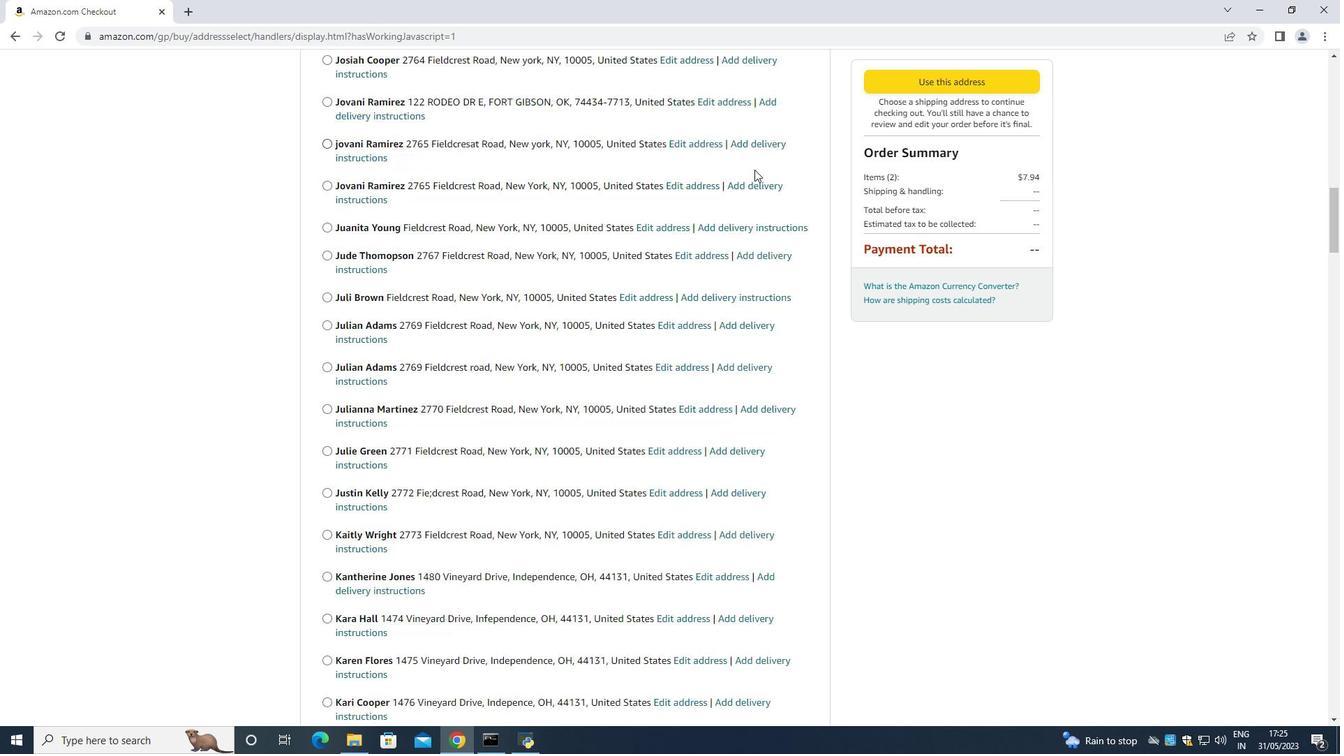 
Action: Mouse scrolled (758, 167) with delta (0, 0)
Screenshot: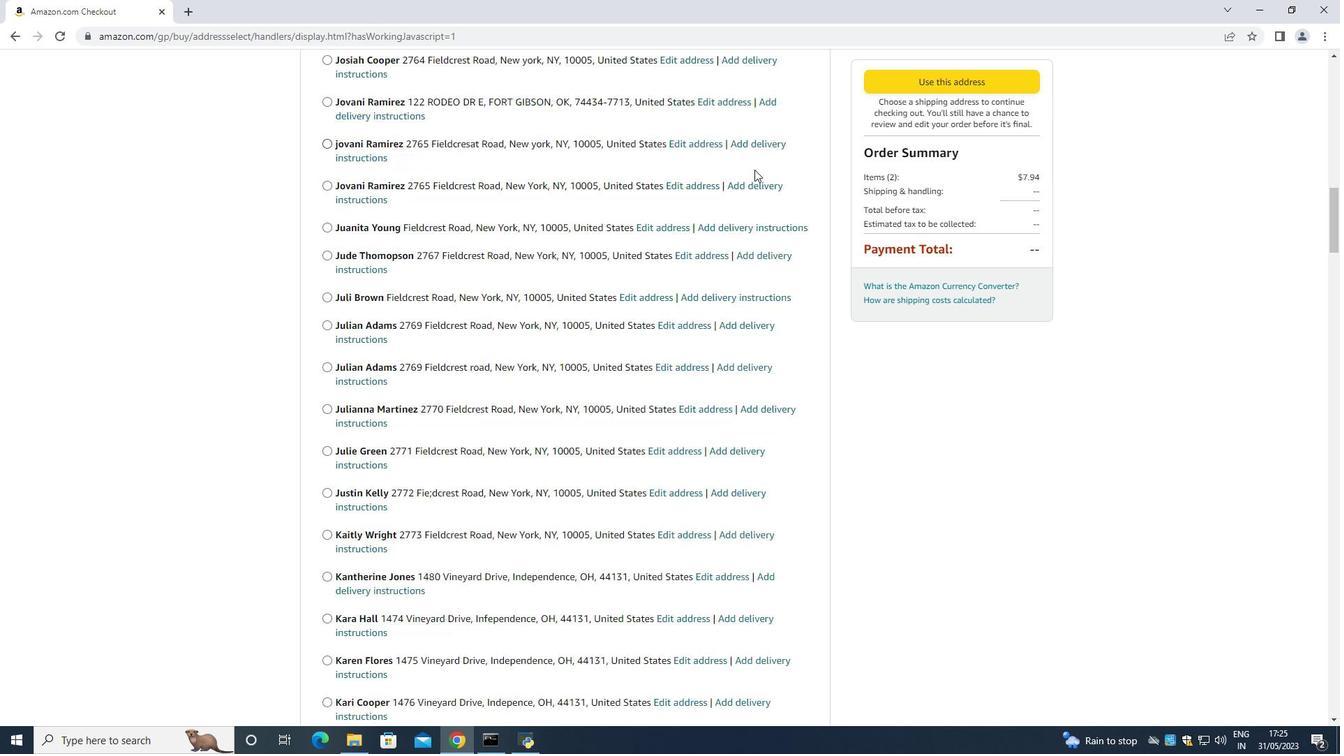 
Action: Mouse moved to (761, 165)
Screenshot: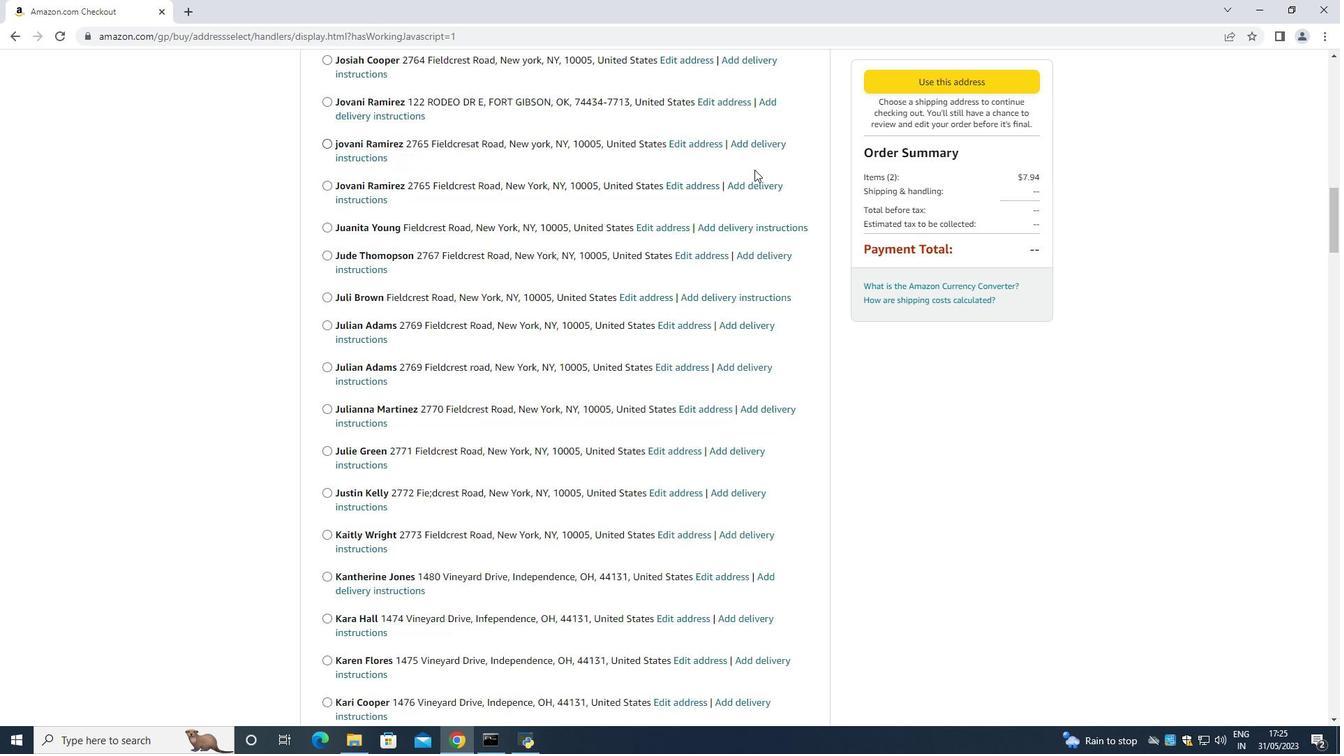 
Action: Mouse scrolled (761, 164) with delta (0, 0)
Screenshot: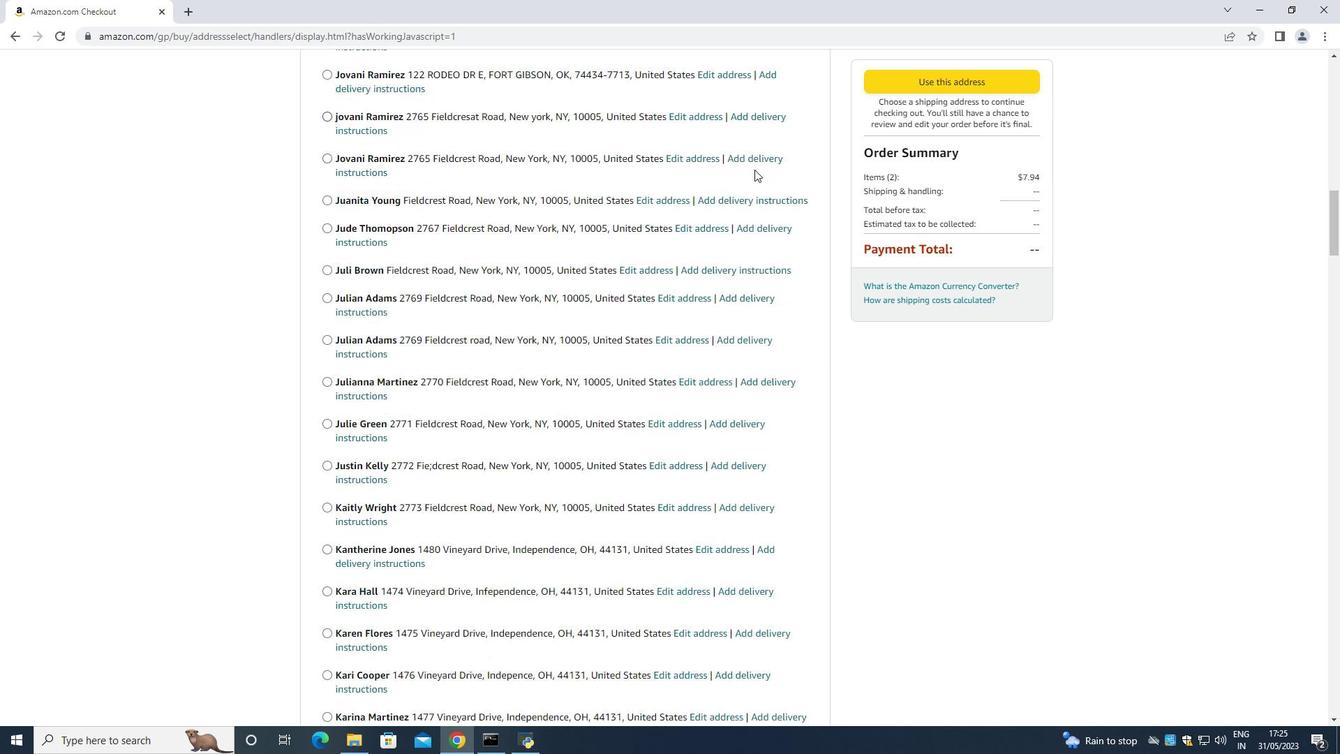 
Action: Mouse moved to (761, 166)
Screenshot: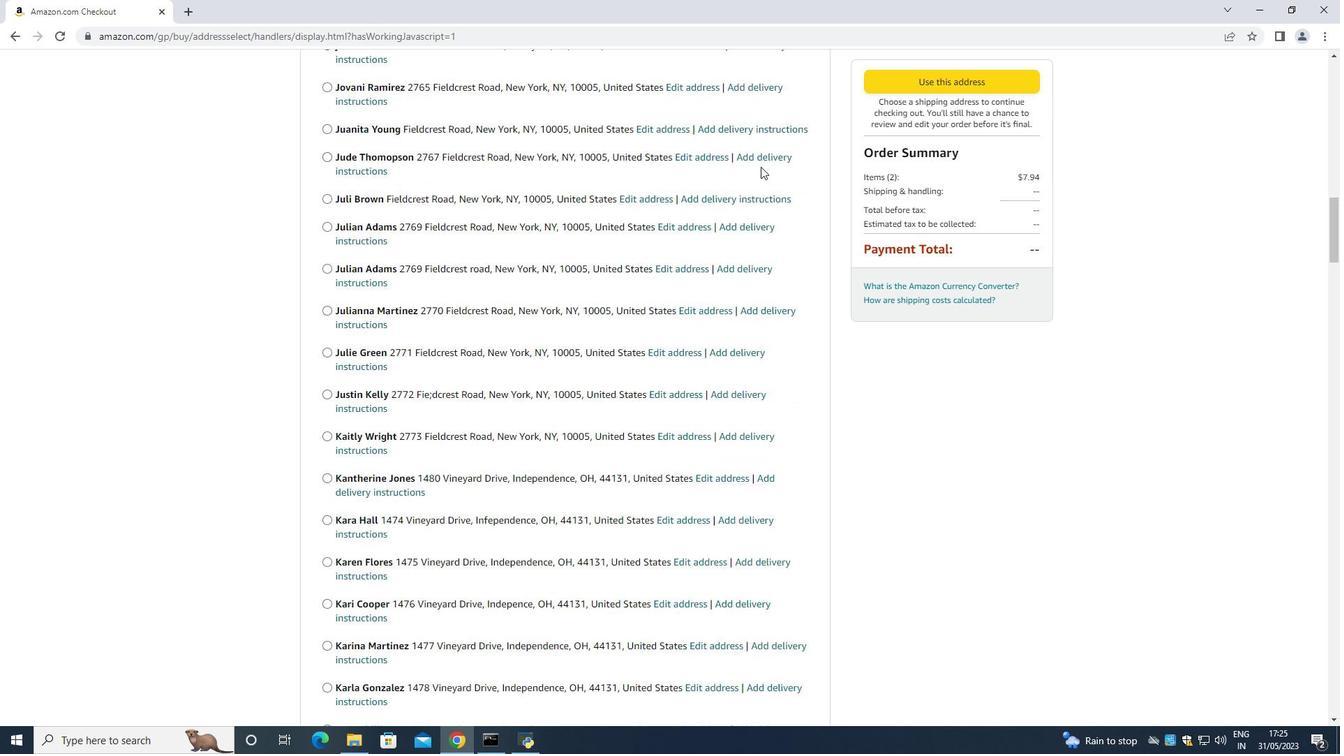 
Action: Mouse scrolled (761, 164) with delta (0, 0)
Screenshot: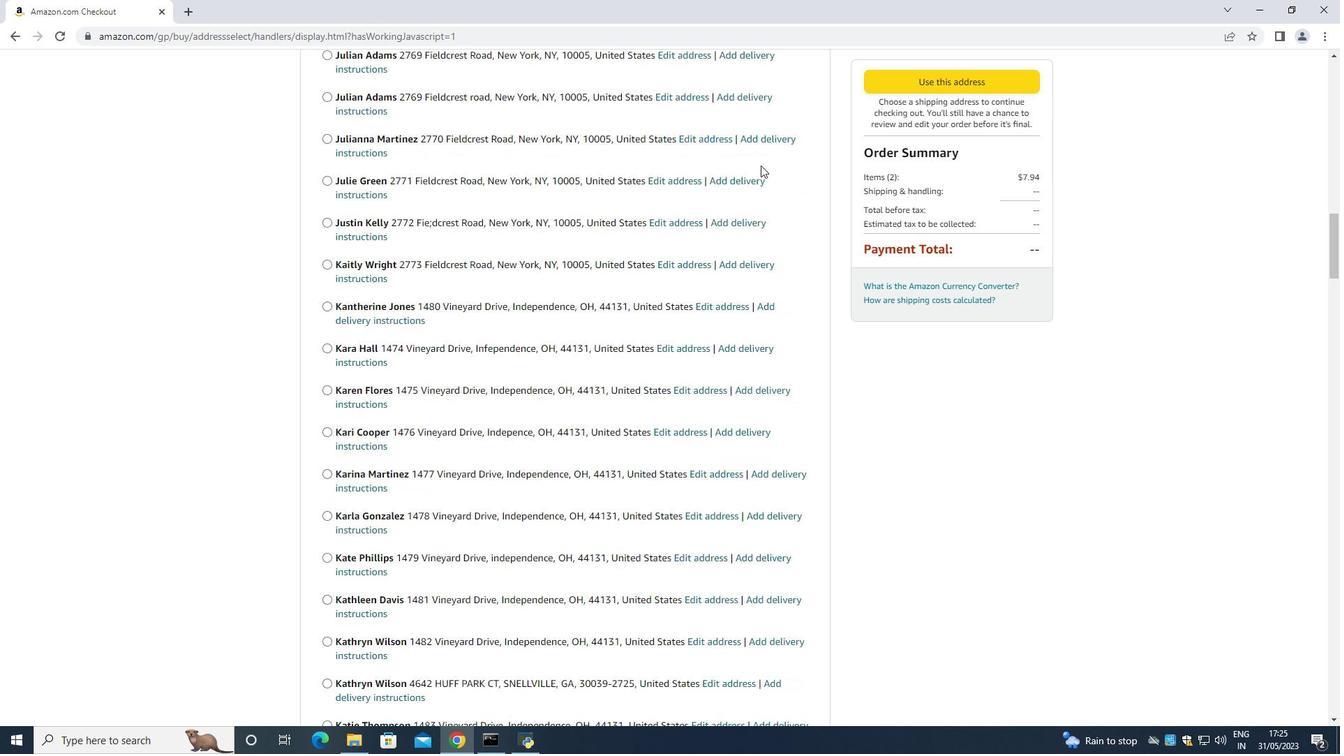 
Action: Mouse scrolled (761, 165) with delta (0, 0)
Screenshot: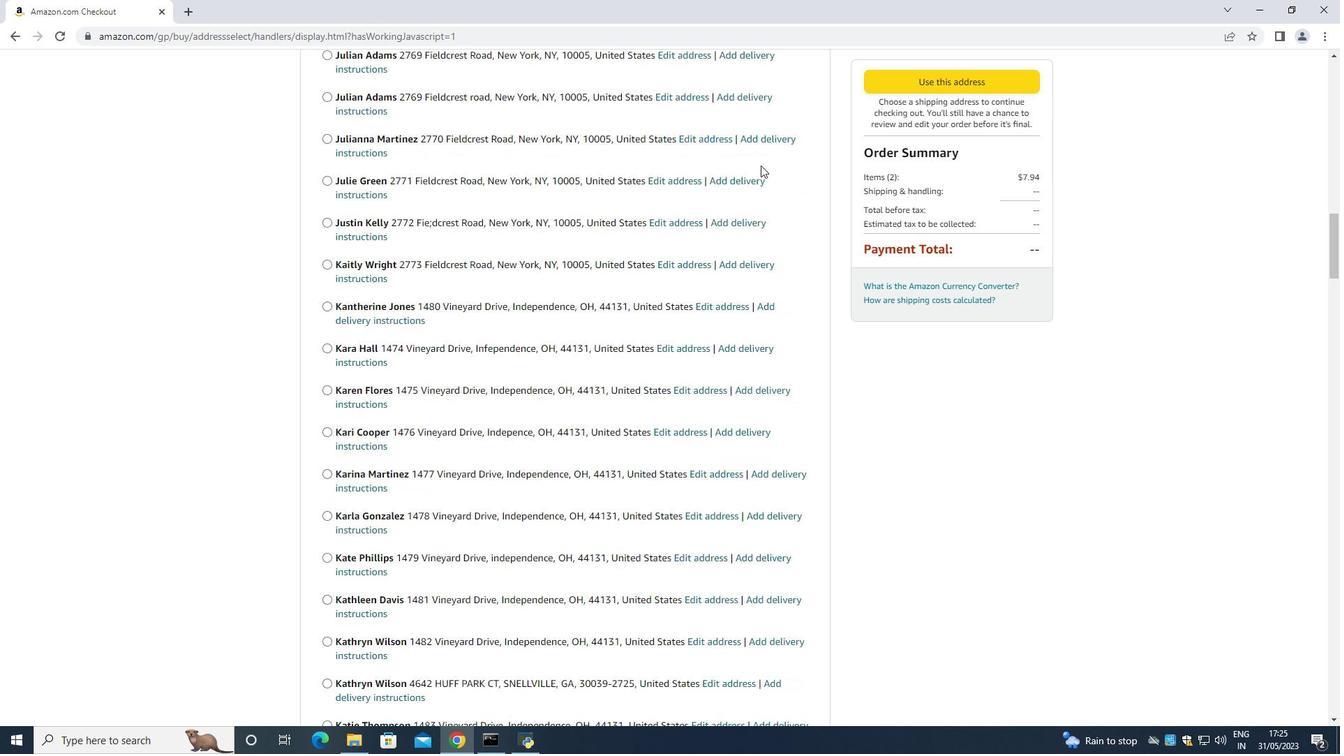 
Action: Mouse scrolled (761, 165) with delta (0, 0)
Screenshot: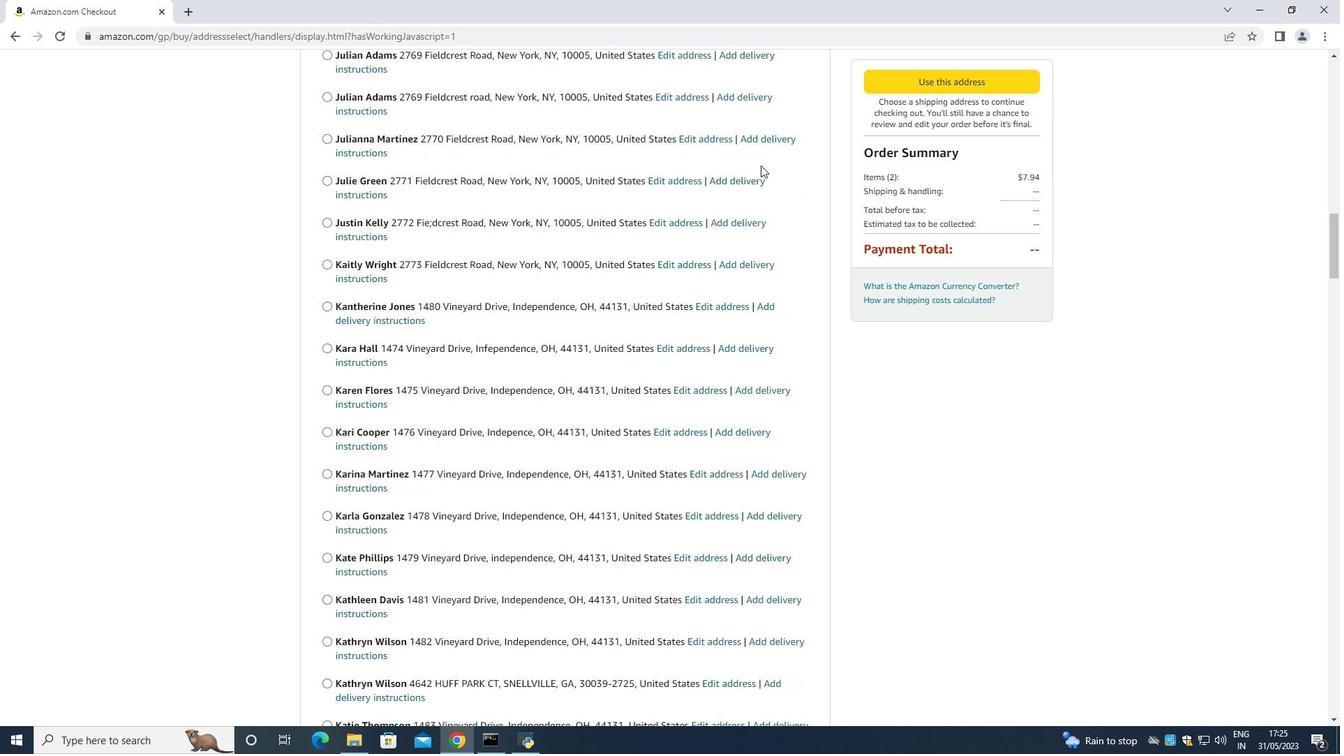 
Action: Mouse scrolled (761, 165) with delta (0, 0)
Screenshot: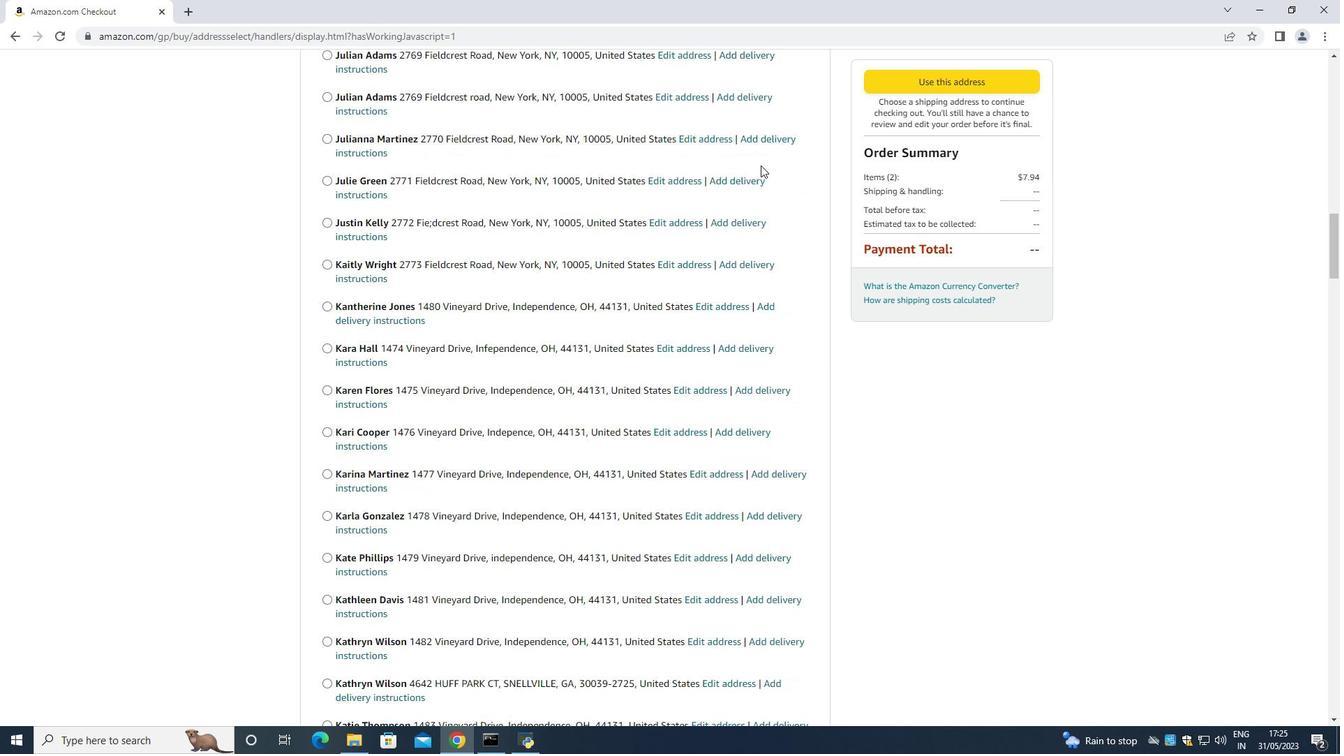 
Action: Mouse scrolled (761, 165) with delta (0, 0)
Screenshot: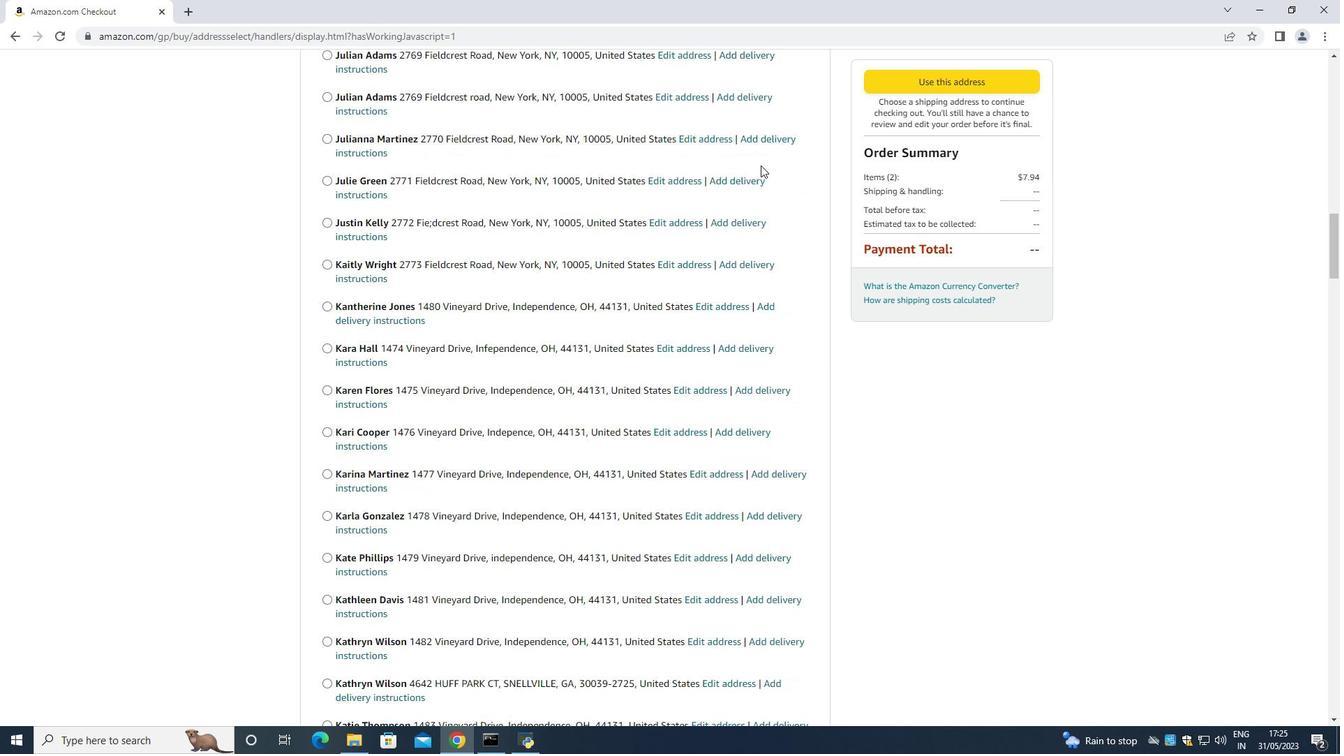 
Action: Mouse scrolled (761, 165) with delta (0, 0)
Screenshot: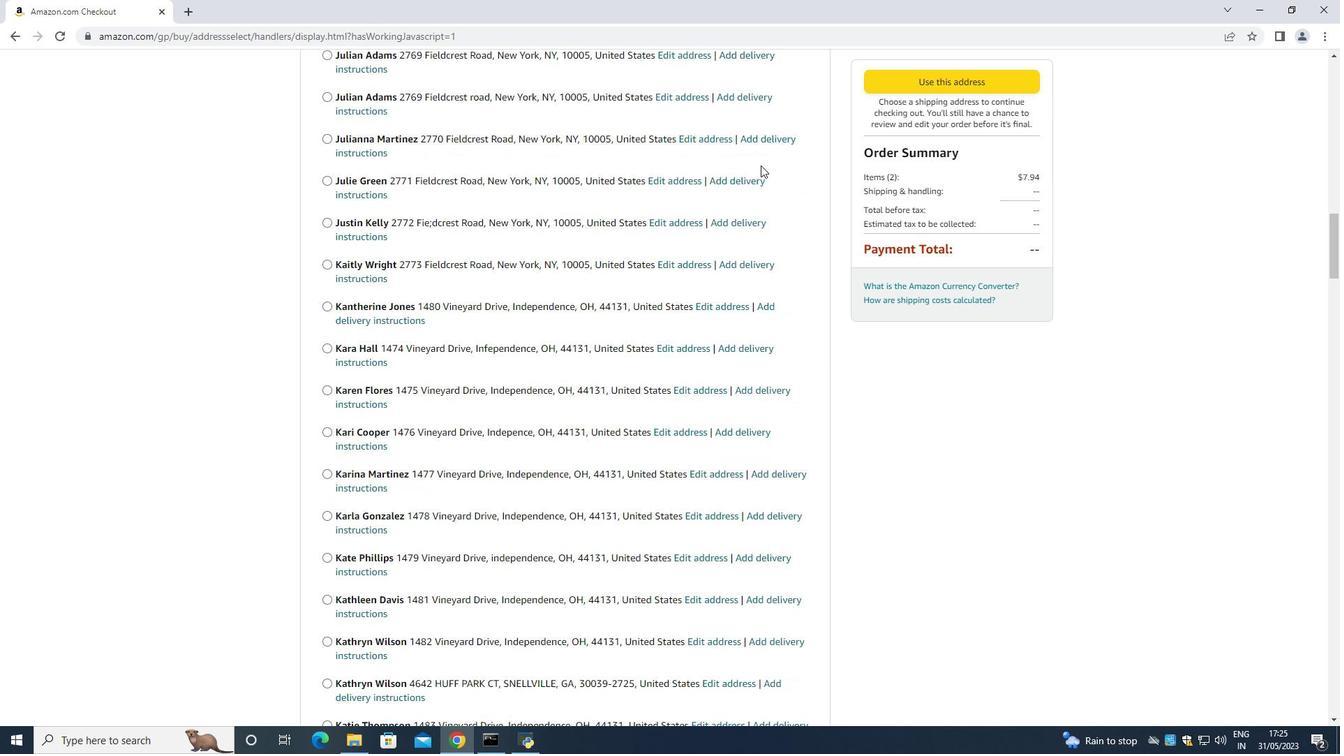 
Action: Mouse moved to (763, 165)
Screenshot: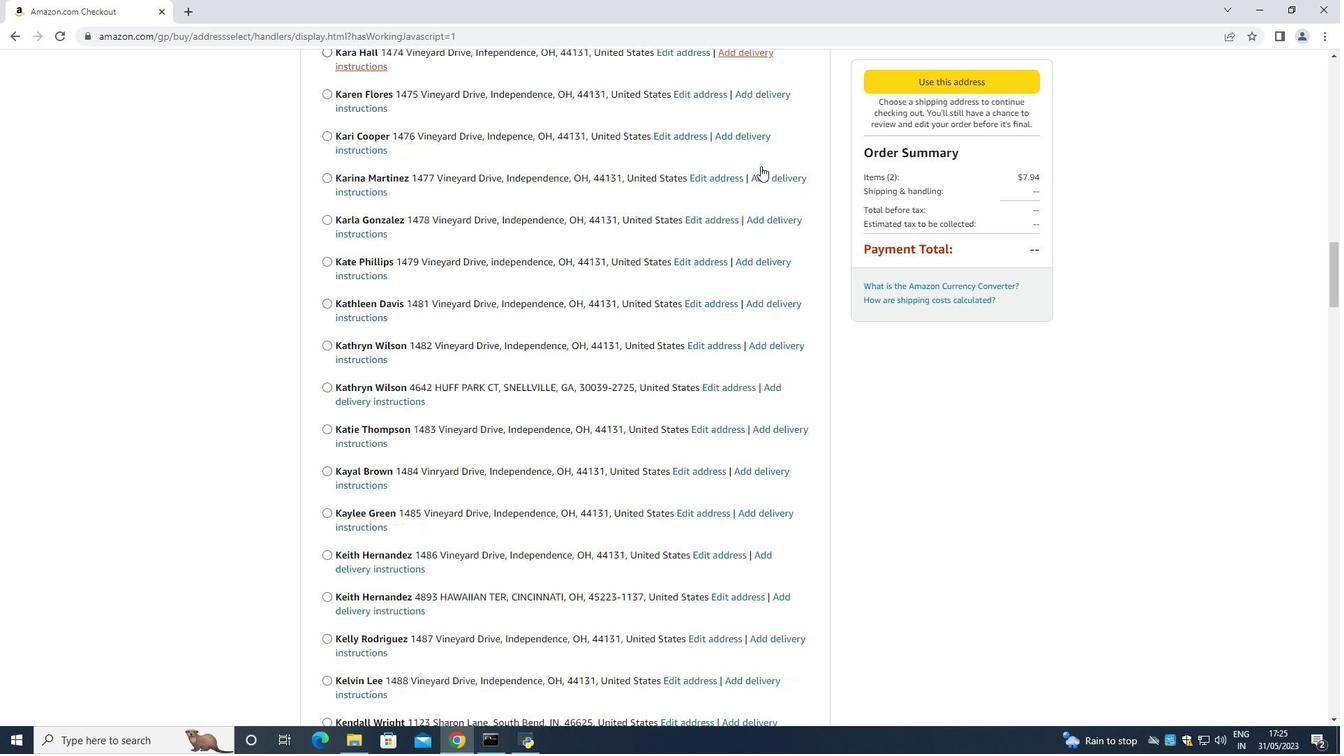
Action: Mouse scrolled (763, 164) with delta (0, 0)
Screenshot: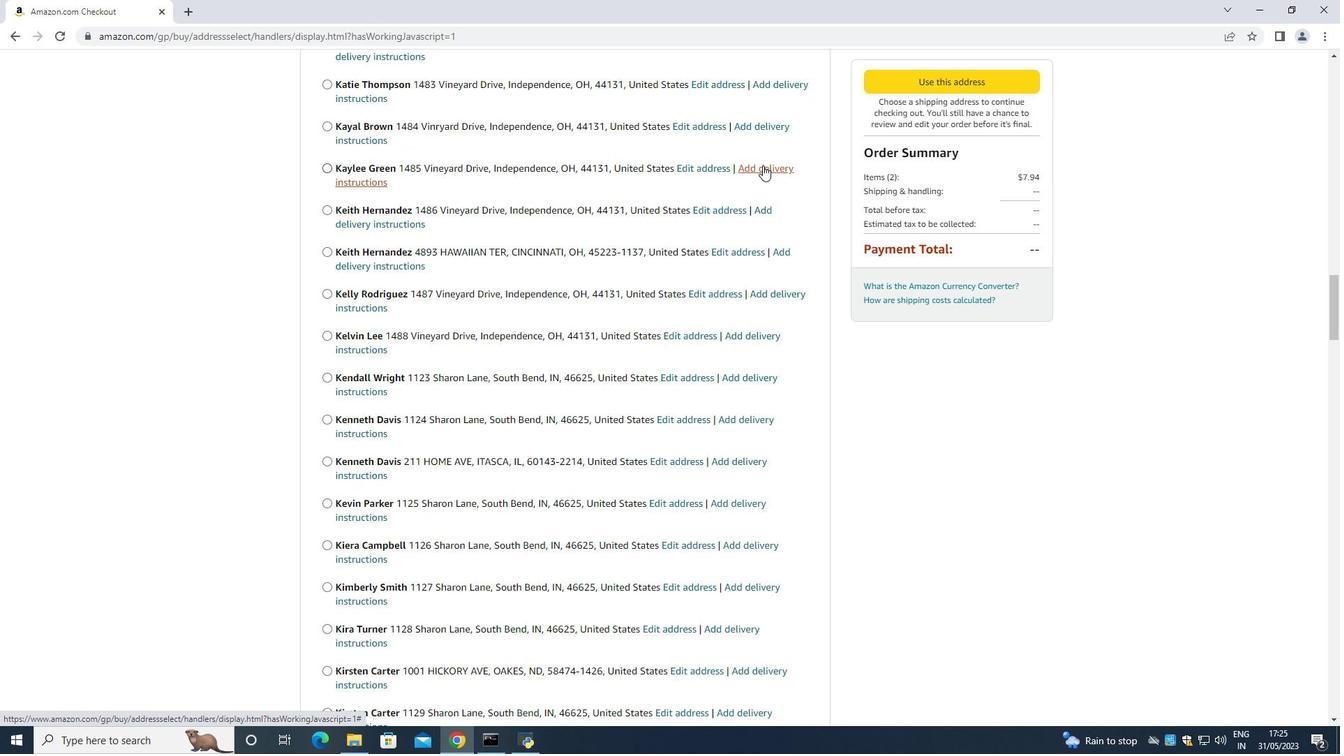 
Action: Mouse scrolled (763, 164) with delta (0, 0)
Screenshot: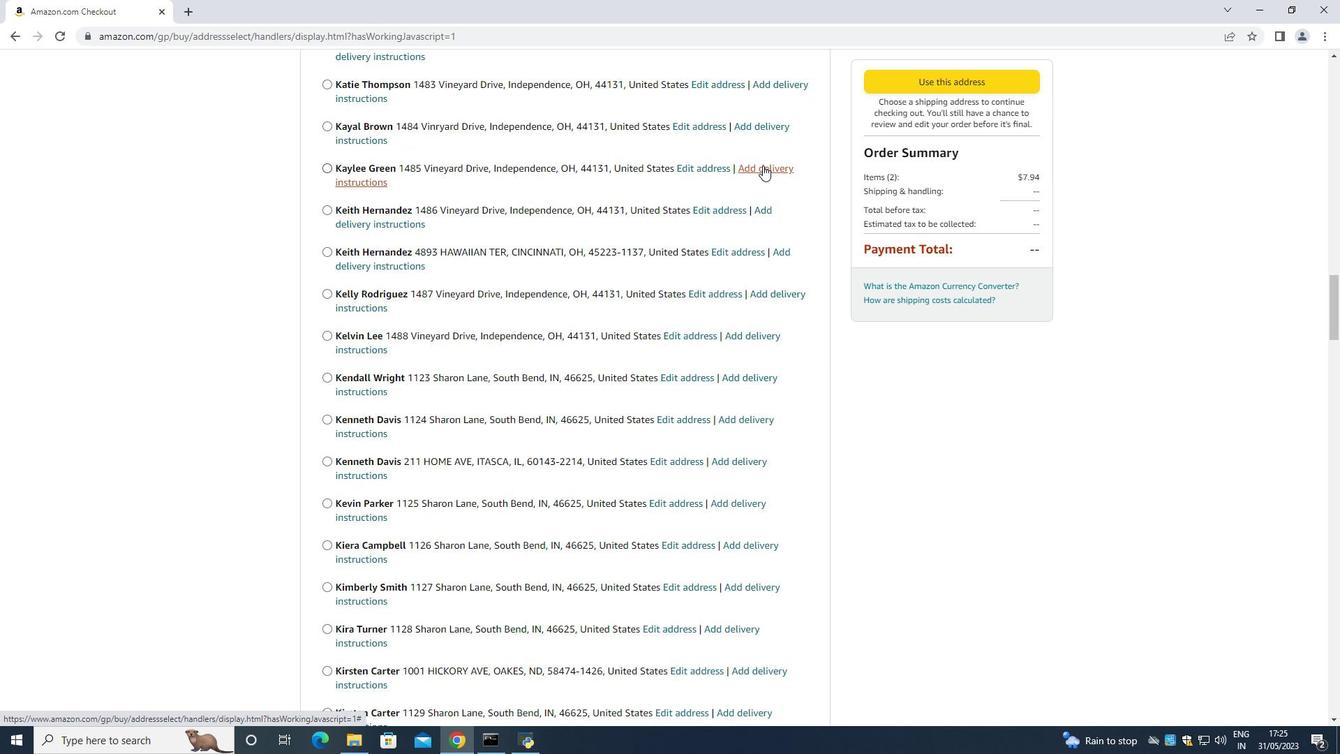 
Action: Mouse scrolled (763, 164) with delta (0, 0)
Screenshot: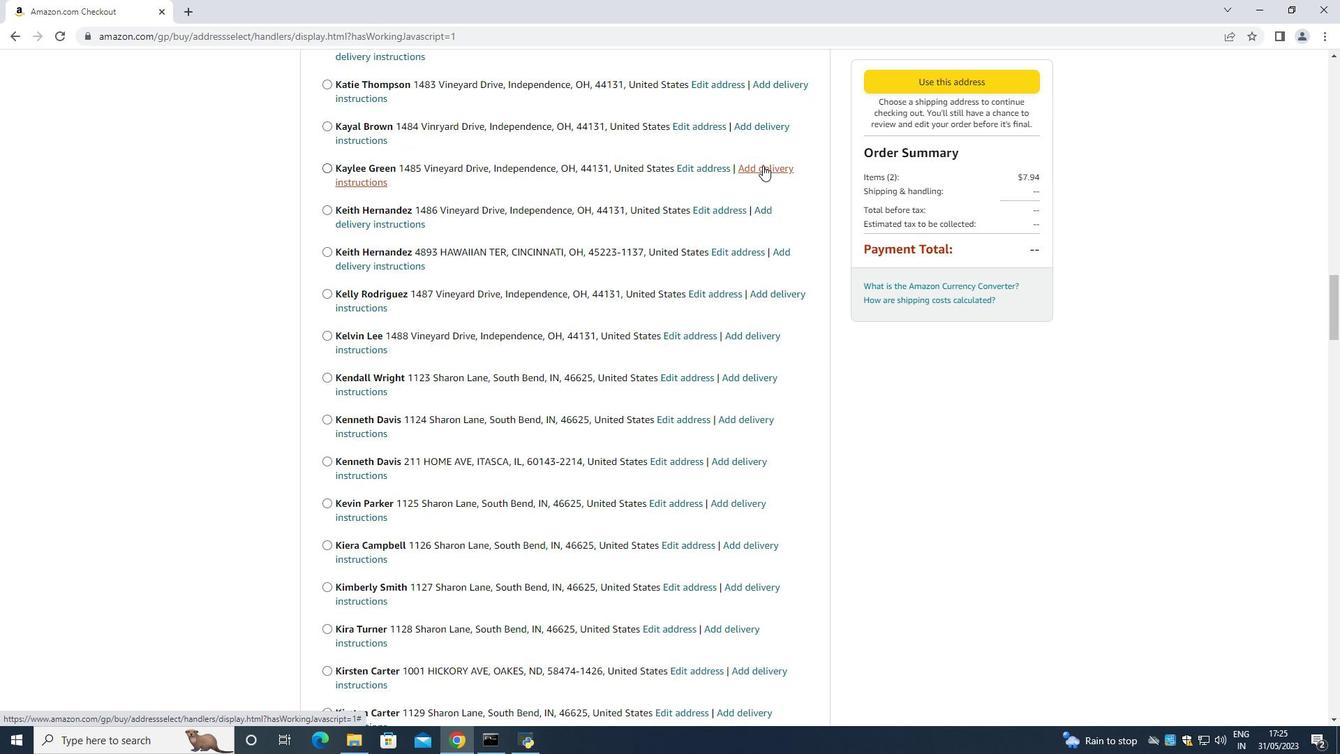 
Action: Mouse scrolled (763, 164) with delta (0, 0)
Screenshot: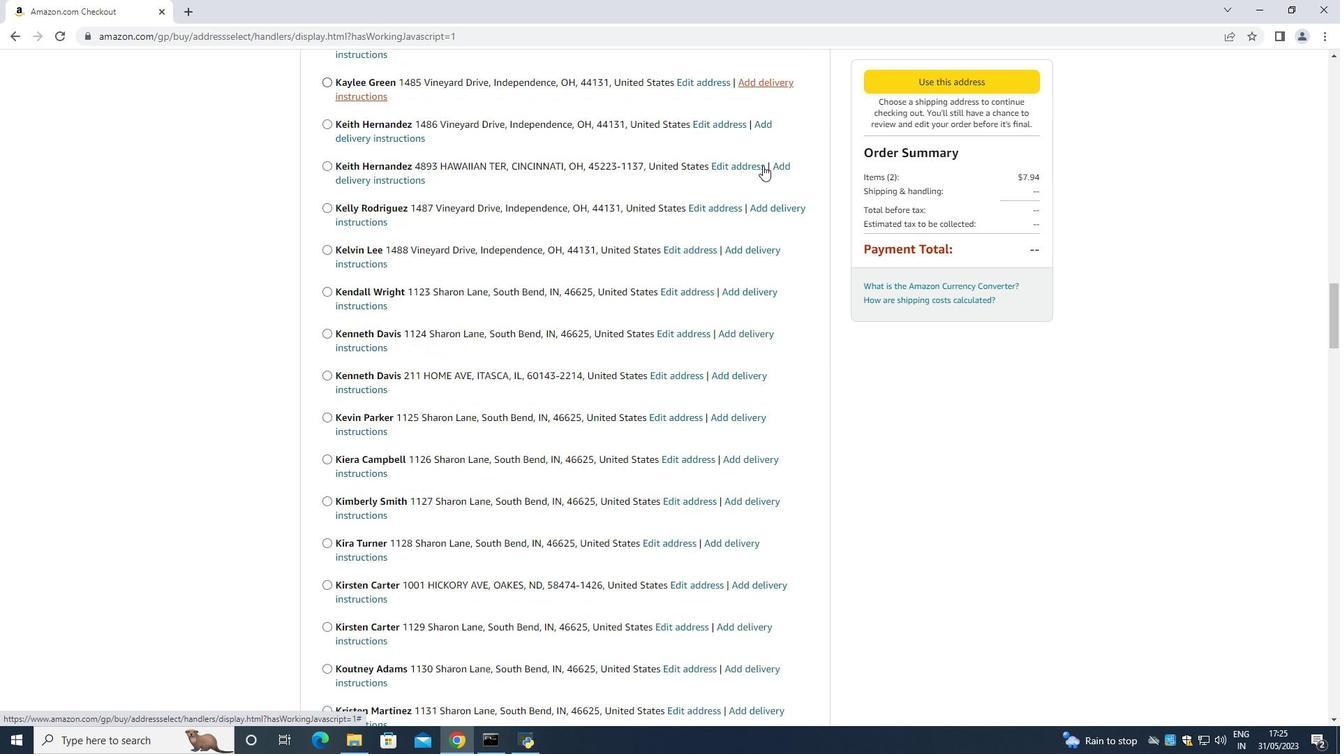 
Action: Mouse scrolled (763, 164) with delta (0, 0)
Screenshot: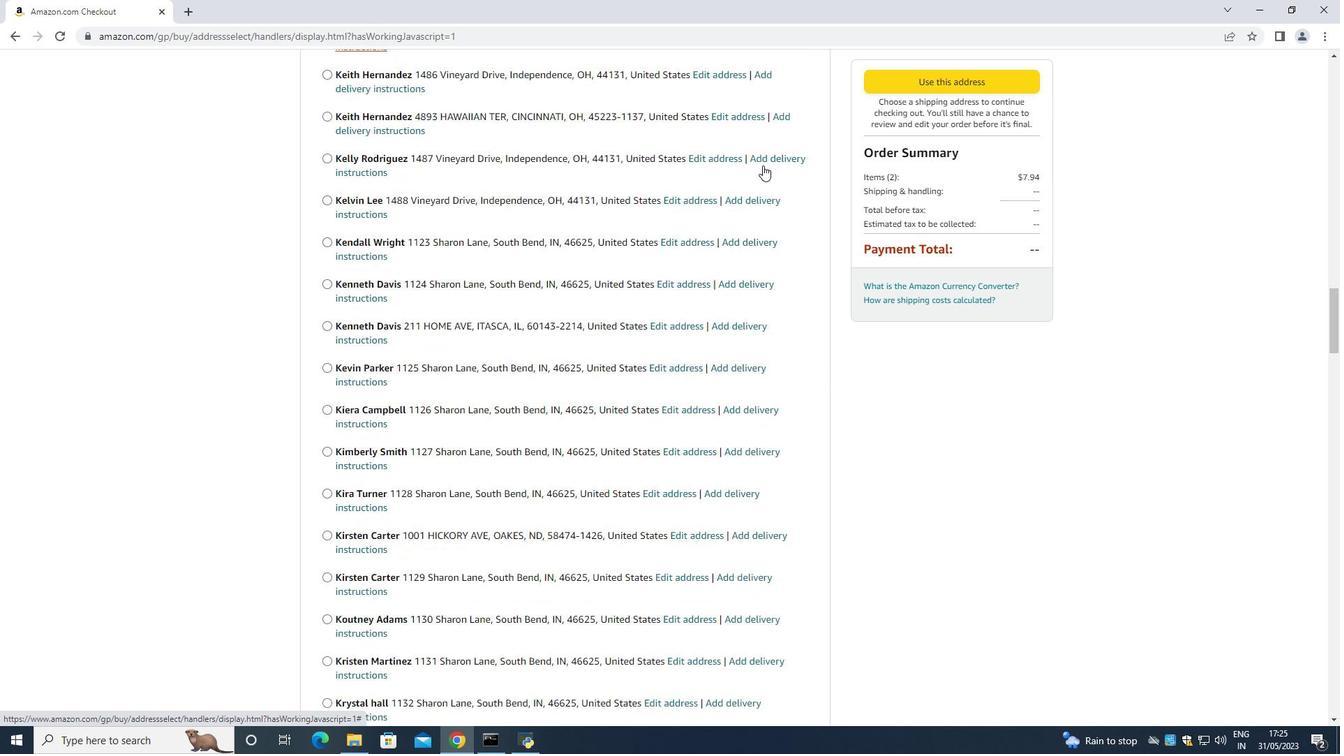 
Action: Mouse scrolled (763, 164) with delta (0, 0)
Screenshot: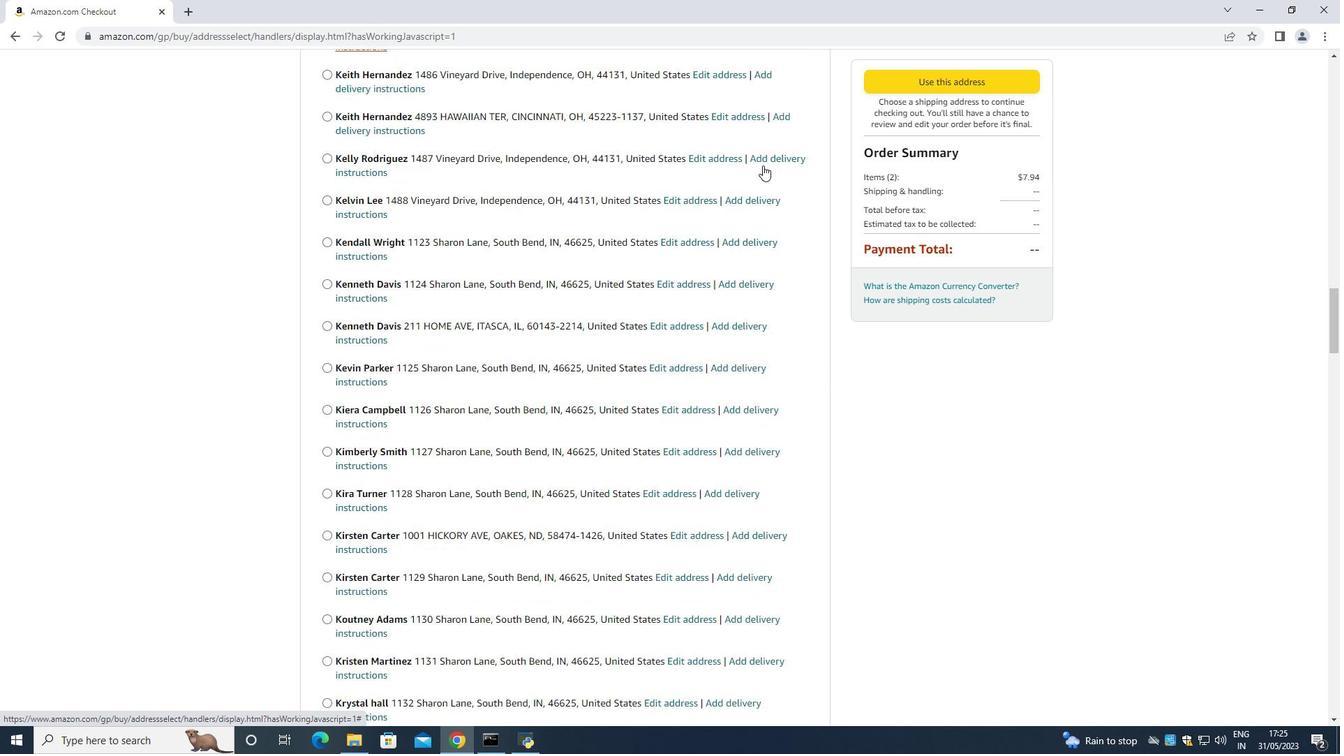 
Action: Mouse scrolled (763, 164) with delta (0, 0)
Screenshot: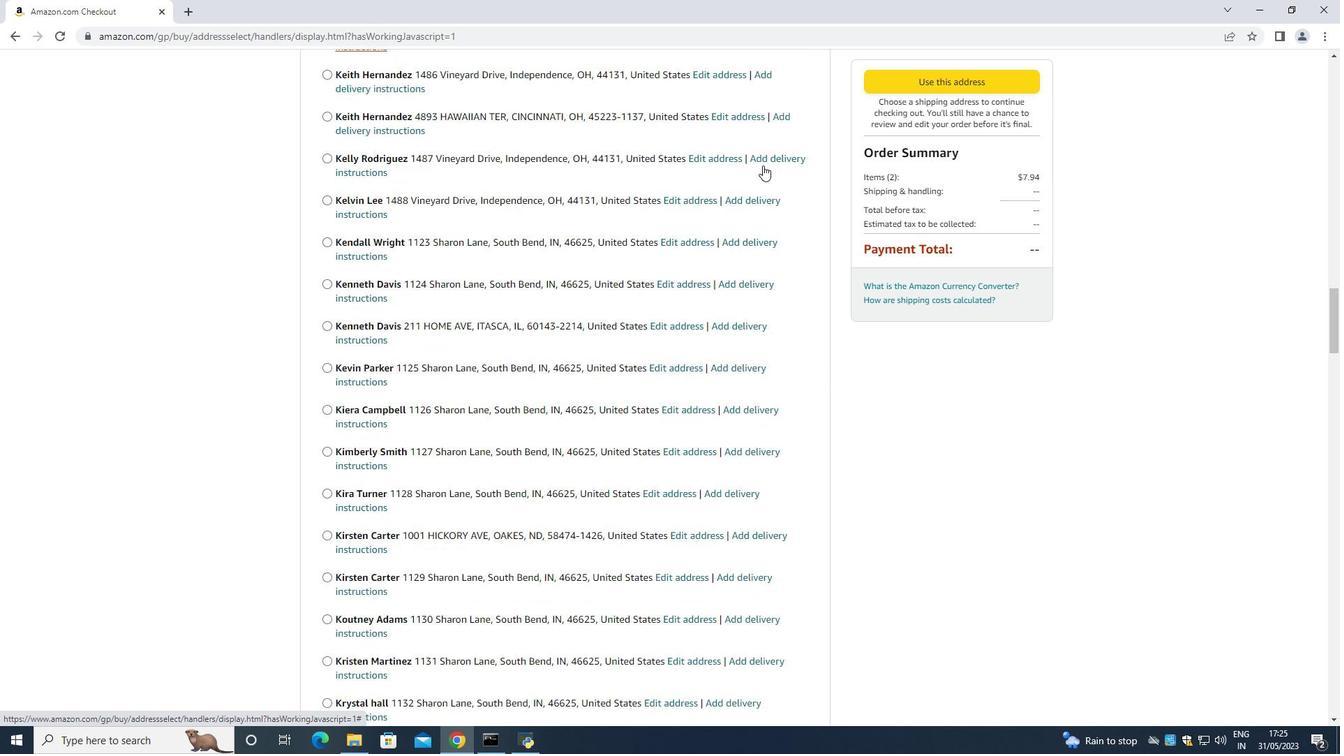 
Action: Mouse scrolled (763, 164) with delta (0, 0)
Screenshot: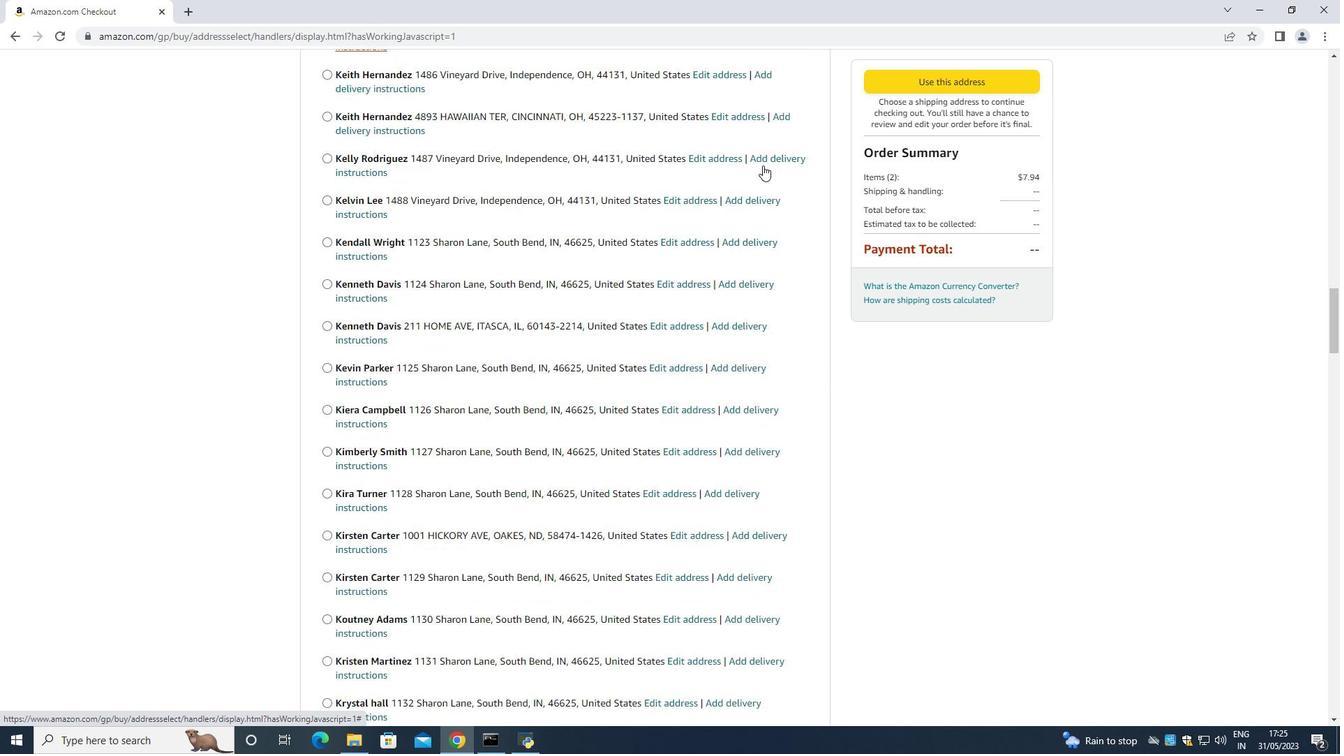 
Action: Mouse moved to (763, 163)
Screenshot: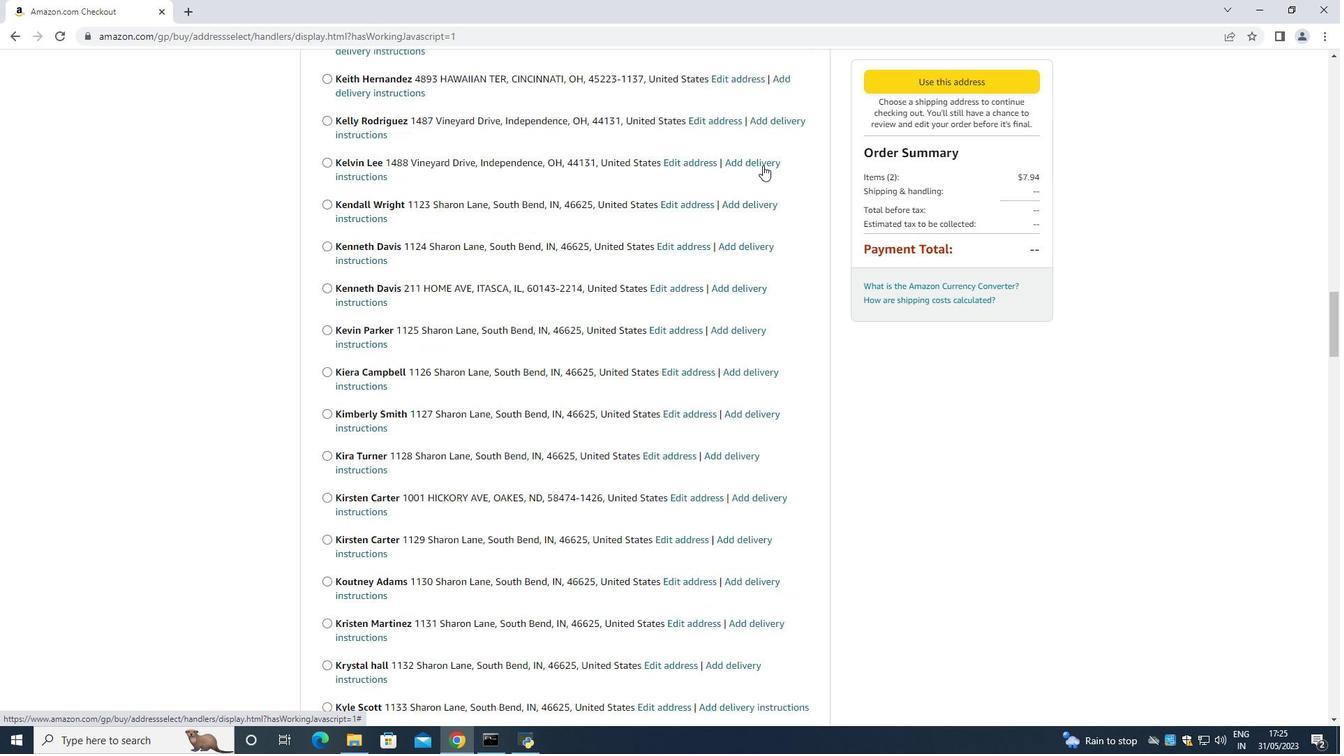 
Action: Mouse scrolled (763, 162) with delta (0, 0)
Screenshot: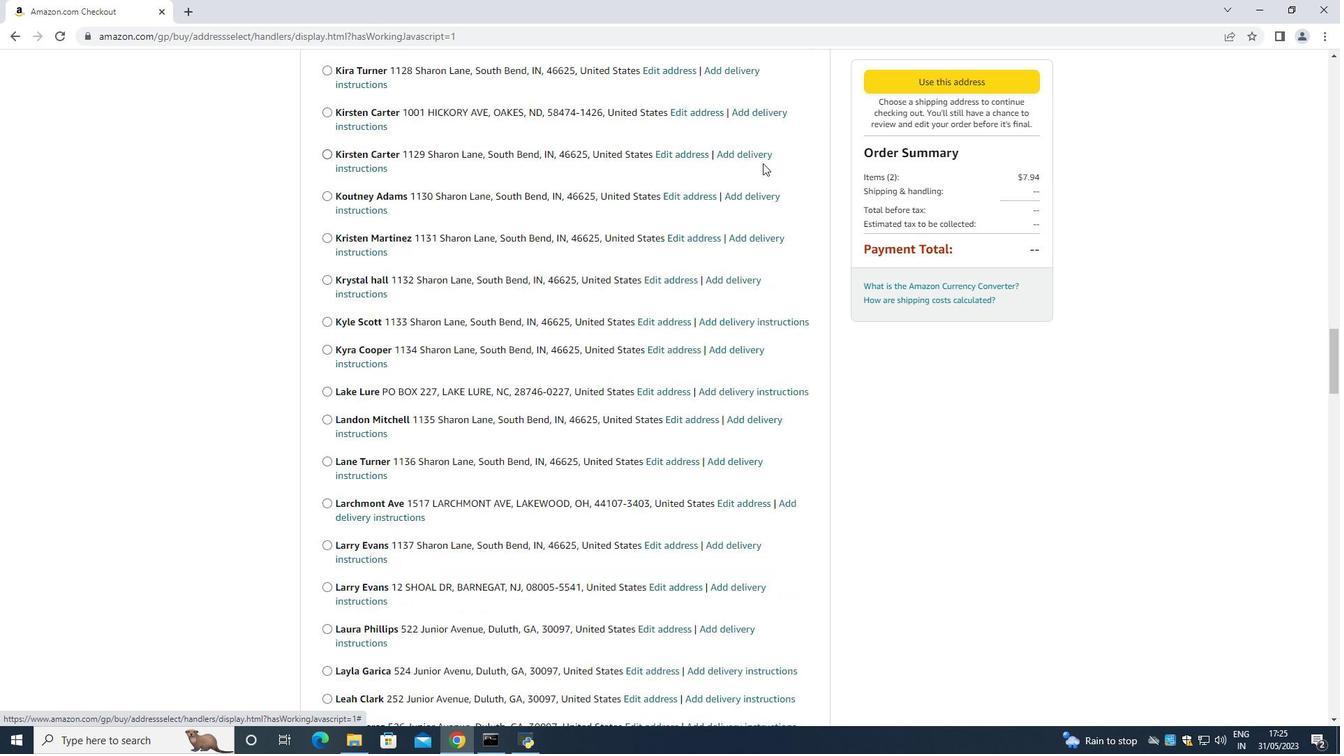 
Action: Mouse scrolled (763, 162) with delta (0, 0)
Screenshot: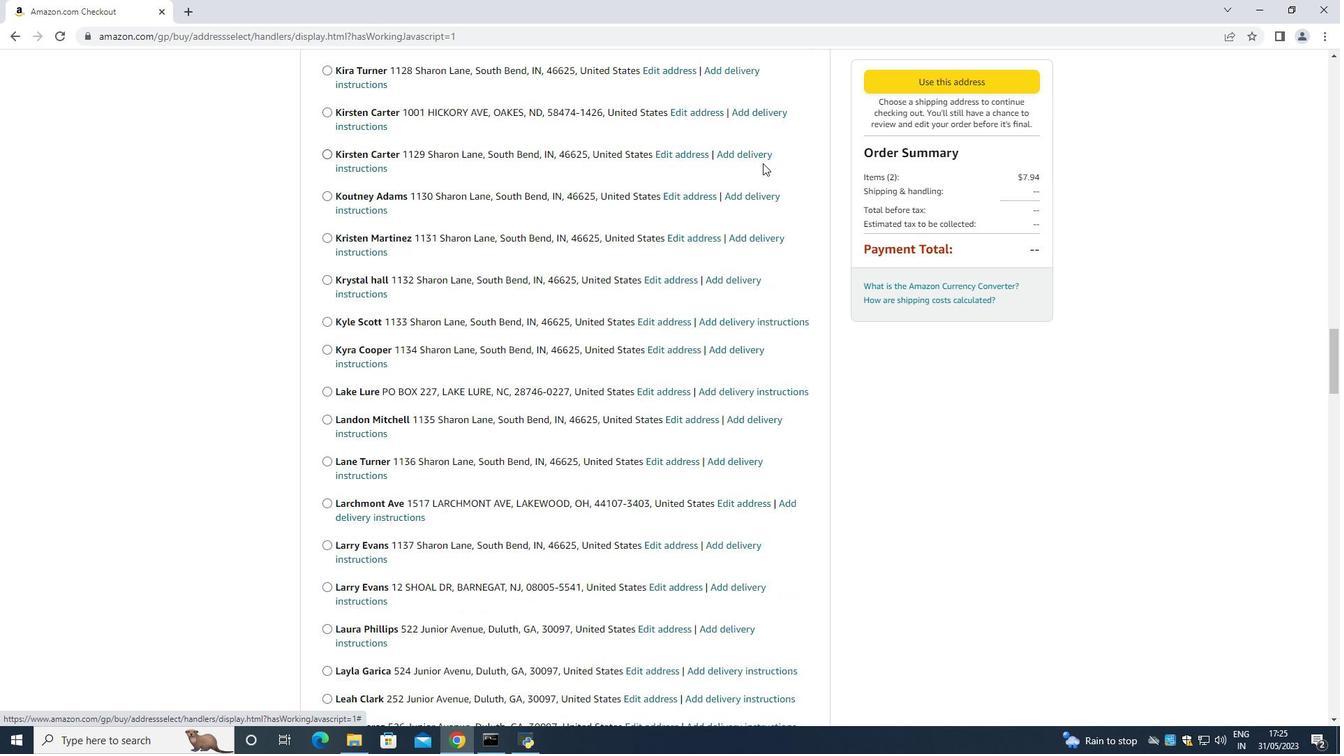 
Action: Mouse scrolled (763, 162) with delta (0, 0)
Screenshot: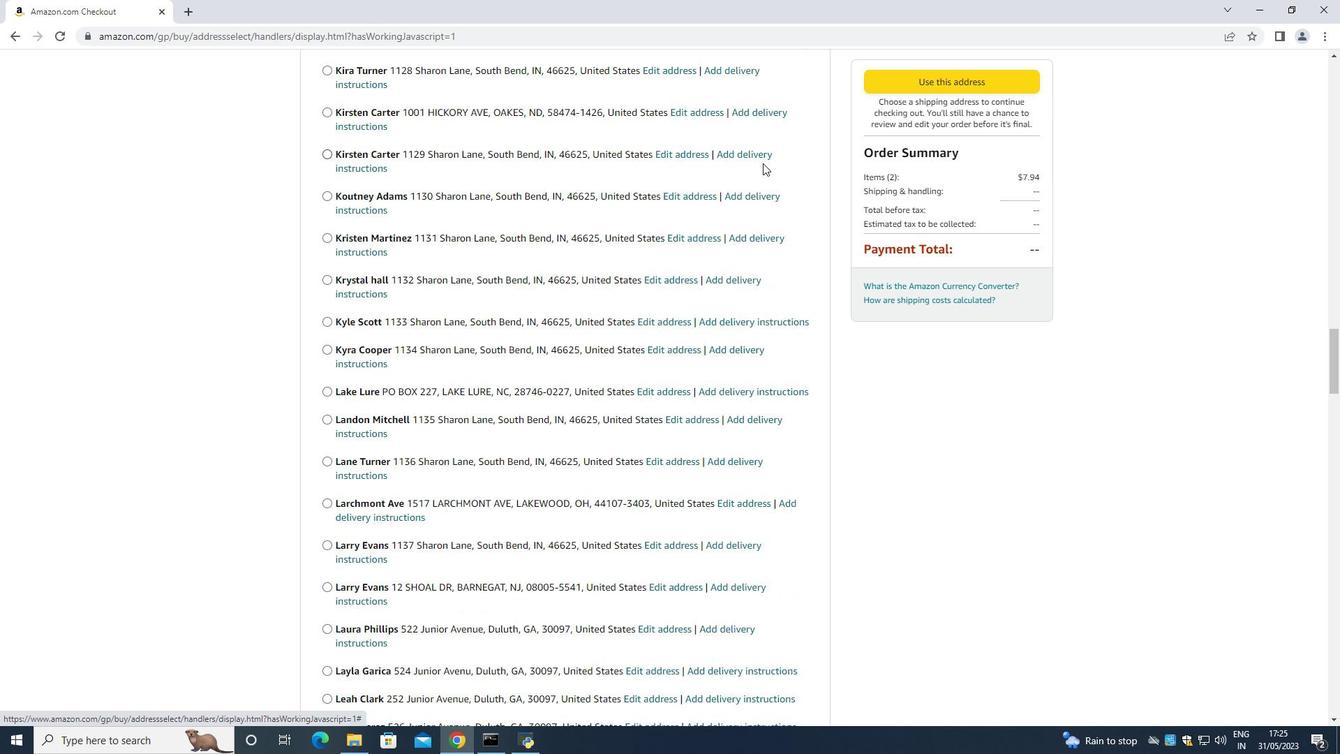 
Action: Mouse scrolled (763, 162) with delta (0, 0)
Screenshot: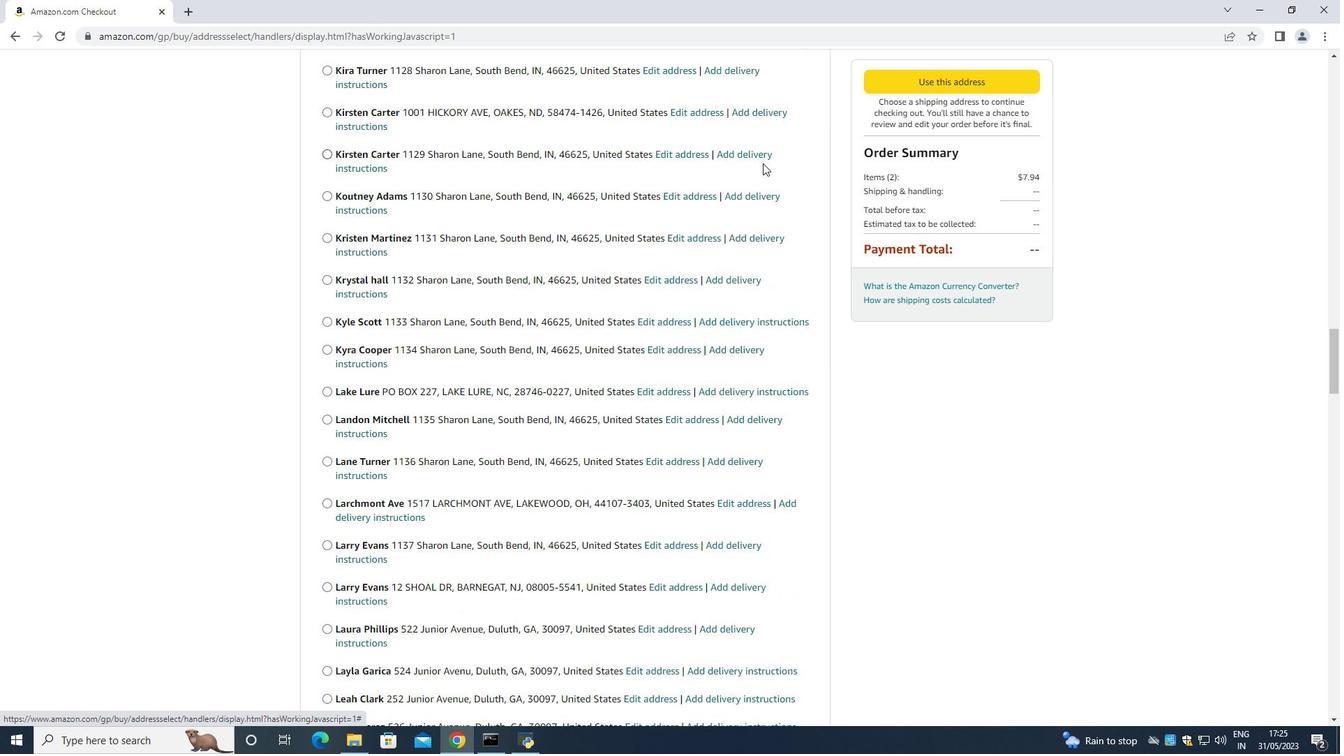 
Action: Mouse scrolled (763, 162) with delta (0, 0)
Screenshot: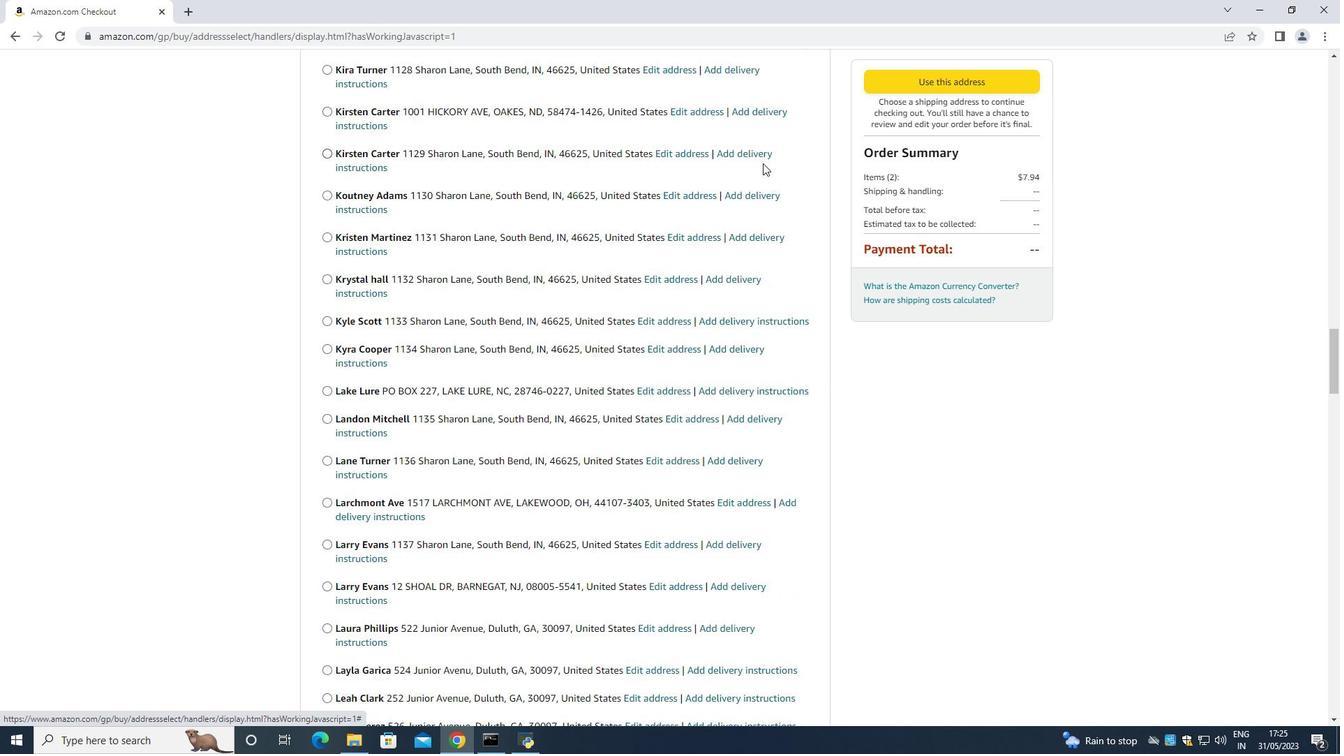 
Action: Mouse scrolled (763, 162) with delta (0, 0)
Screenshot: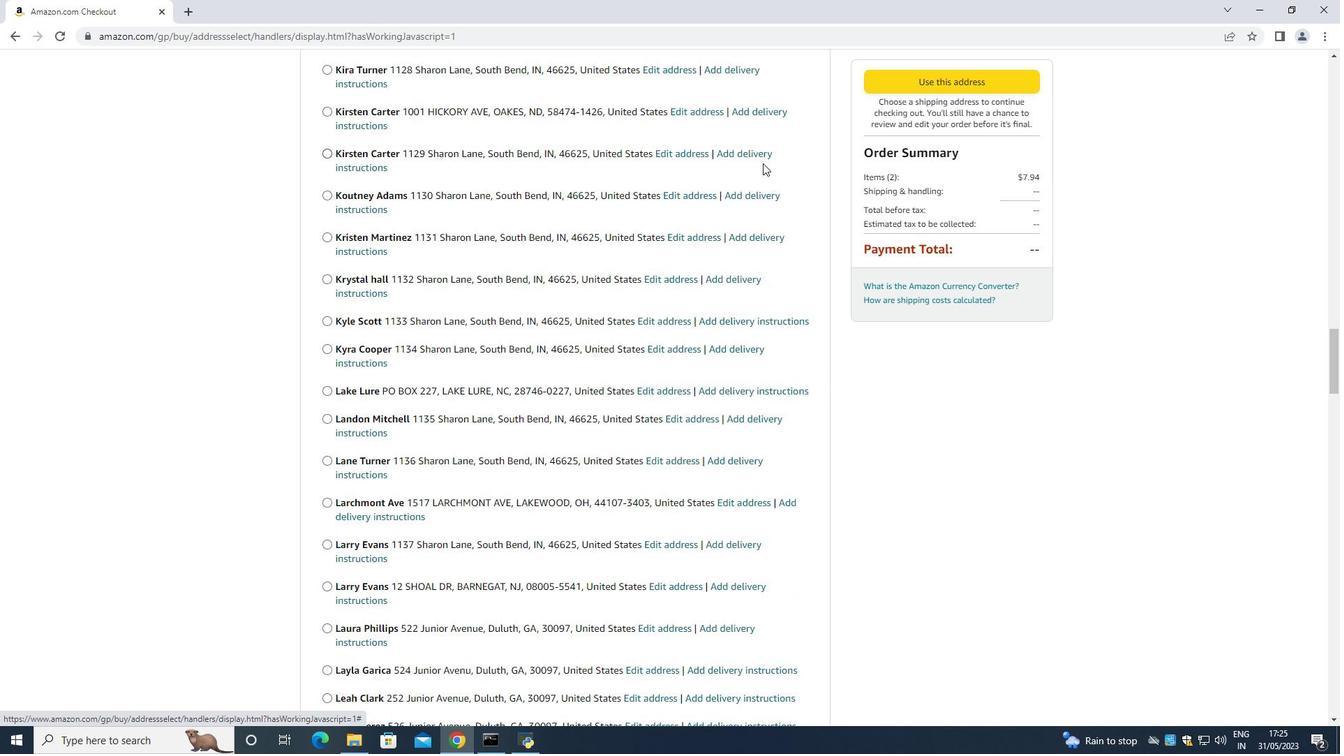 
Action: Mouse scrolled (763, 162) with delta (0, 0)
Screenshot: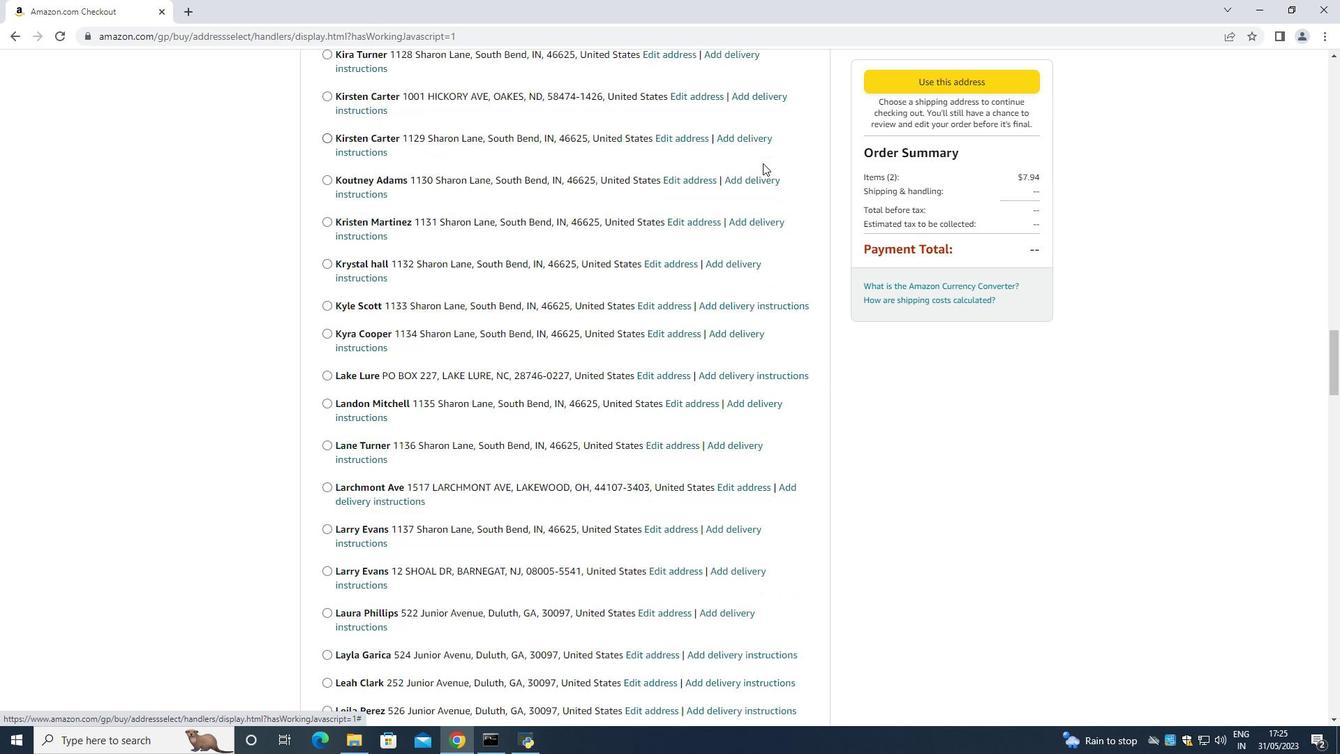 
Action: Mouse scrolled (763, 162) with delta (0, 0)
Screenshot: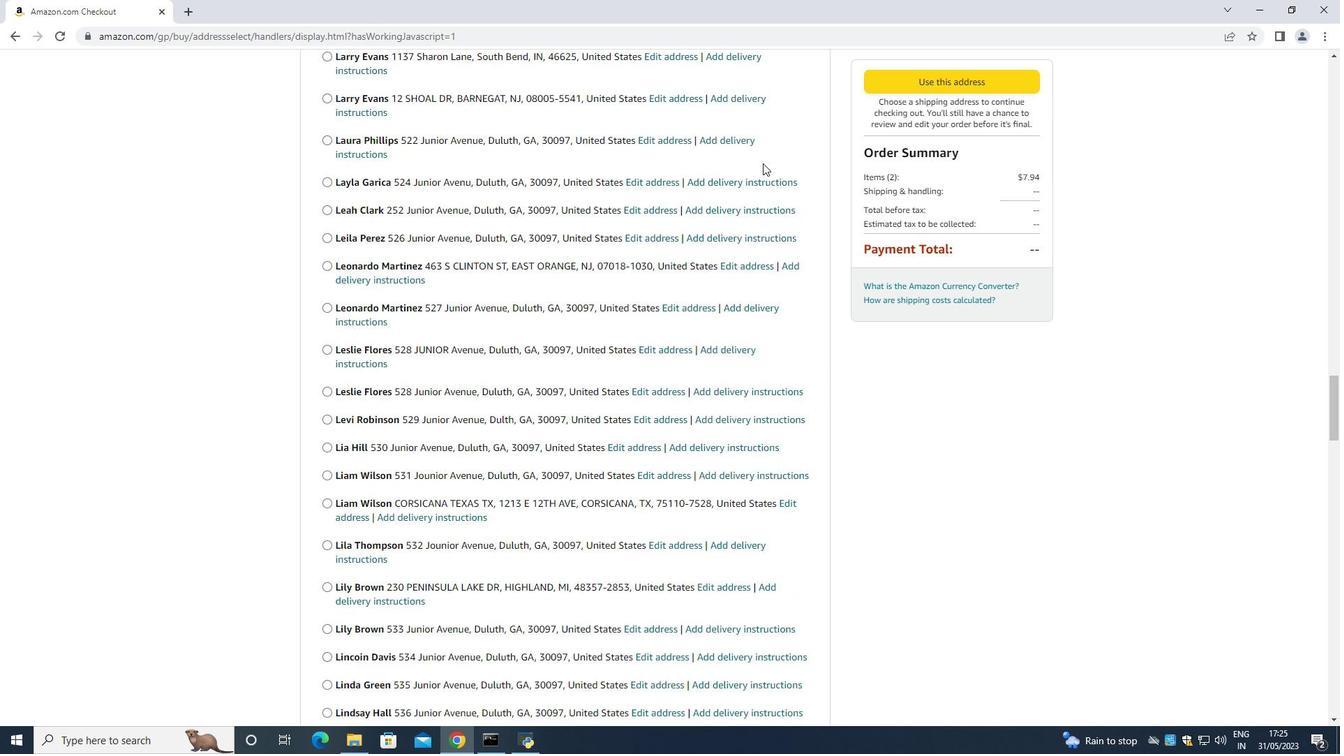 
Action: Mouse scrolled (763, 162) with delta (0, 0)
Screenshot: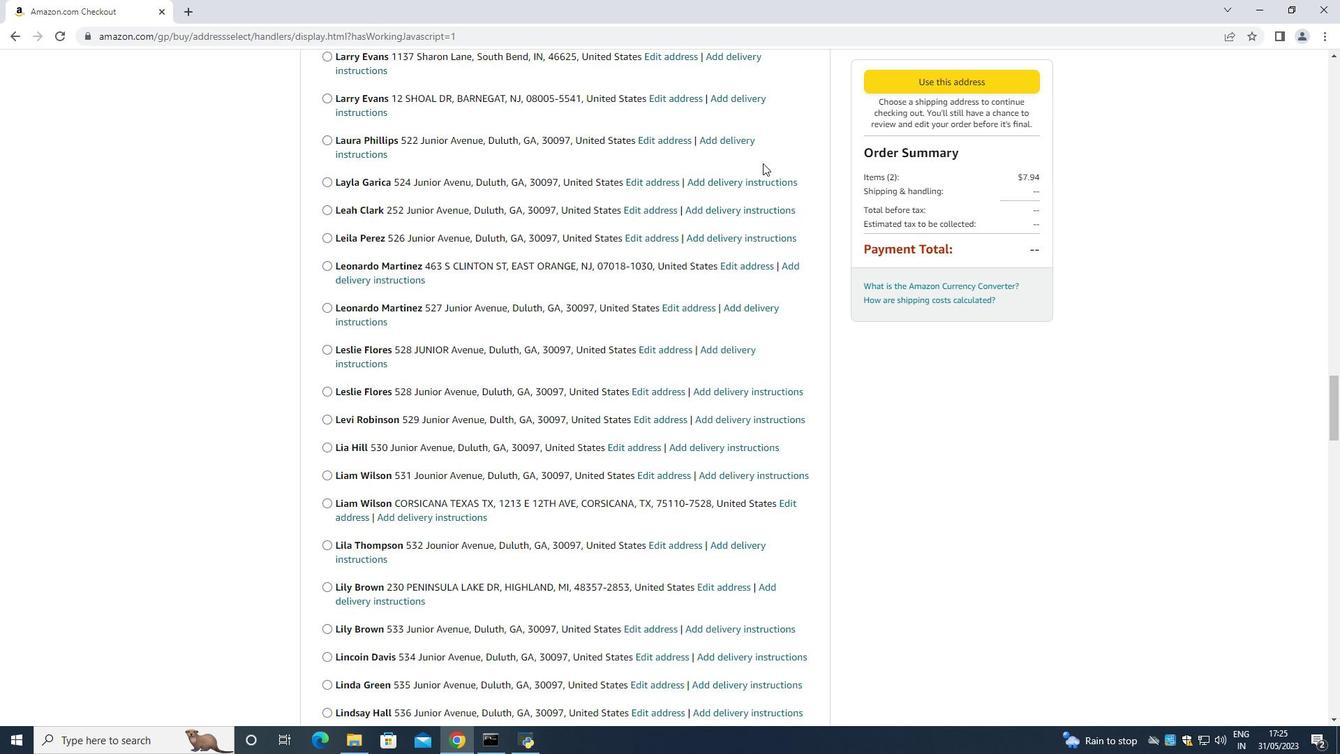 
Action: Mouse moved to (763, 162)
Screenshot: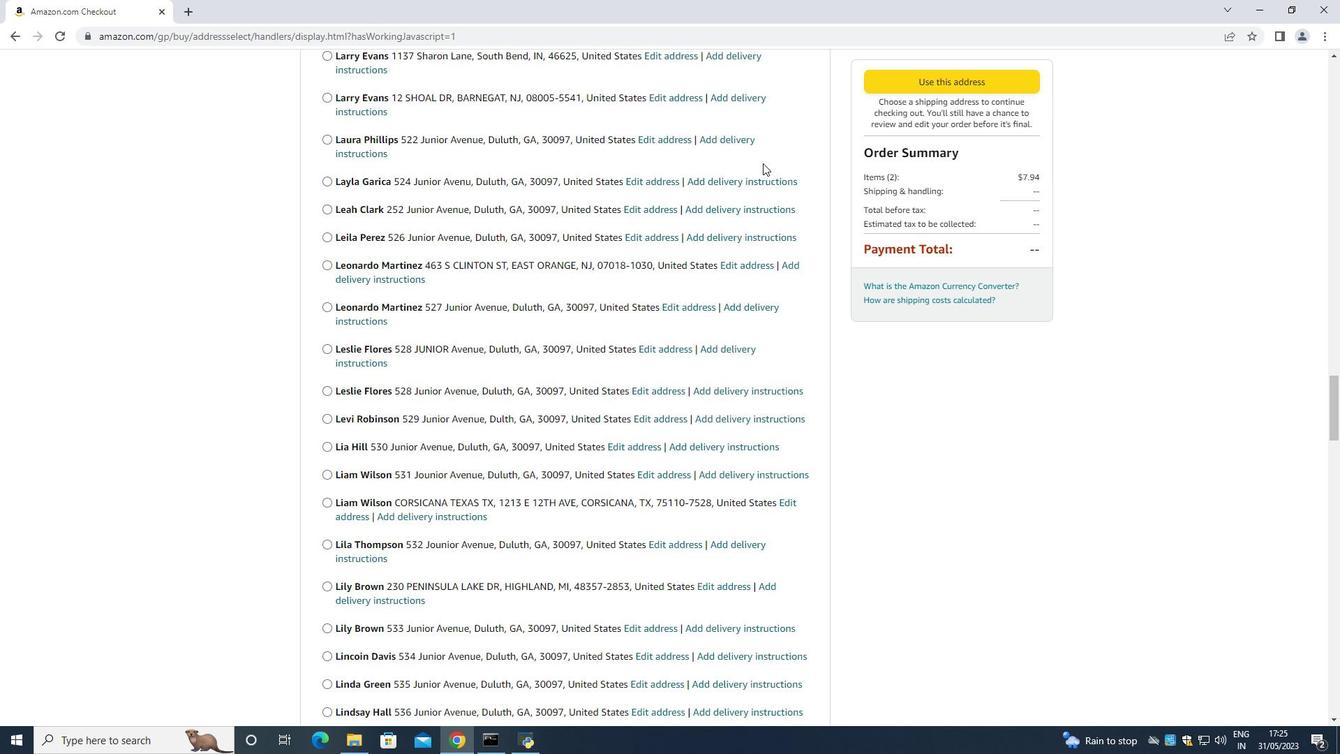 
Action: Mouse scrolled (763, 162) with delta (0, 0)
Screenshot: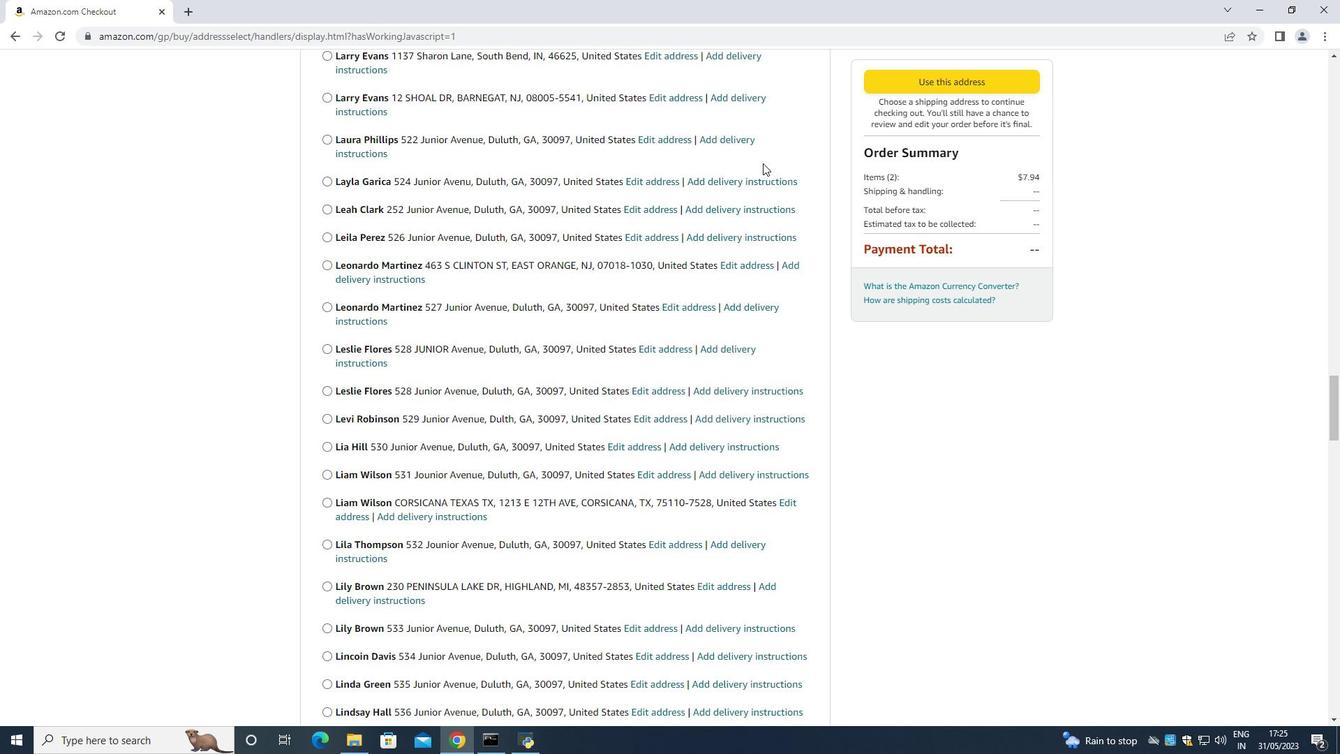 
Action: Mouse scrolled (763, 161) with delta (0, 0)
Screenshot: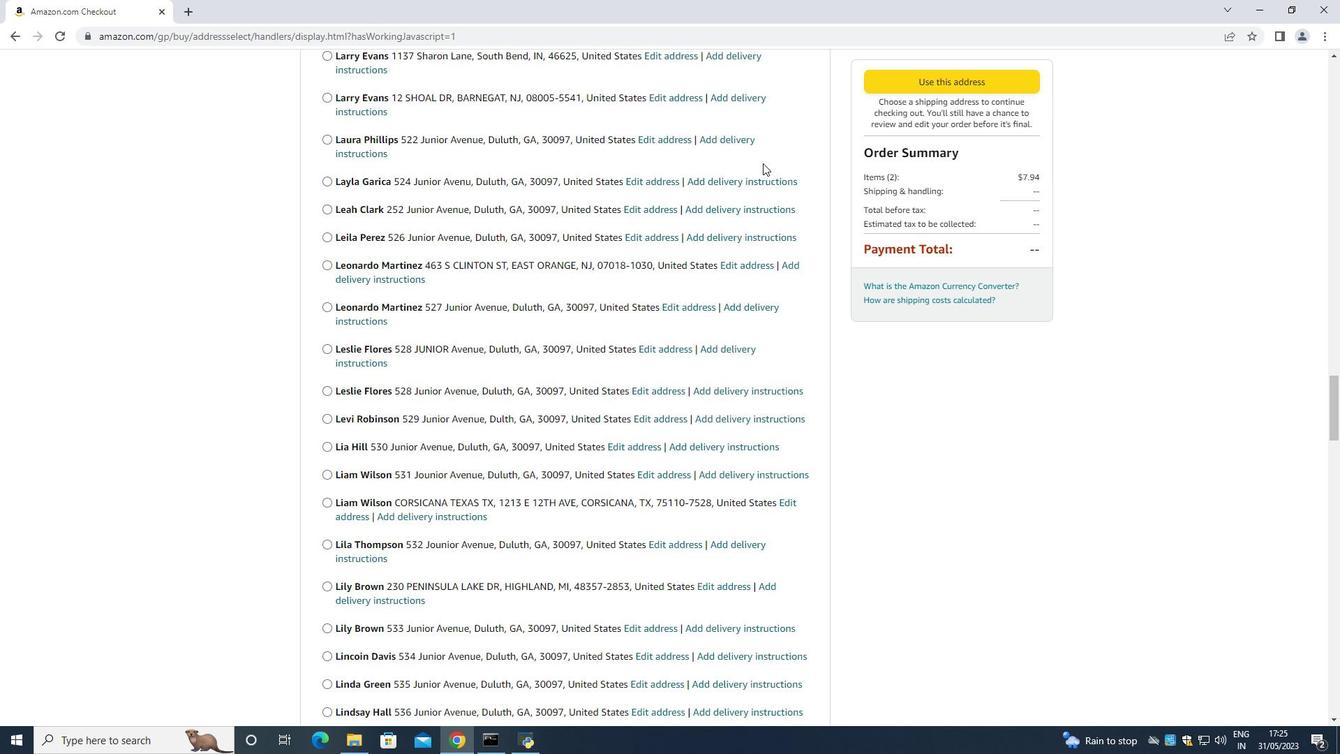 
Action: Mouse scrolled (763, 161) with delta (0, 0)
Screenshot: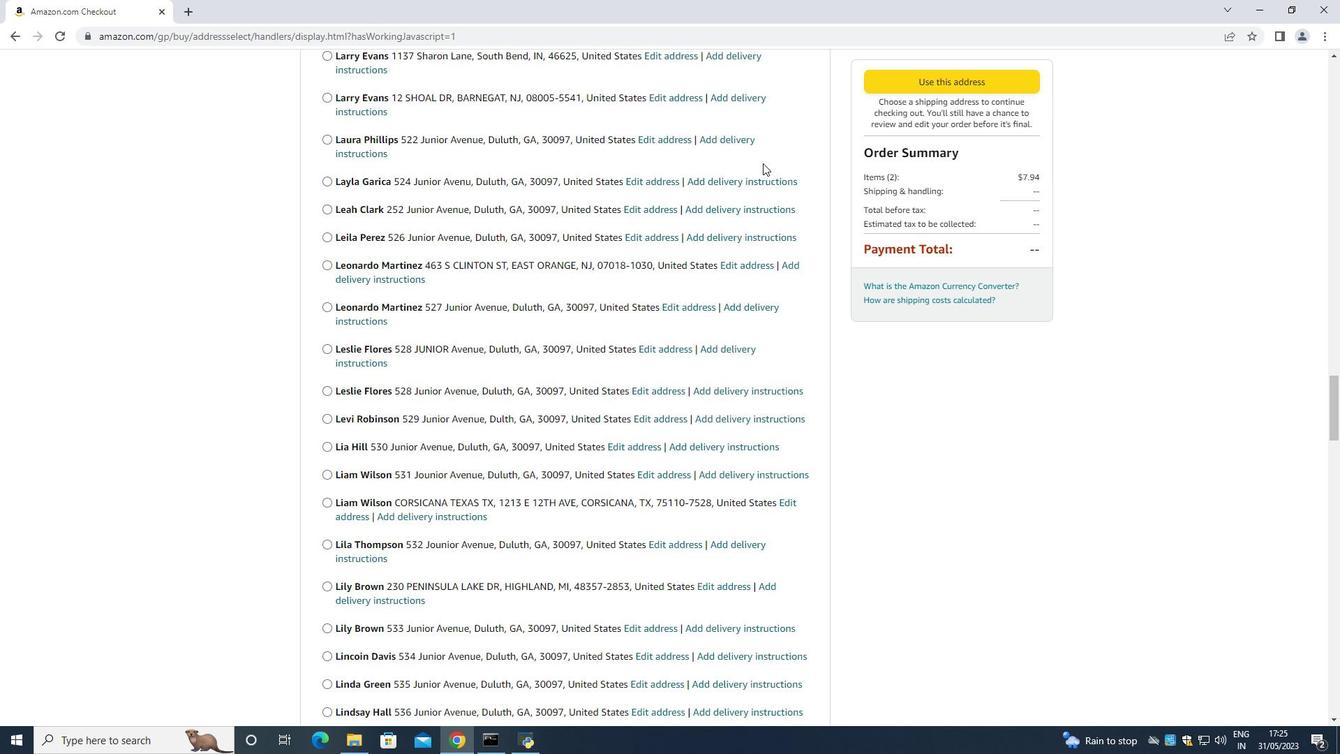 
Action: Mouse scrolled (763, 161) with delta (0, 0)
Screenshot: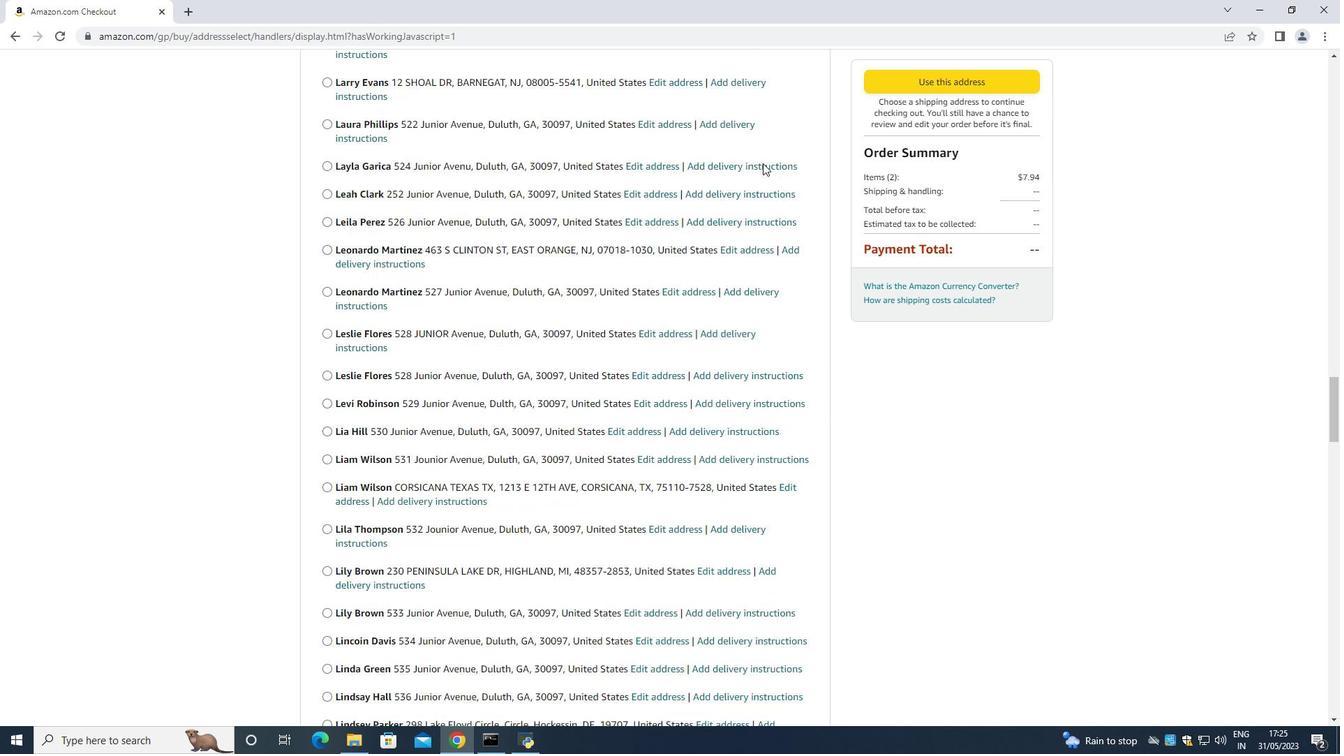 
Action: Mouse scrolled (763, 161) with delta (0, 0)
Screenshot: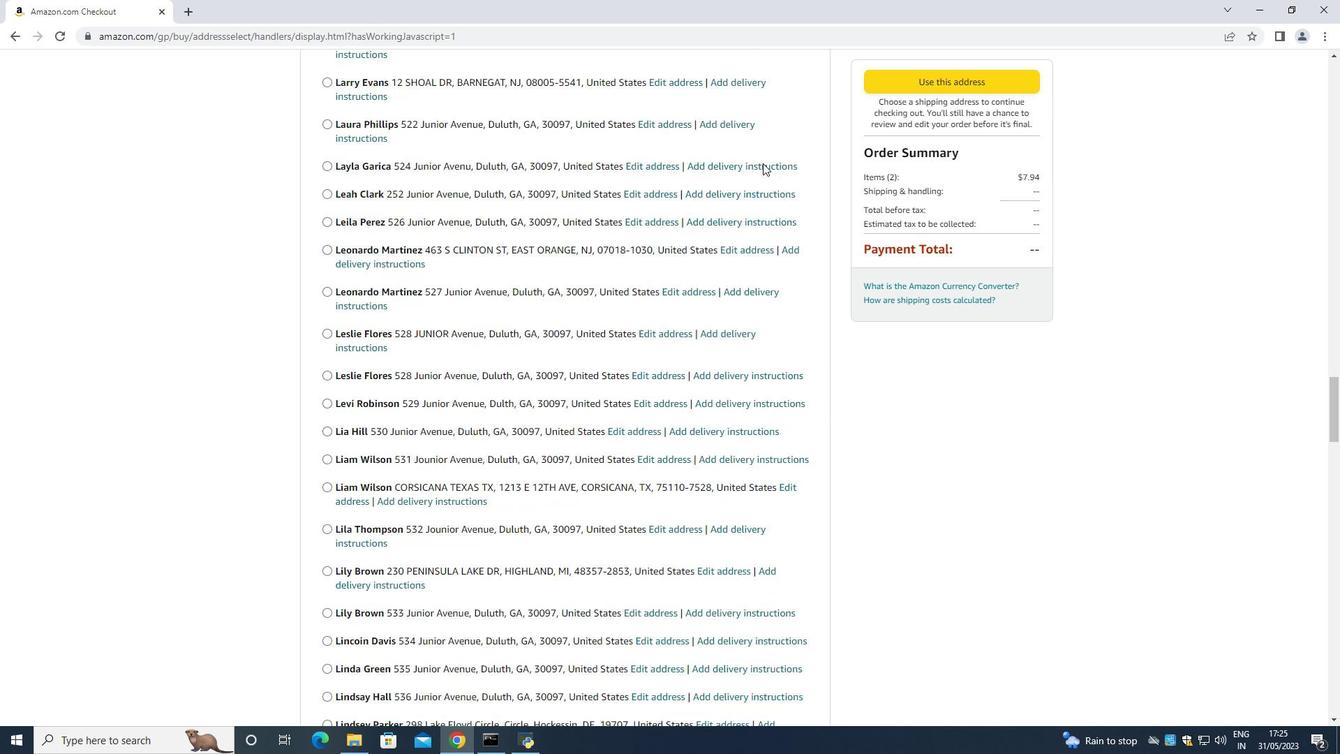 
Action: Mouse scrolled (763, 161) with delta (0, 0)
Screenshot: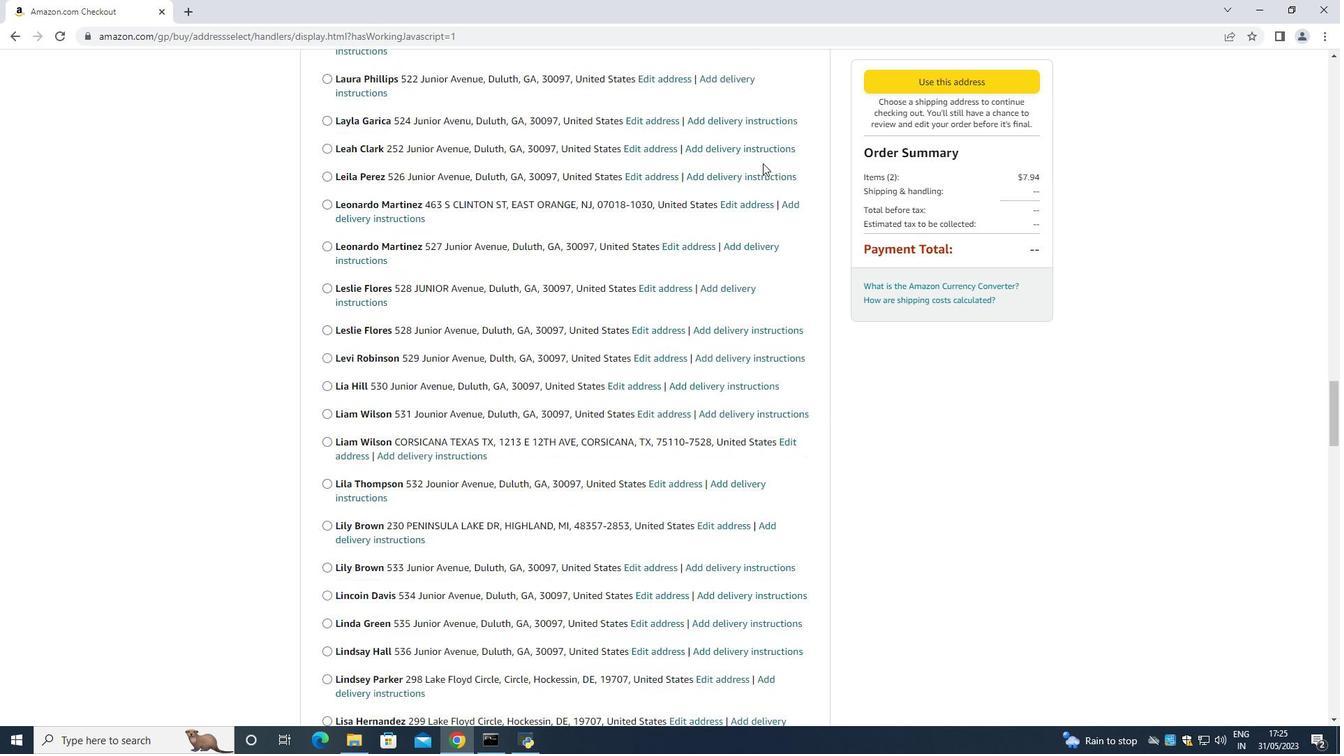 
Action: Mouse scrolled (763, 161) with delta (0, 0)
Screenshot: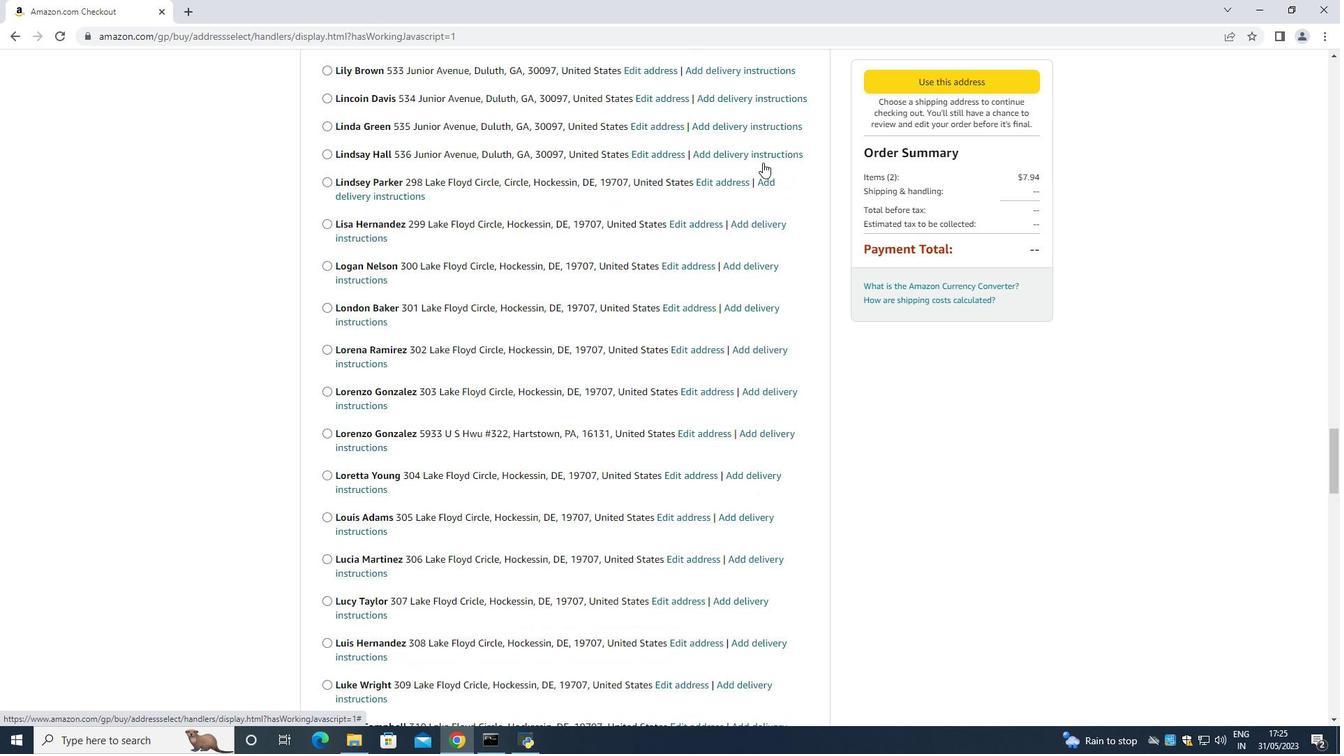 
Action: Mouse scrolled (763, 161) with delta (0, 0)
Screenshot: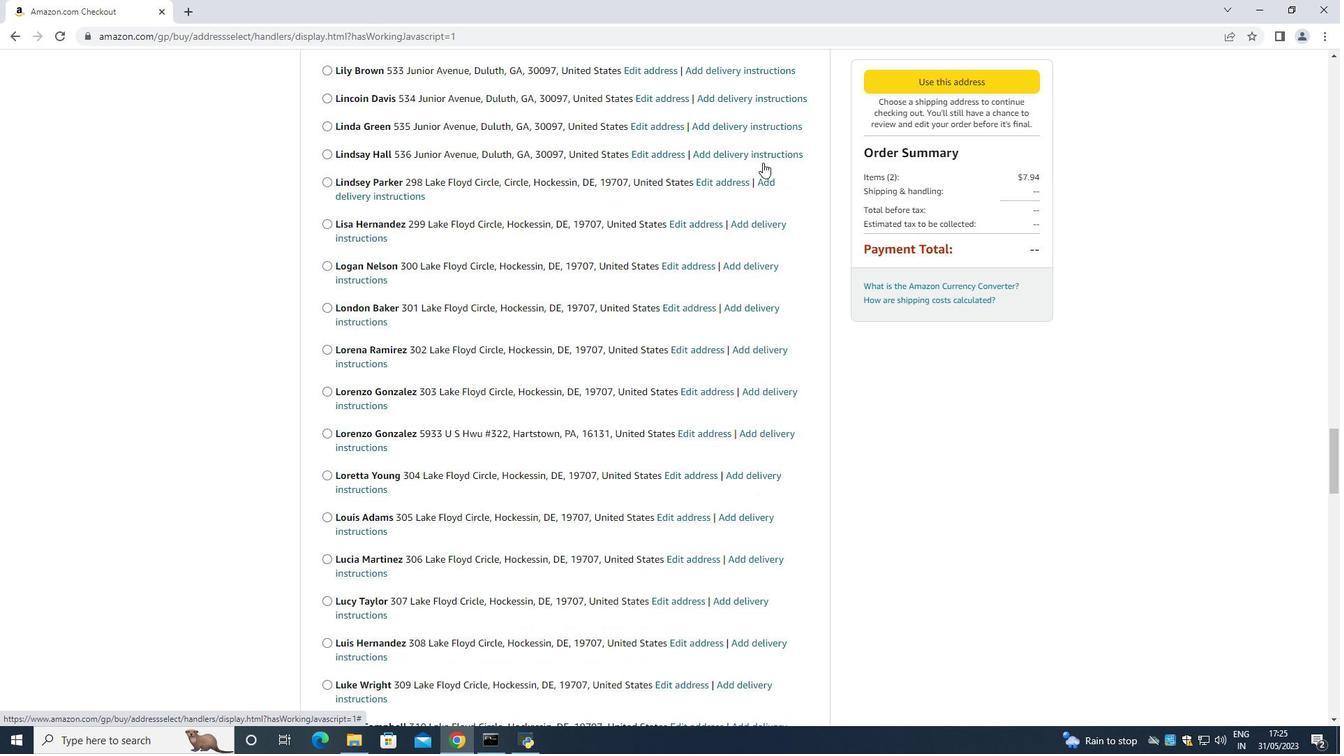 
Action: Mouse scrolled (763, 161) with delta (0, 0)
Screenshot: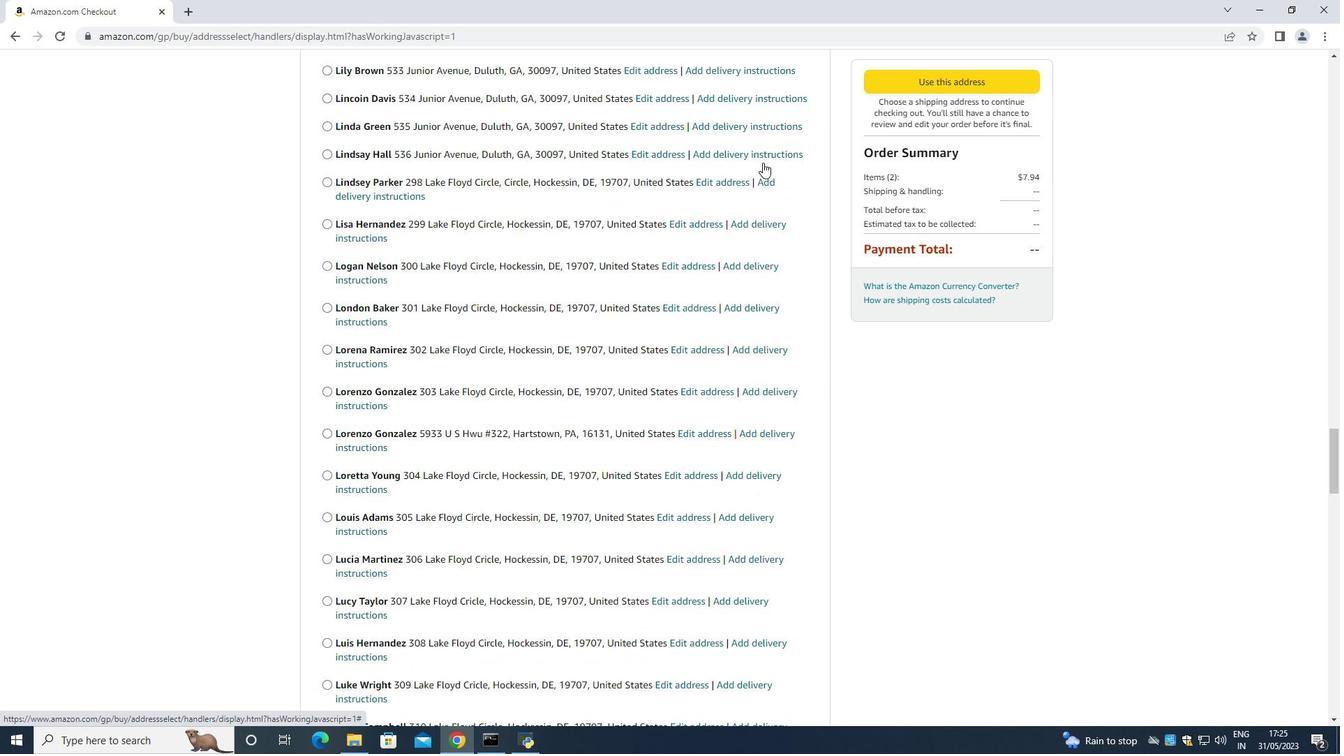 
Action: Mouse scrolled (763, 161) with delta (0, 0)
Screenshot: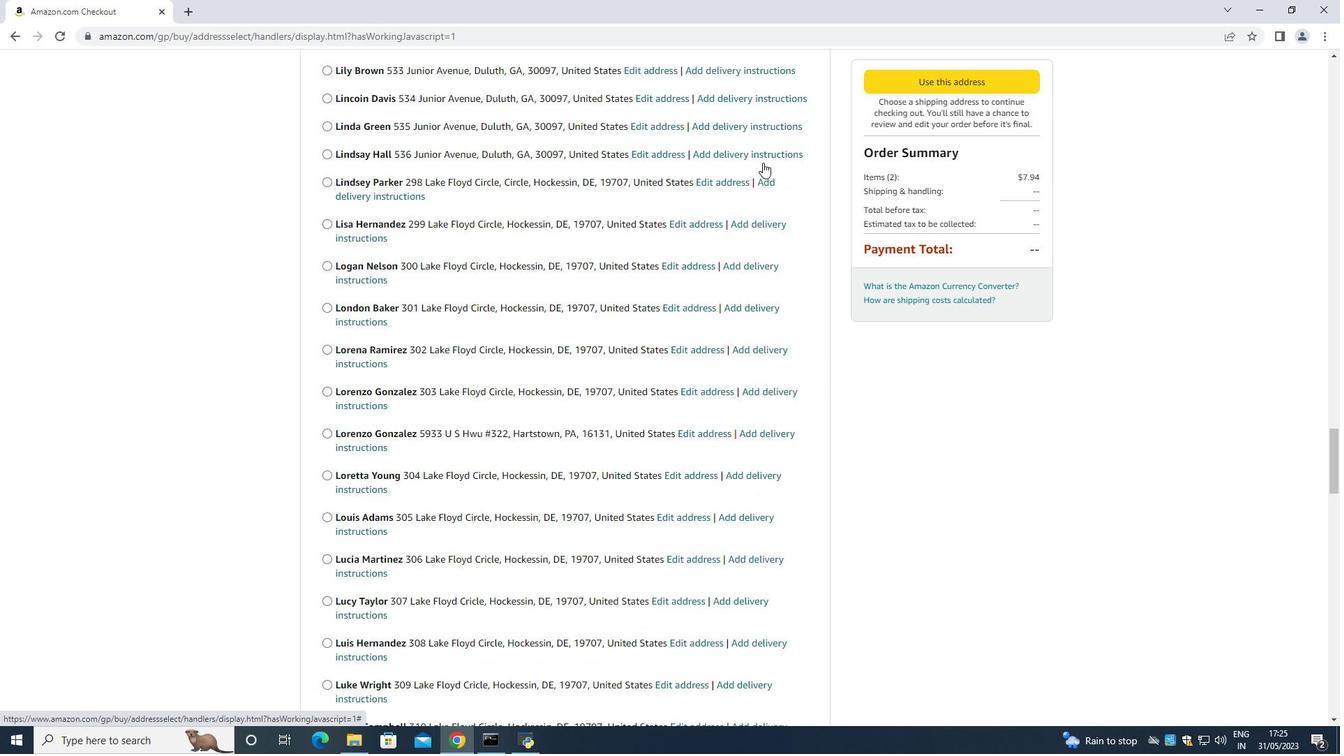 
Action: Mouse scrolled (763, 161) with delta (0, 0)
Screenshot: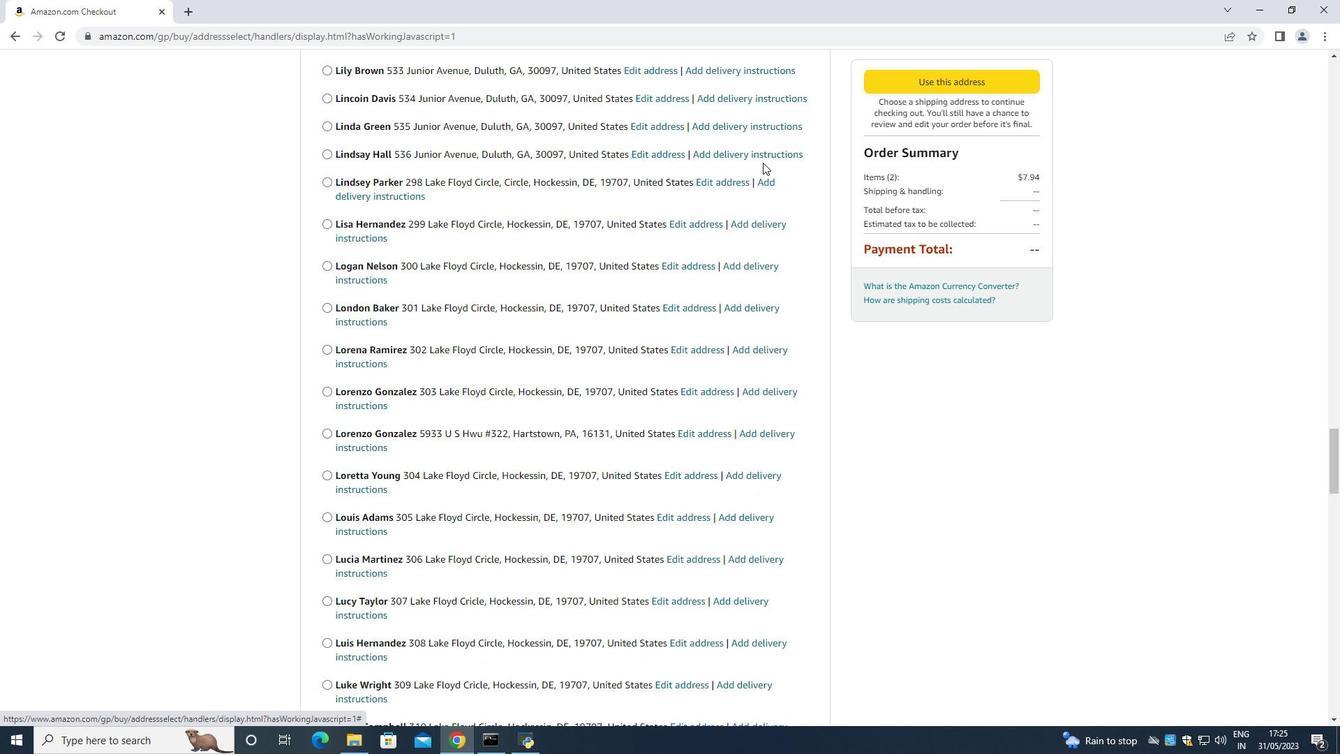 
Action: Mouse scrolled (763, 161) with delta (0, 0)
Screenshot: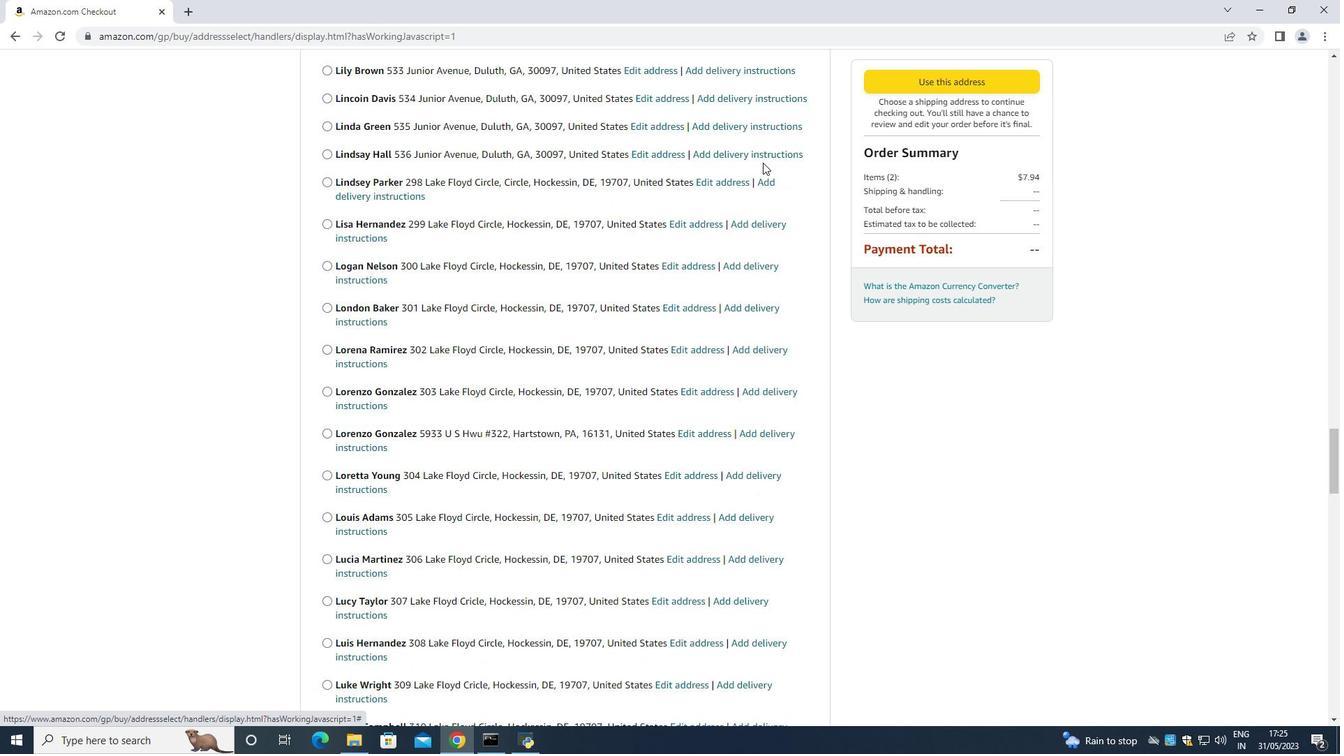 
Action: Mouse scrolled (763, 161) with delta (0, 0)
Screenshot: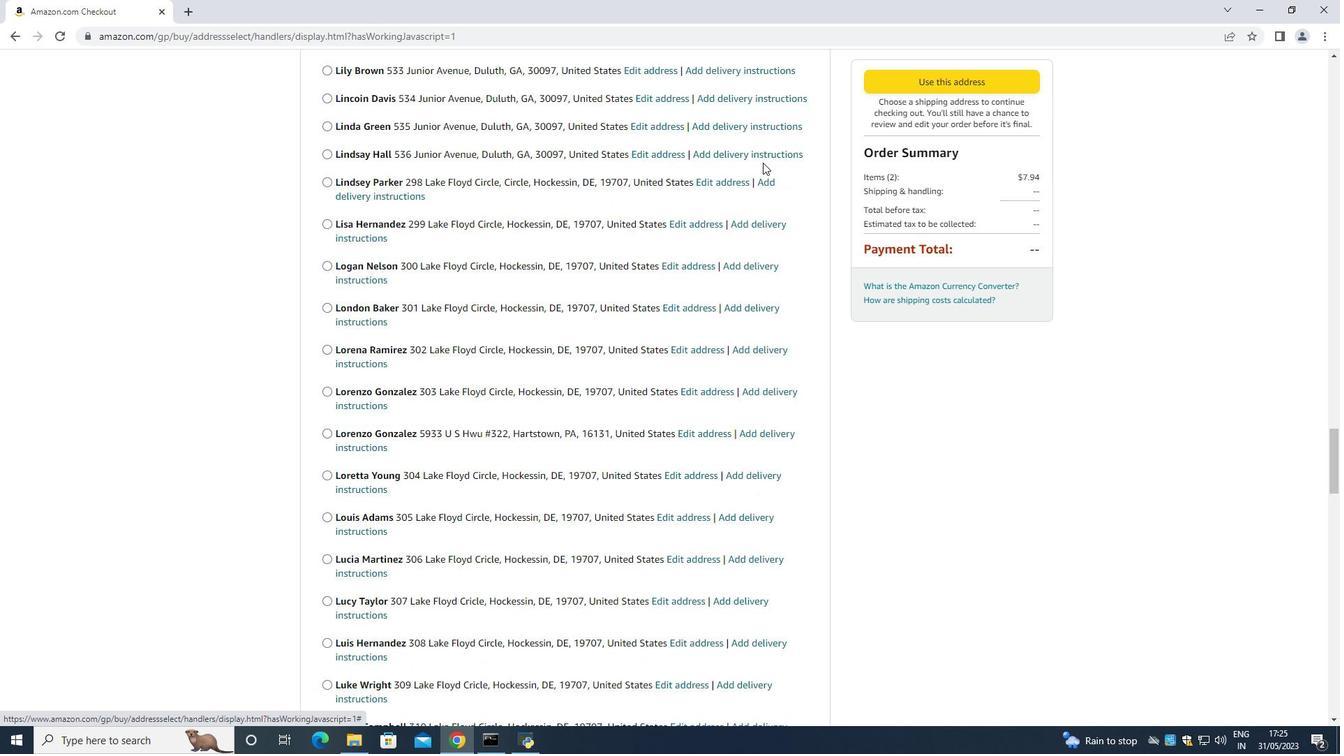 
Action: Mouse scrolled (763, 161) with delta (0, 0)
Screenshot: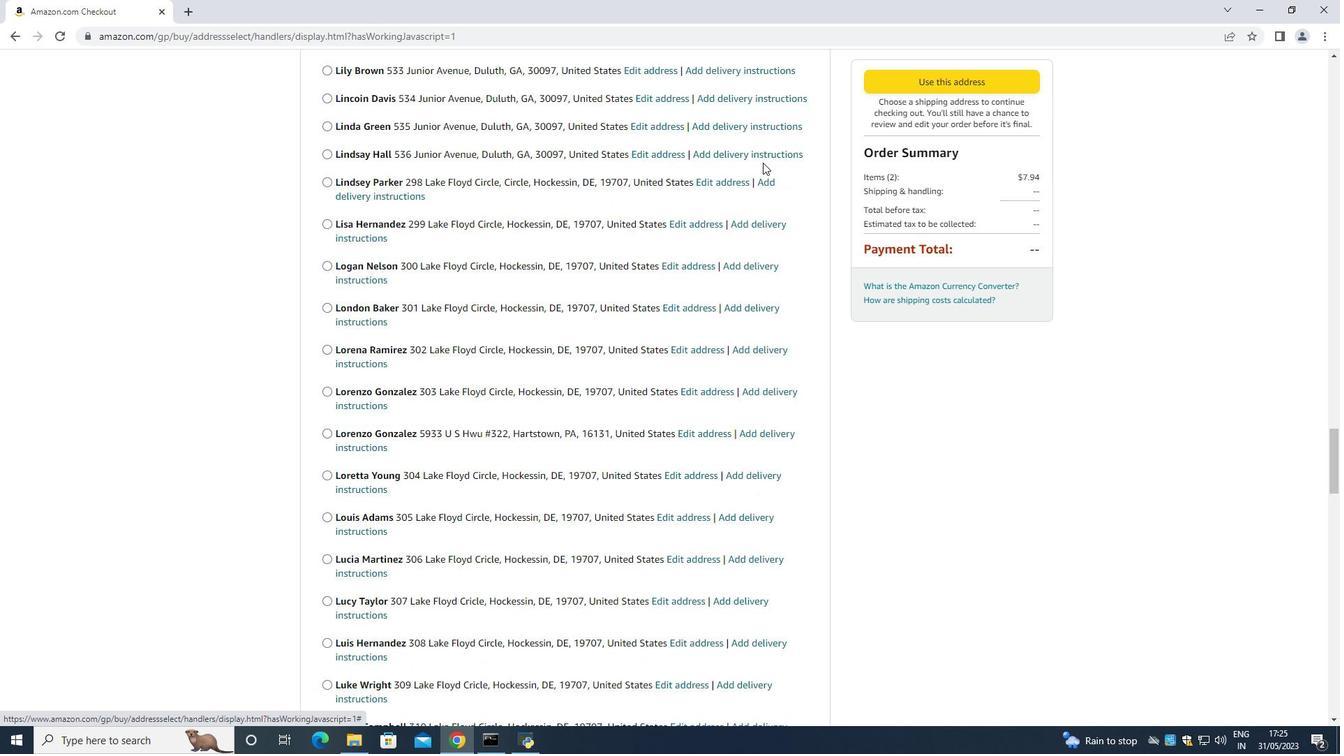 
Action: Mouse moved to (767, 148)
Screenshot: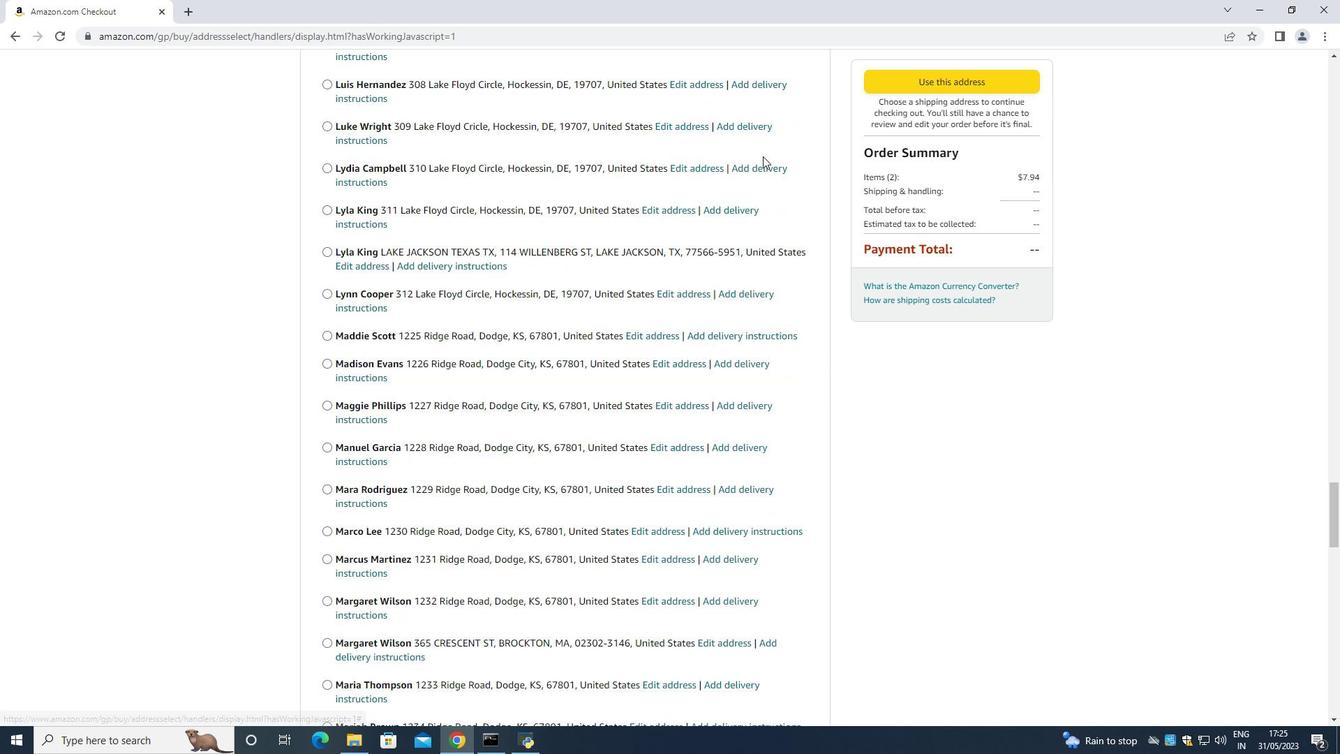 
Action: Mouse scrolled (767, 148) with delta (0, 0)
Screenshot: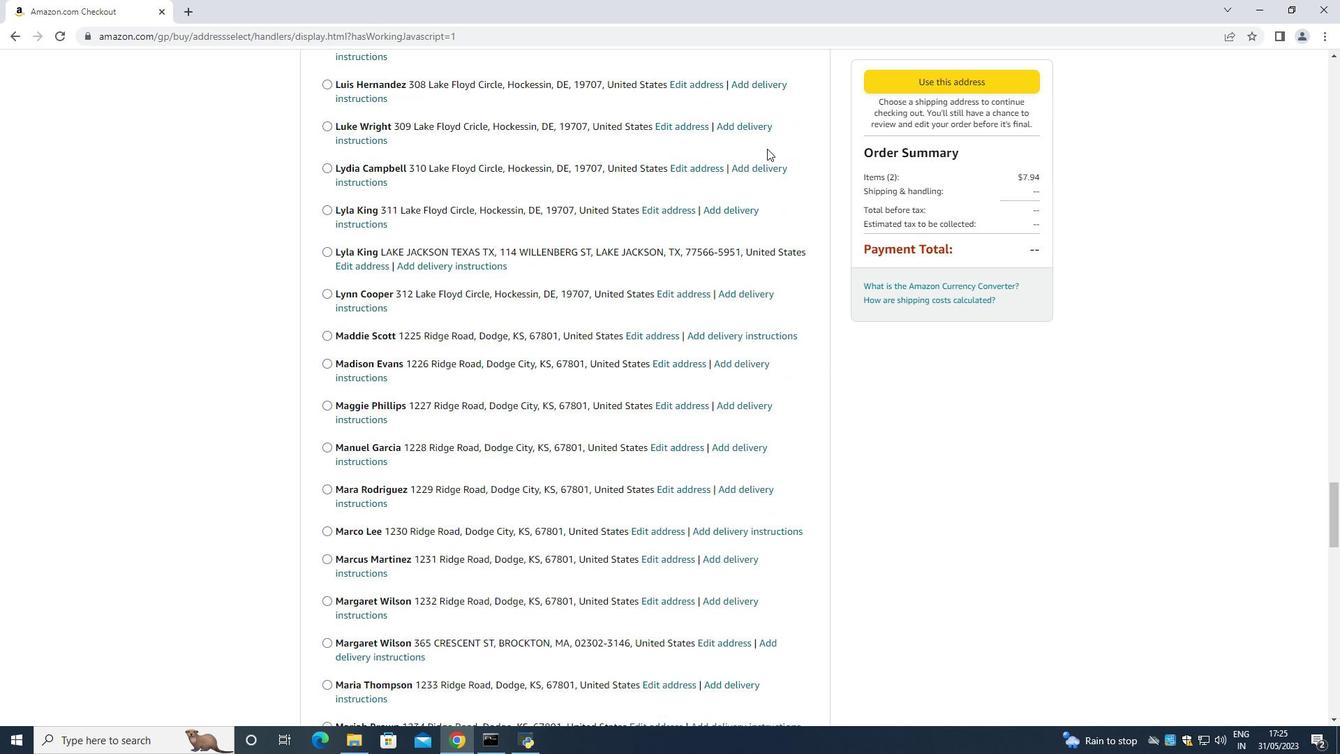 
Action: Mouse scrolled (767, 148) with delta (0, 0)
Screenshot: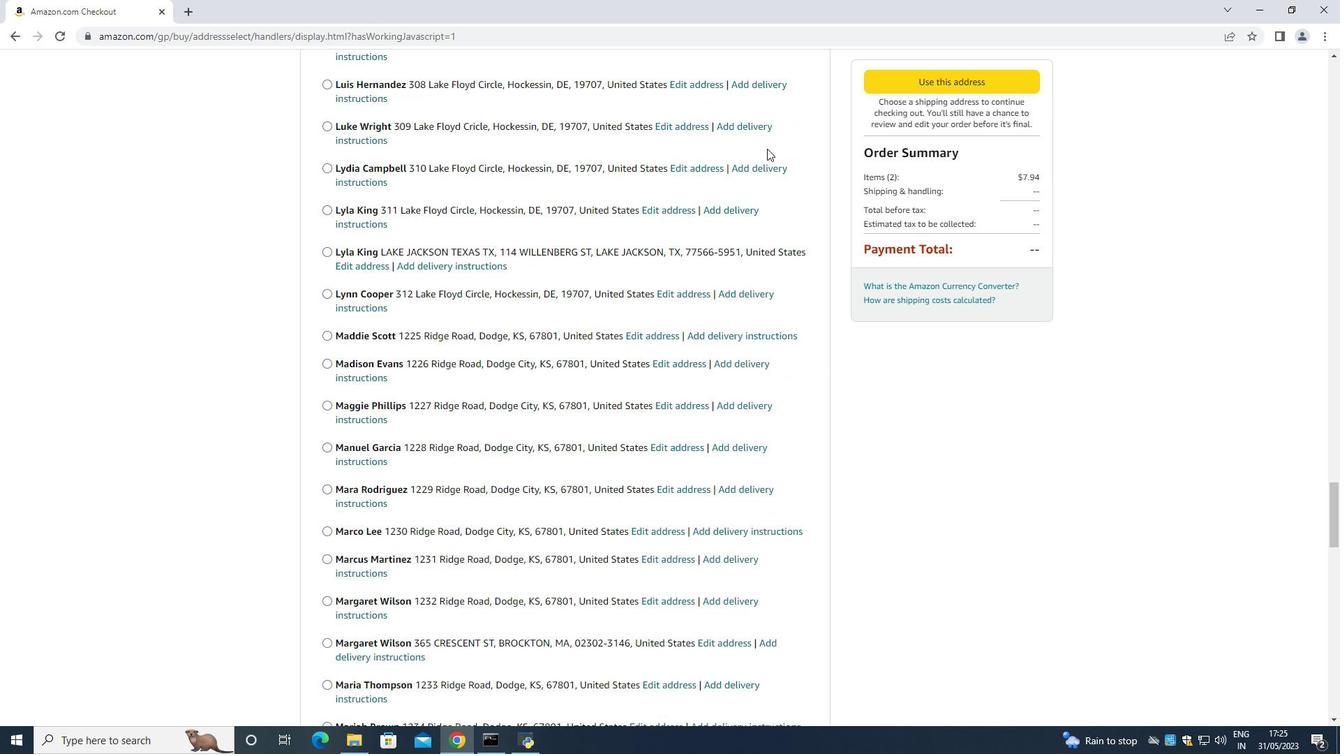 
Action: Mouse scrolled (767, 148) with delta (0, 0)
Screenshot: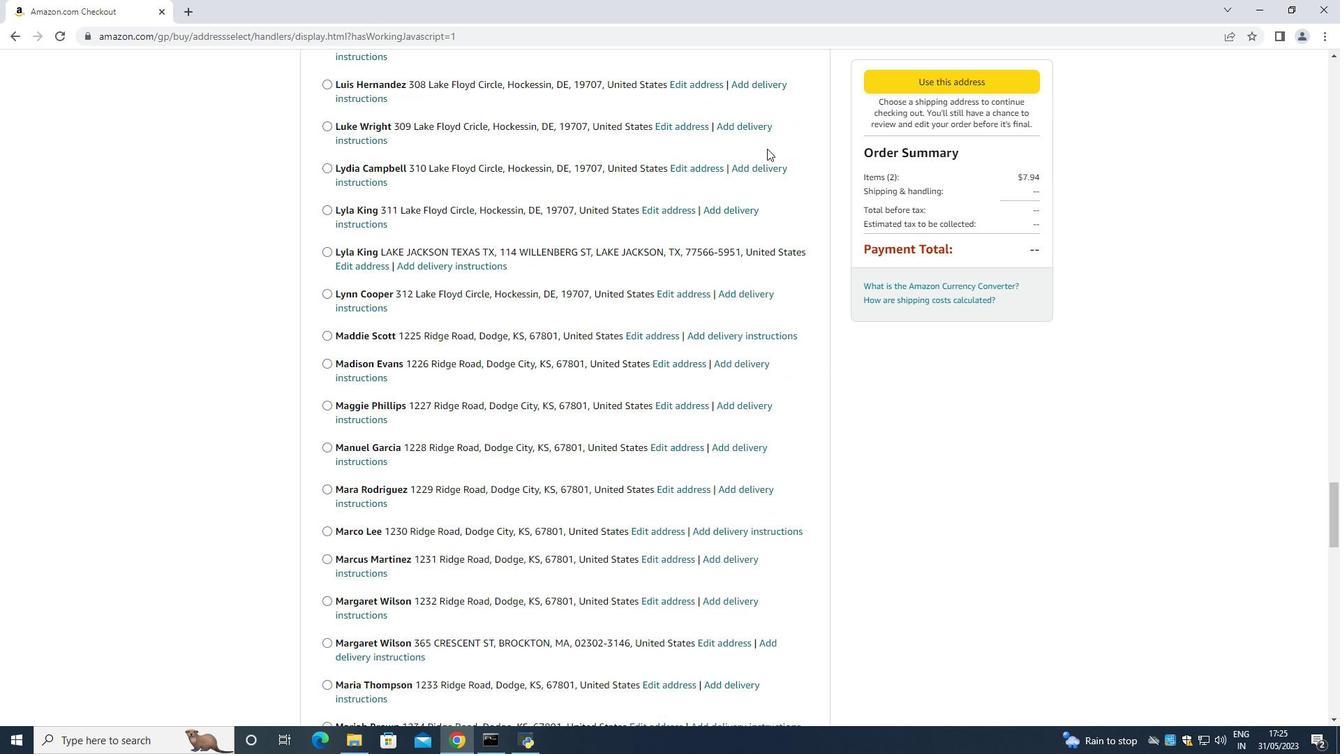 
Action: Mouse scrolled (767, 148) with delta (0, 0)
Screenshot: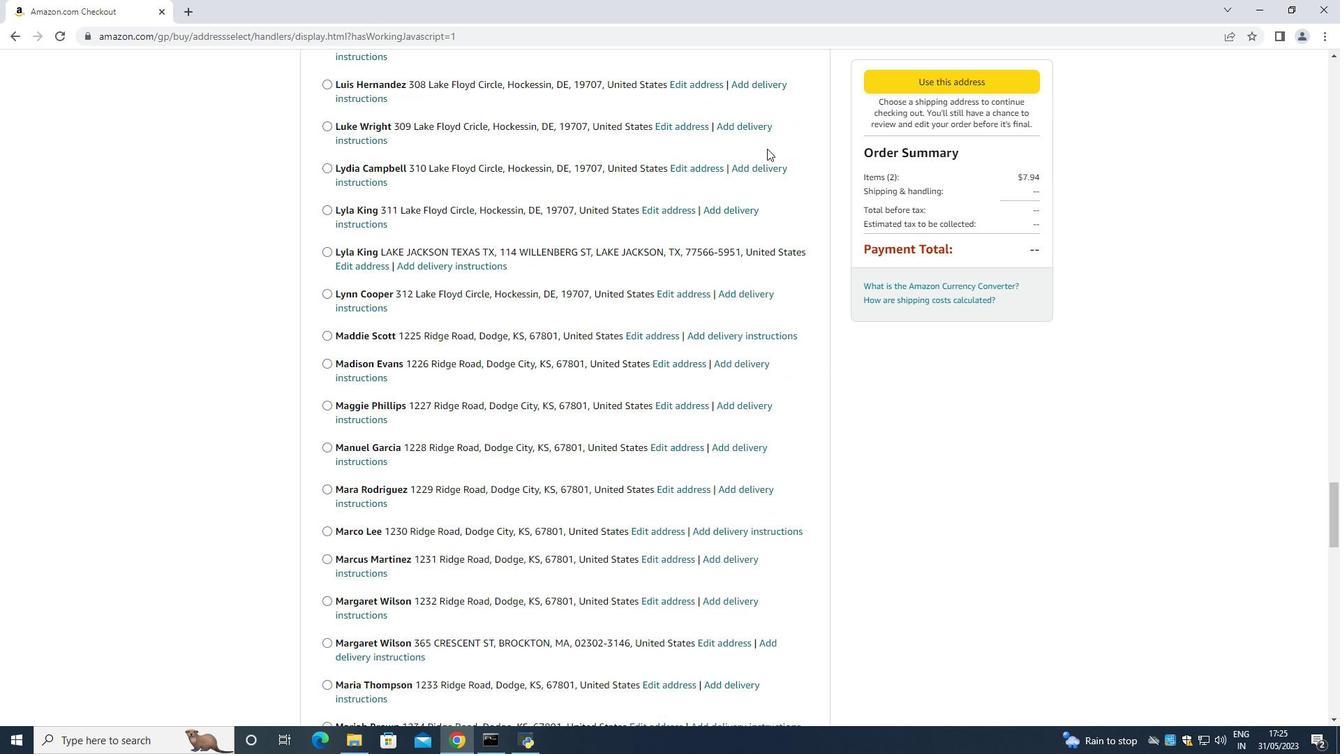 
Action: Mouse scrolled (767, 148) with delta (0, 0)
Screenshot: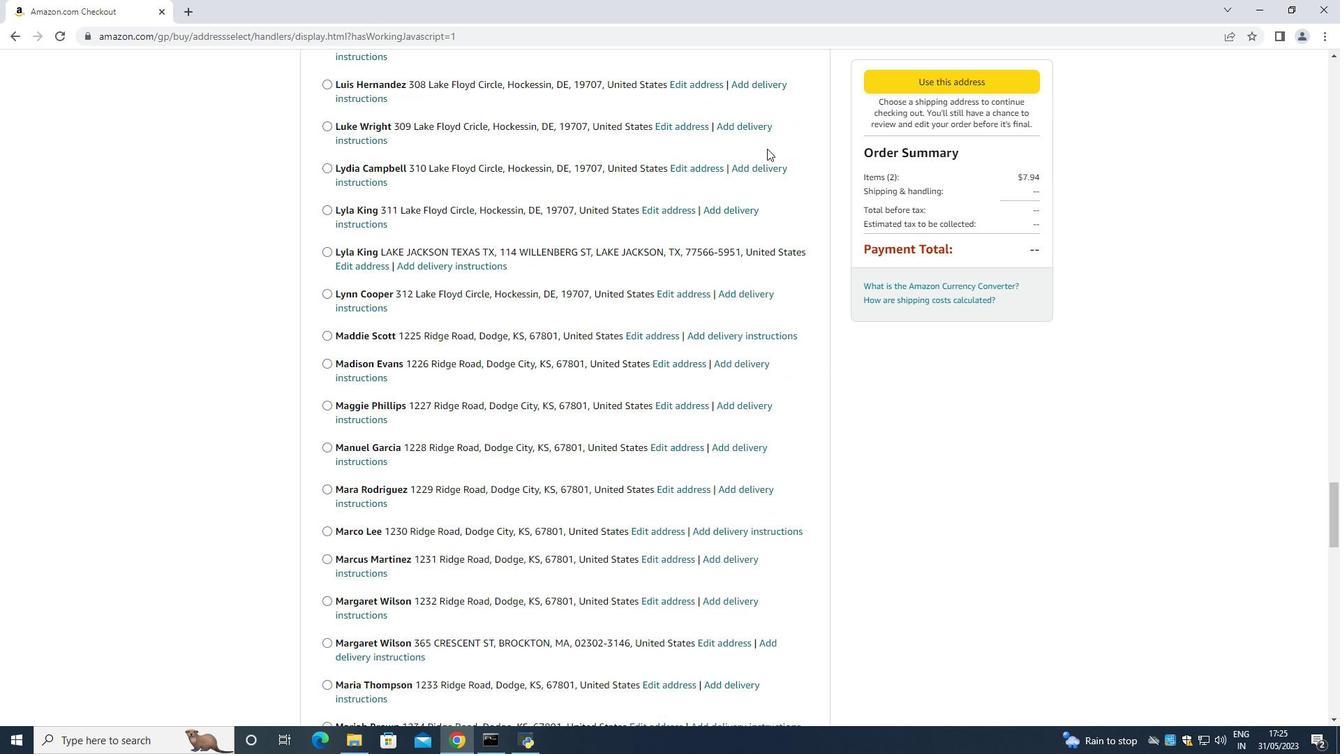 
Action: Mouse scrolled (767, 148) with delta (0, 0)
Screenshot: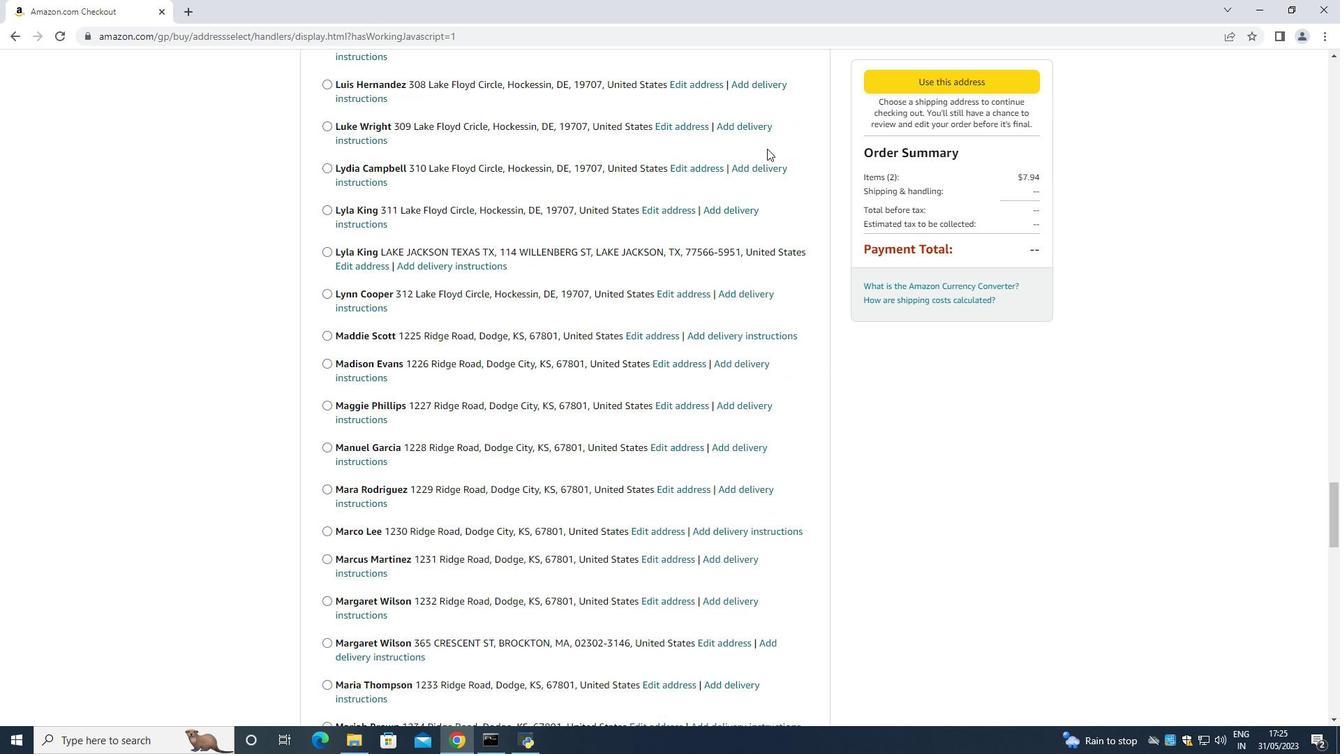 
Action: Mouse scrolled (767, 148) with delta (0, 0)
Screenshot: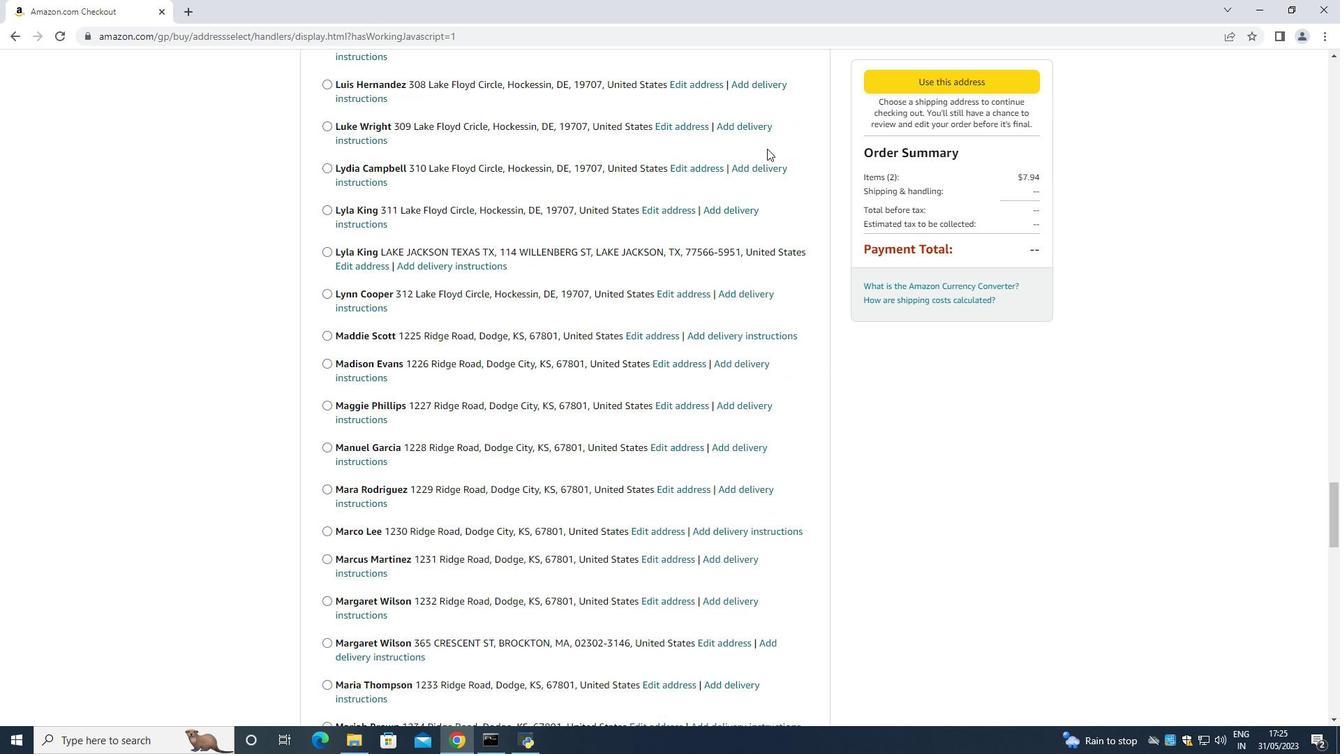 
Action: Mouse scrolled (767, 148) with delta (0, 0)
Screenshot: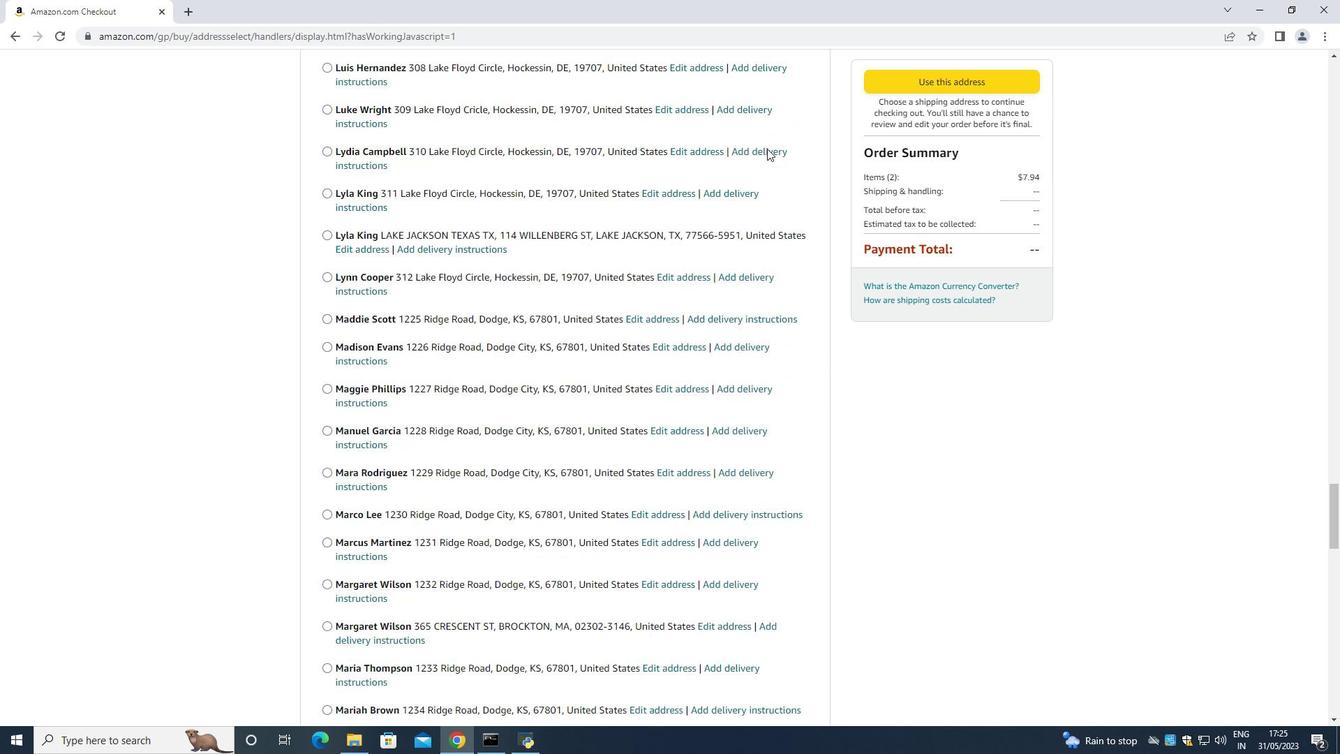 
Action: Mouse scrolled (767, 148) with delta (0, 0)
Screenshot: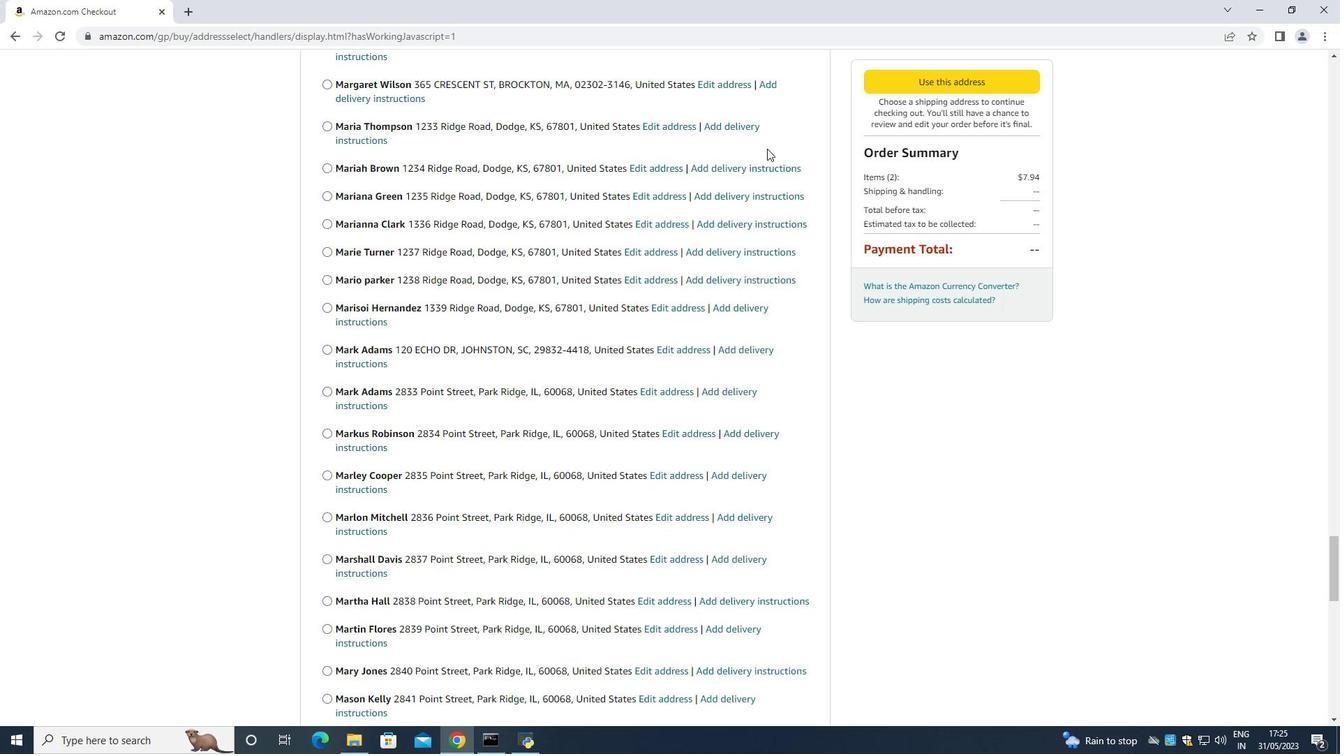 
Action: Mouse moved to (767, 148)
Screenshot: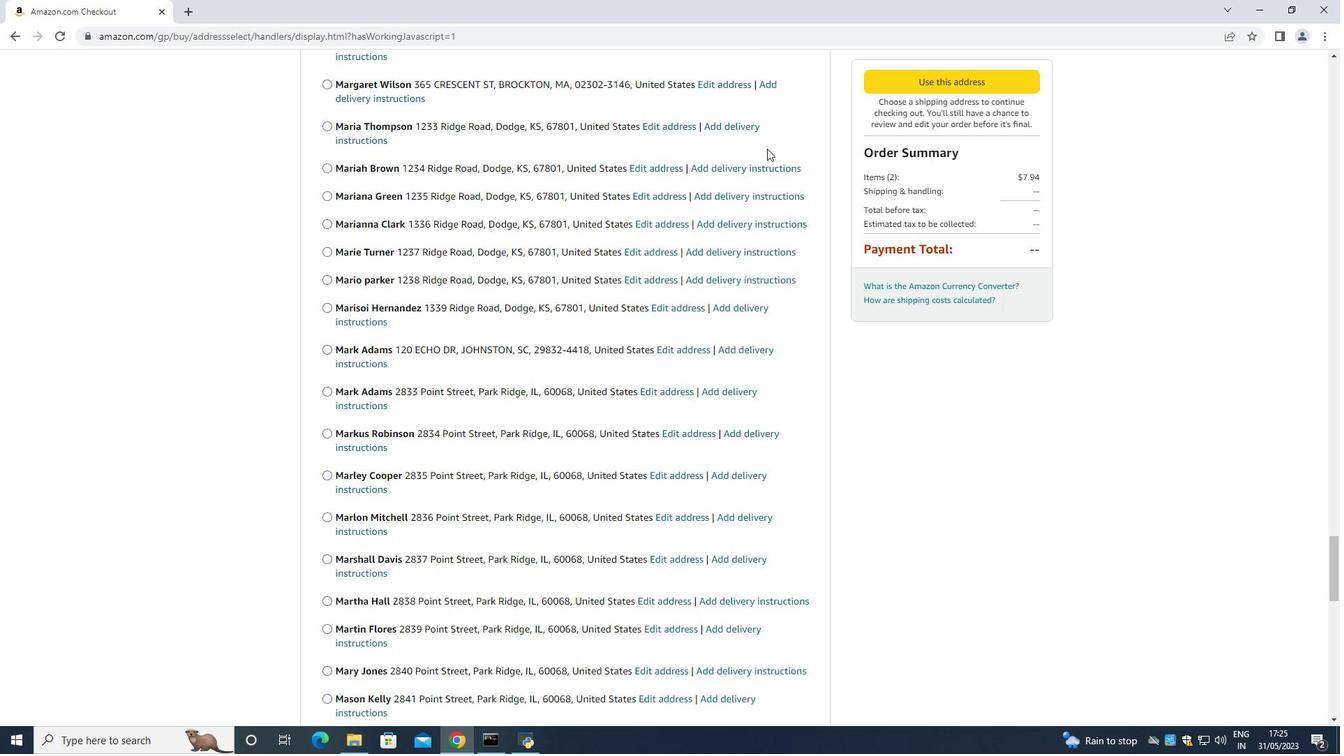 
Action: Mouse scrolled (767, 148) with delta (0, 0)
Screenshot: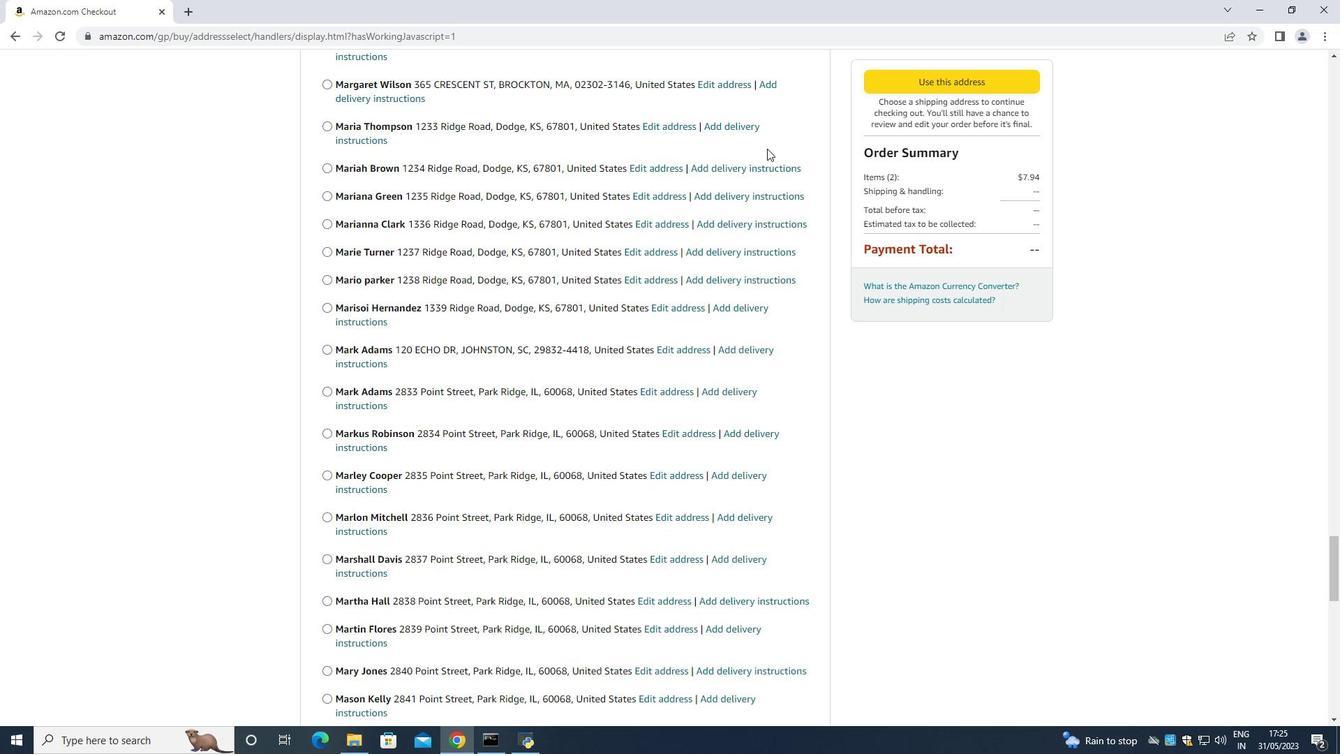 
Action: Mouse moved to (768, 148)
Screenshot: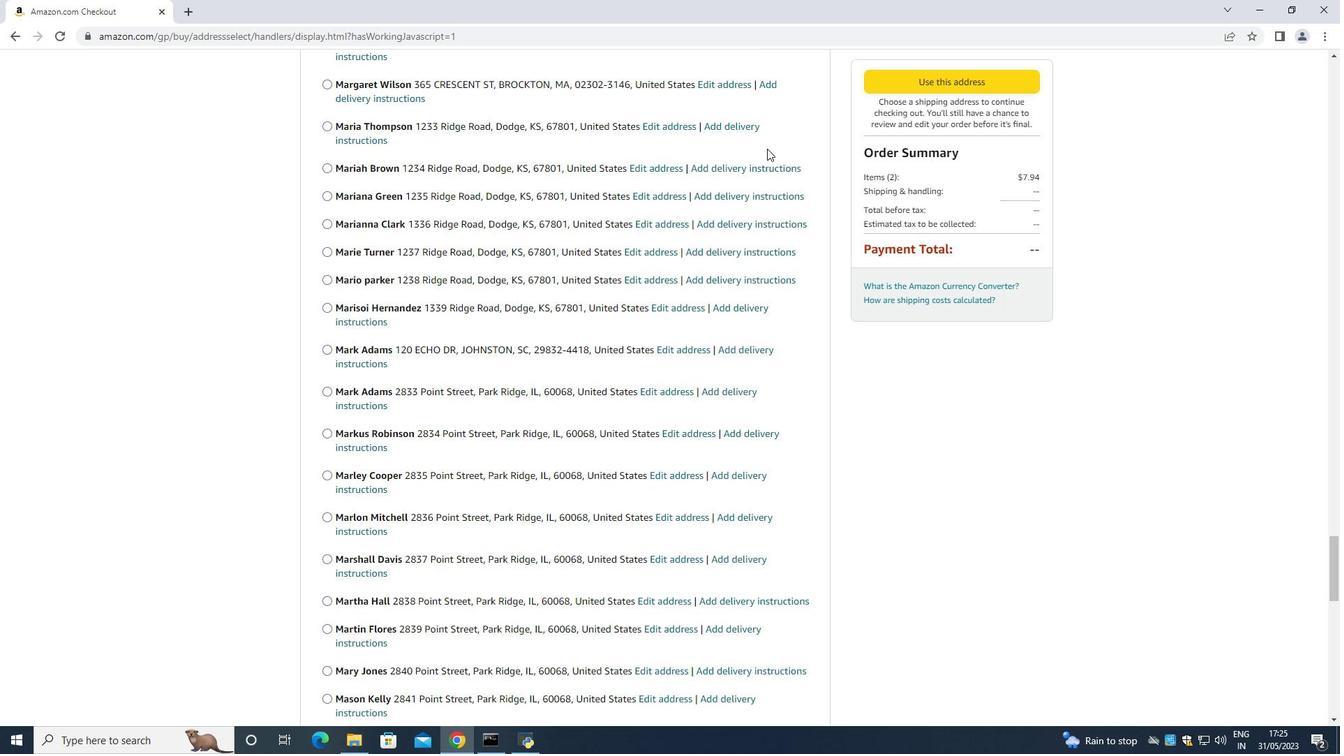 
Action: Mouse scrolled (767, 148) with delta (0, 0)
Screenshot: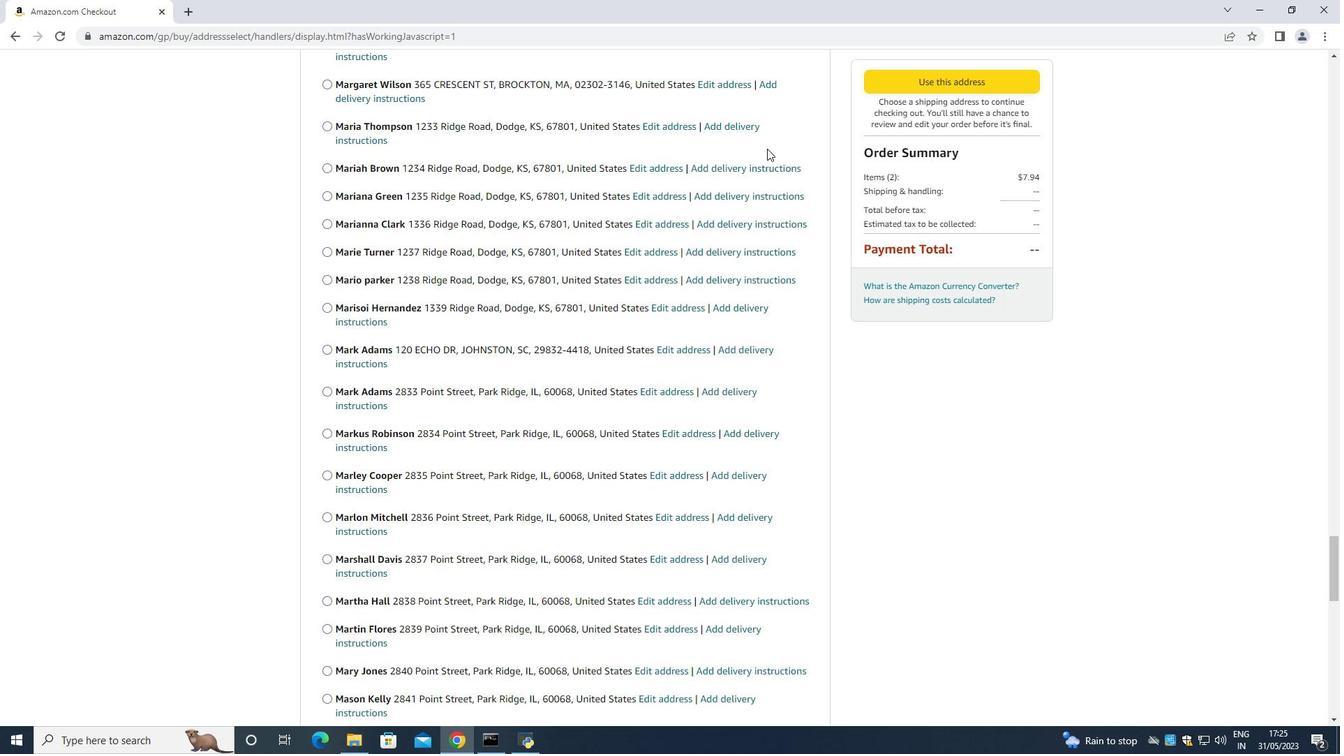 
Action: Mouse scrolled (768, 148) with delta (0, 0)
Screenshot: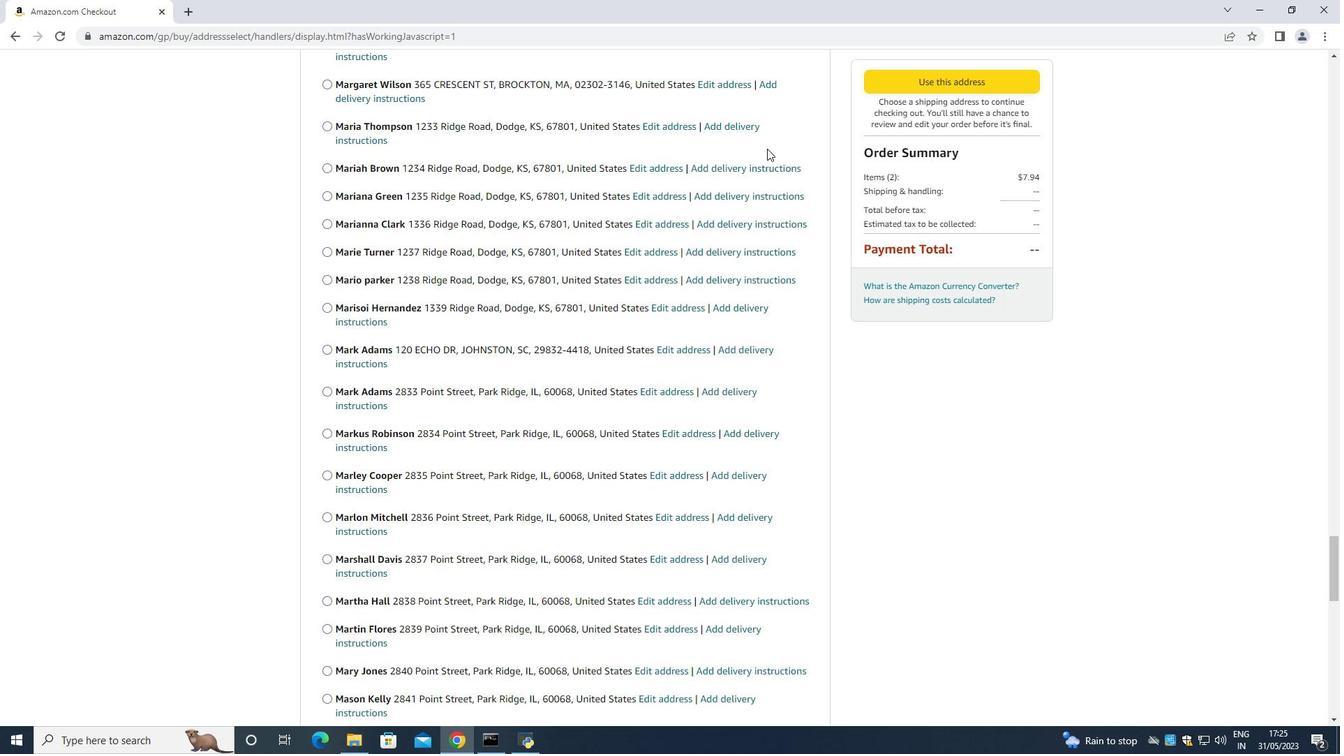 
Action: Mouse scrolled (768, 148) with delta (0, 0)
Screenshot: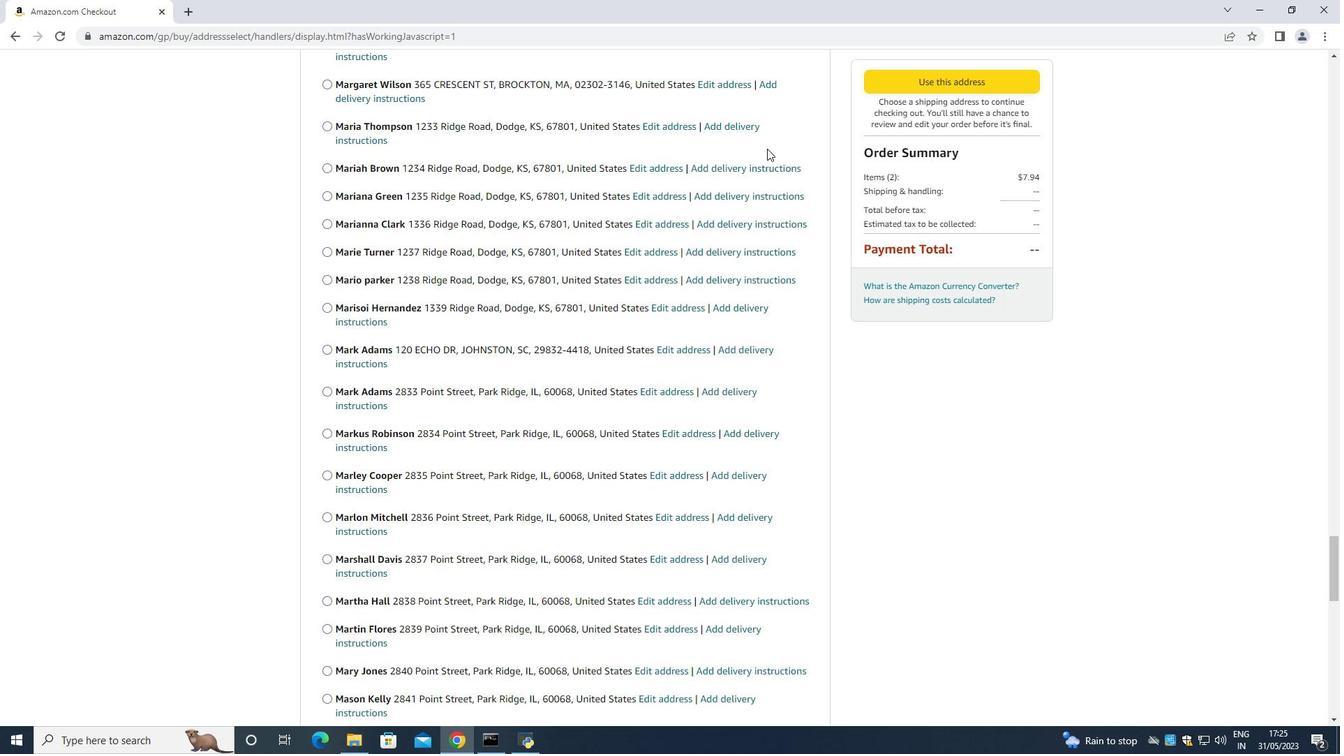 
Action: Mouse scrolled (768, 148) with delta (0, 0)
Screenshot: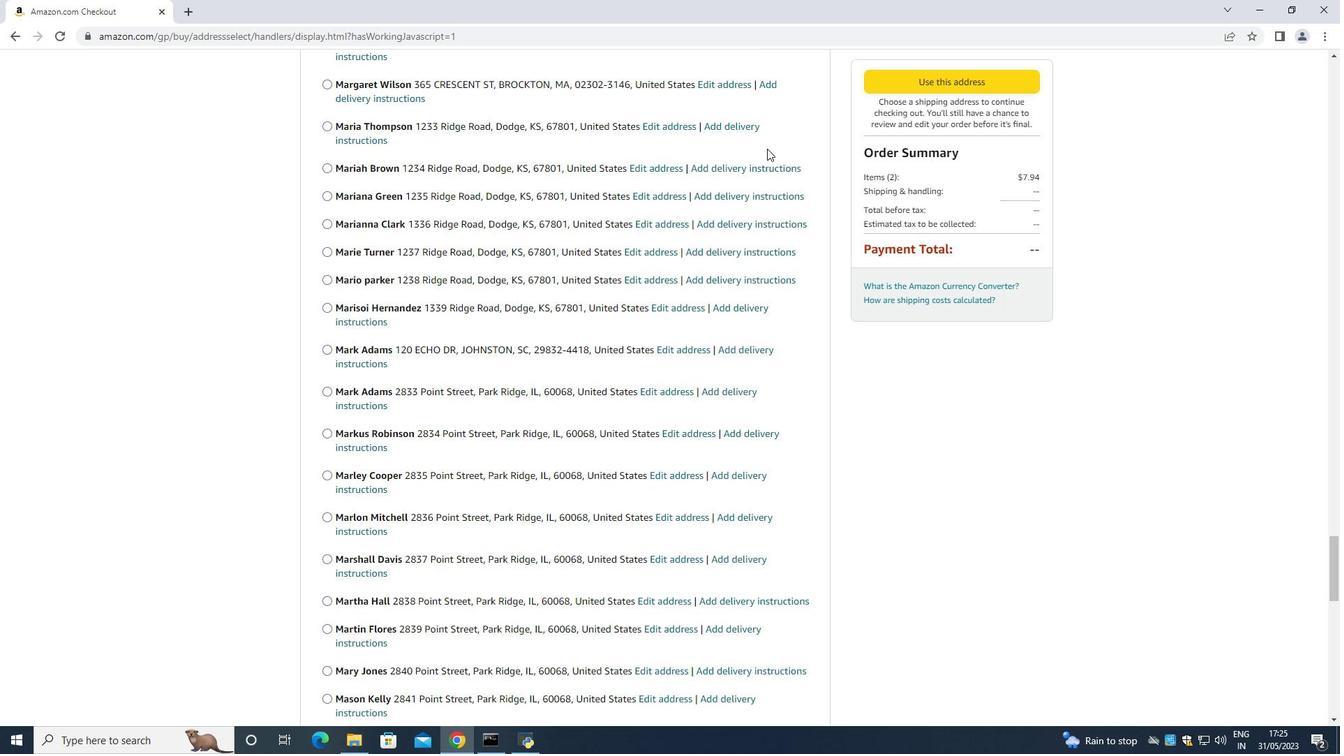 
Action: Mouse scrolled (768, 148) with delta (0, 0)
Screenshot: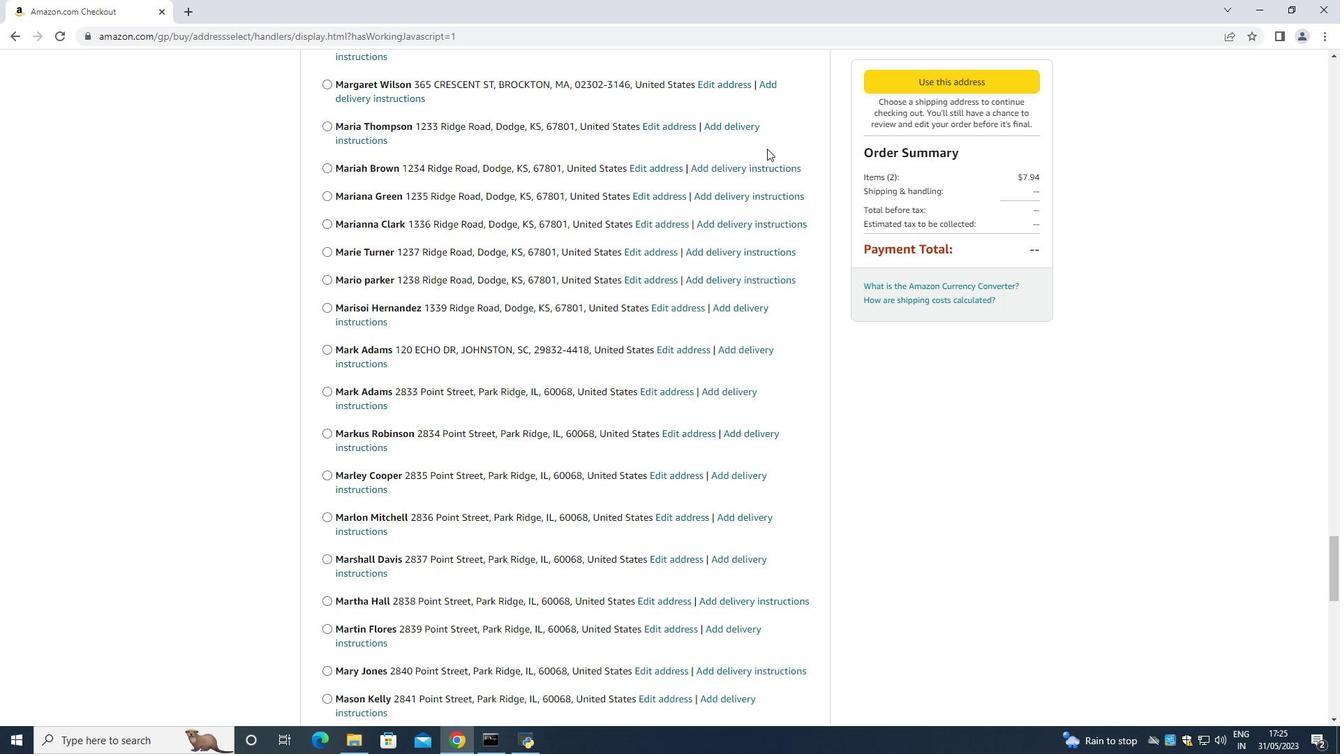 
Action: Mouse scrolled (768, 148) with delta (0, 0)
Screenshot: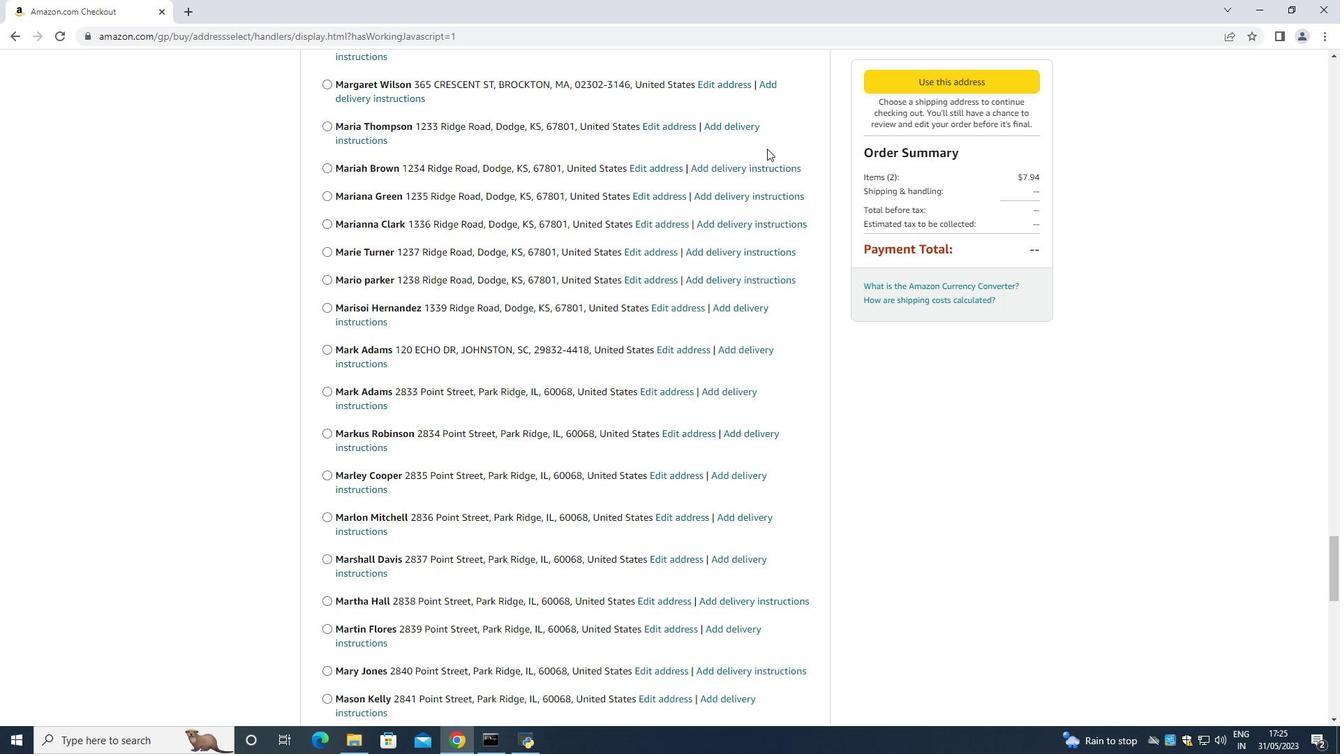 
Action: Mouse moved to (768, 148)
Screenshot: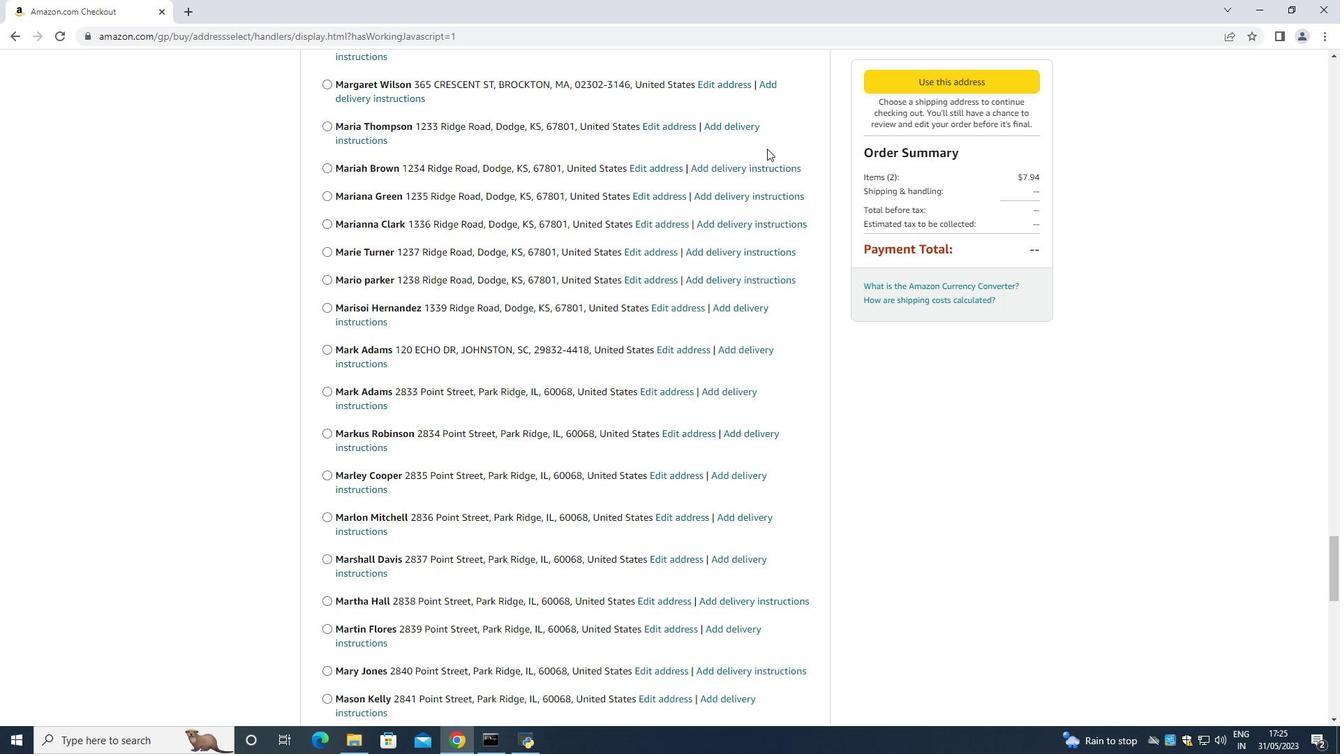 
Action: Mouse scrolled (768, 148) with delta (0, 0)
Screenshot: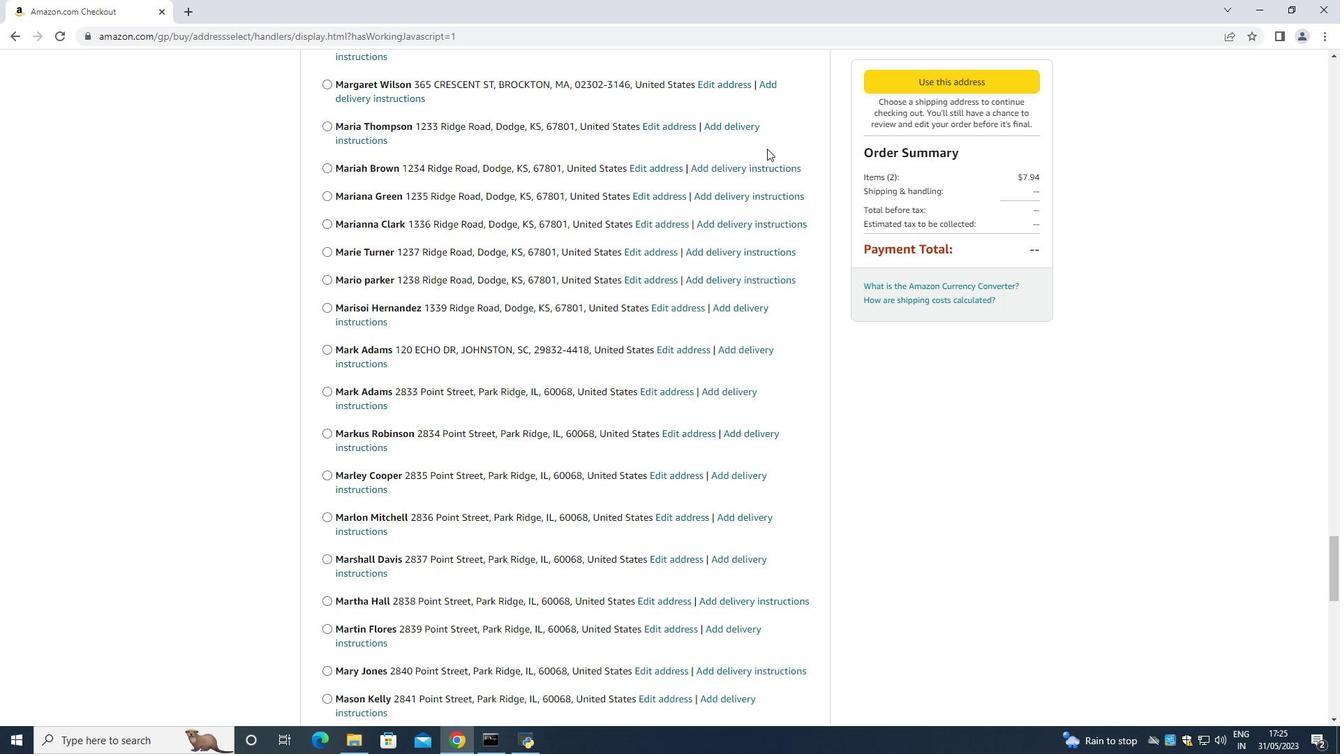 
Action: Mouse moved to (769, 149)
Screenshot: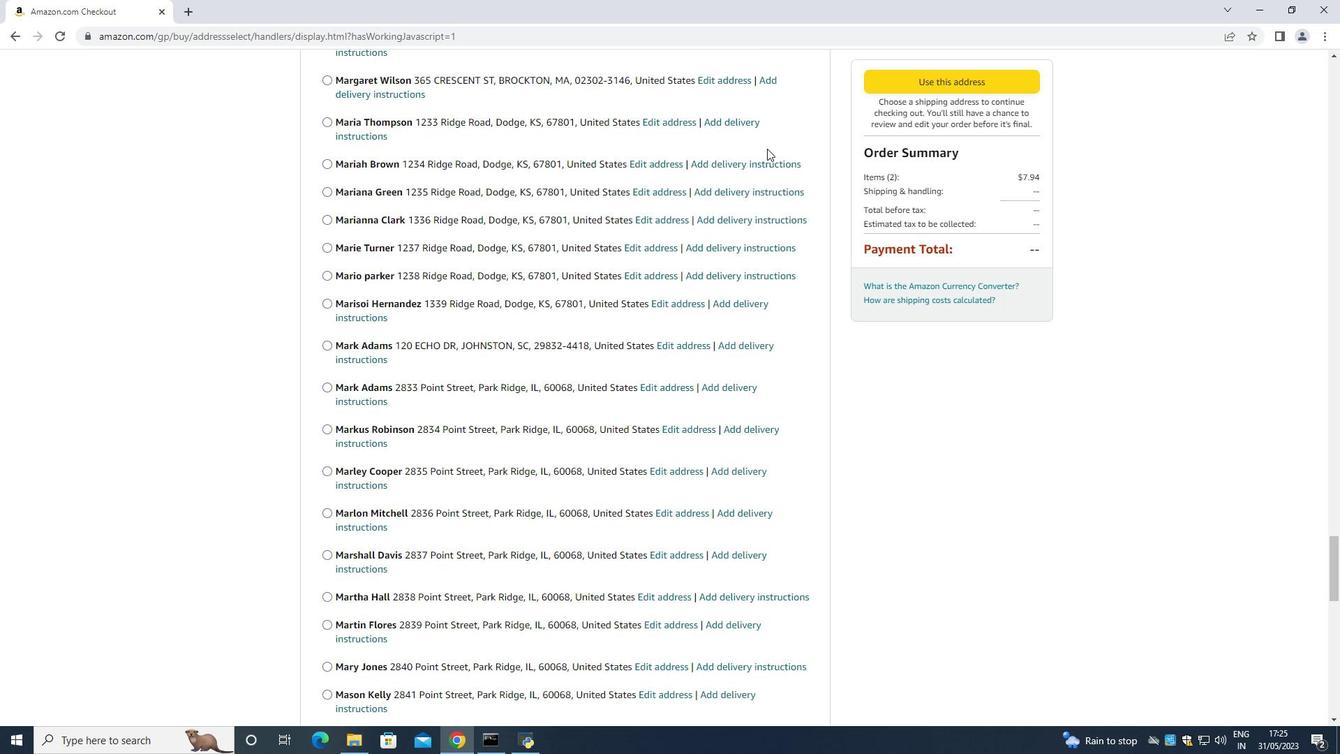 
Action: Mouse scrolled (769, 148) with delta (0, 0)
Screenshot: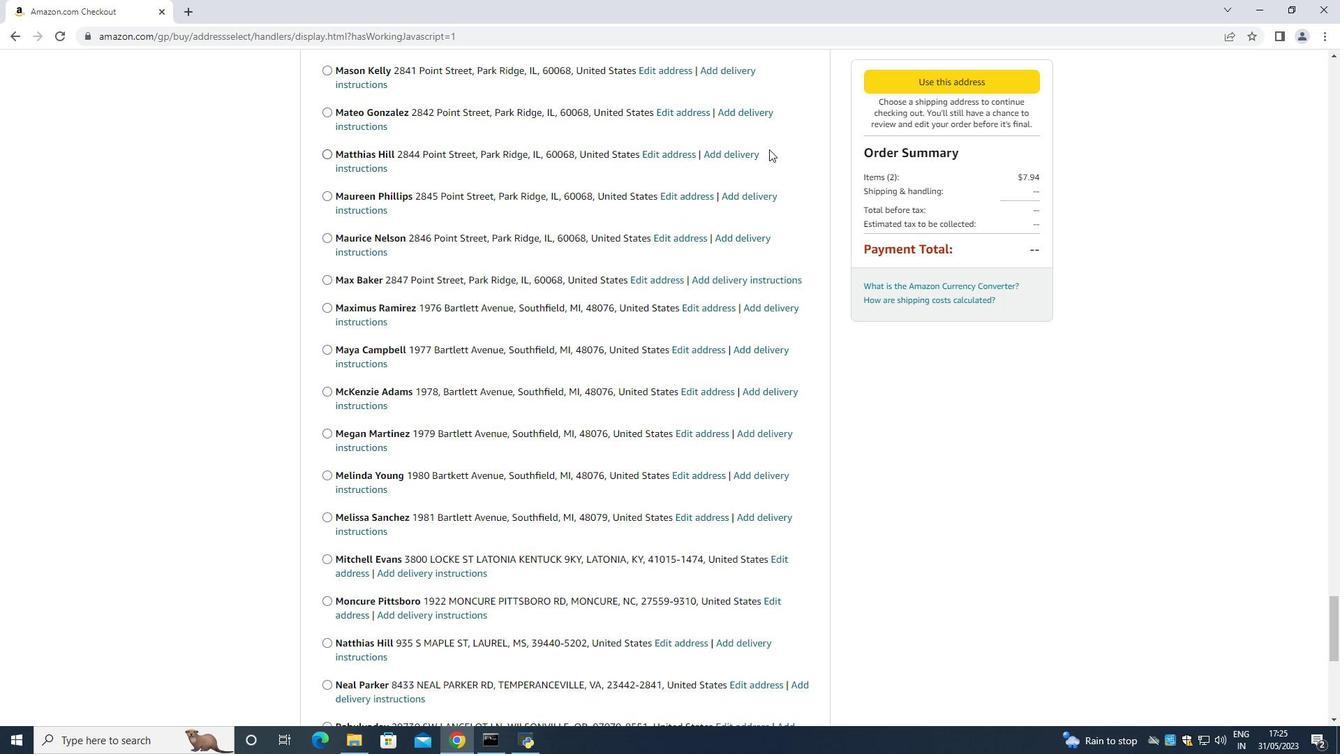 
Action: Mouse scrolled (769, 148) with delta (0, 0)
Screenshot: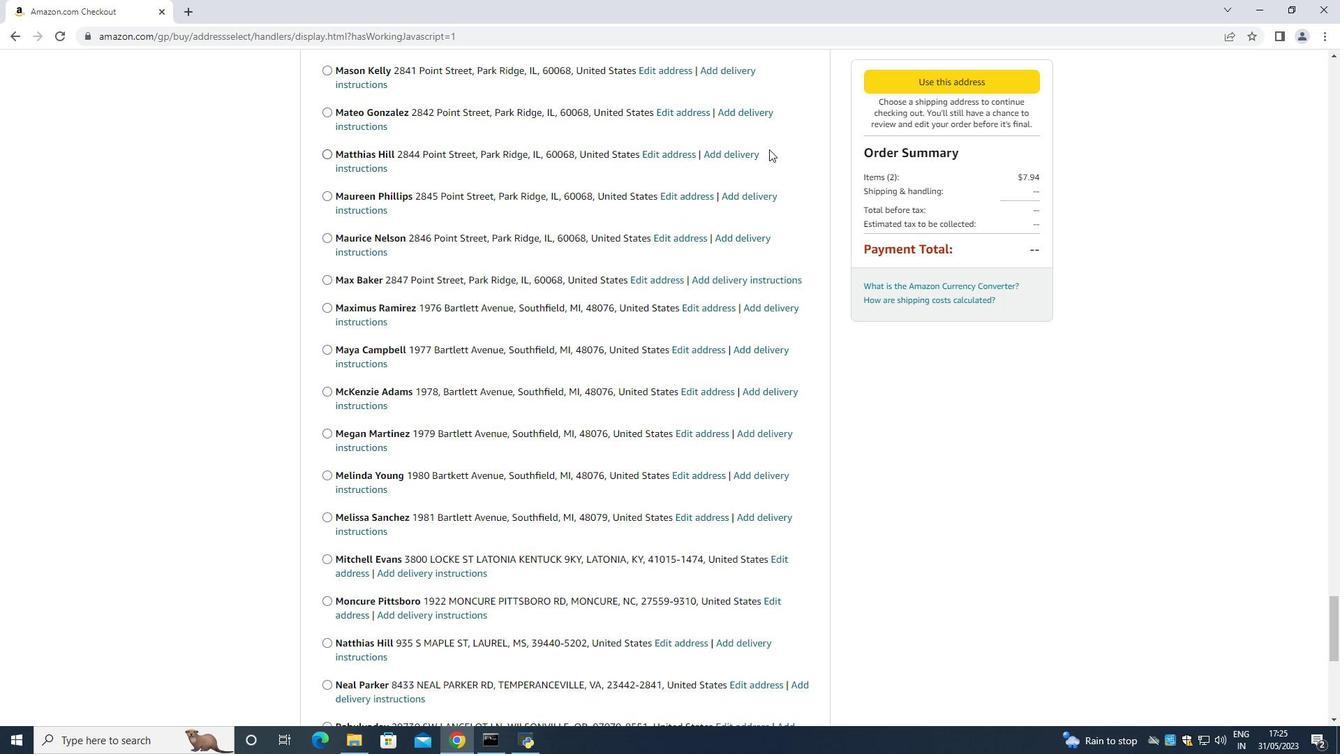 
Action: Mouse scrolled (769, 148) with delta (0, 0)
Screenshot: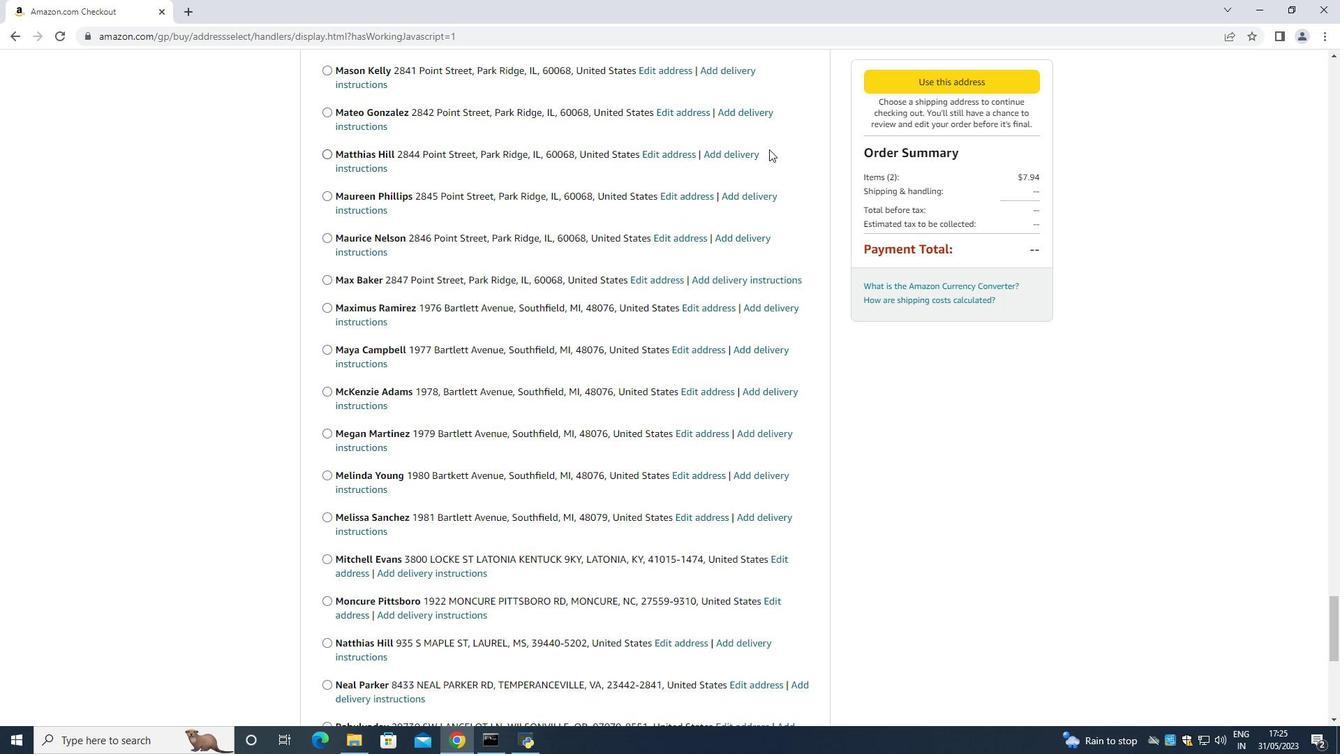 
Action: Mouse scrolled (769, 148) with delta (0, 0)
Screenshot: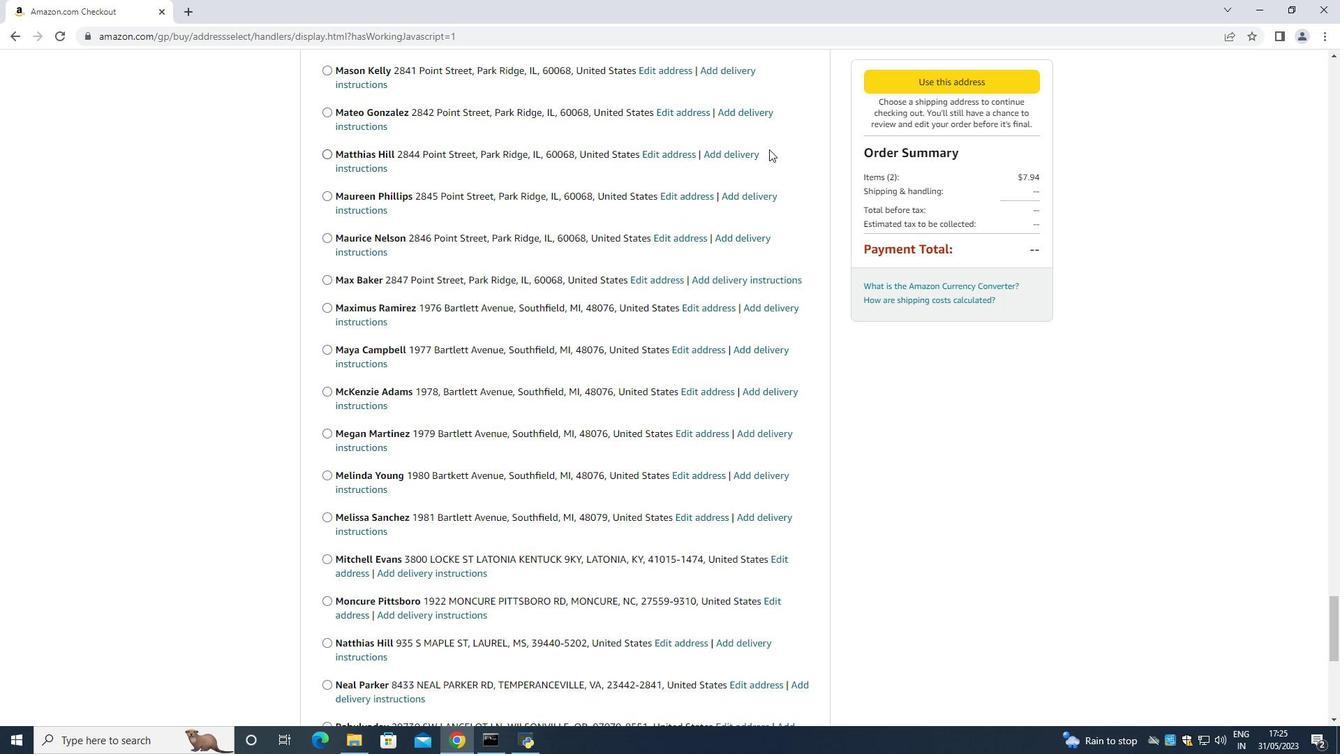 
Action: Mouse scrolled (769, 148) with delta (0, 0)
Screenshot: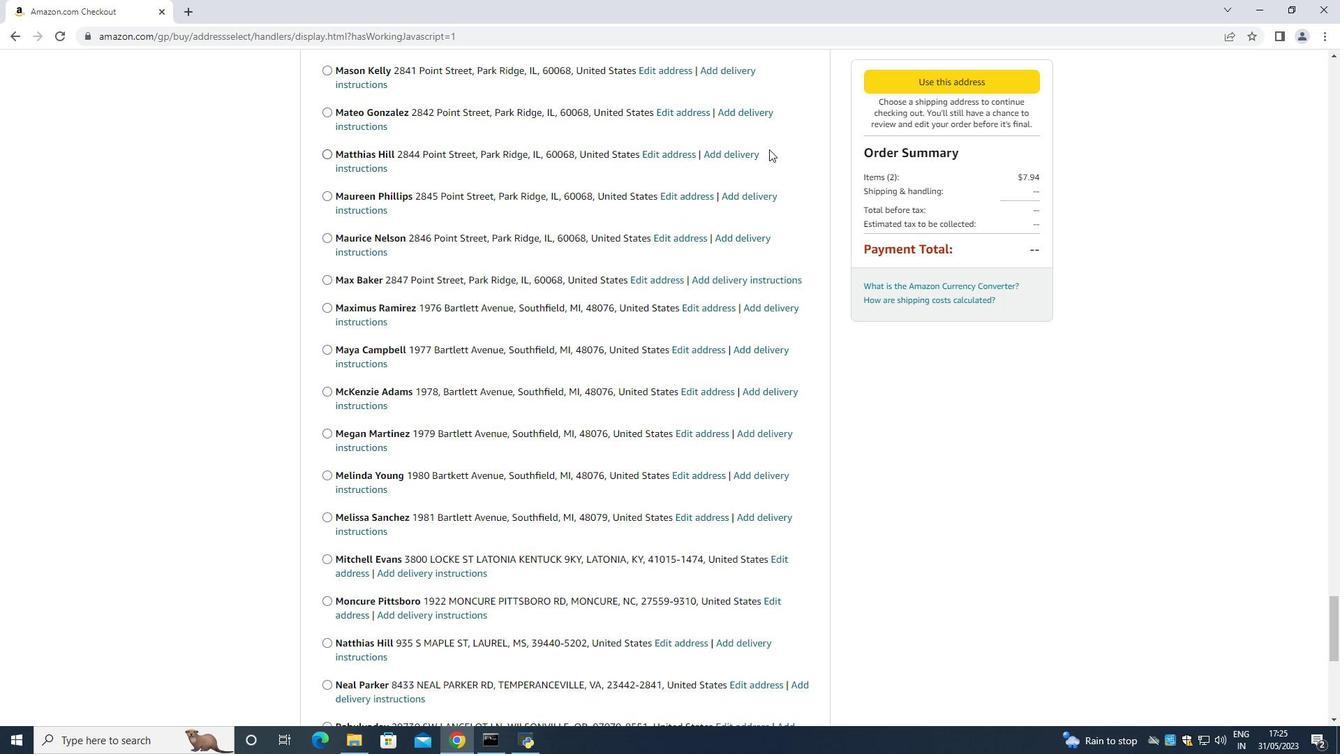 
Action: Mouse scrolled (769, 148) with delta (0, 0)
Screenshot: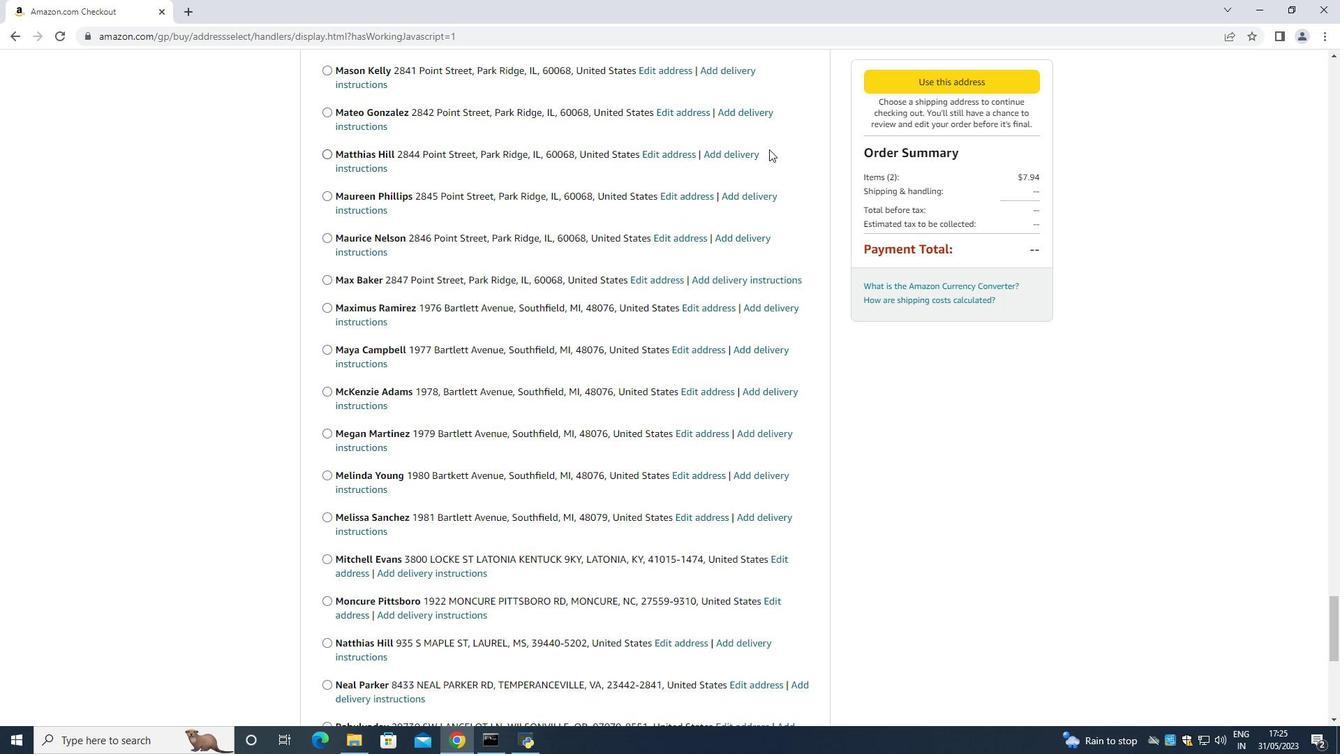 
Action: Mouse scrolled (769, 148) with delta (0, 0)
Screenshot: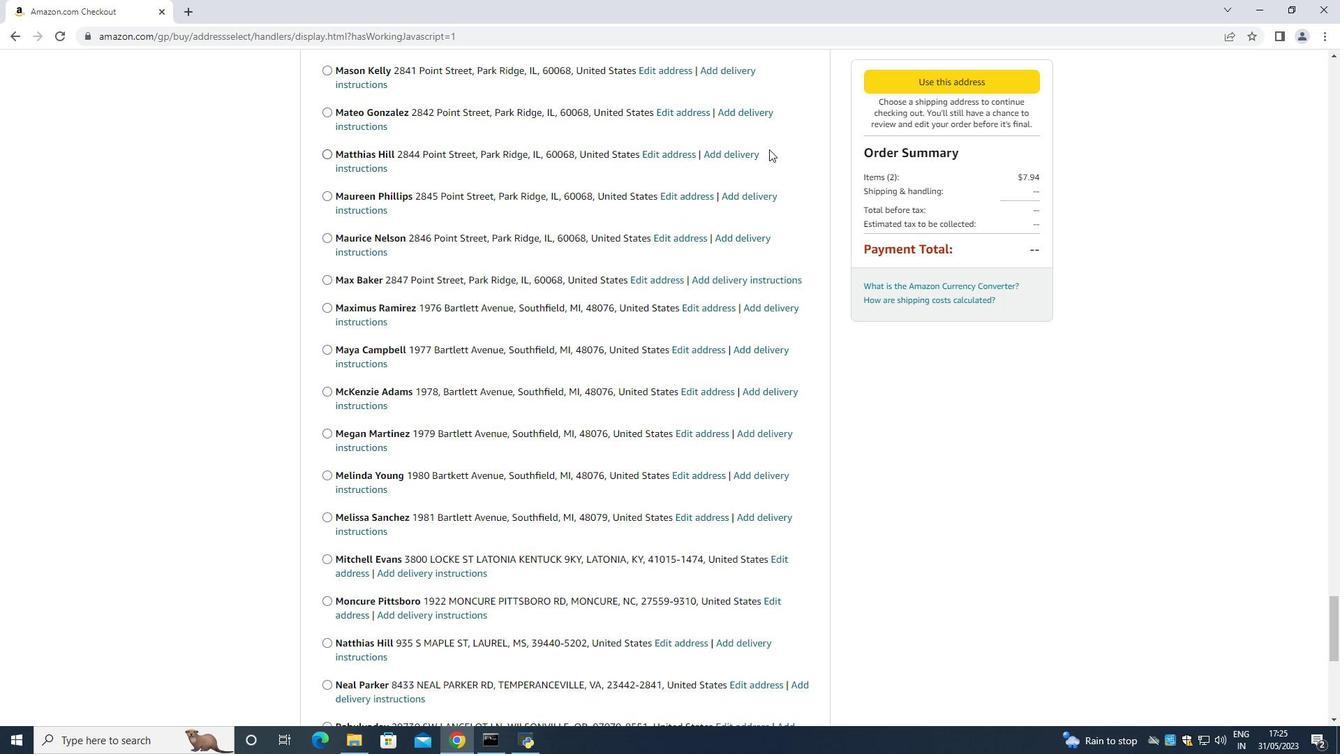 
Action: Mouse scrolled (769, 148) with delta (0, 0)
Screenshot: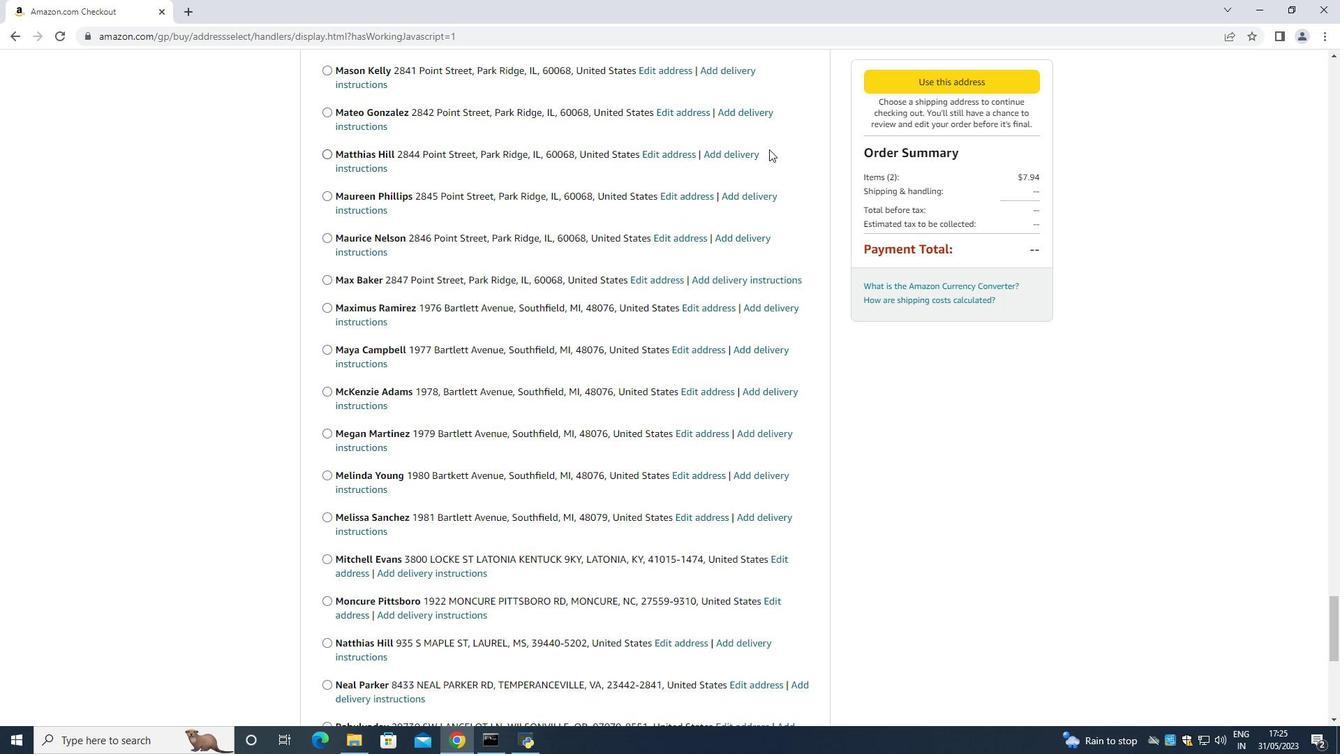 
Action: Mouse scrolled (769, 148) with delta (0, 0)
Screenshot: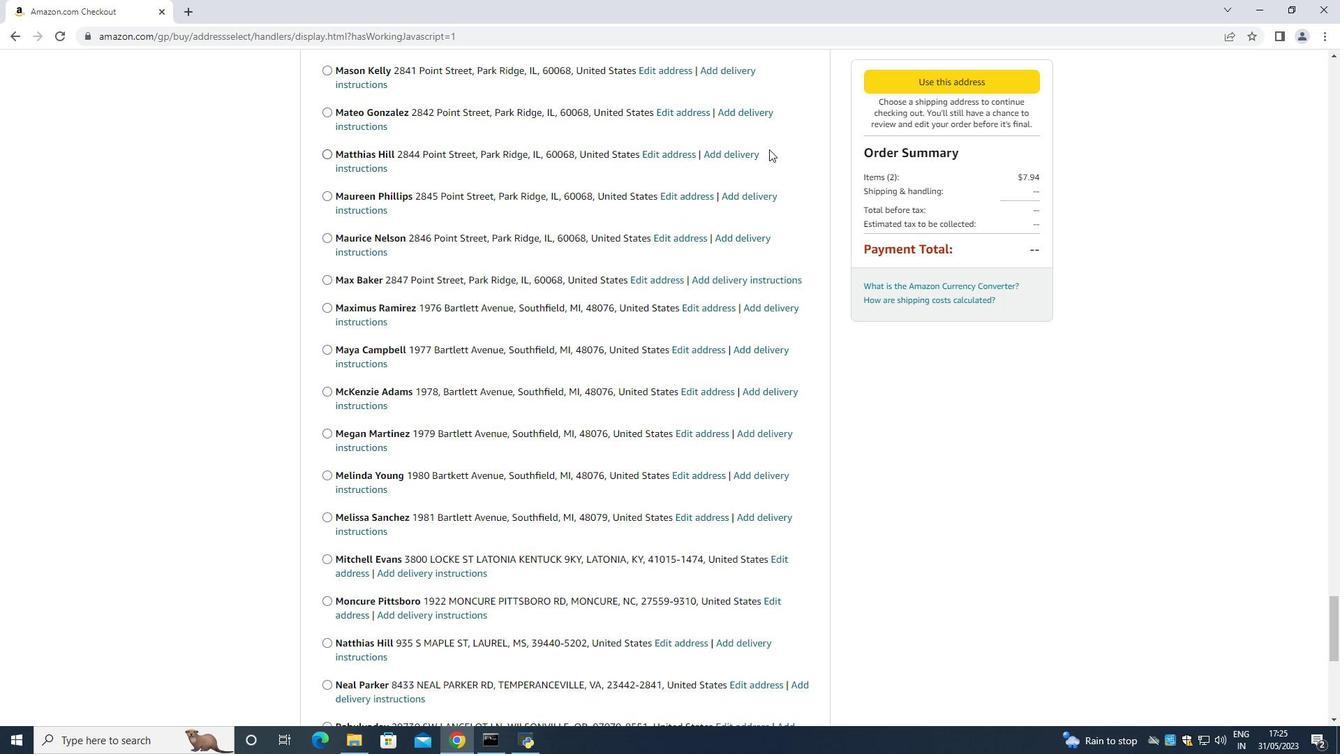 
Action: Mouse moved to (388, 306)
Screenshot: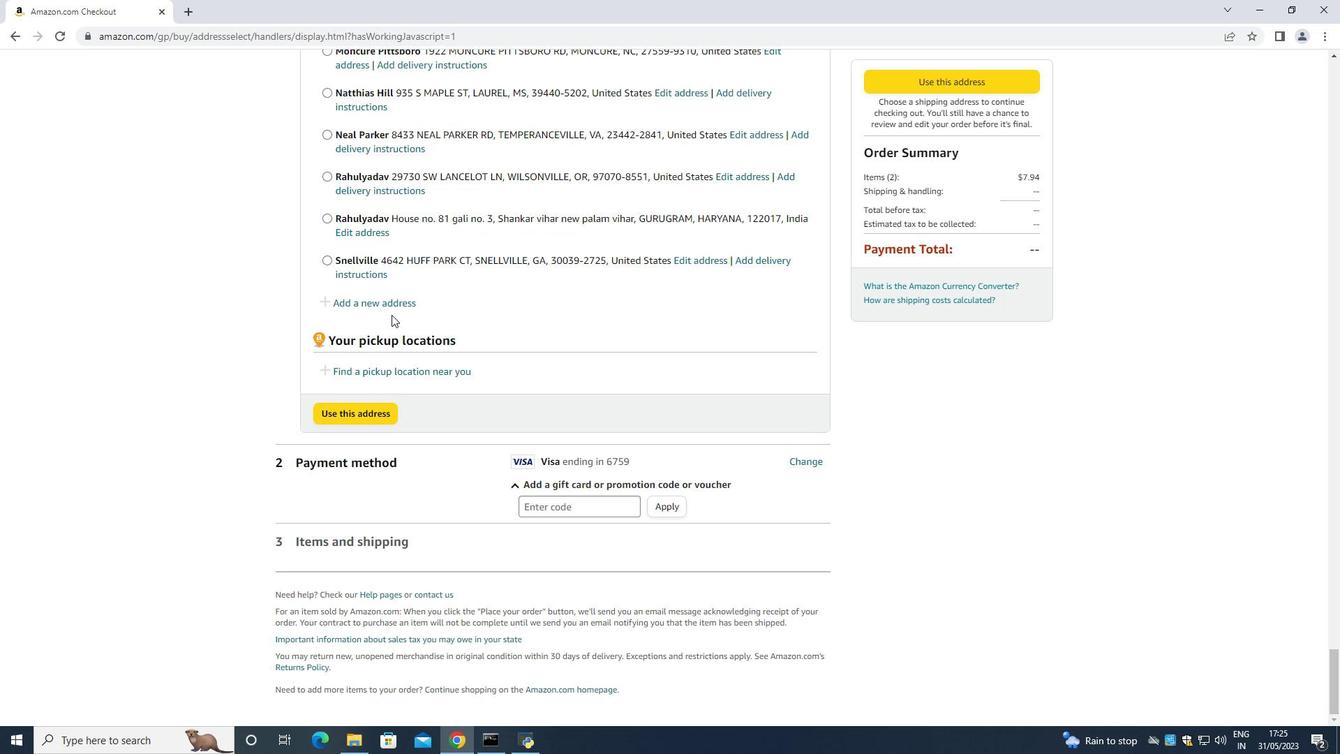 
Action: Mouse pressed left at (388, 306)
Screenshot: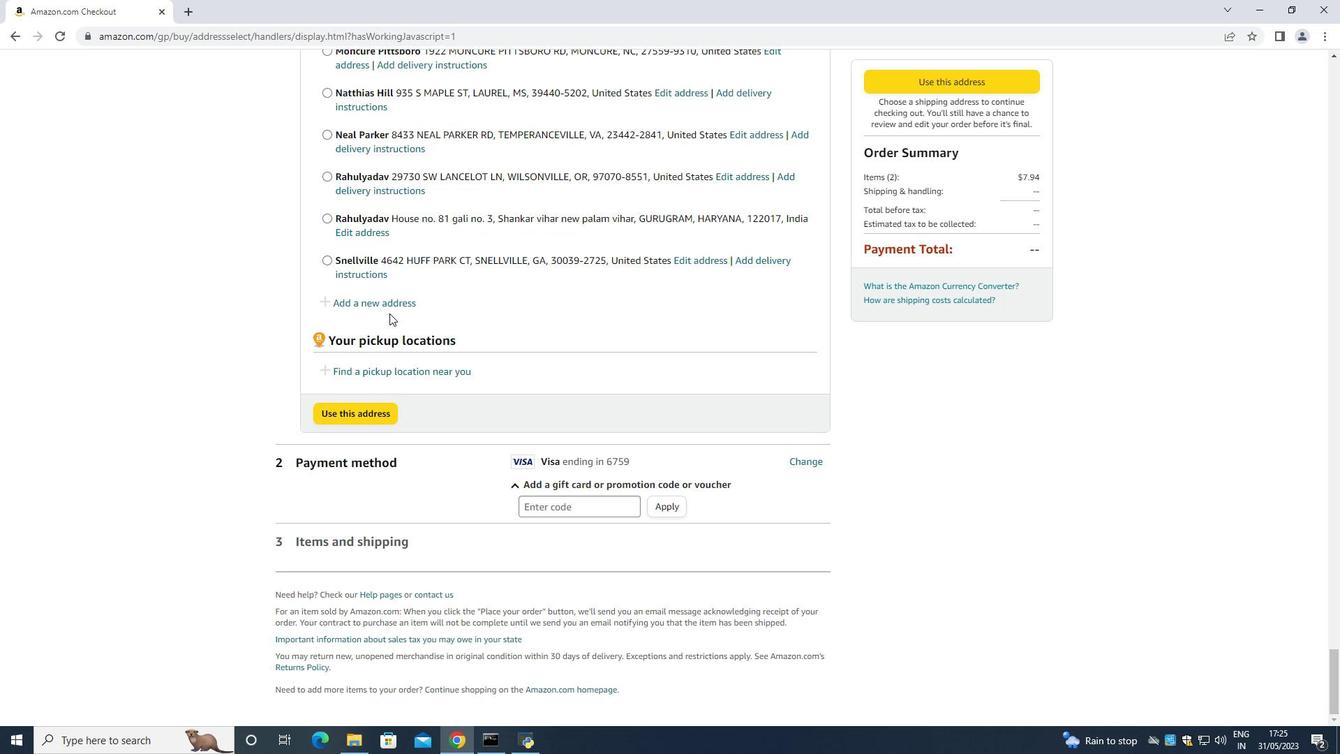 
Action: Mouse moved to (483, 341)
Screenshot: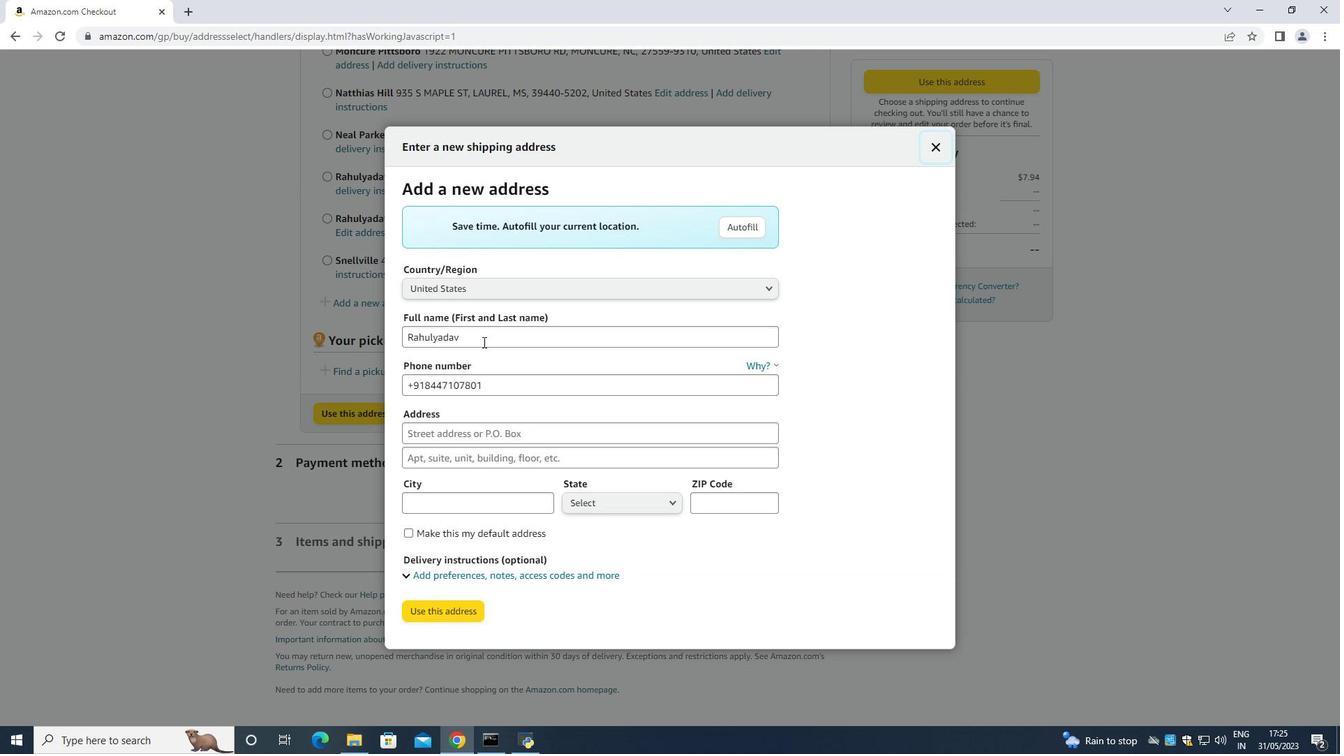 
Action: Mouse pressed left at (483, 341)
Screenshot: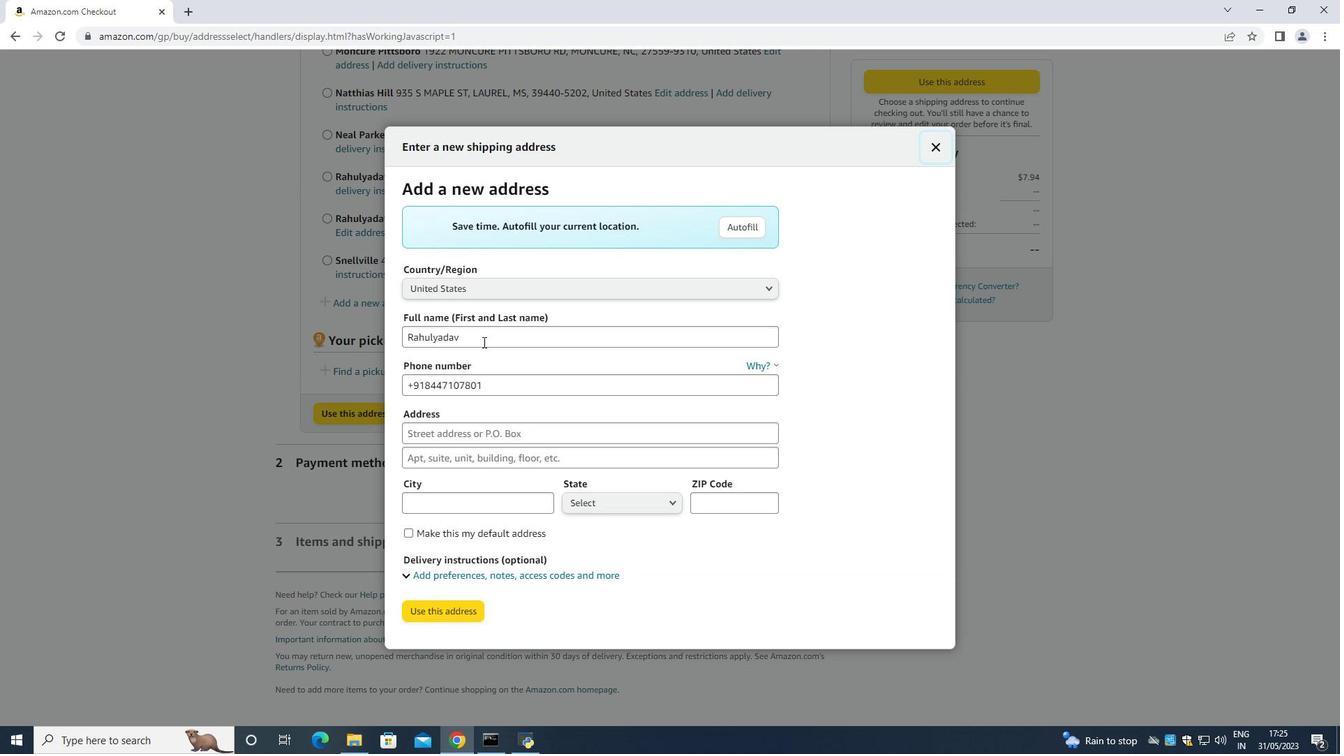 
Action: Key pressed <Key.backspace><Key.backspace><Key.backspace><Key.backspace><Key.backspace><Key.backspace><Key.backspace><Key.backspace><Key.backspace><Key.backspace><Key.backspace><Key.backspace><Key.backspace><Key.backspace><Key.backspace><Key.backspace><Key.backspace><Key.backspace><Key.backspace><Key.backspace><Key.backspace><Key.backspace><Key.backspace><Key.backspace><Key.backspace><Key.backspace><Key.shift>Melody<Key.shift><Key.shift><Key.shift><Key.shift><Key.shift><Key.shift><Key.shift><Key.shift><Key.shift>Gonzalez<Key.space><Key.tab><Key.tab><Key.backspace>2485598029<Key.tab>1982<Key.shift><Key.space><Key.shift>Barlett<Key.space><Key.shift><Key.shift><Key.shift><Key.shift><Key.shift><Key.shift><Key.shift><Key.shift><Key.shift><Key.shift><Key.shift><Key.shift><Key.shift><Key.shift><Key.shift><Key.shift><Key.shift><Key.shift><Key.shift><Key.shift><Key.shift><Key.shift>Avenue<Key.space><Key.tab><Key.tab><Key.shift>Southfield<Key.space><Key.tab>
Screenshot: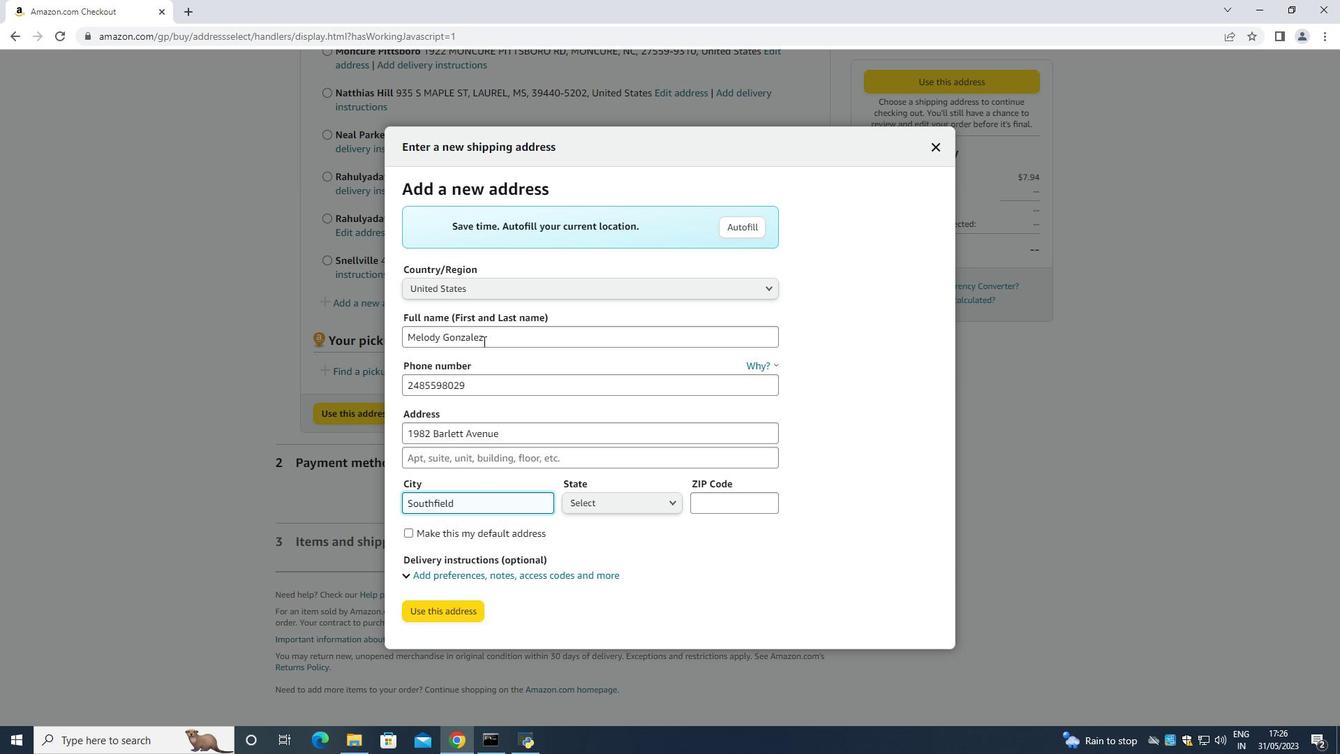 
Action: Mouse moved to (643, 511)
Screenshot: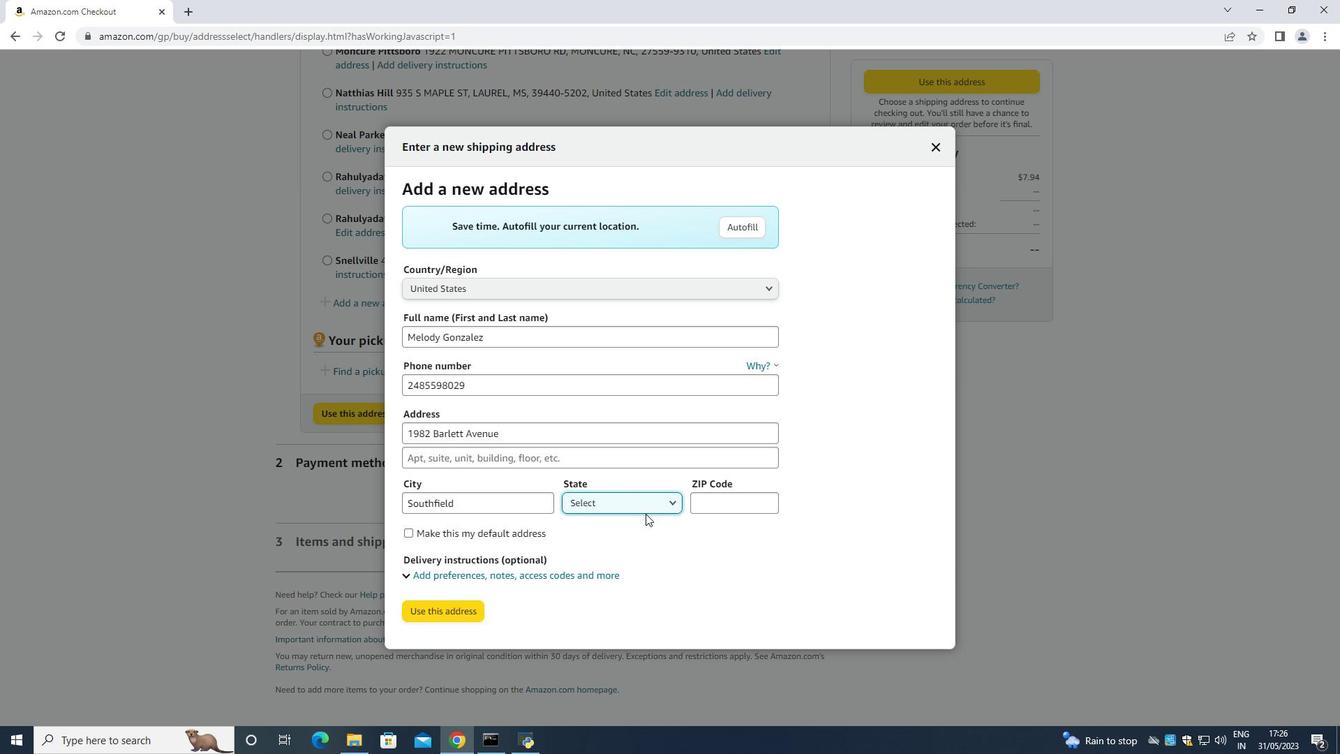 
Action: Mouse pressed left at (645, 513)
Screenshot: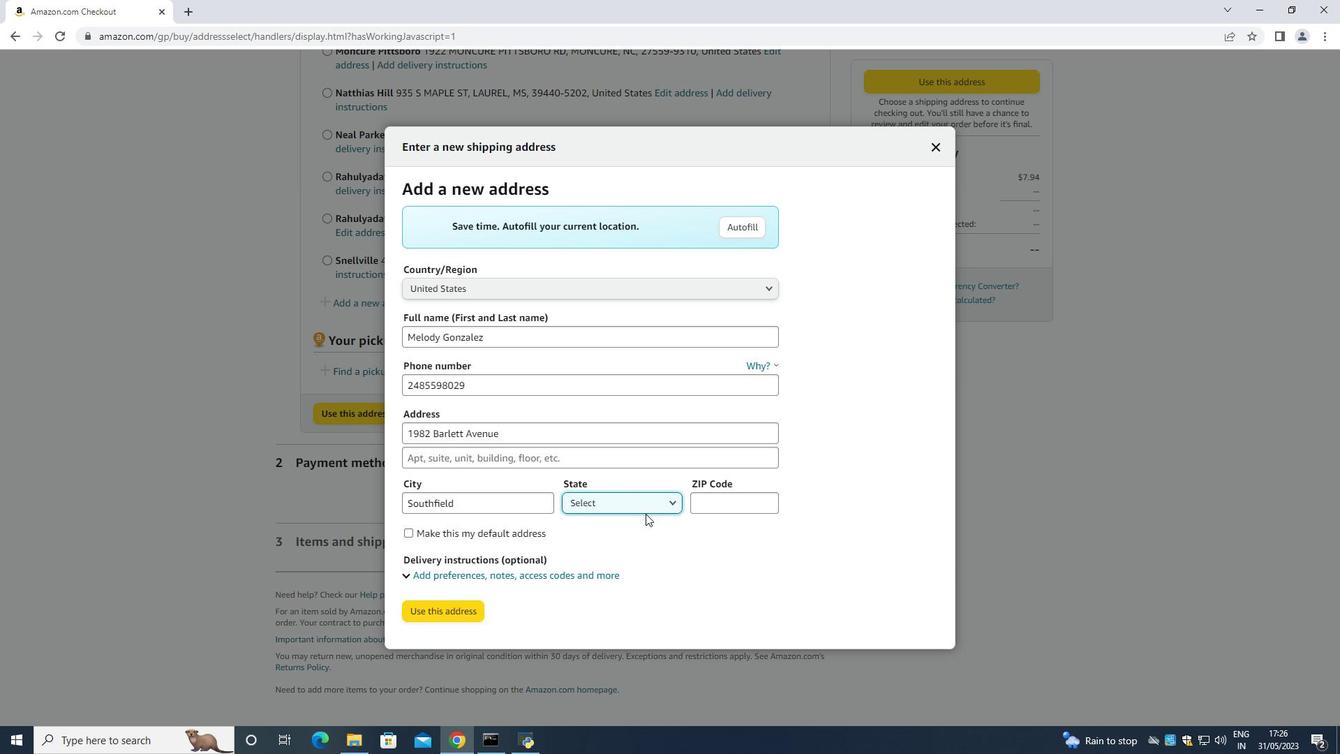 
Action: Mouse moved to (643, 511)
Screenshot: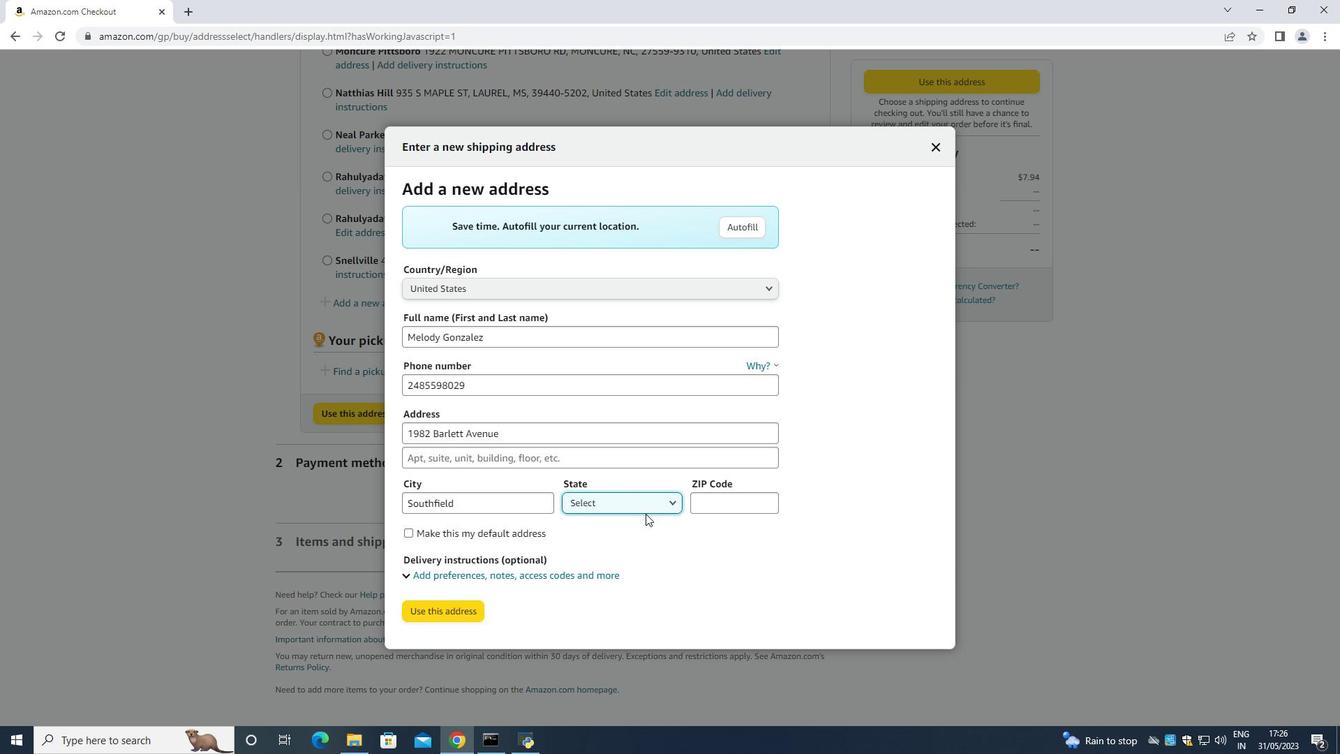 
Action: Mouse pressed left at (643, 511)
Screenshot: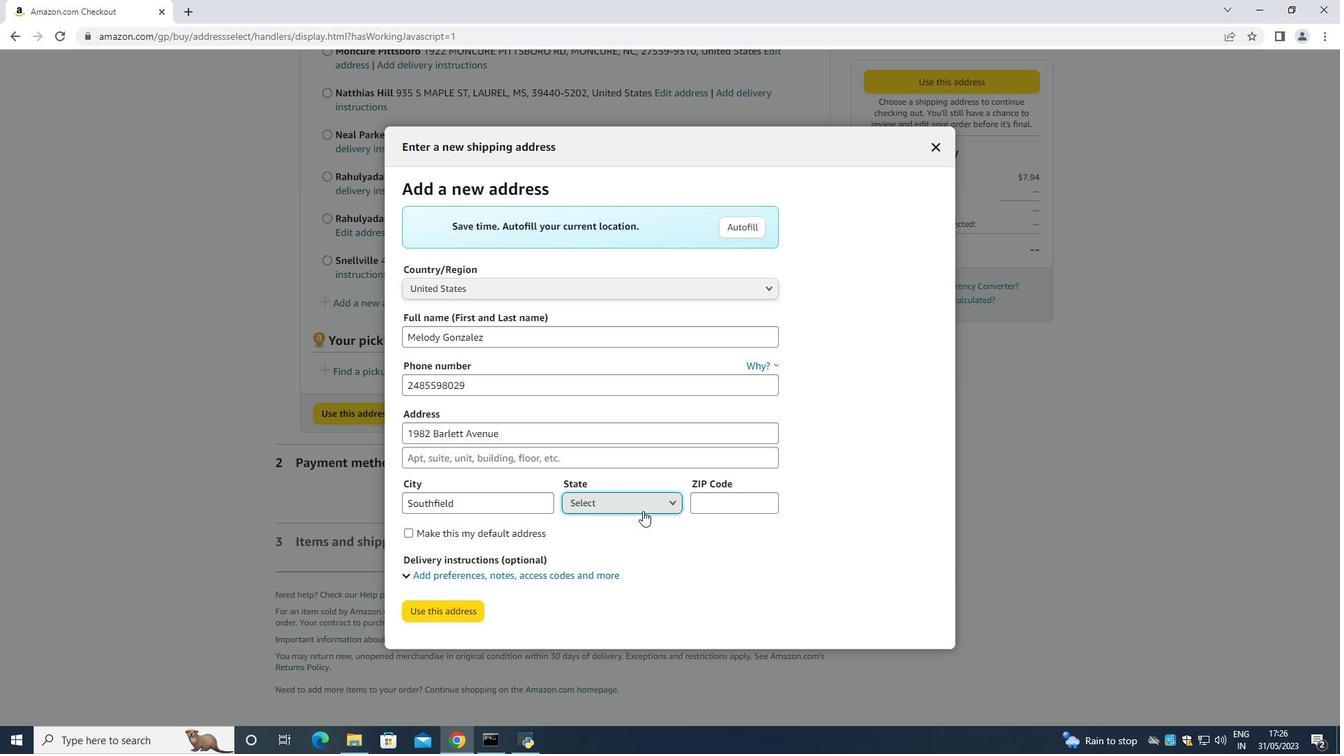 
Action: Mouse moved to (619, 340)
Screenshot: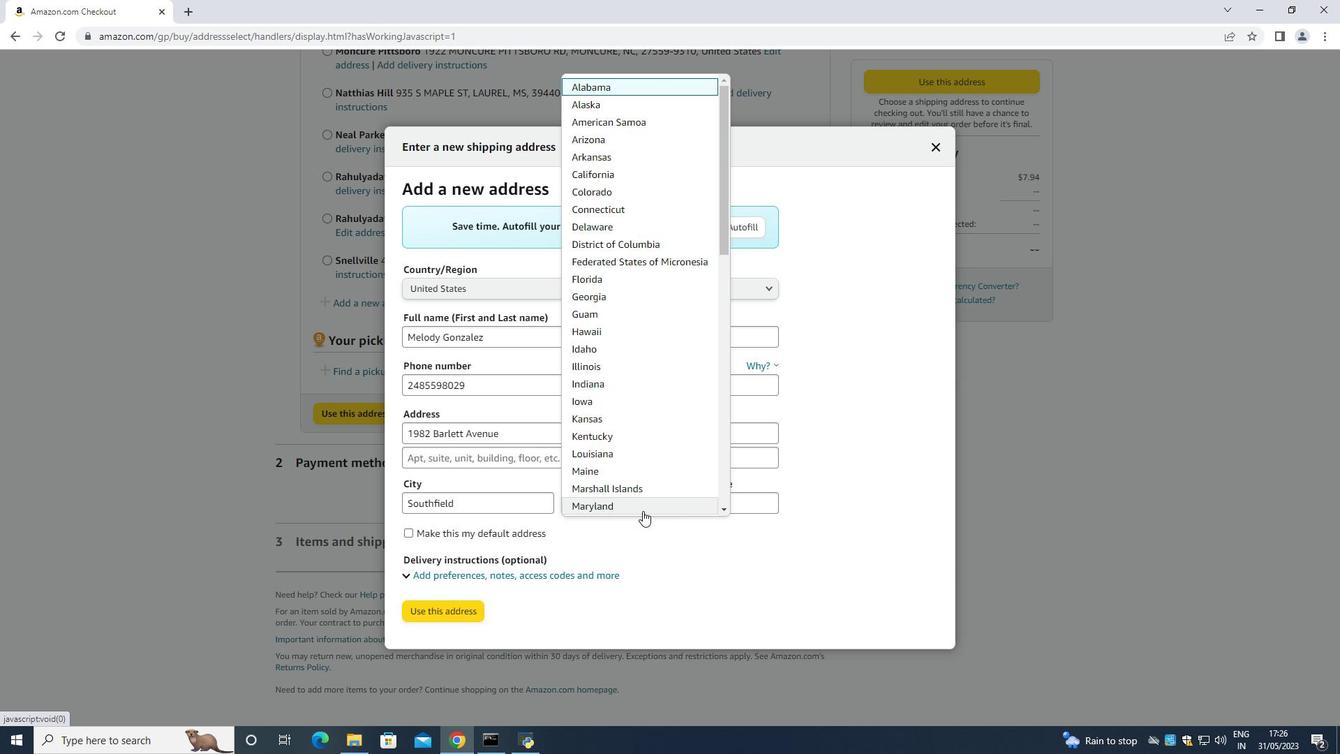 
Action: Mouse scrolled (619, 340) with delta (0, 0)
Screenshot: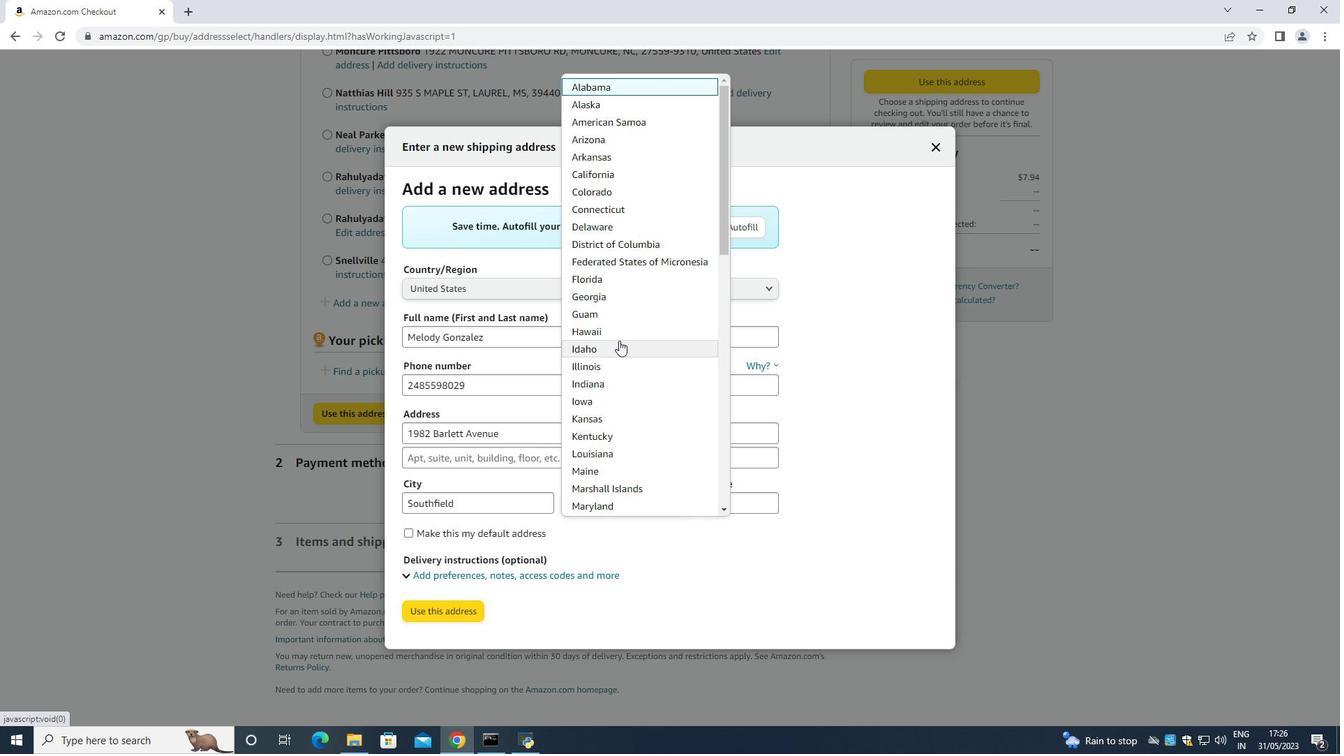 
Action: Mouse scrolled (619, 340) with delta (0, 0)
Screenshot: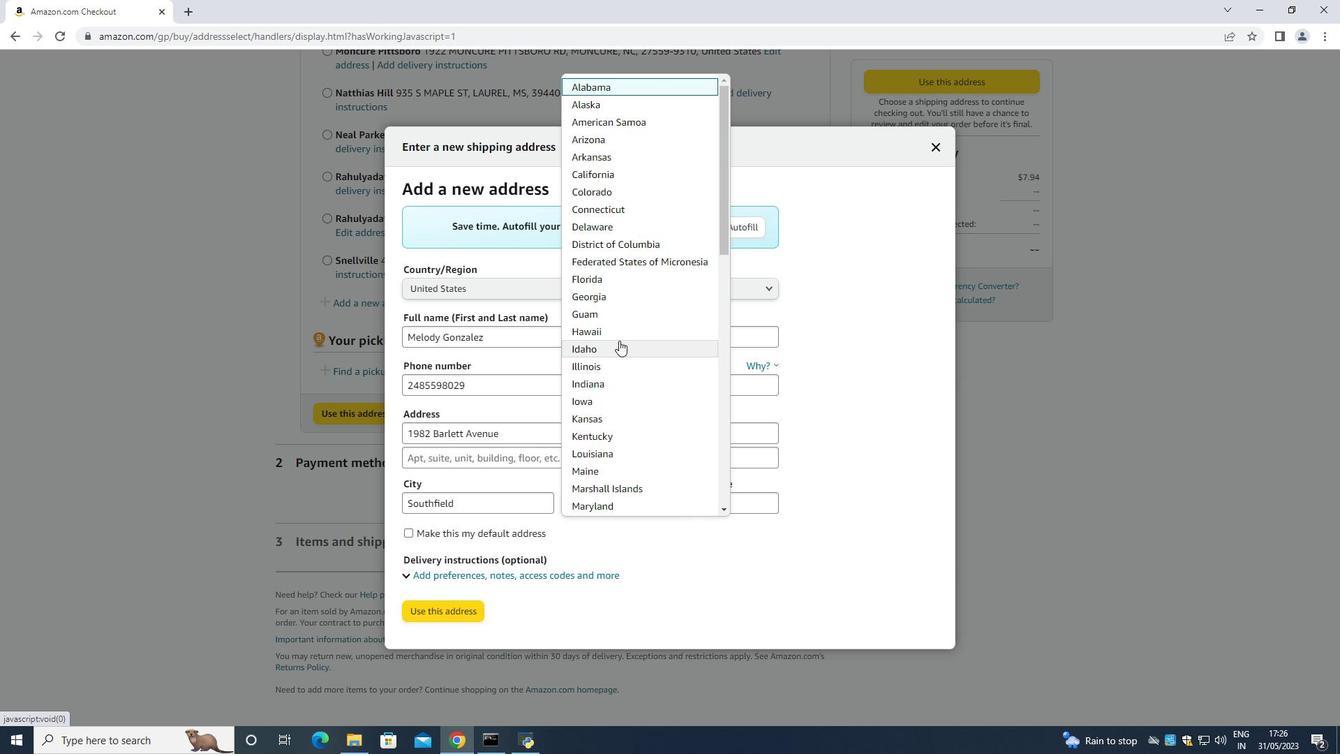 
Action: Mouse scrolled (619, 340) with delta (0, 0)
Screenshot: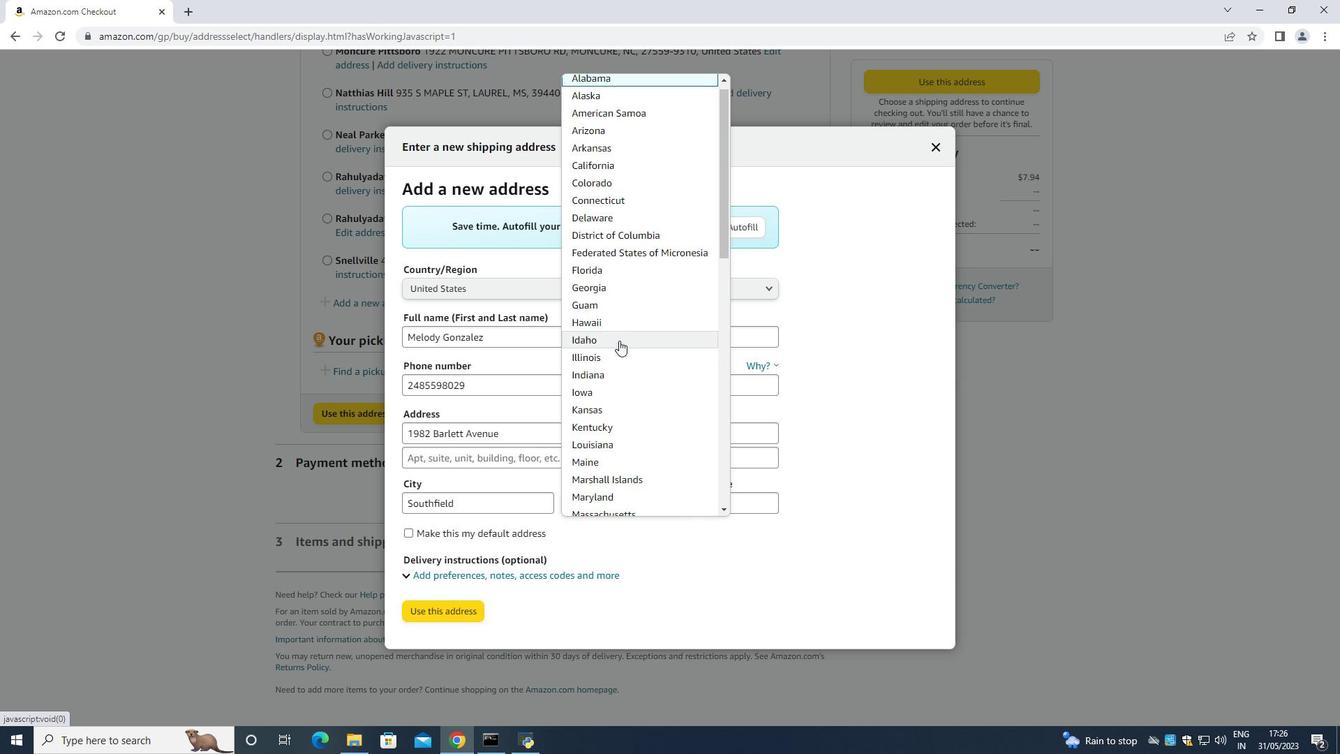
Action: Mouse moved to (603, 338)
Screenshot: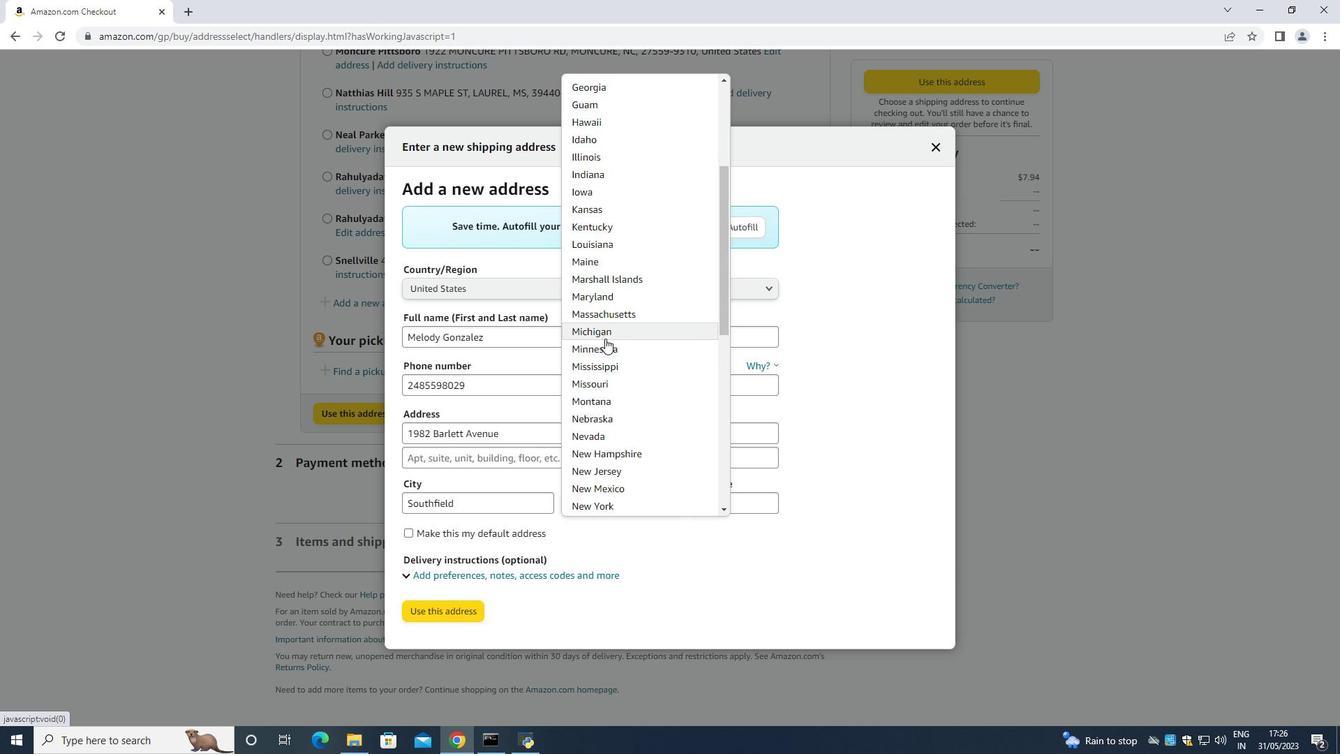 
Action: Mouse pressed left at (603, 338)
Screenshot: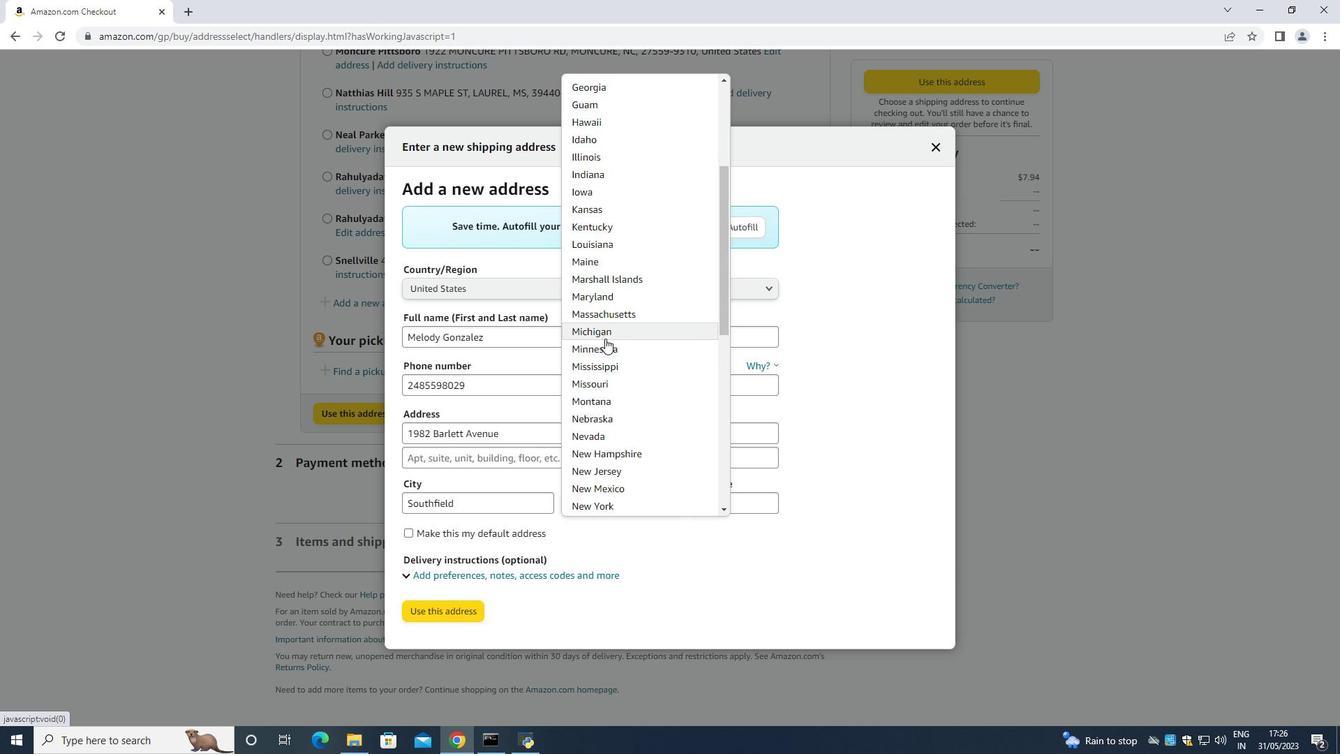 
Action: Mouse moved to (711, 501)
Screenshot: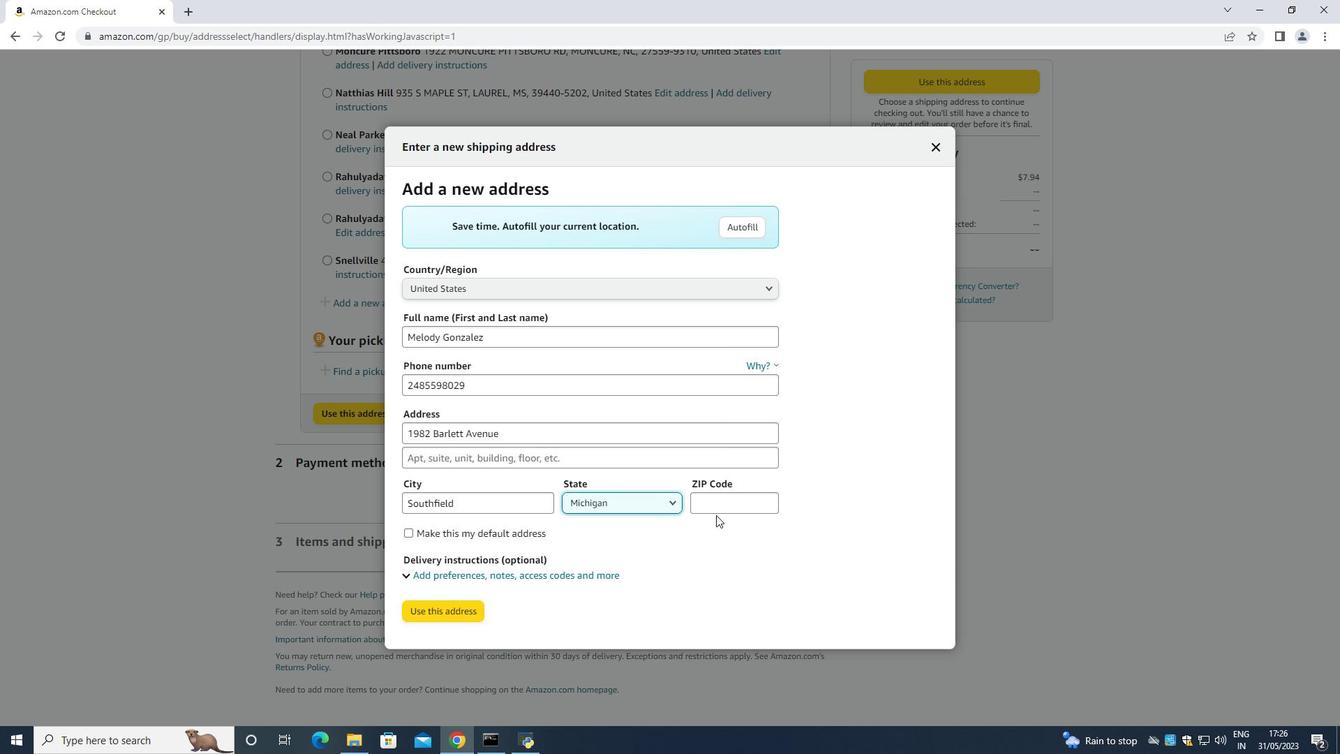 
Action: Mouse pressed left at (711, 501)
Screenshot: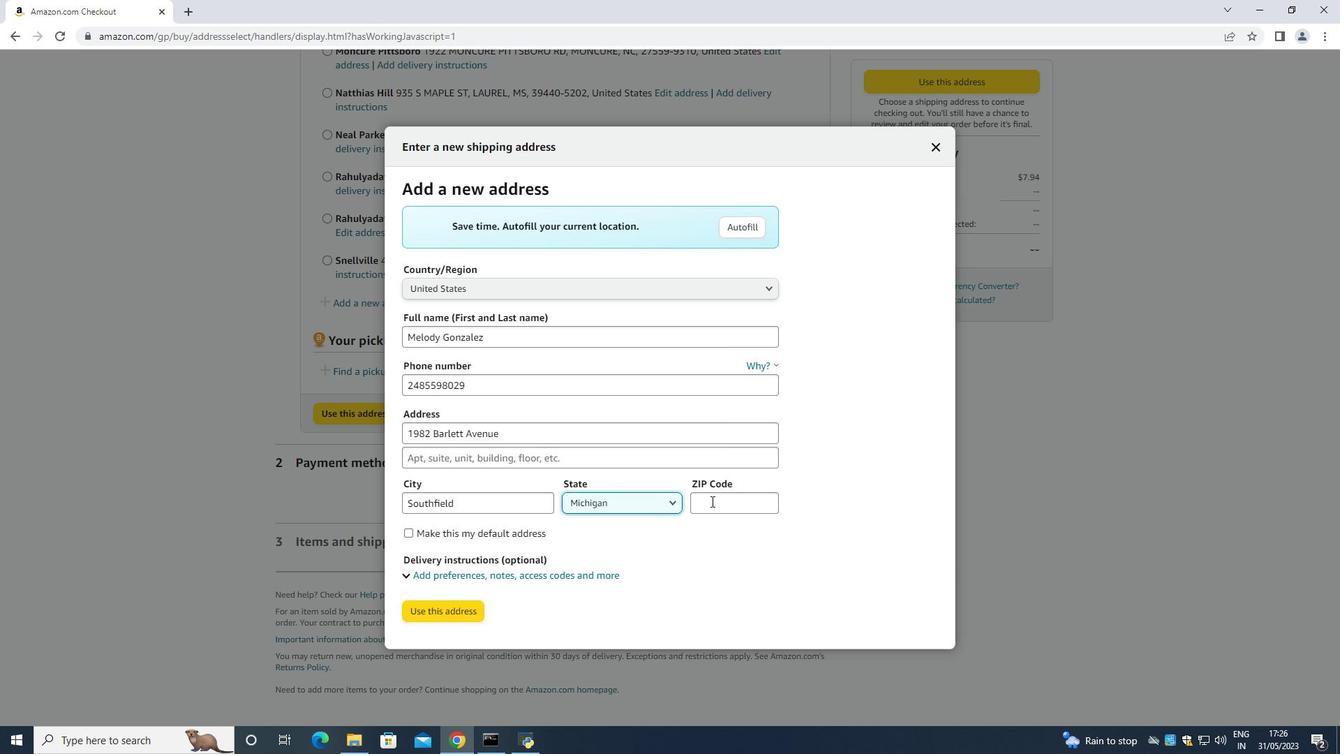 
Action: Key pressed 48079
Screenshot: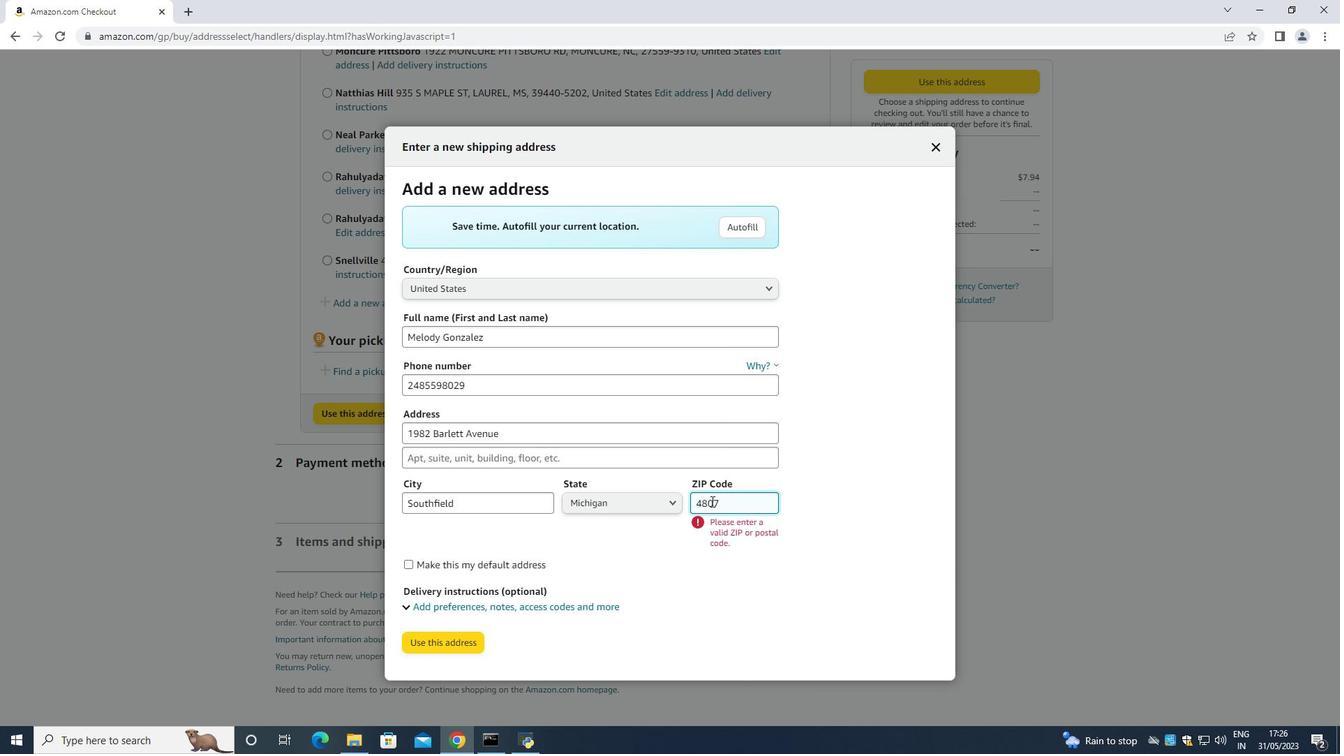 
Action: Mouse moved to (430, 615)
Screenshot: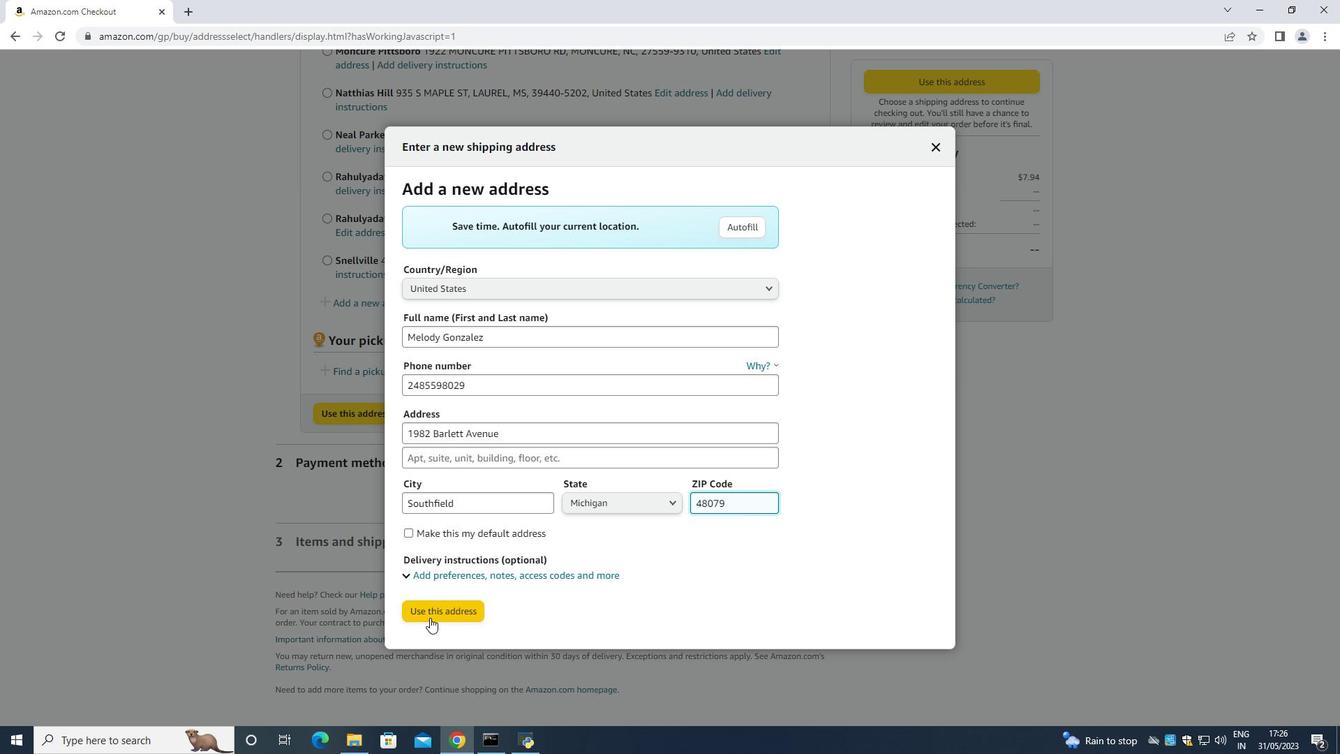 
Action: Mouse pressed left at (430, 615)
Screenshot: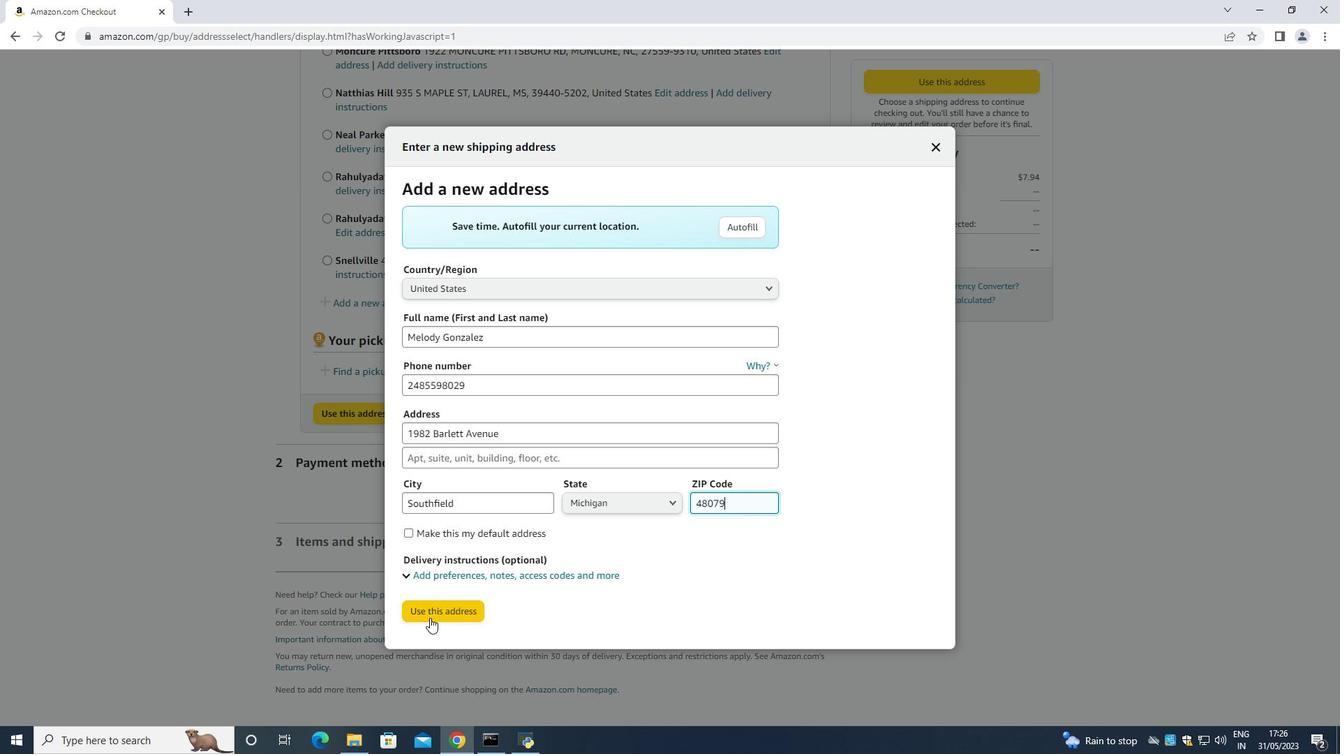 
Action: Mouse moved to (426, 712)
Screenshot: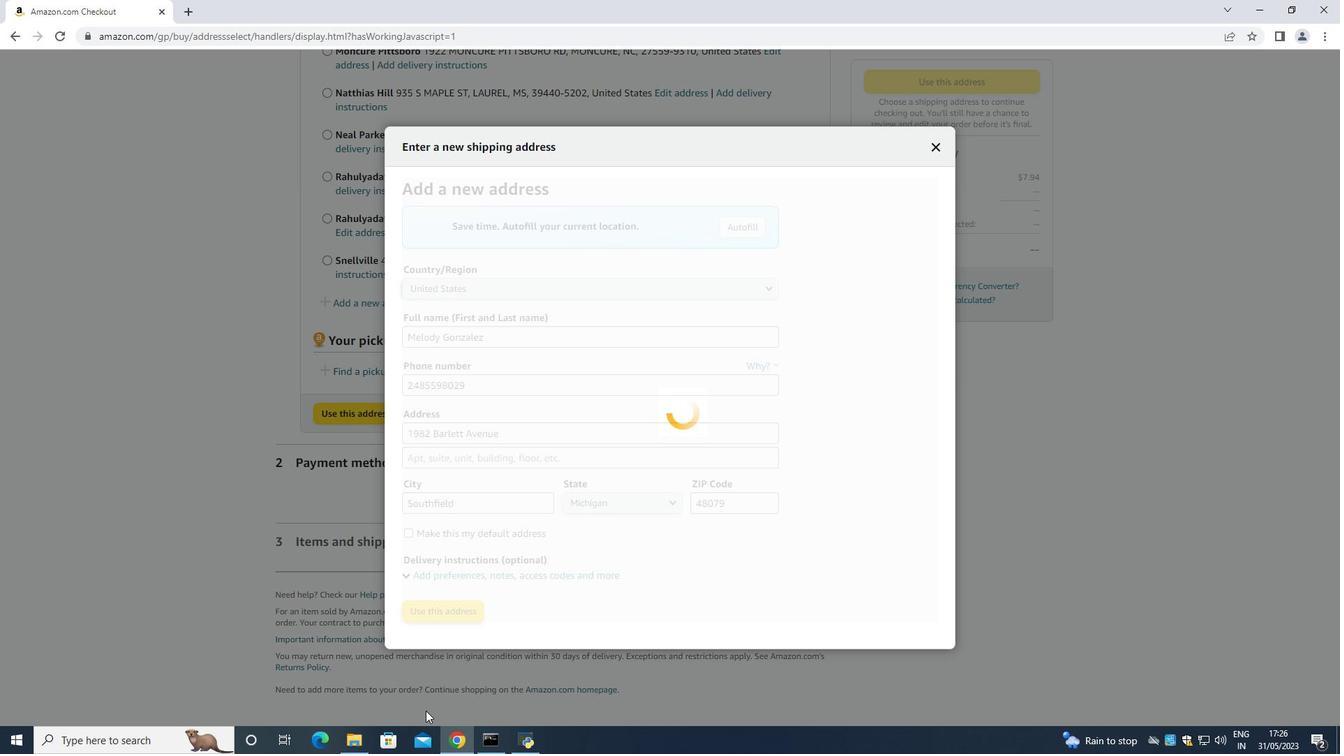 
Action: Mouse pressed left at (426, 712)
Screenshot: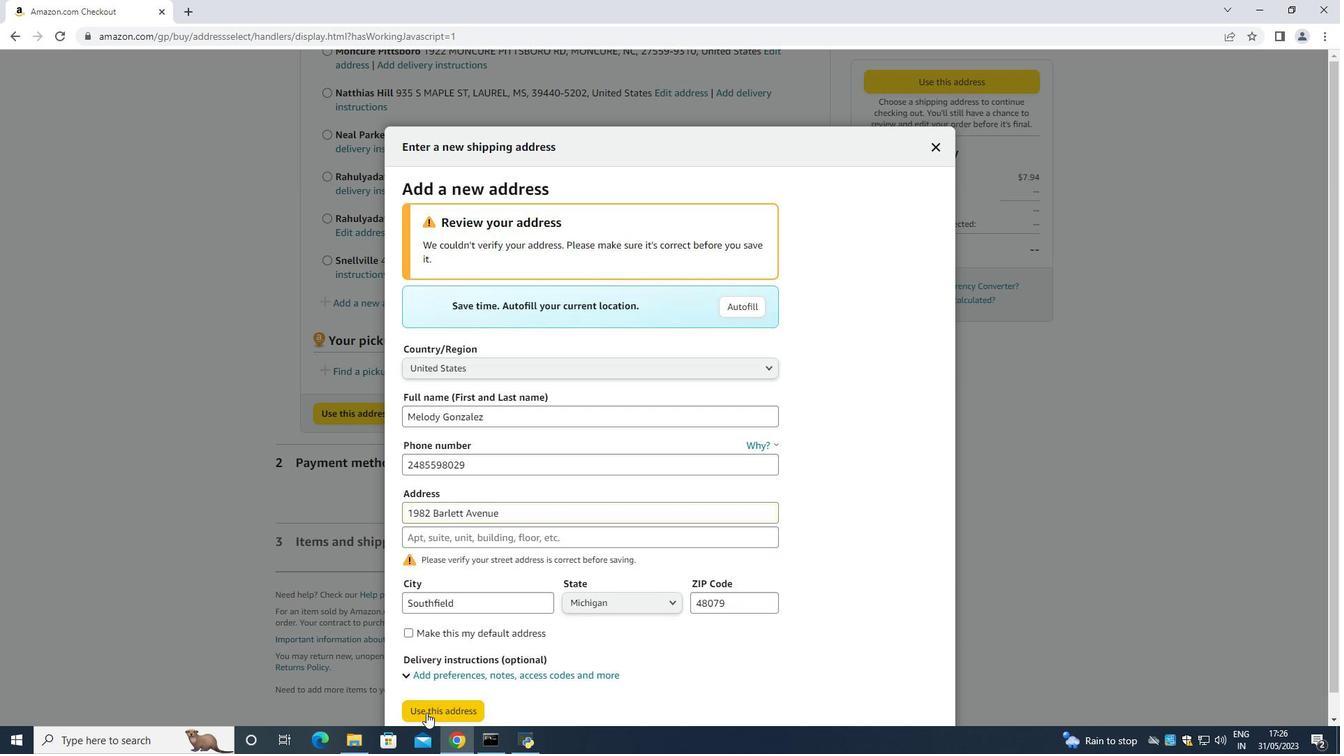 
Action: Mouse moved to (437, 311)
Screenshot: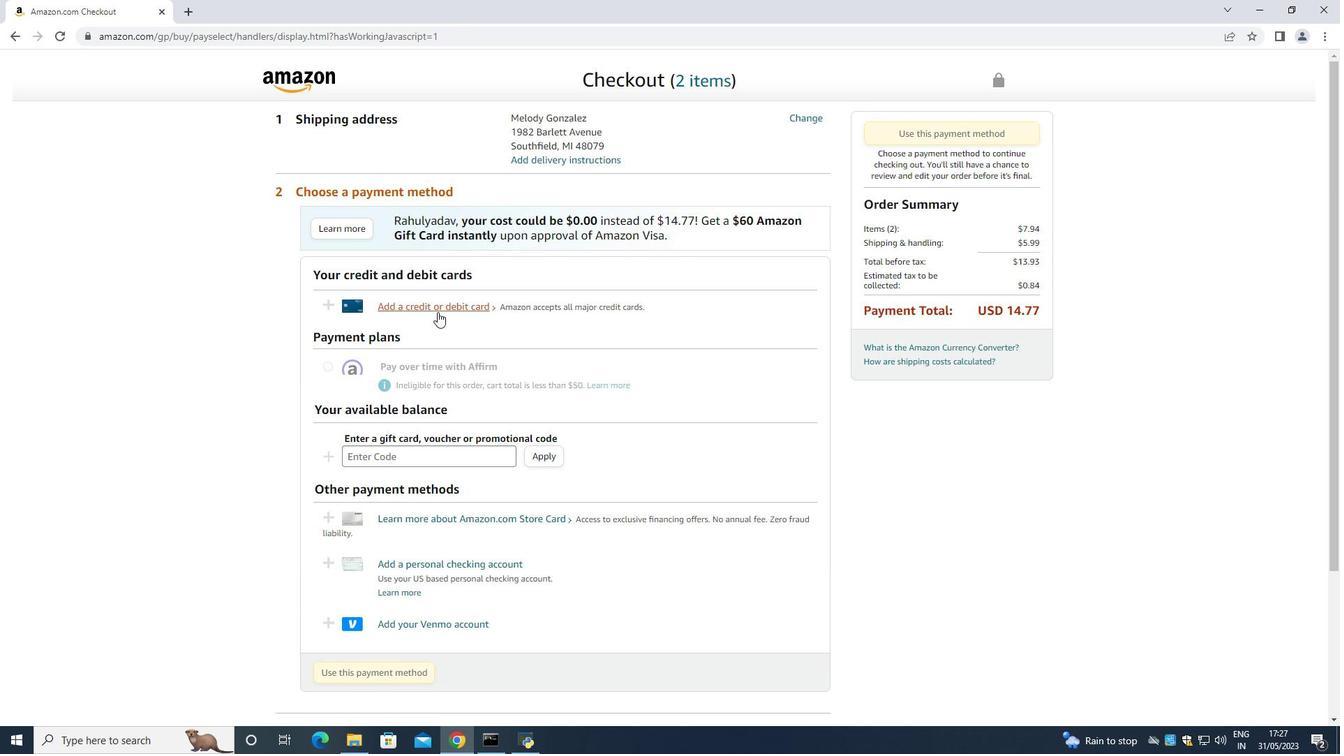 
Action: Mouse pressed left at (437, 311)
Screenshot: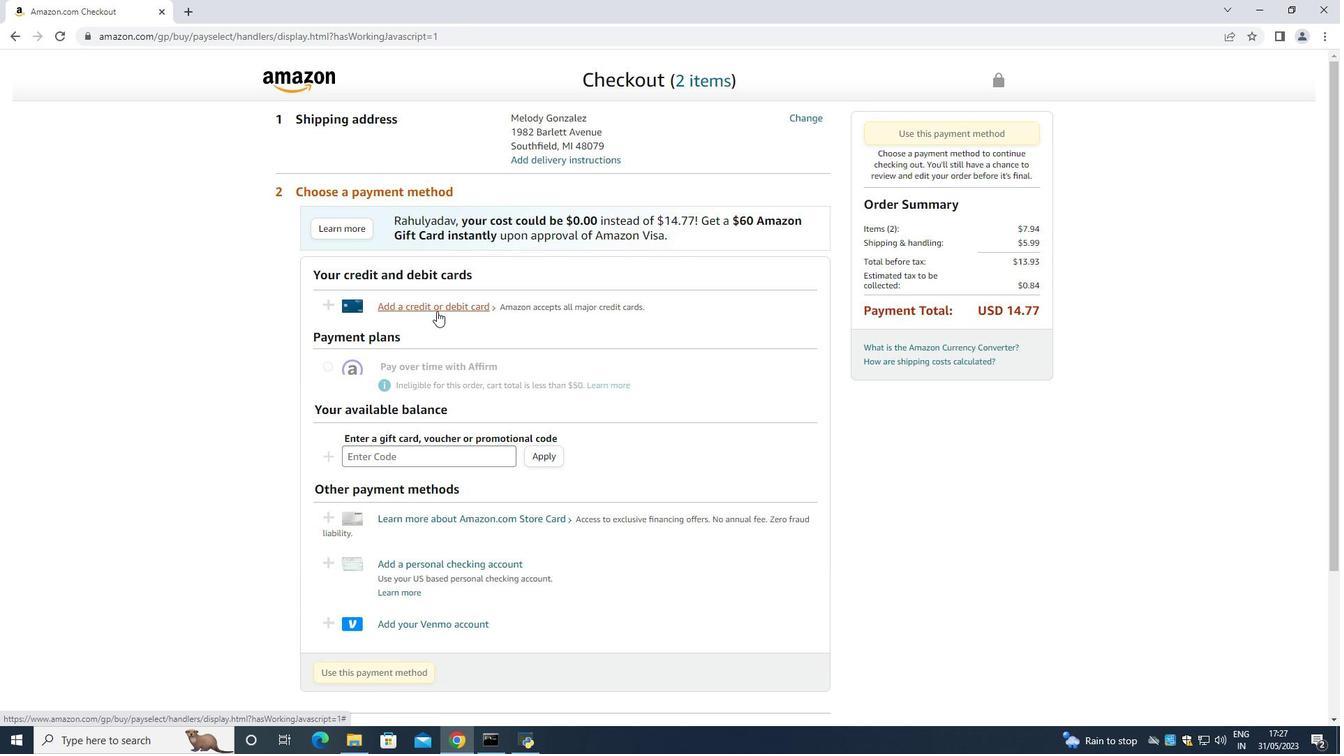 
Action: Mouse moved to (590, 314)
Screenshot: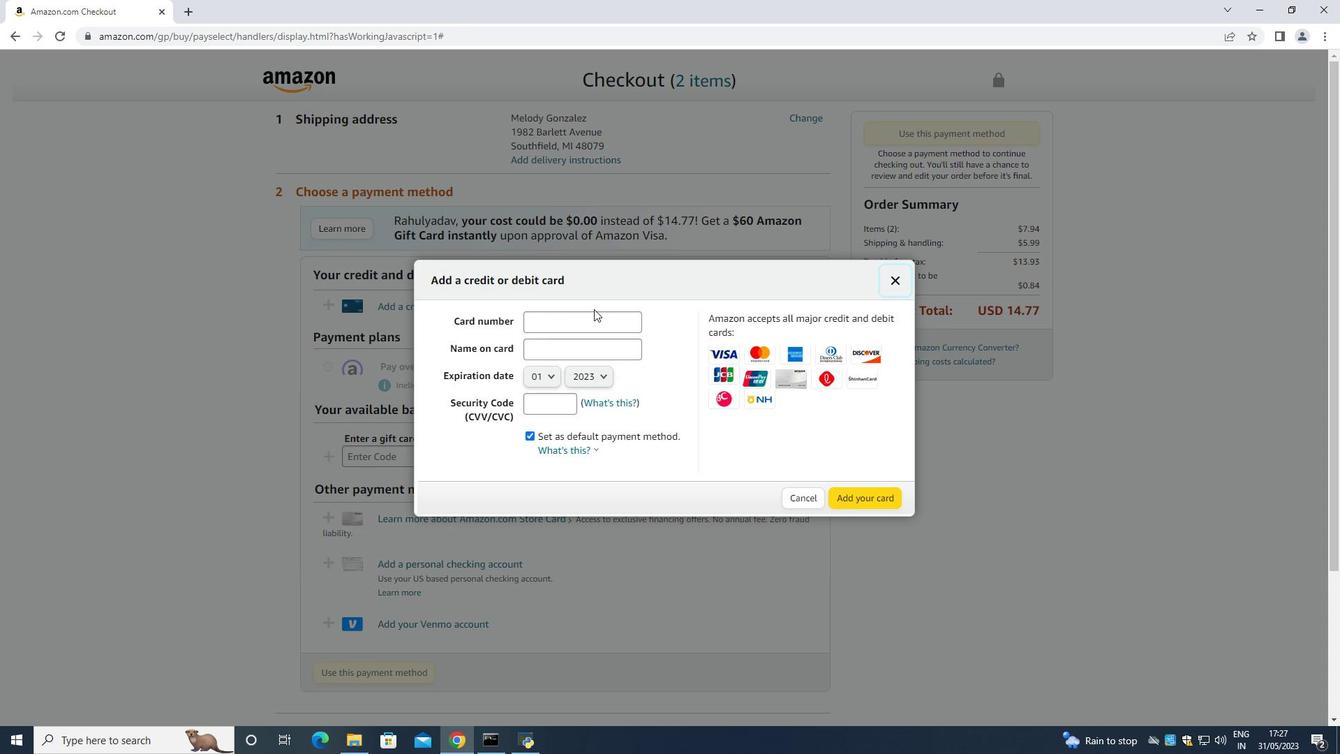 
Action: Mouse pressed left at (590, 314)
Screenshot: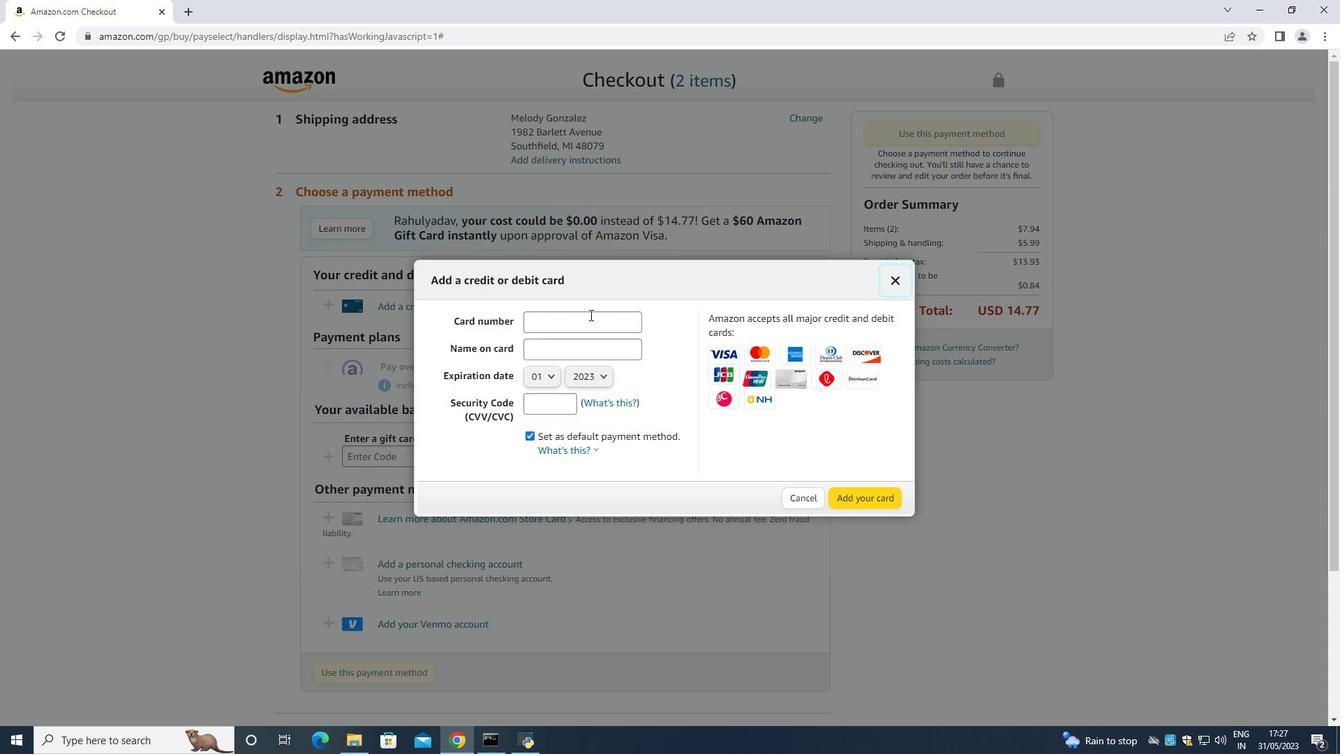 
Action: Key pressed 6325412554175759
Screenshot: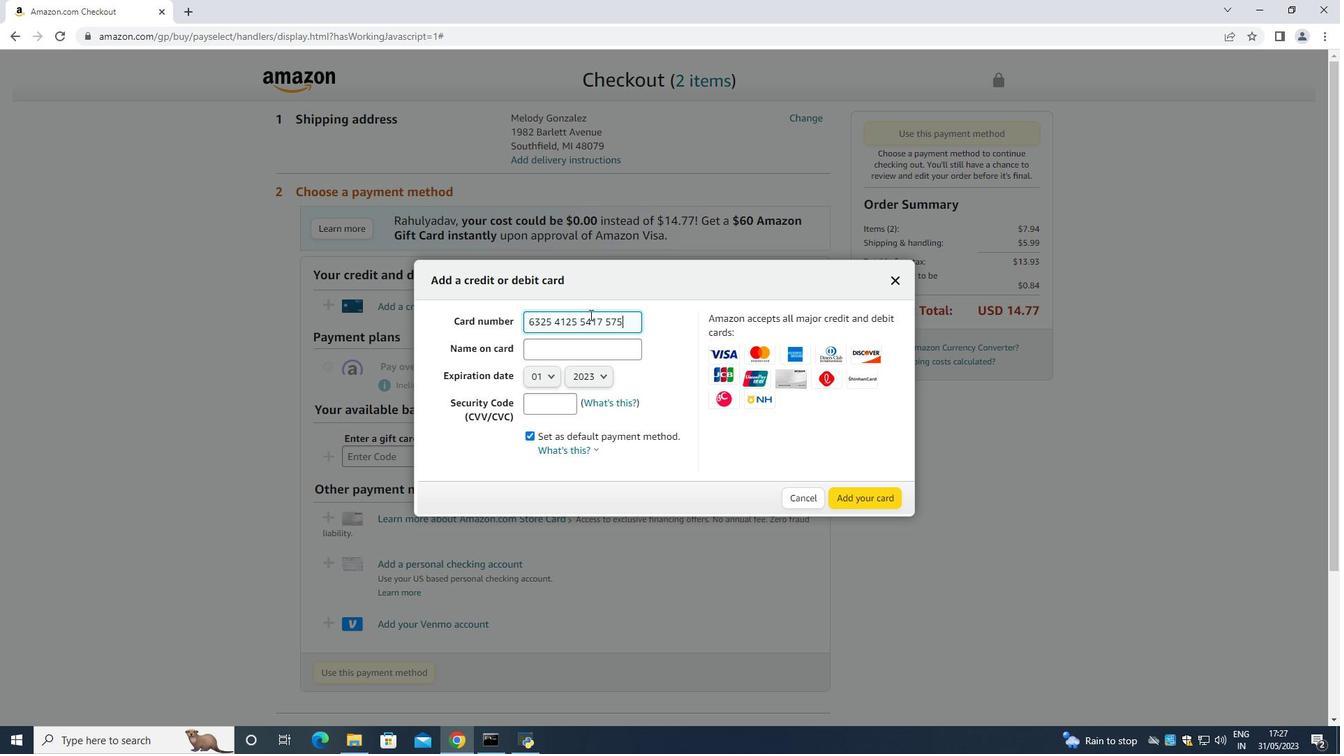 
Action: Mouse moved to (559, 351)
Screenshot: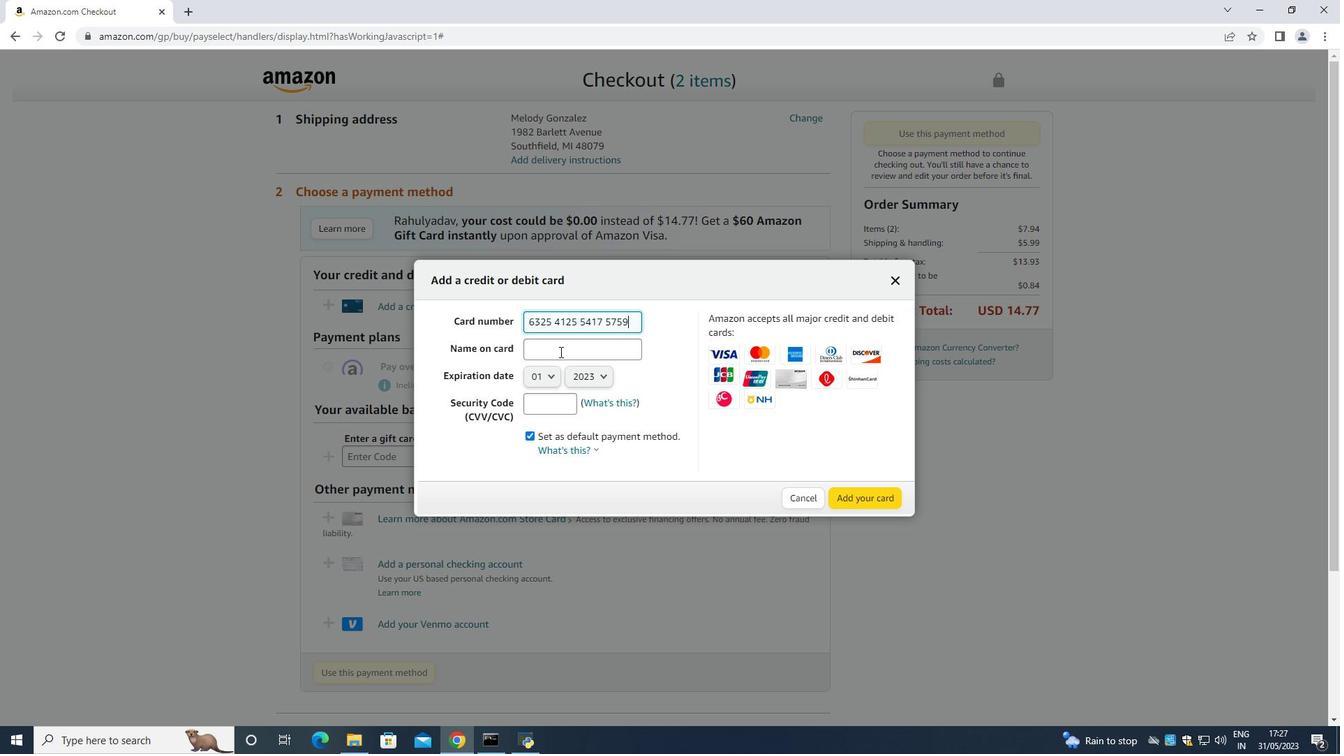 
Action: Mouse pressed left at (559, 351)
Screenshot: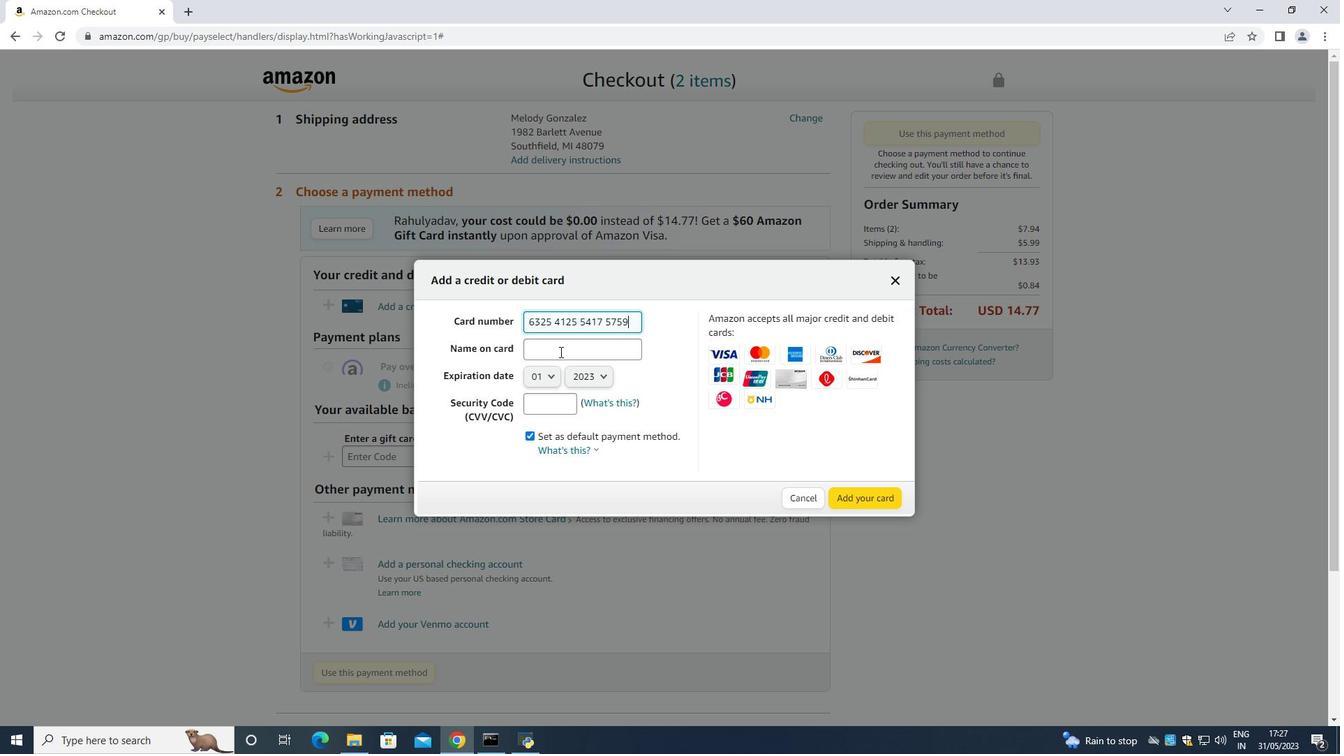 
Action: Key pressed <Key.shift>Melody<Key.space><Key.shift>Gonzalez<Key.space><Key.tab><Key.right><Key.right><Key.right><Key.tab><Key.right><Key.right><Key.tab>953
Screenshot: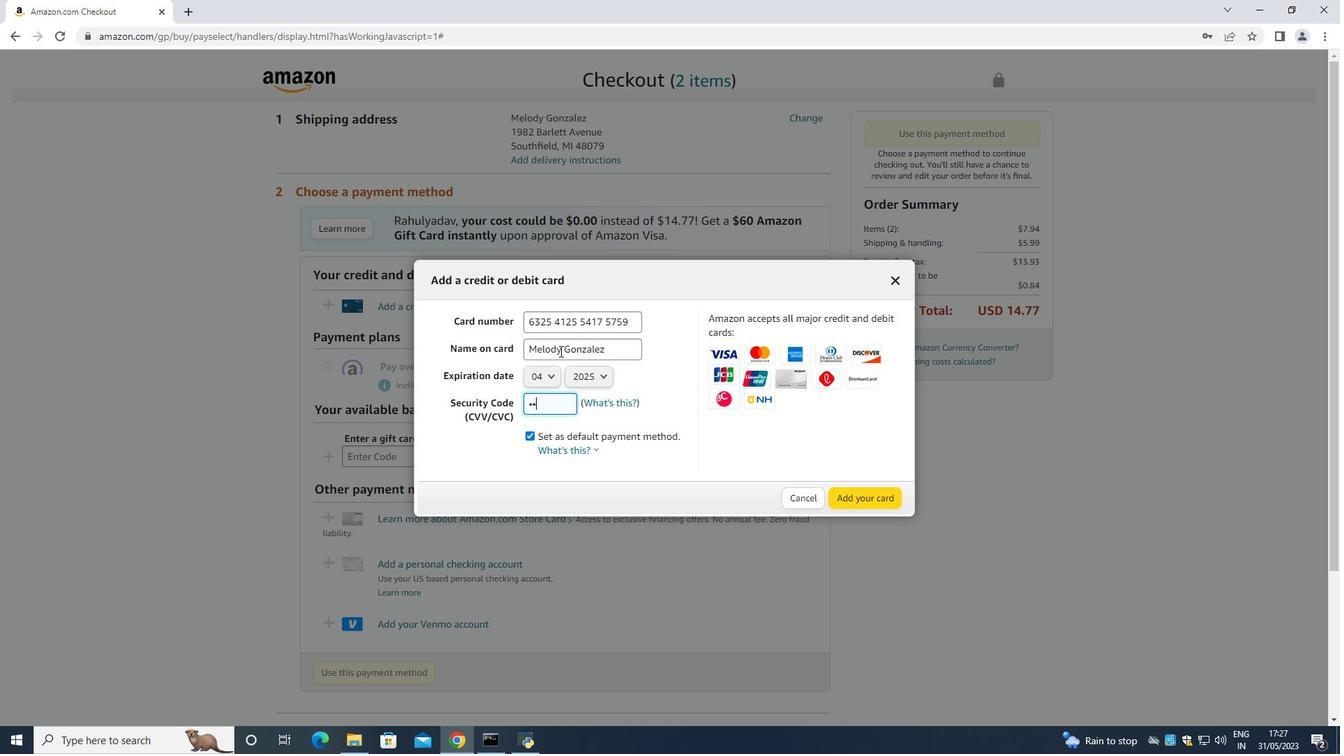 
Action: Mouse moved to (571, 356)
Screenshot: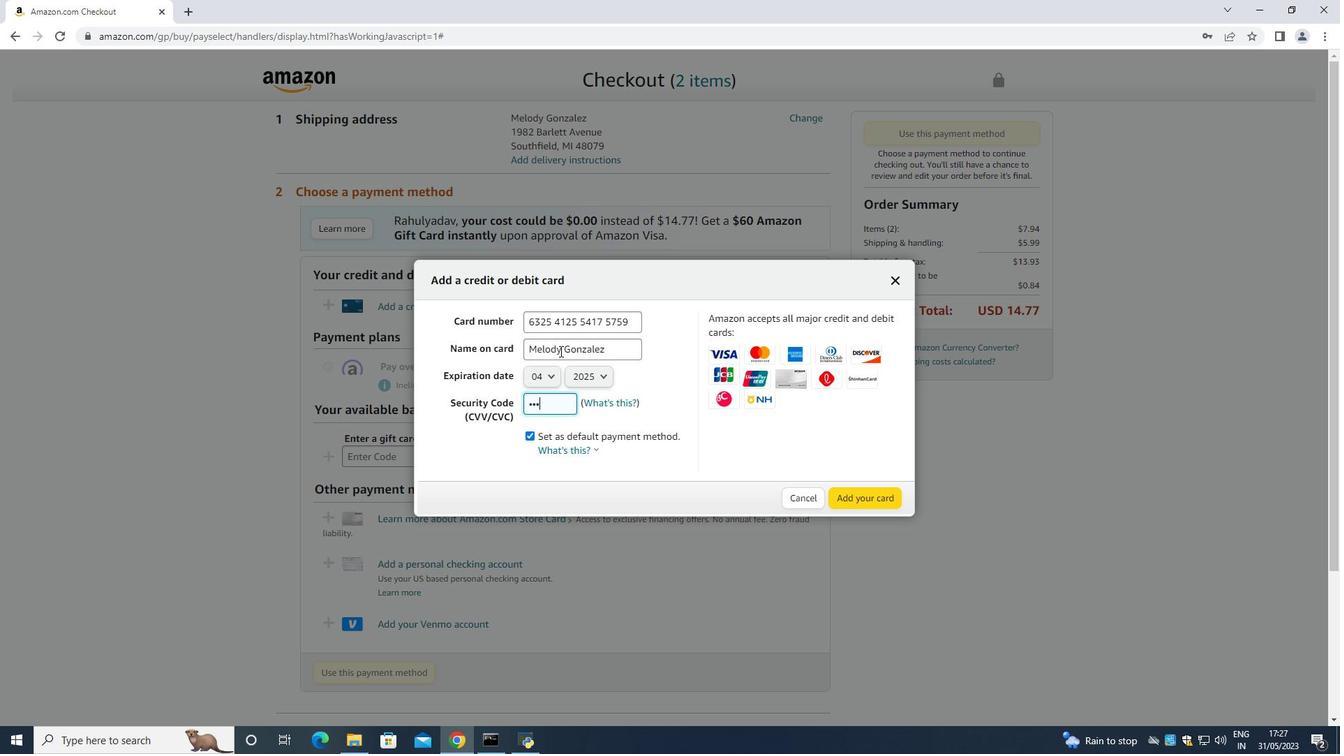 
